 Task: Play online Dominion games in medium mode.
Action: Mouse moved to (572, 571)
Screenshot: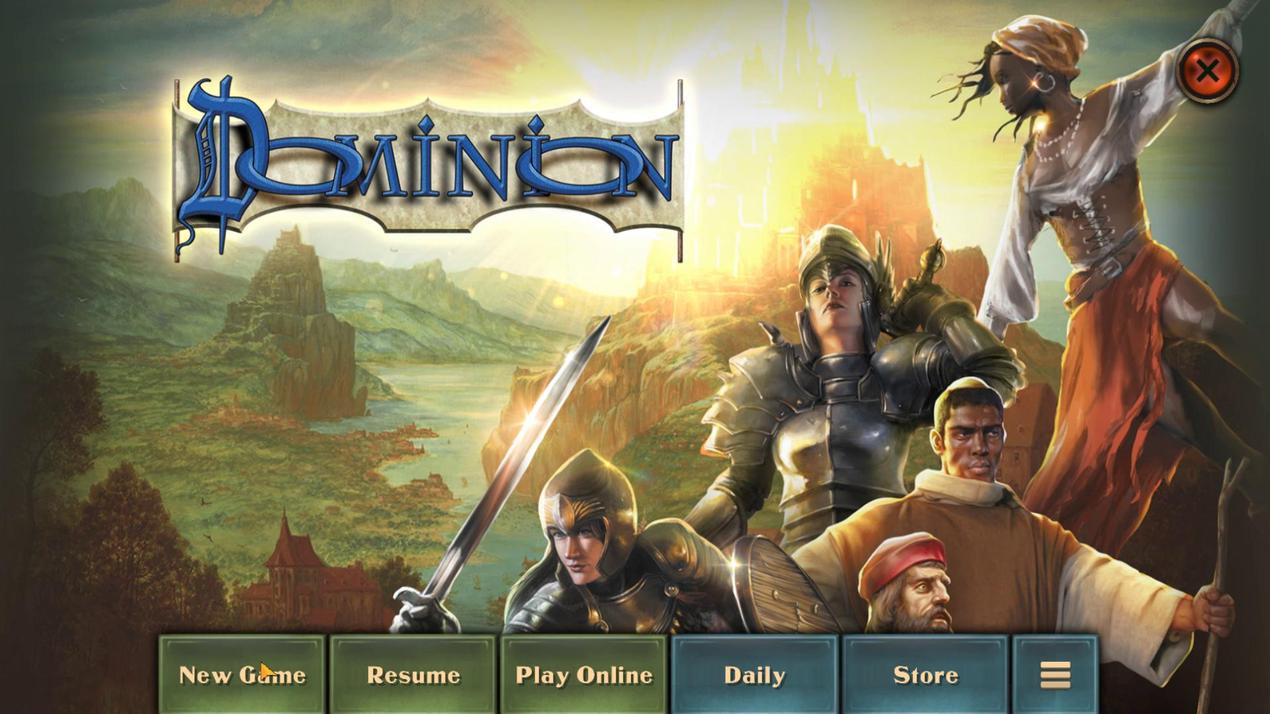 
Action: Mouse pressed left at (572, 571)
Screenshot: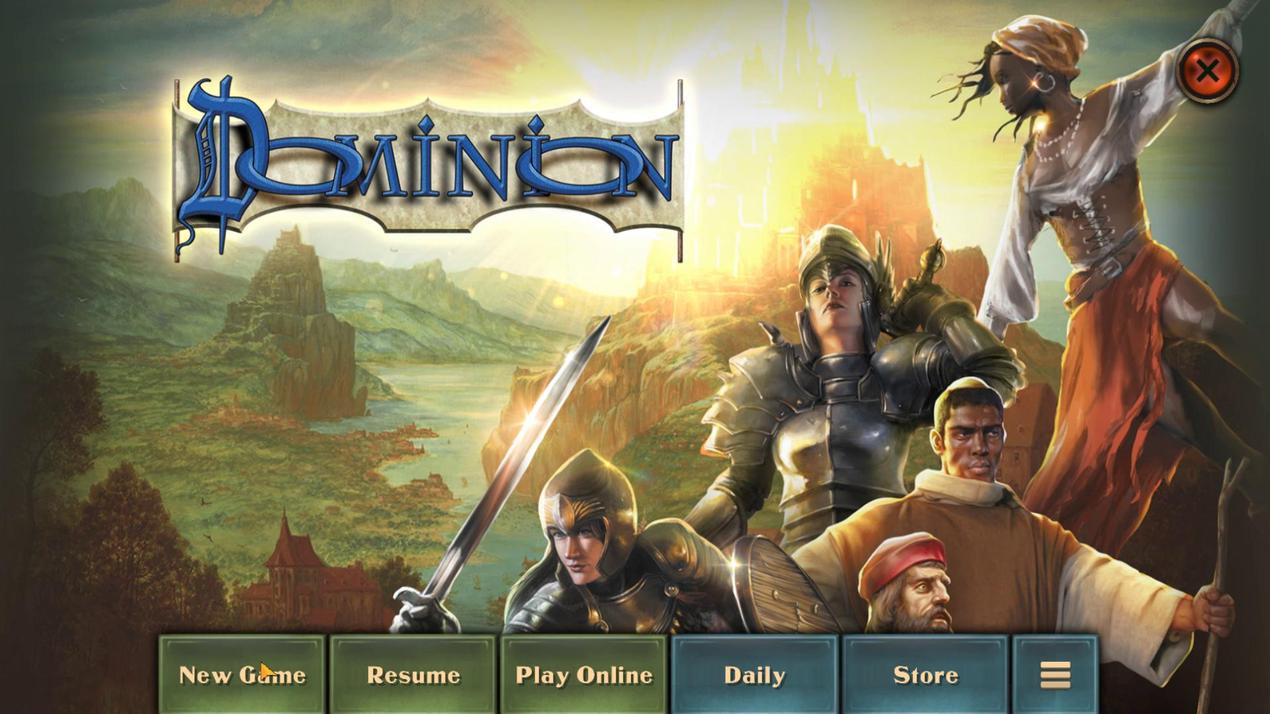 
Action: Mouse moved to (358, 479)
Screenshot: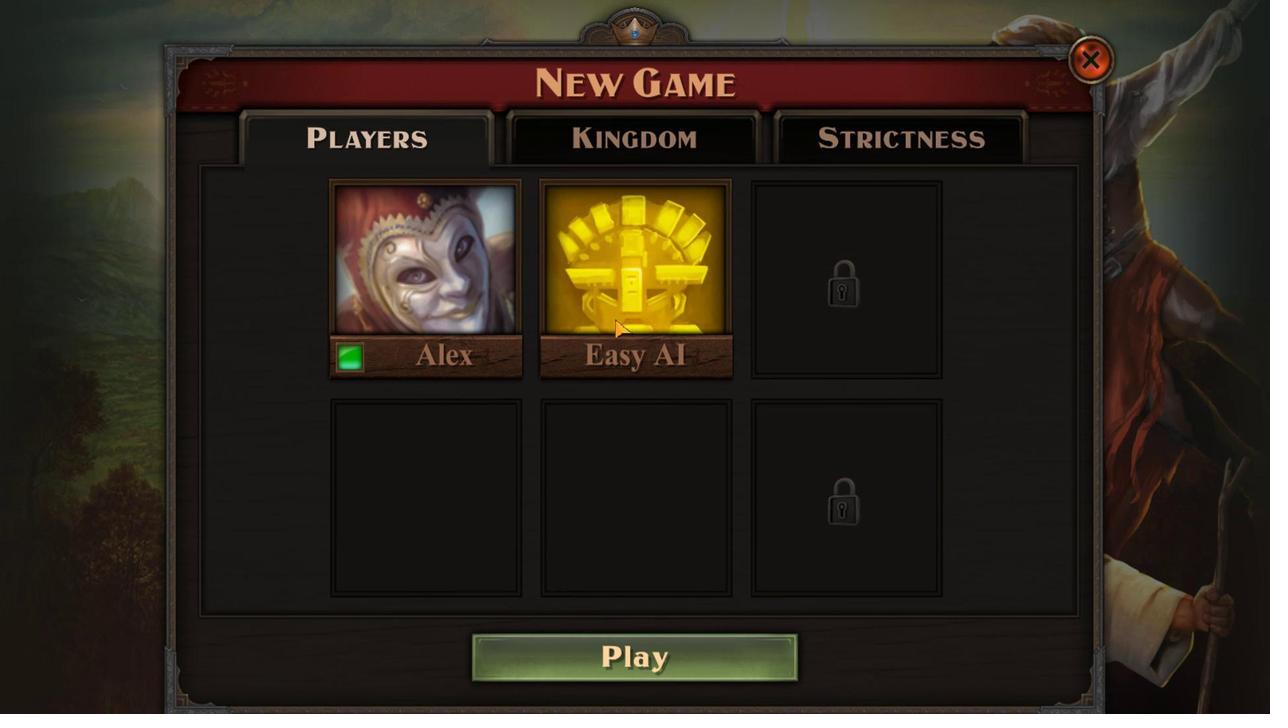
Action: Mouse pressed left at (358, 479)
Screenshot: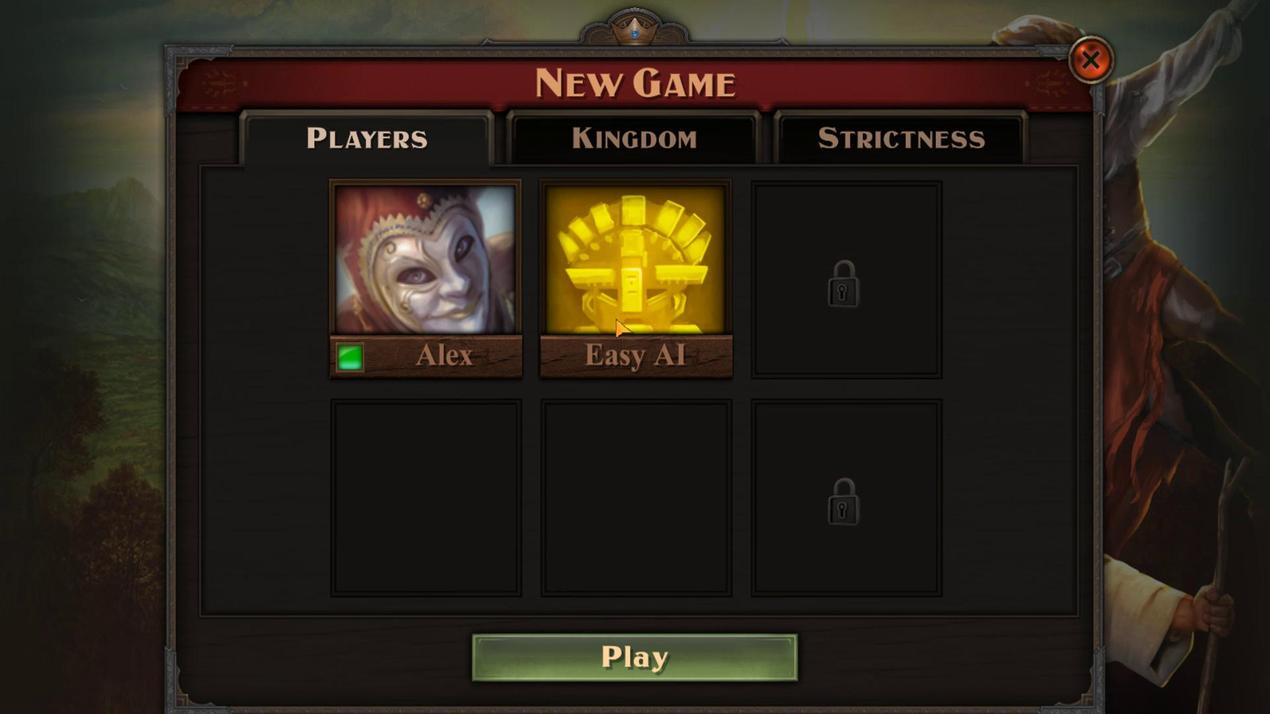 
Action: Mouse moved to (567, 522)
Screenshot: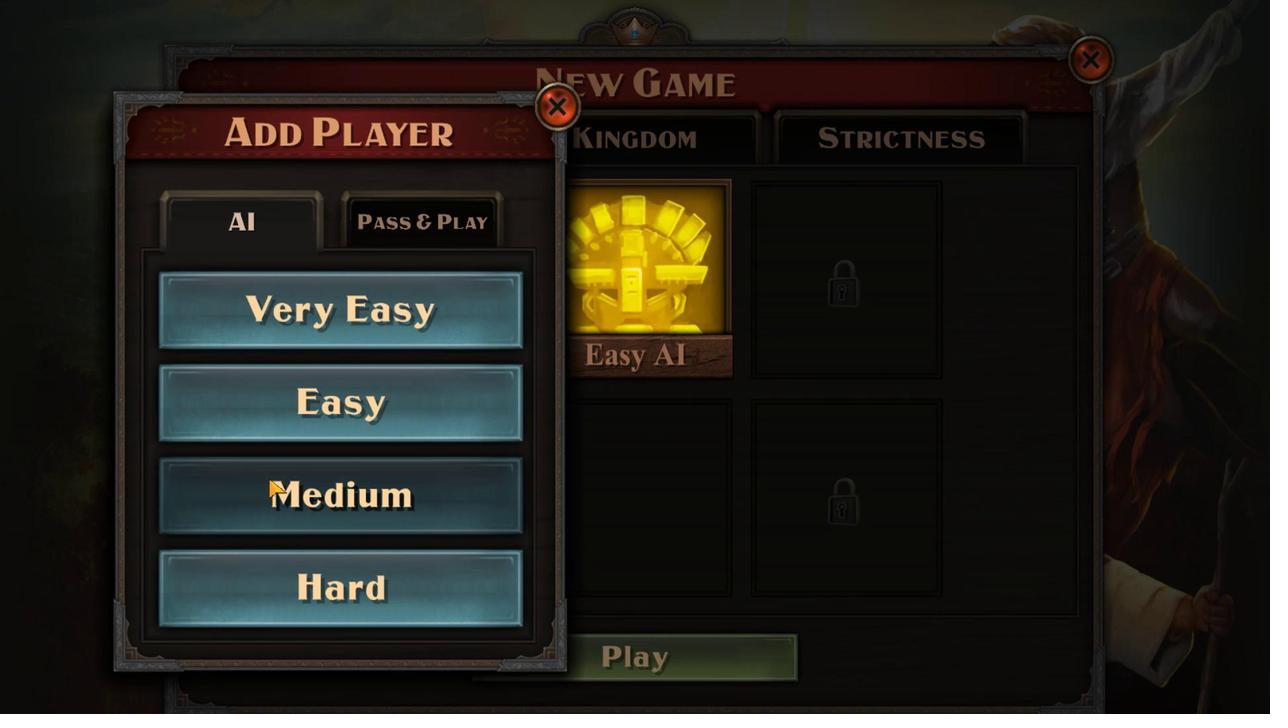 
Action: Mouse pressed left at (567, 522)
Screenshot: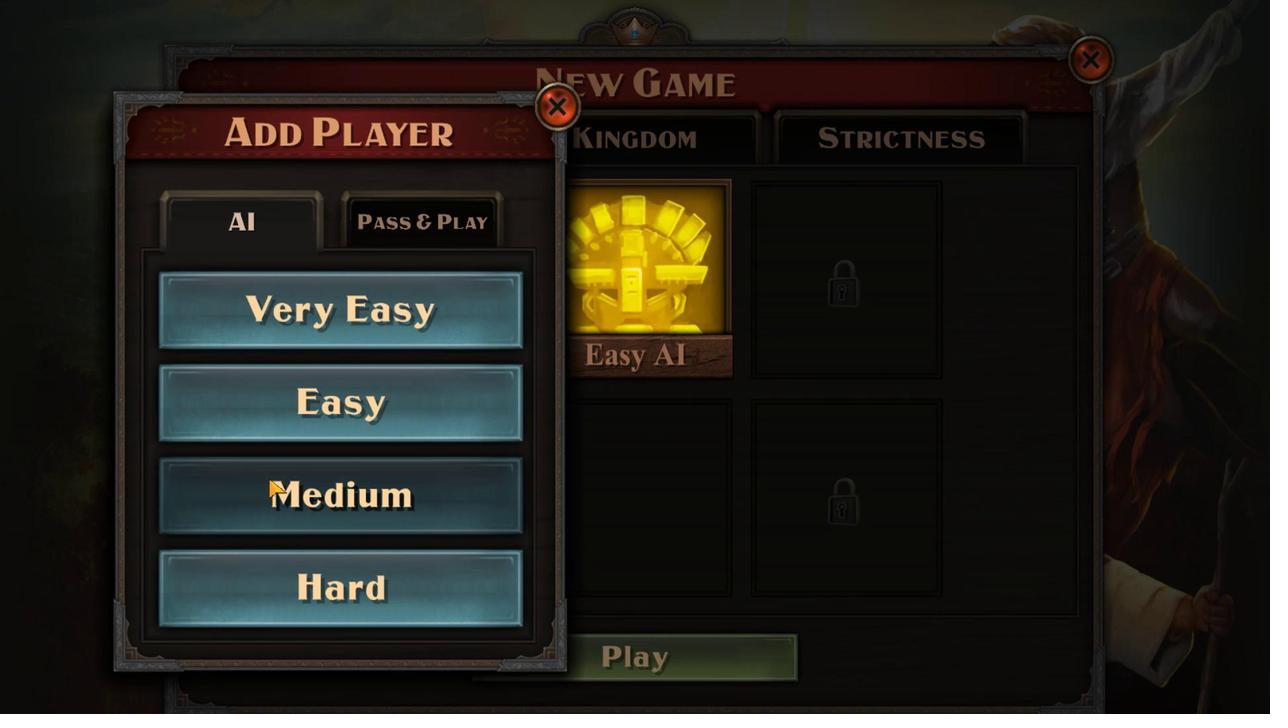 
Action: Mouse moved to (319, 573)
Screenshot: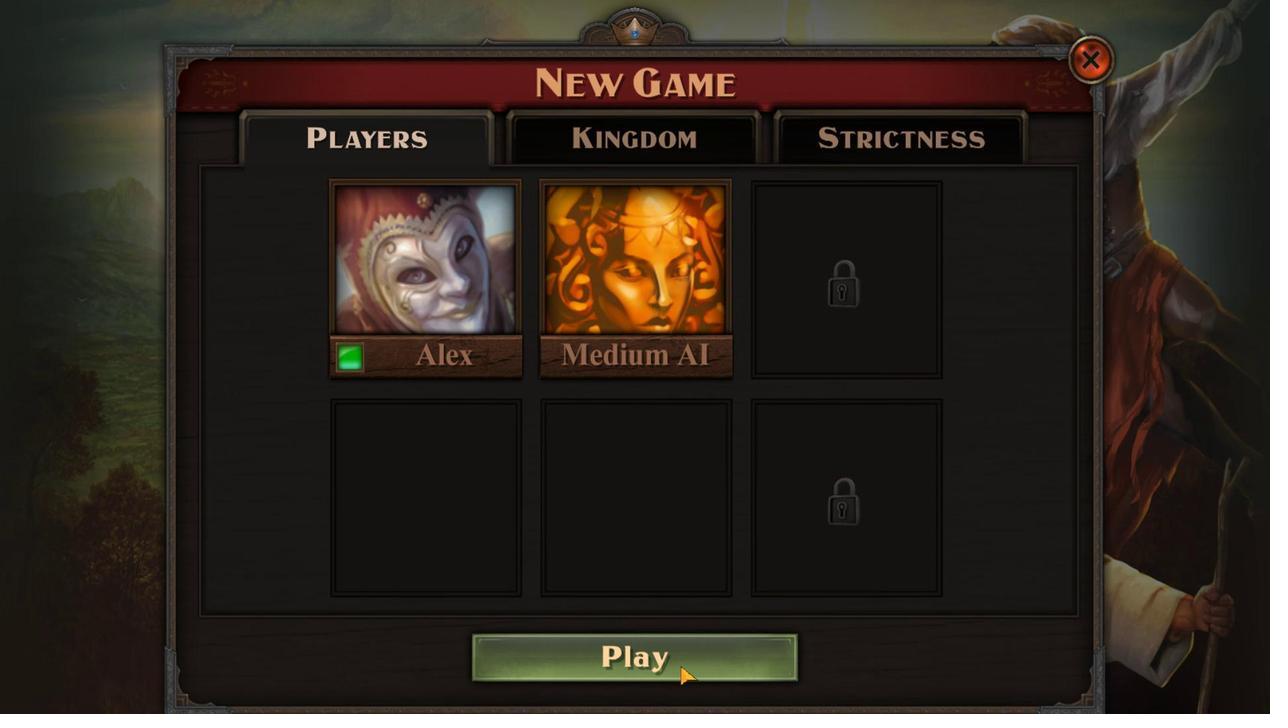 
Action: Mouse pressed left at (319, 573)
Screenshot: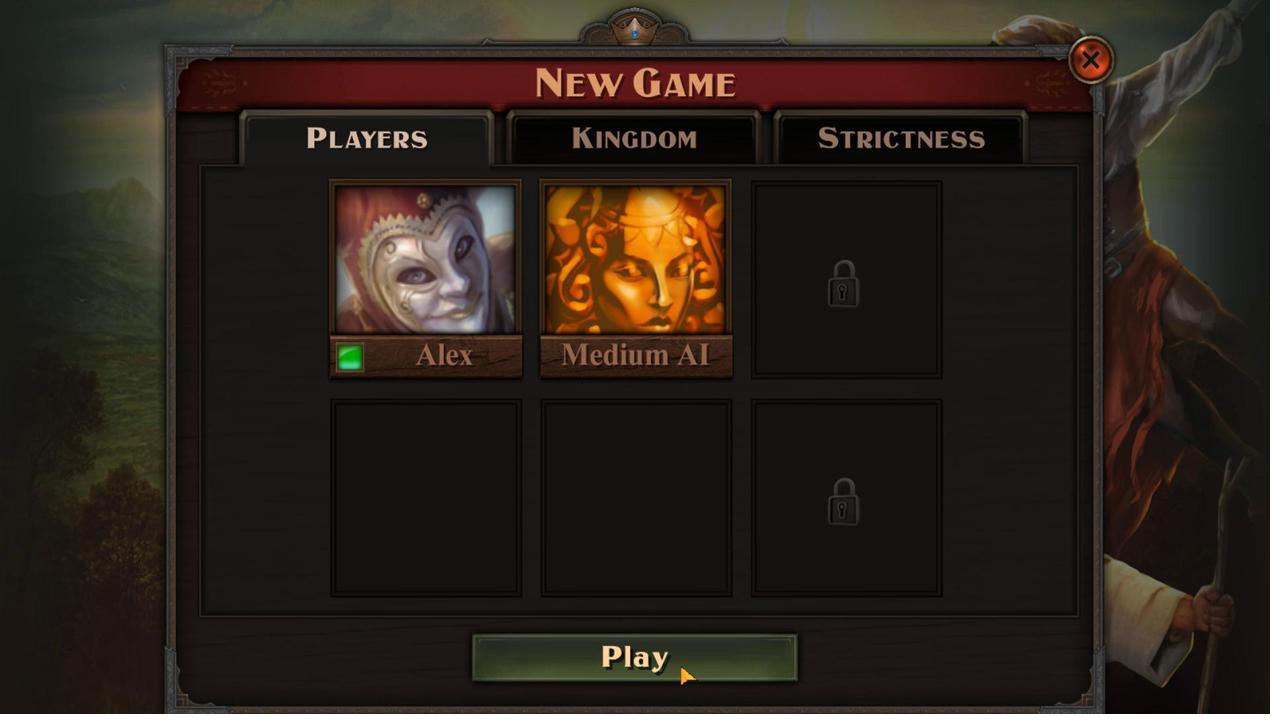 
Action: Mouse moved to (397, 575)
Screenshot: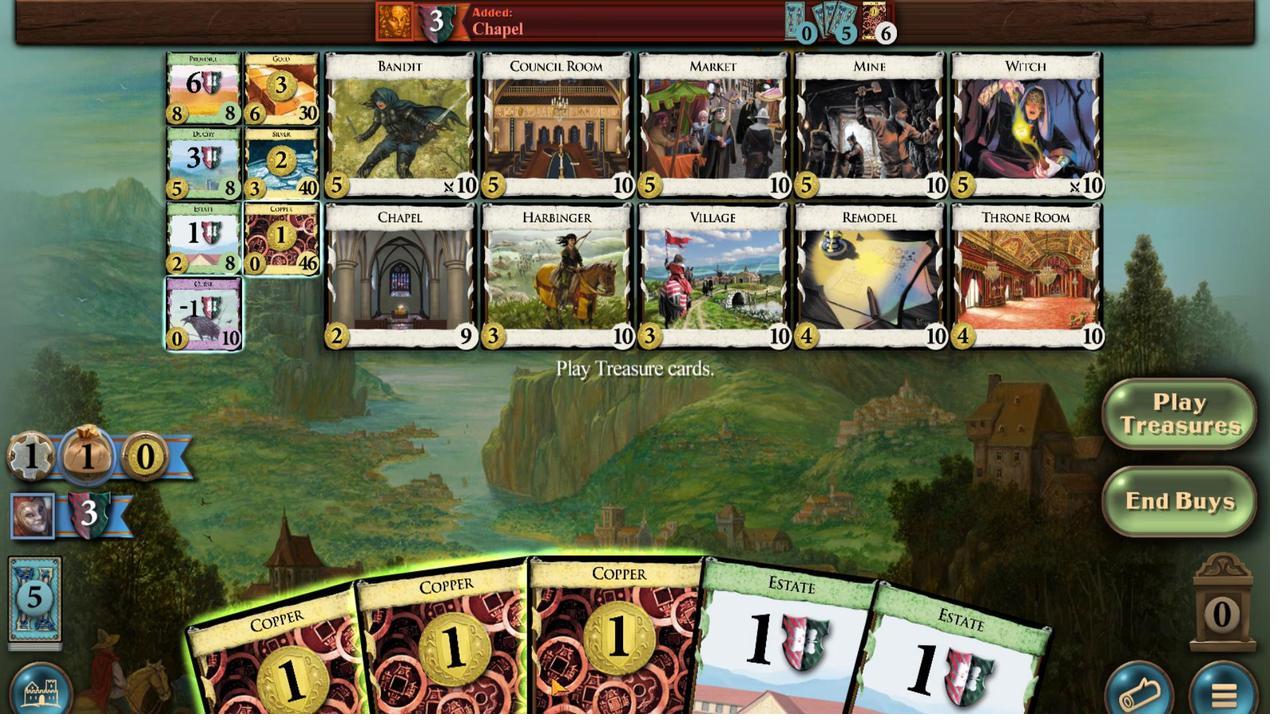 
Action: Mouse scrolled (397, 575) with delta (0, 0)
Screenshot: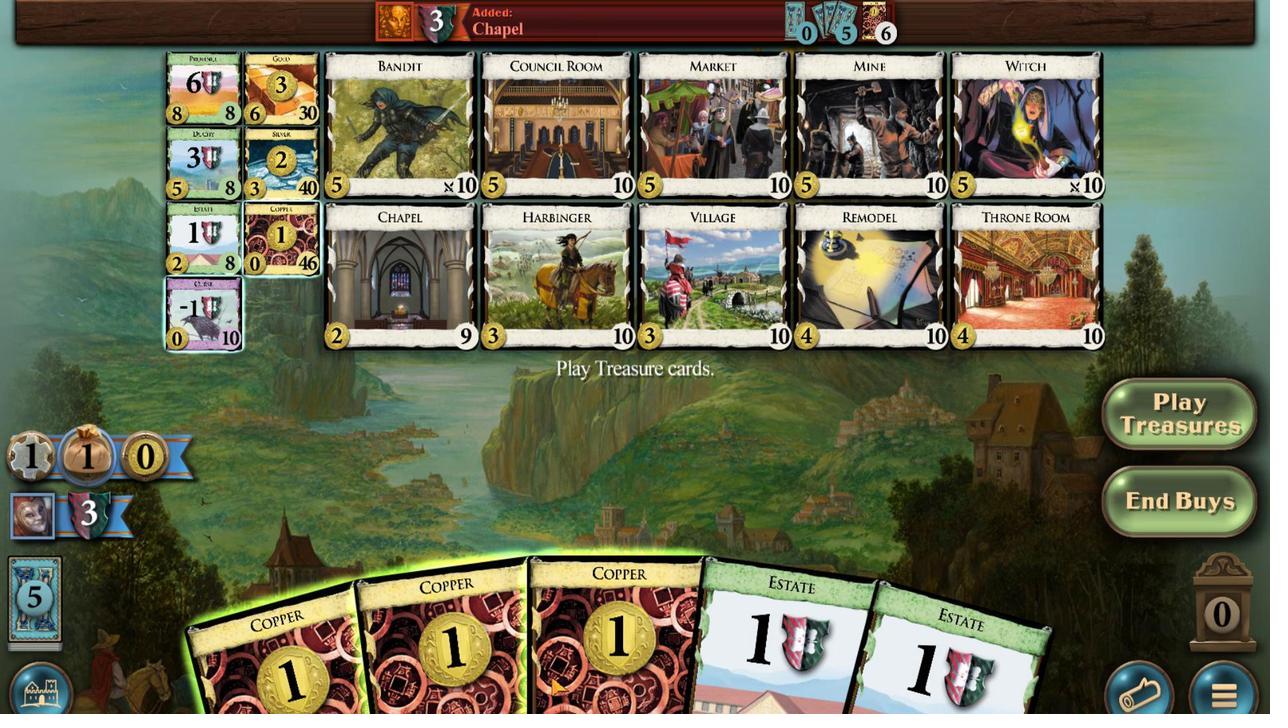 
Action: Mouse scrolled (397, 575) with delta (0, 0)
Screenshot: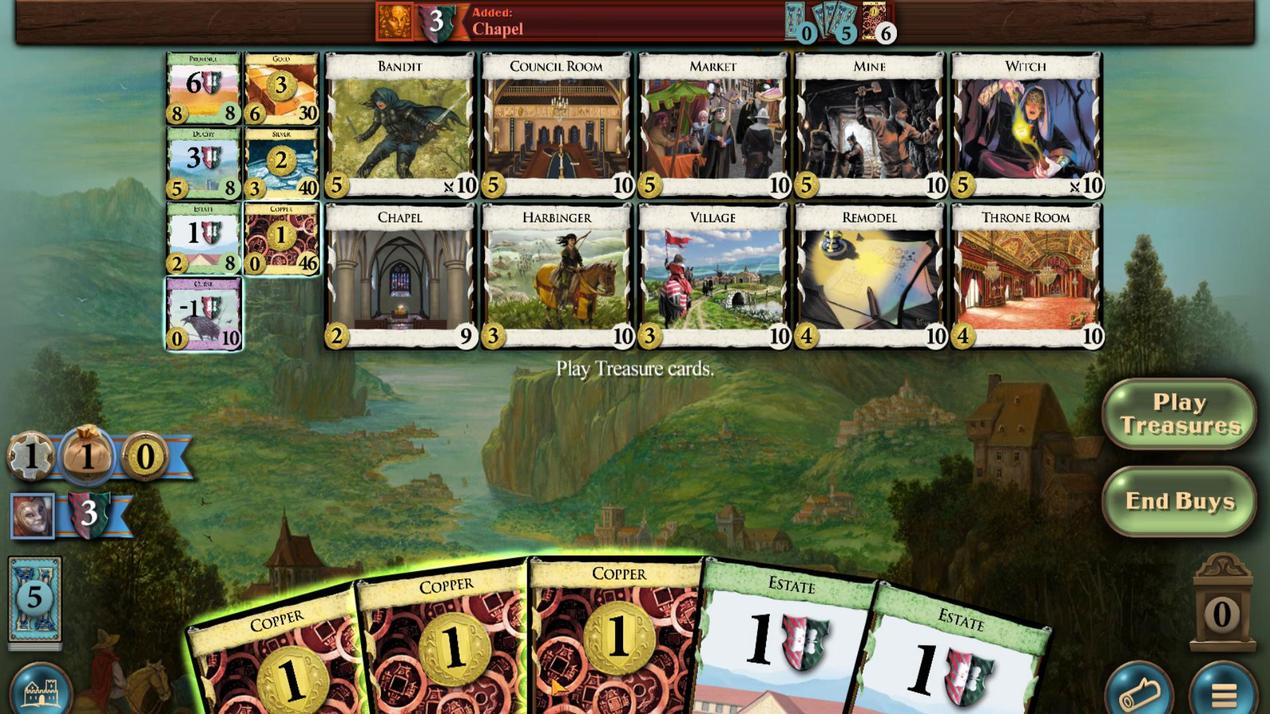 
Action: Mouse scrolled (397, 575) with delta (0, 0)
Screenshot: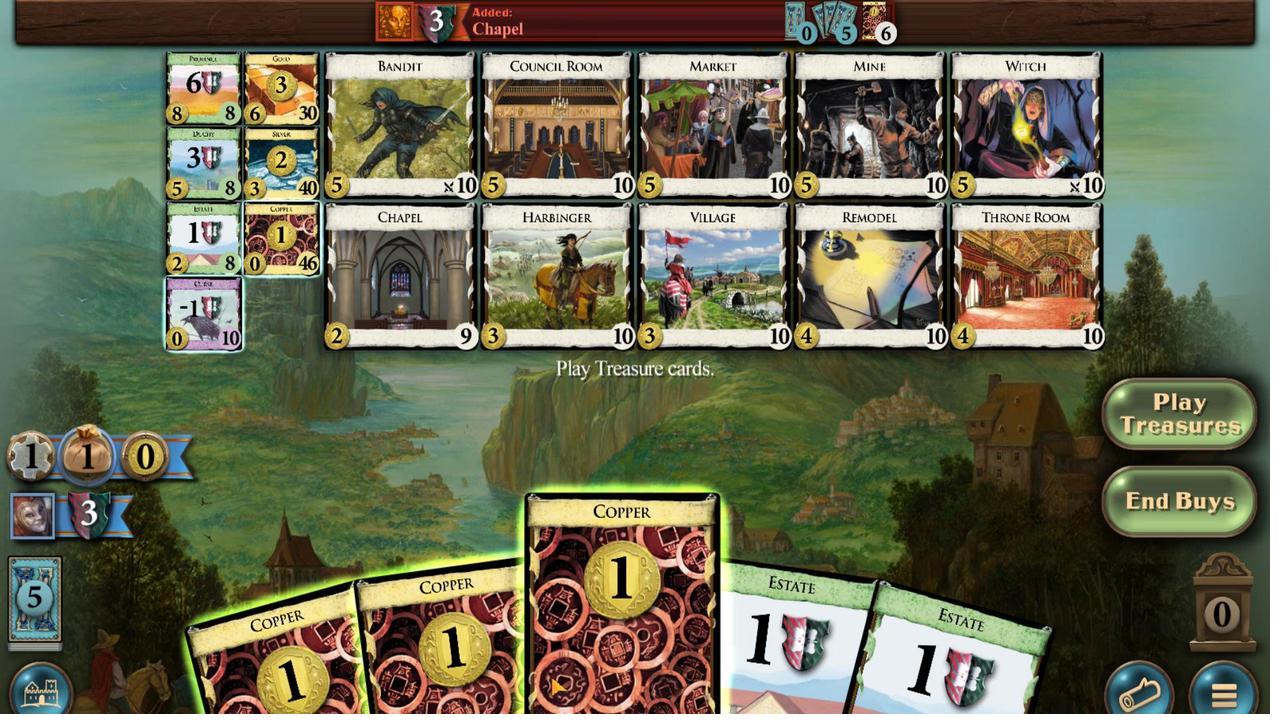 
Action: Mouse scrolled (397, 575) with delta (0, 0)
Screenshot: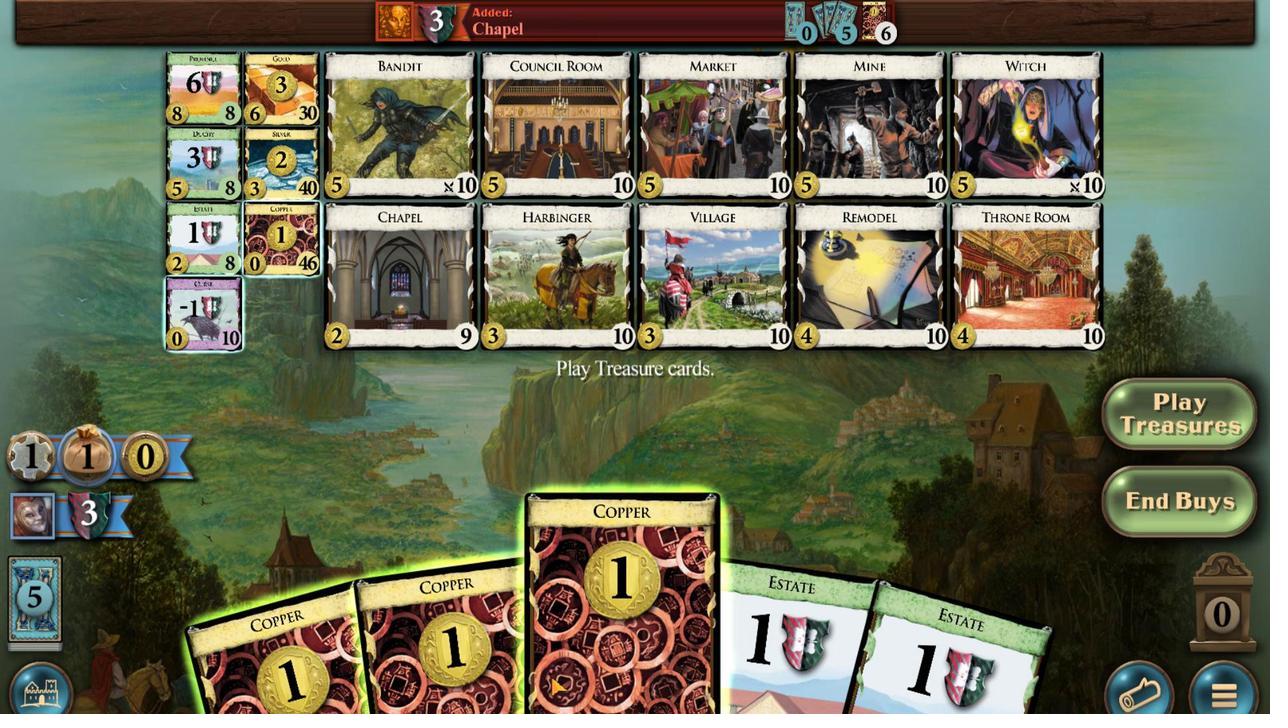 
Action: Mouse moved to (424, 572)
Screenshot: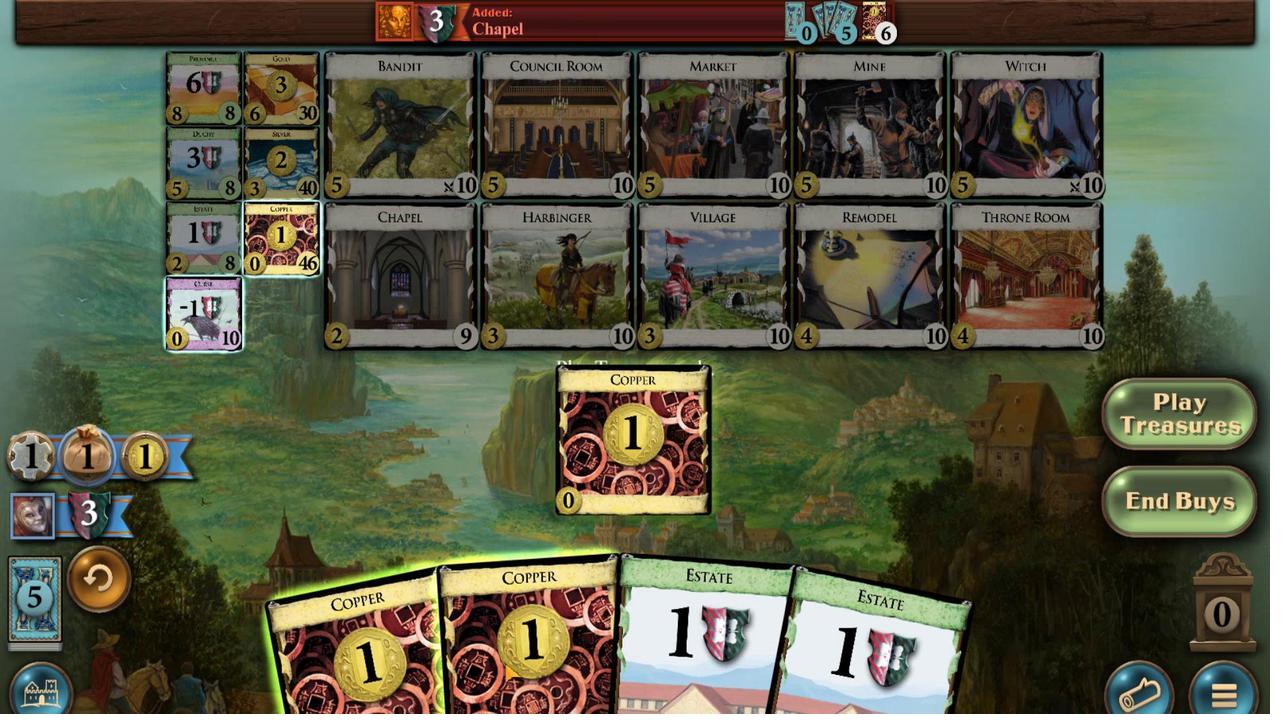 
Action: Mouse scrolled (424, 571) with delta (0, 0)
Screenshot: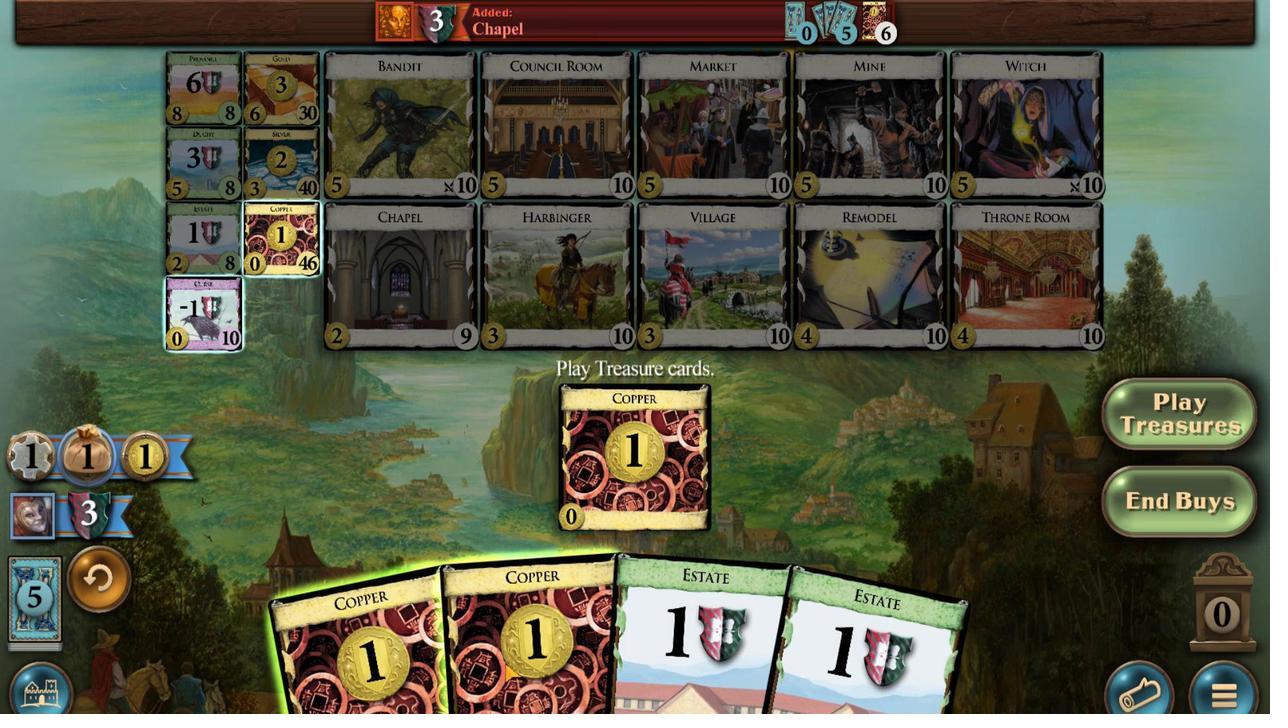 
Action: Mouse scrolled (424, 571) with delta (0, 0)
Screenshot: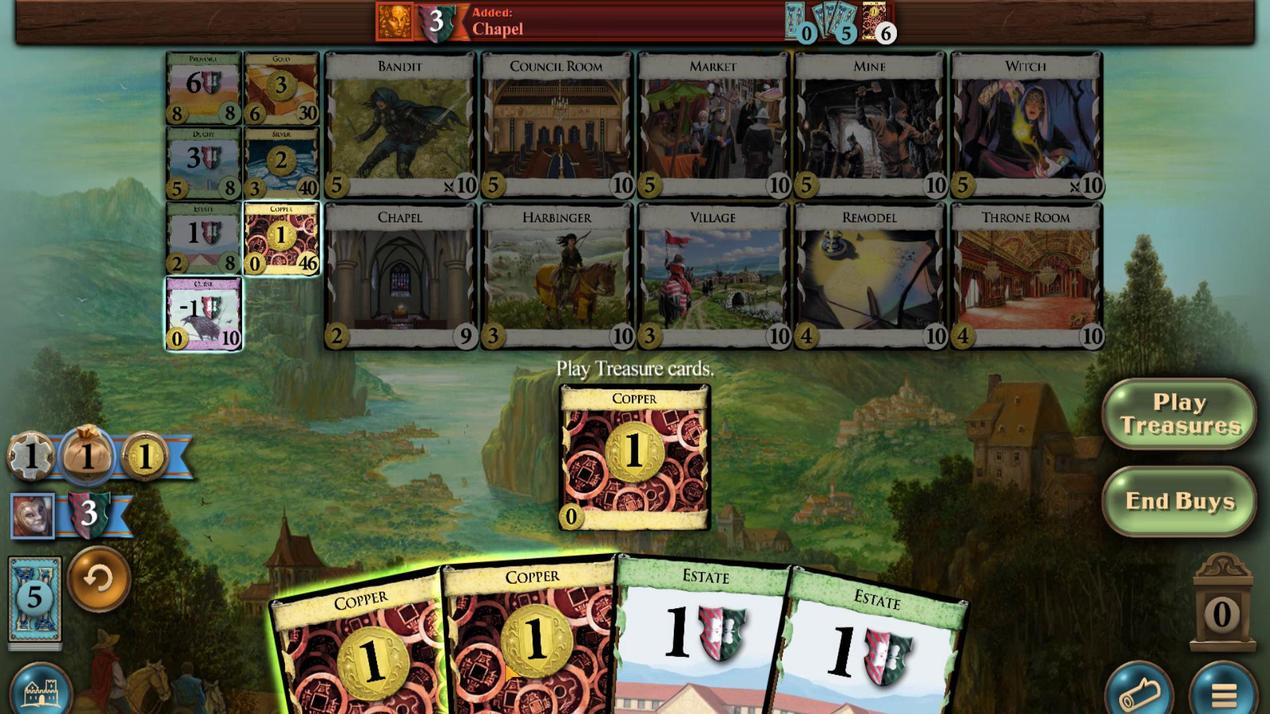 
Action: Mouse scrolled (424, 571) with delta (0, 0)
Screenshot: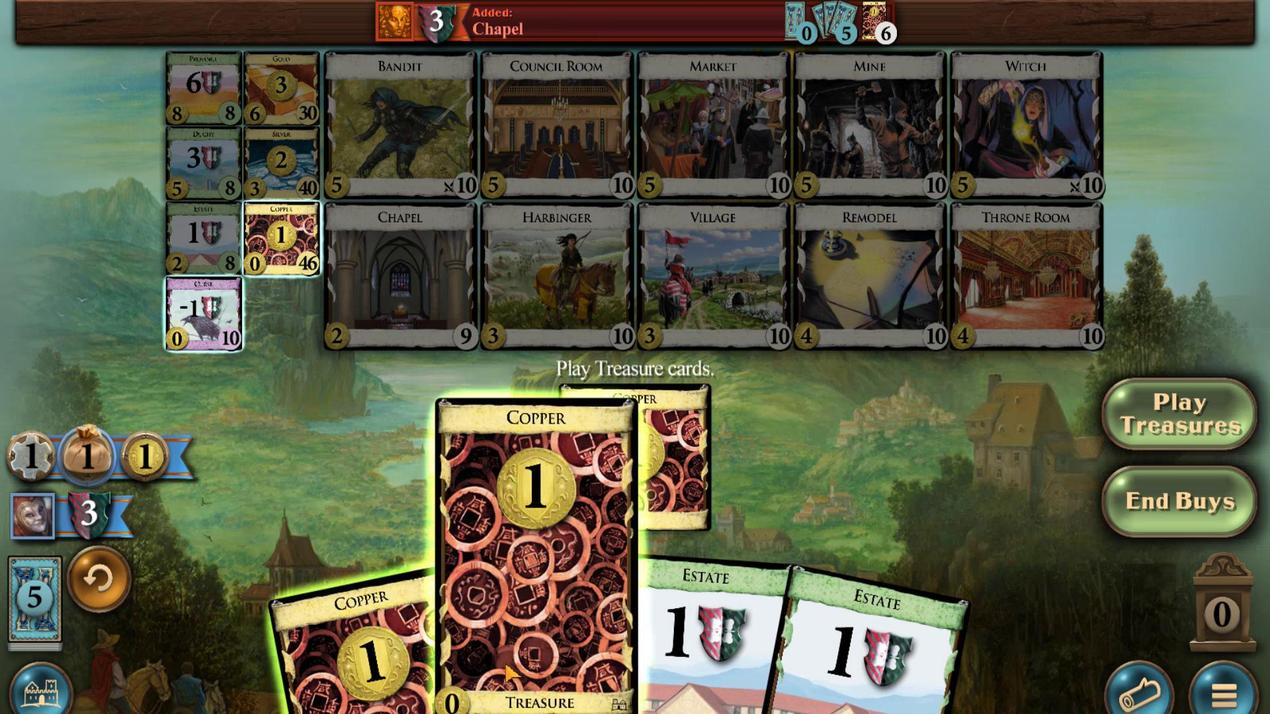 
Action: Mouse moved to (463, 574)
Screenshot: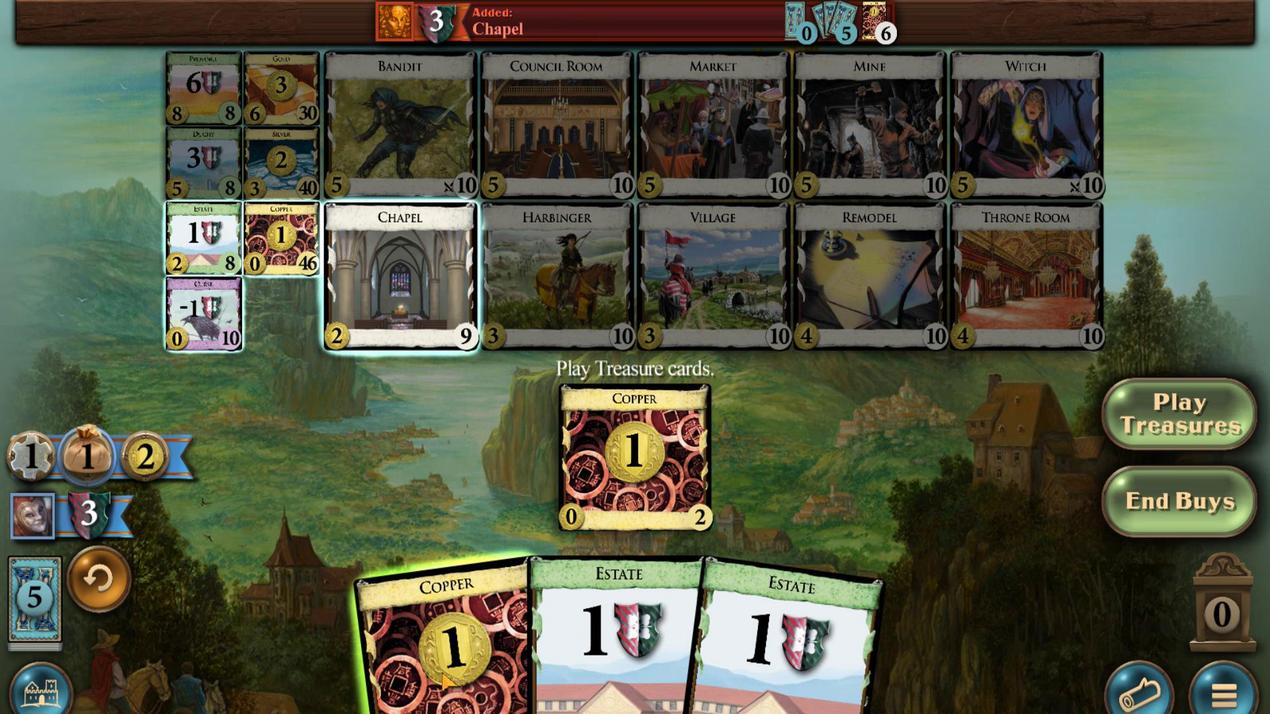 
Action: Mouse scrolled (463, 574) with delta (0, 0)
Screenshot: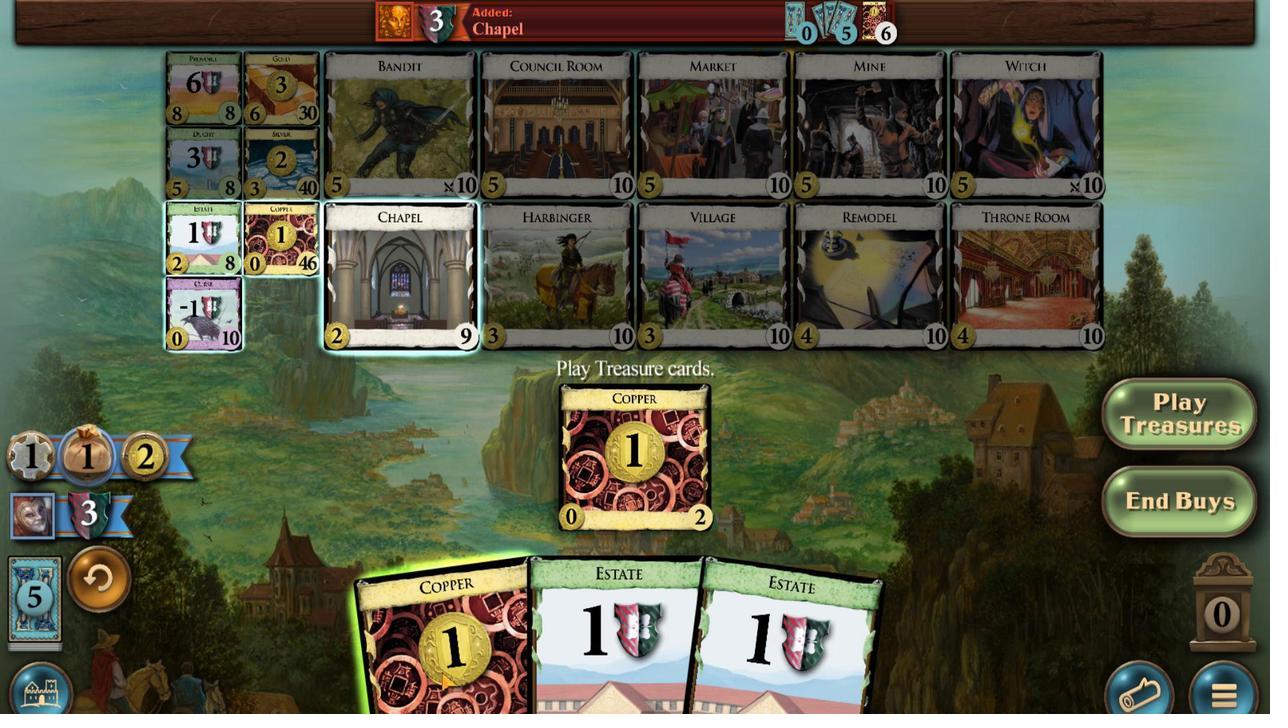 
Action: Mouse scrolled (463, 574) with delta (0, 0)
Screenshot: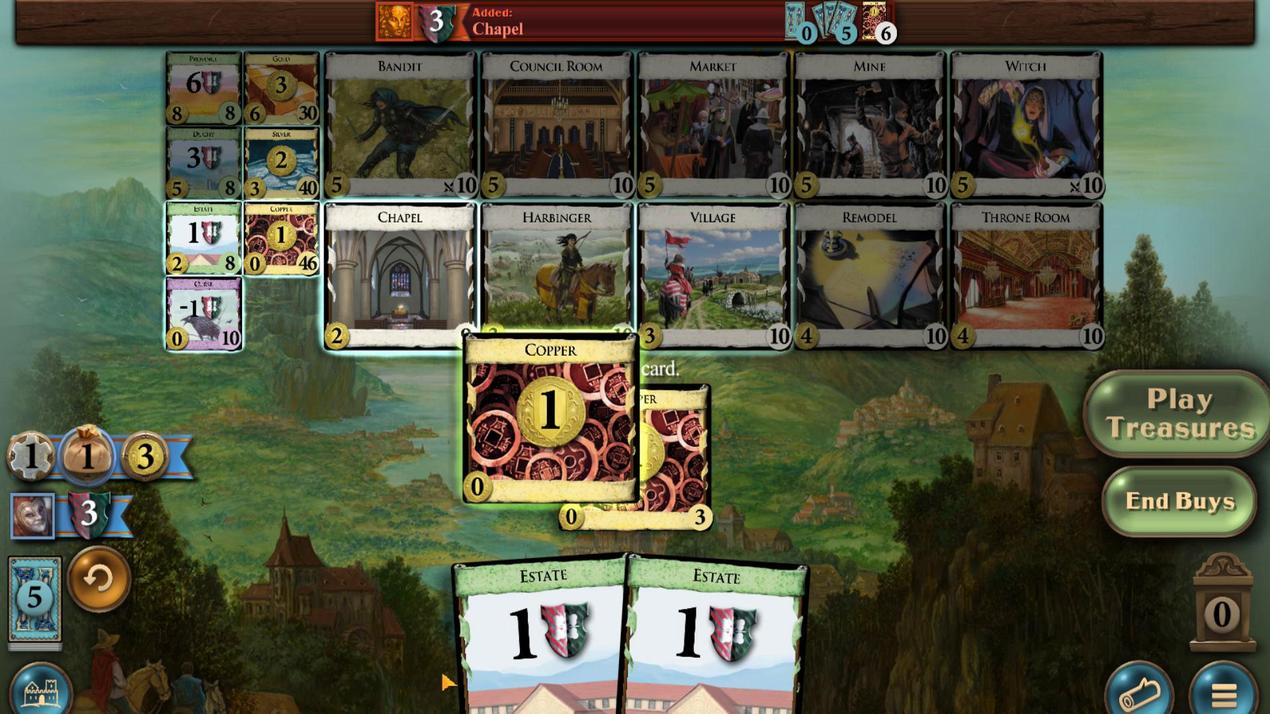 
Action: Mouse moved to (566, 434)
Screenshot: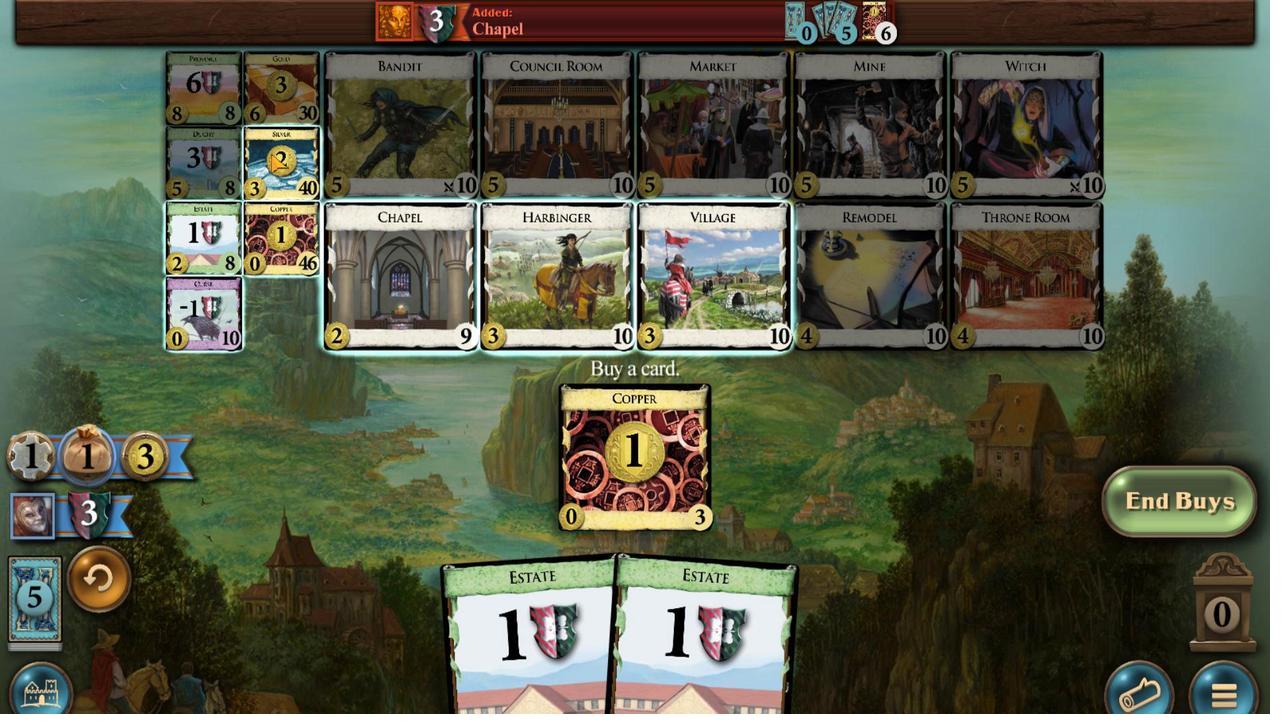 
Action: Mouse pressed left at (566, 434)
Screenshot: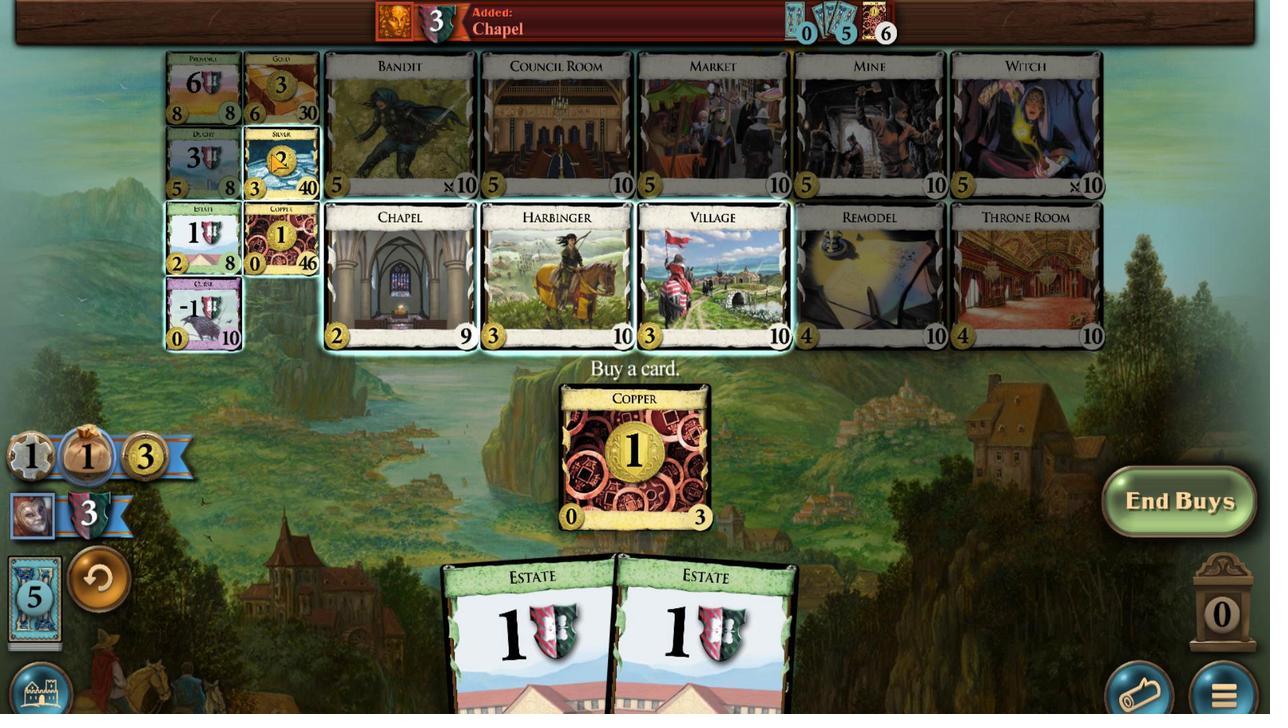 
Action: Mouse moved to (533, 579)
Screenshot: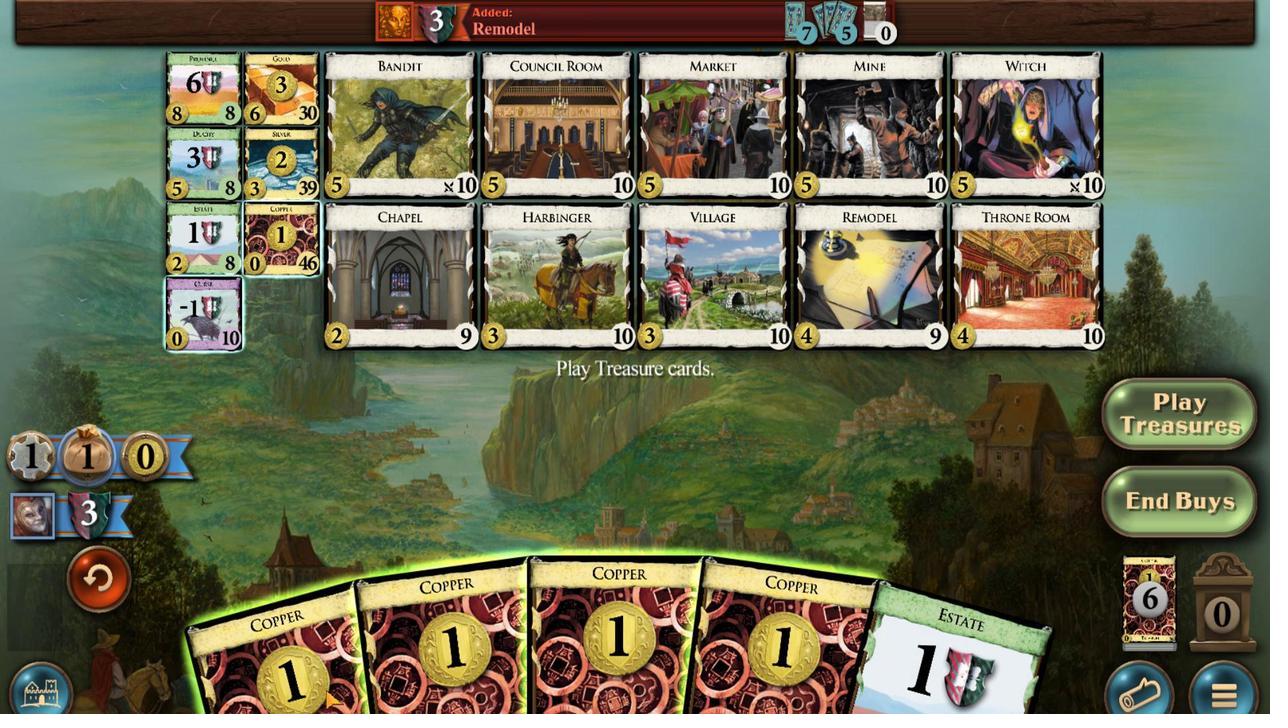 
Action: Mouse scrolled (533, 579) with delta (0, 0)
Screenshot: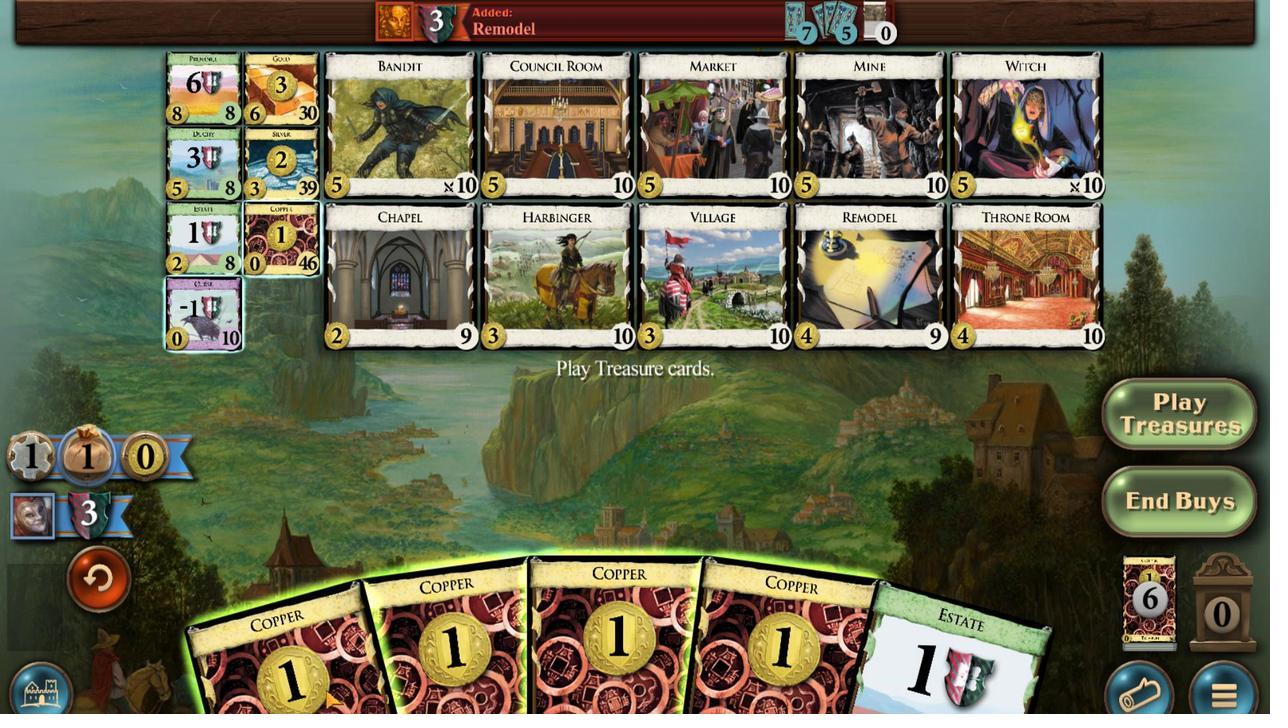 
Action: Mouse scrolled (533, 579) with delta (0, 0)
Screenshot: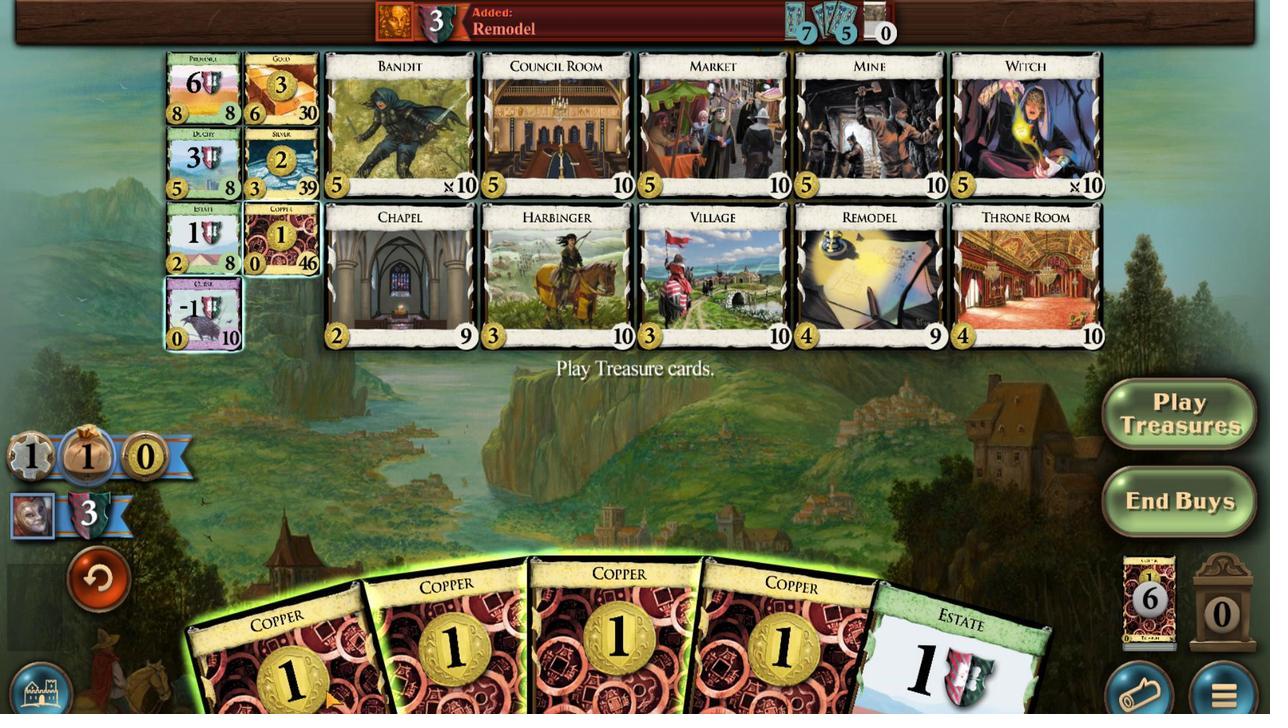 
Action: Mouse scrolled (533, 579) with delta (0, 0)
Screenshot: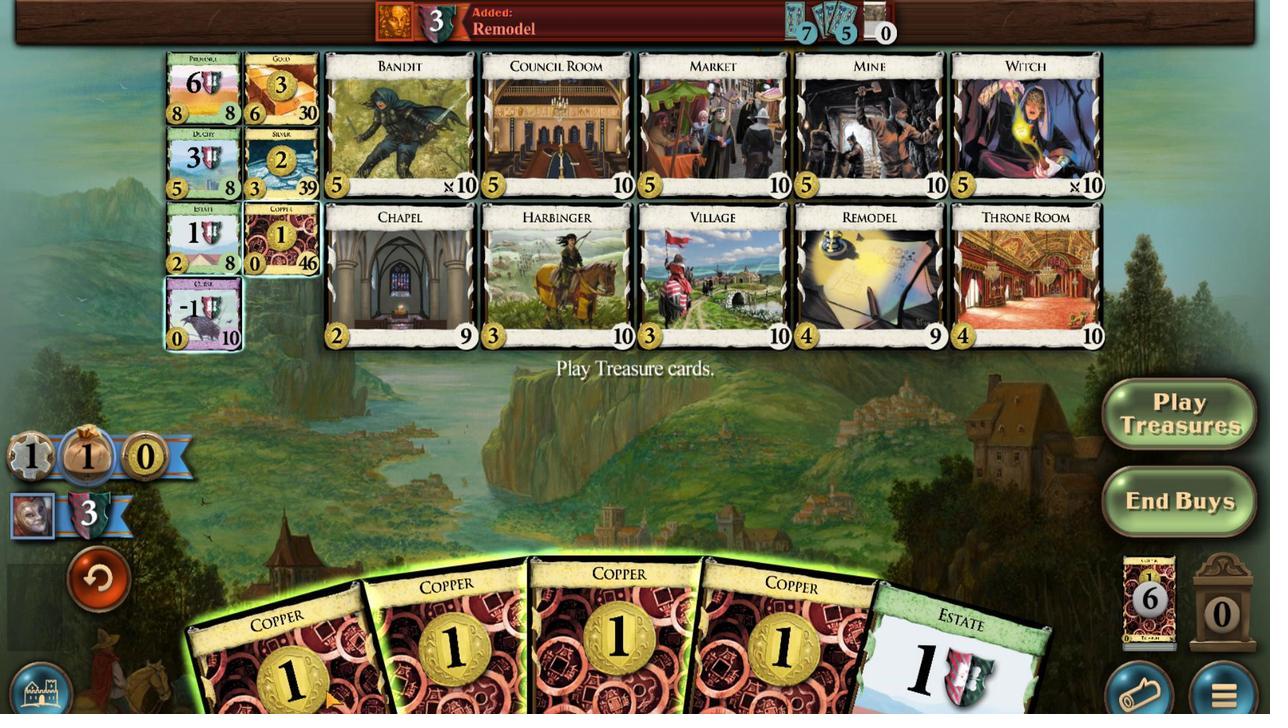 
Action: Mouse moved to (499, 579)
Screenshot: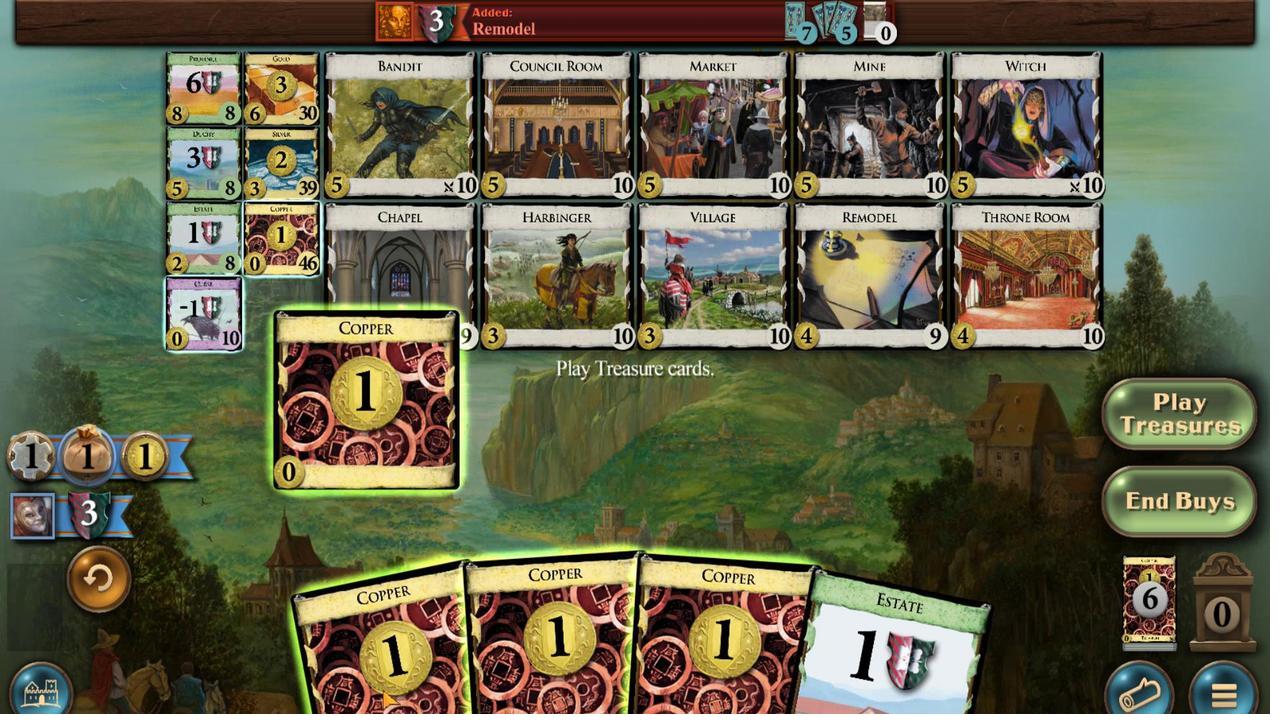 
Action: Mouse scrolled (499, 579) with delta (0, 0)
Screenshot: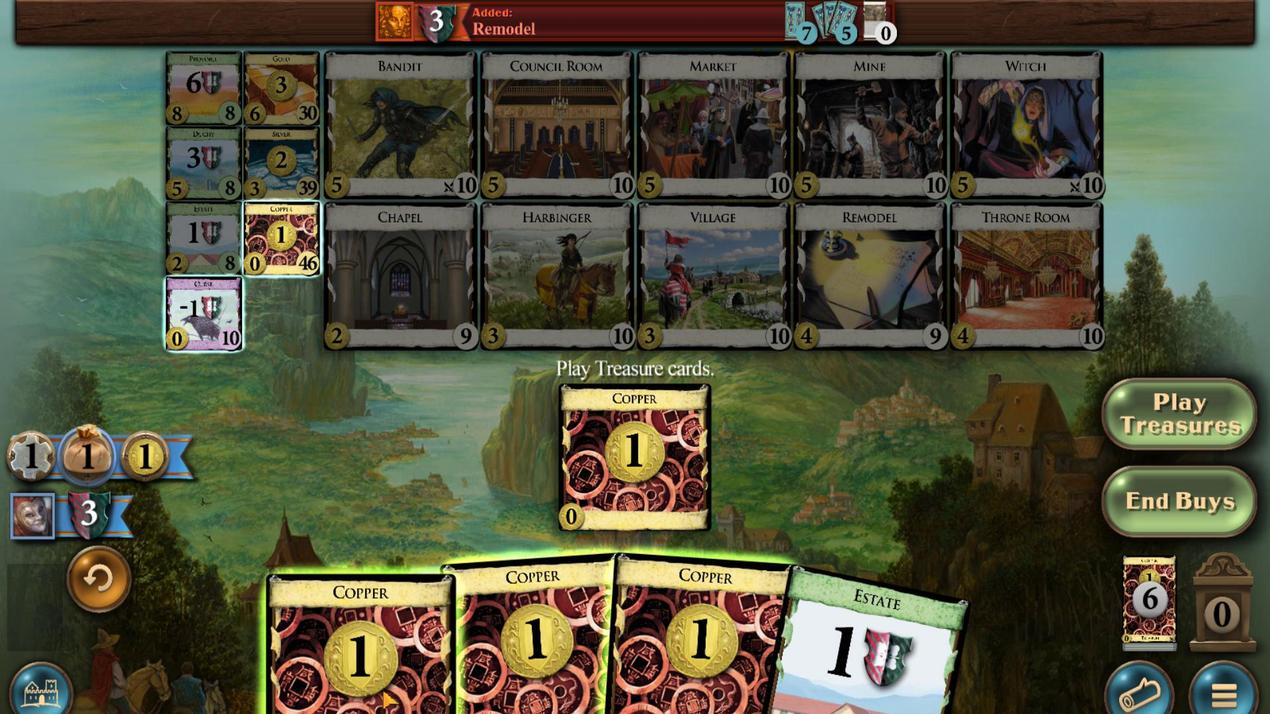 
Action: Mouse scrolled (499, 579) with delta (0, 0)
Screenshot: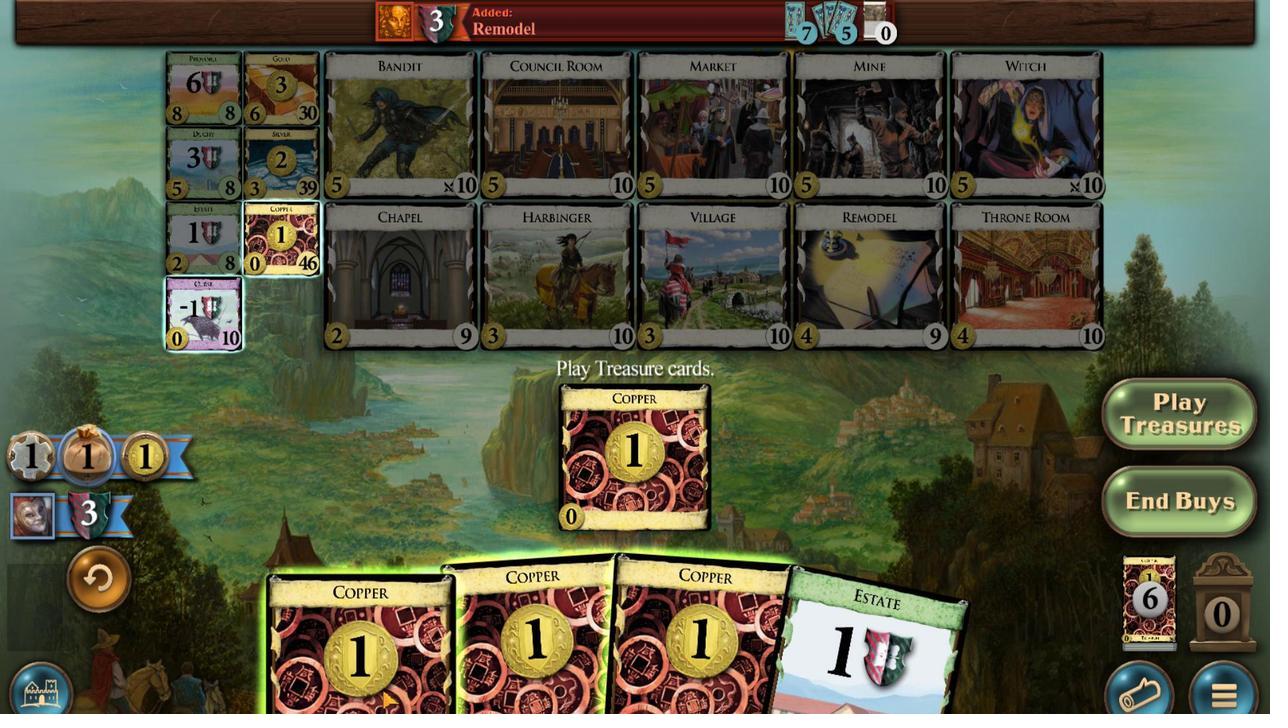 
Action: Mouse moved to (456, 579)
Screenshot: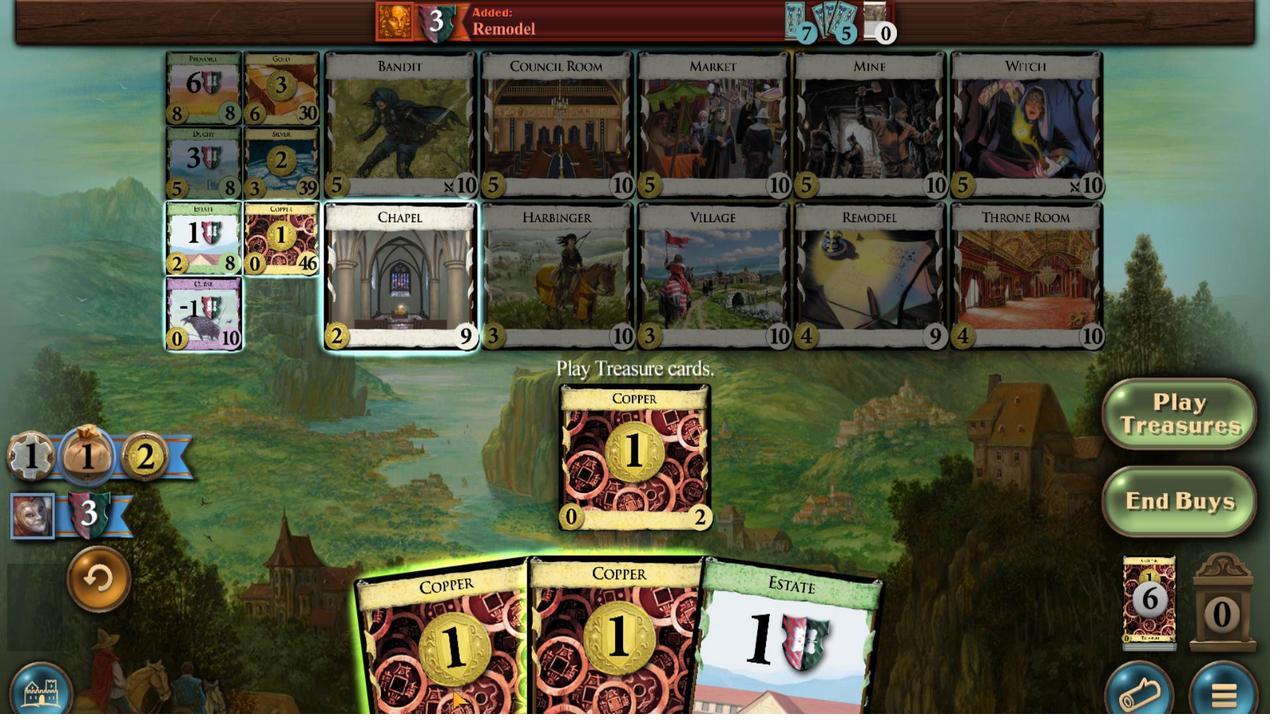 
Action: Mouse scrolled (456, 579) with delta (0, 0)
Screenshot: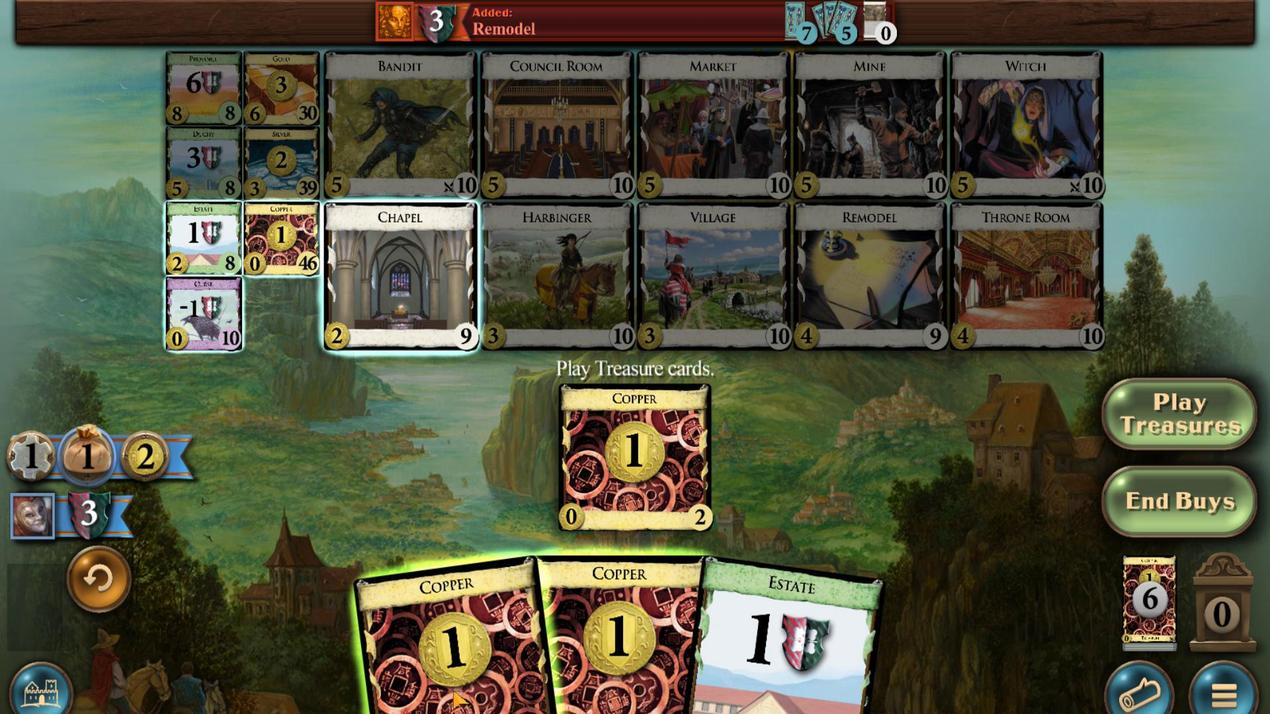
Action: Mouse scrolled (456, 579) with delta (0, 0)
Screenshot: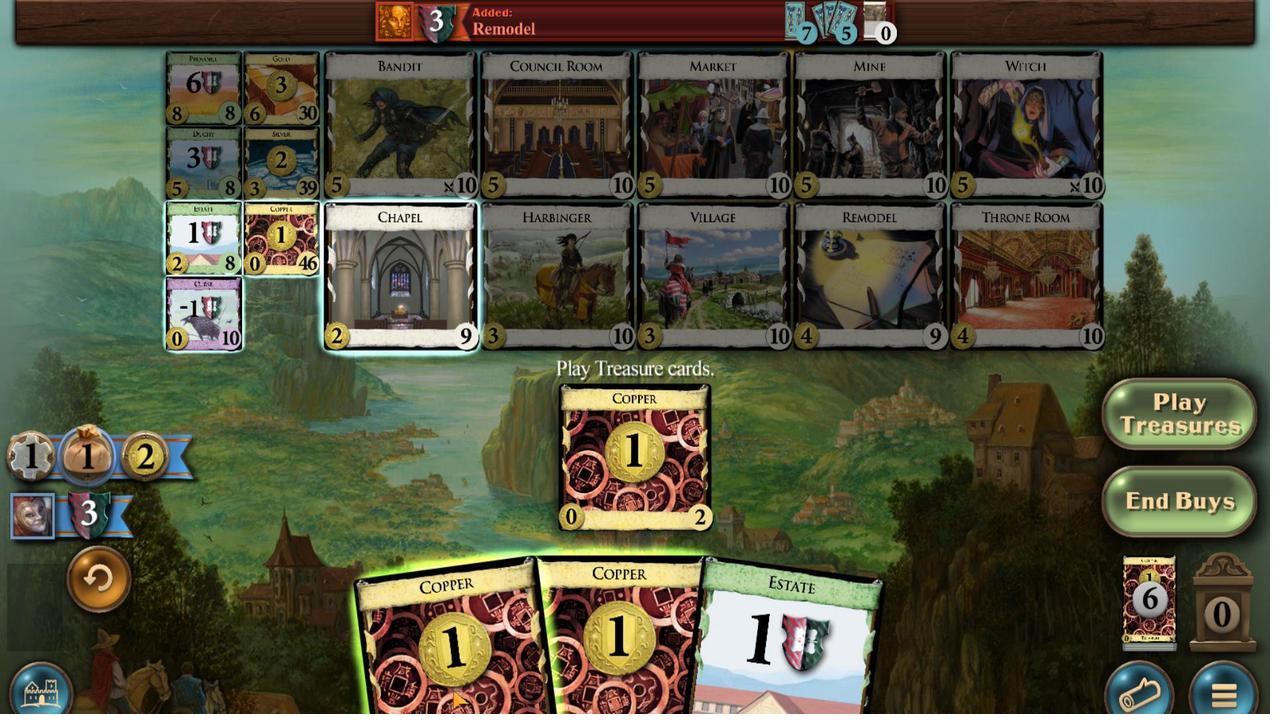 
Action: Mouse moved to (399, 573)
Screenshot: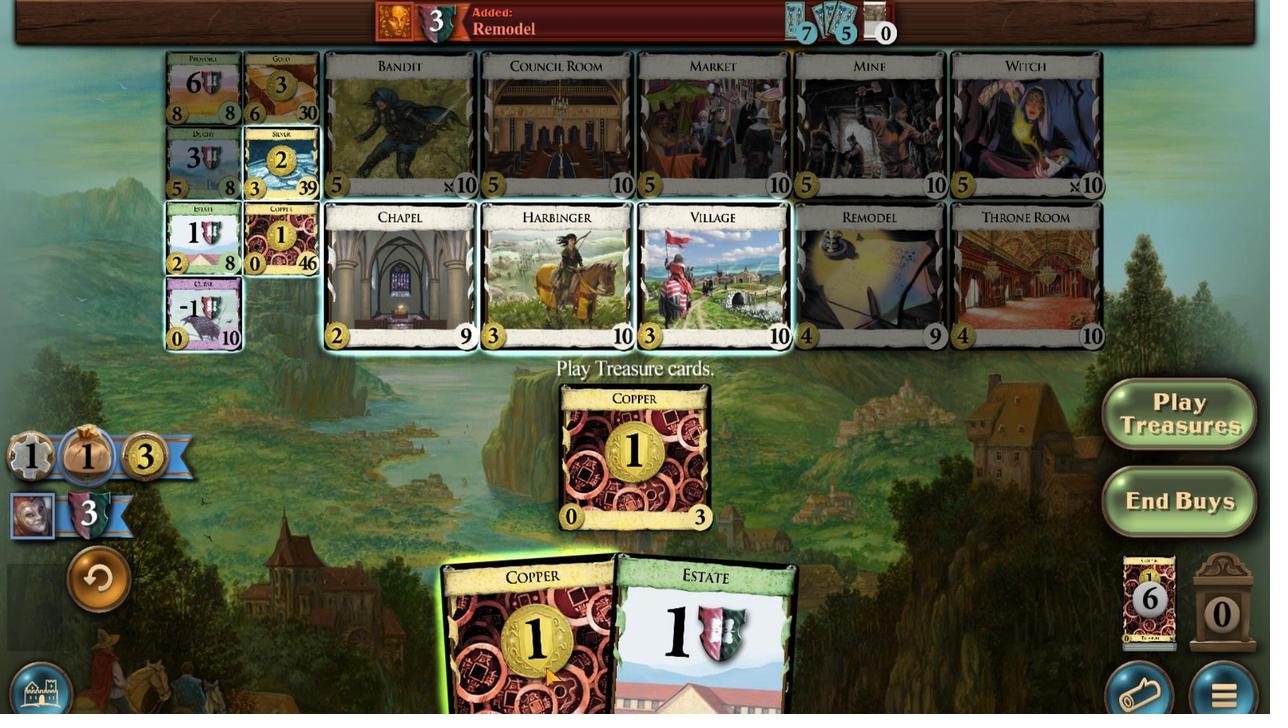 
Action: Mouse scrolled (399, 573) with delta (0, 0)
Screenshot: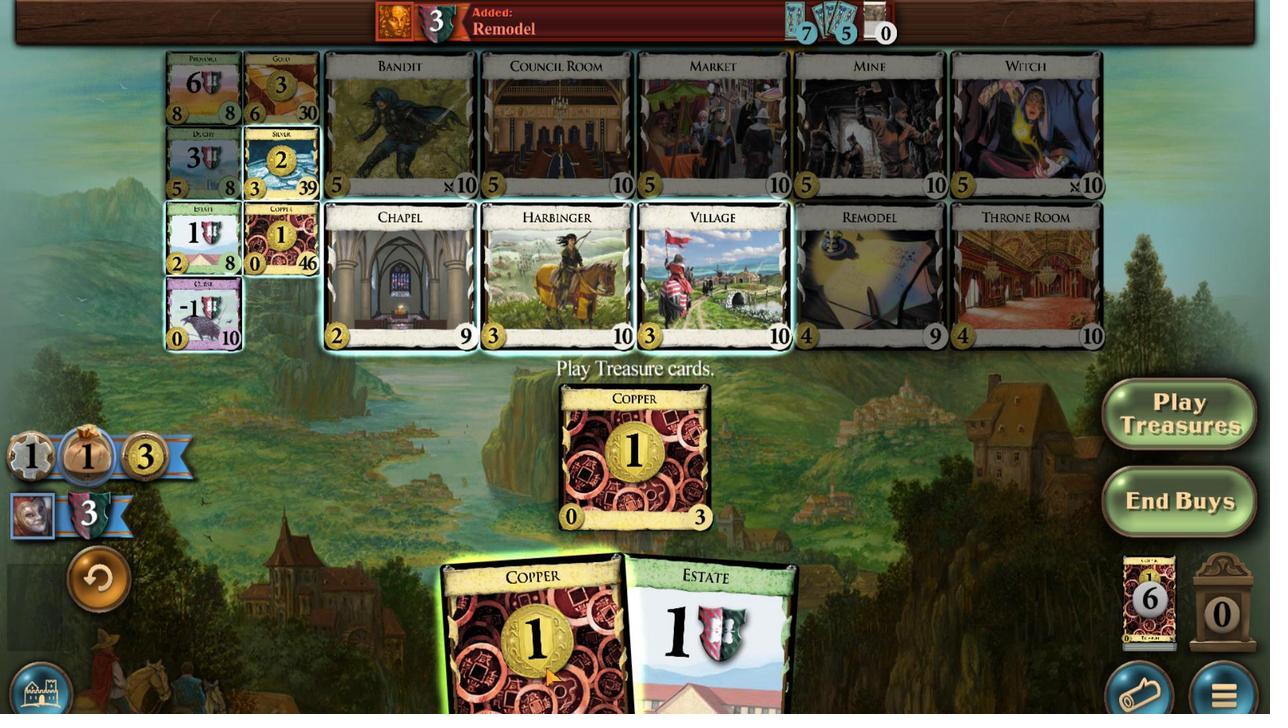
Action: Mouse scrolled (399, 573) with delta (0, 0)
Screenshot: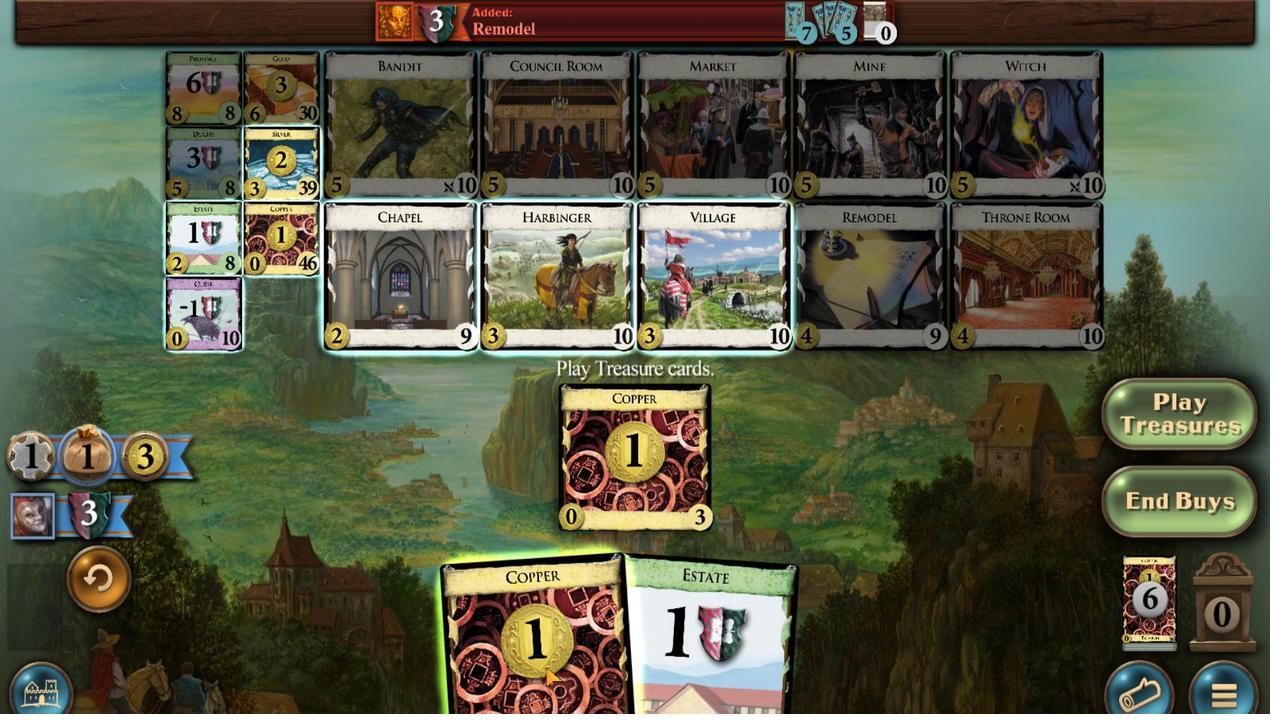 
Action: Mouse scrolled (399, 573) with delta (0, 0)
Screenshot: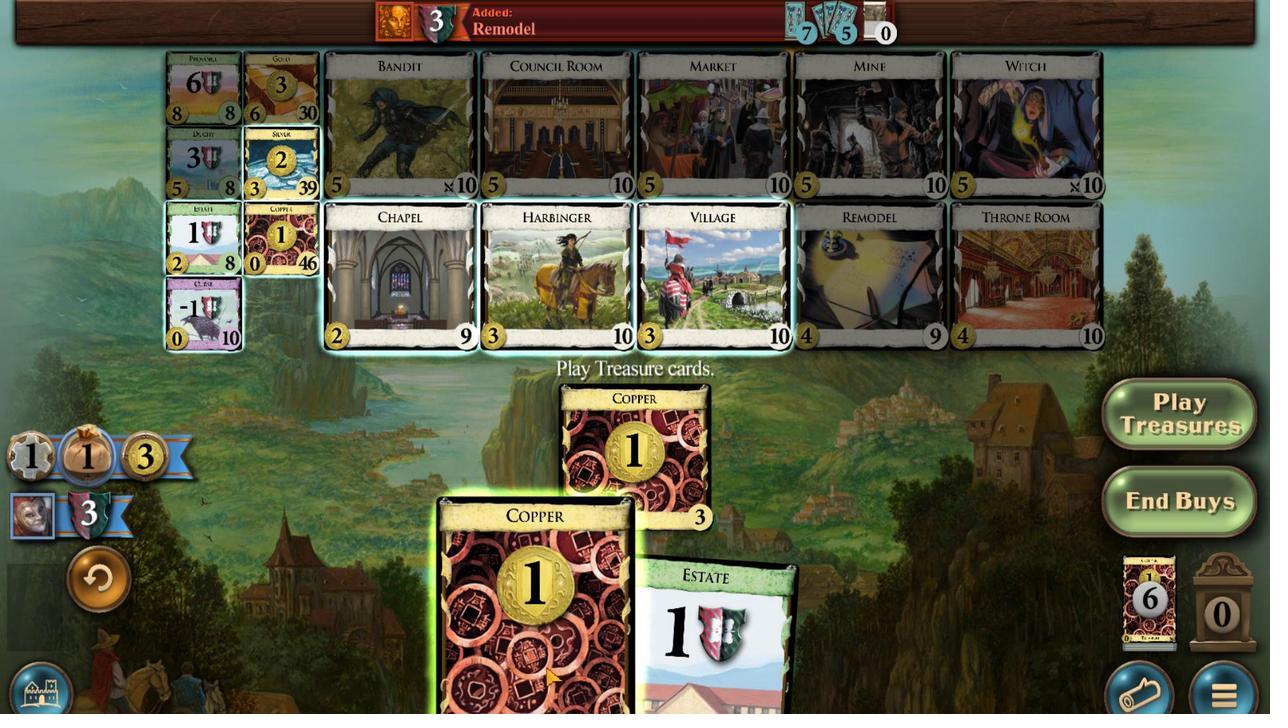 
Action: Mouse moved to (550, 436)
Screenshot: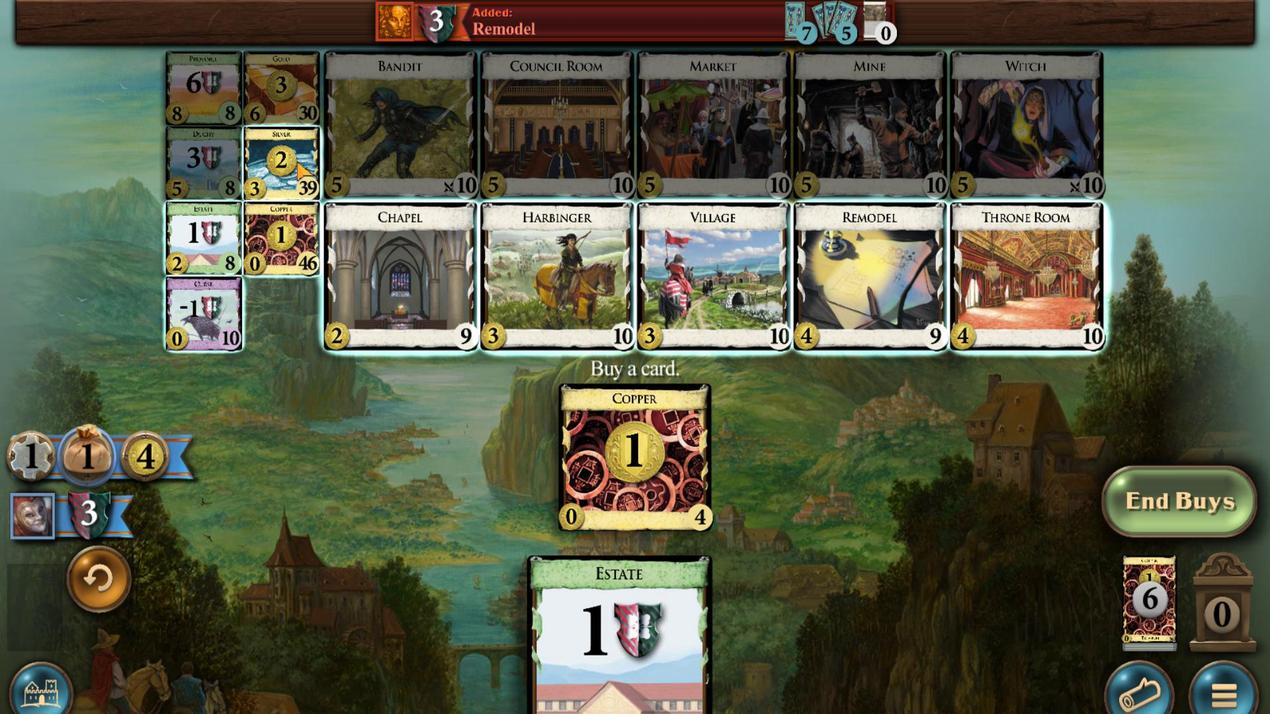 
Action: Mouse pressed left at (550, 436)
Screenshot: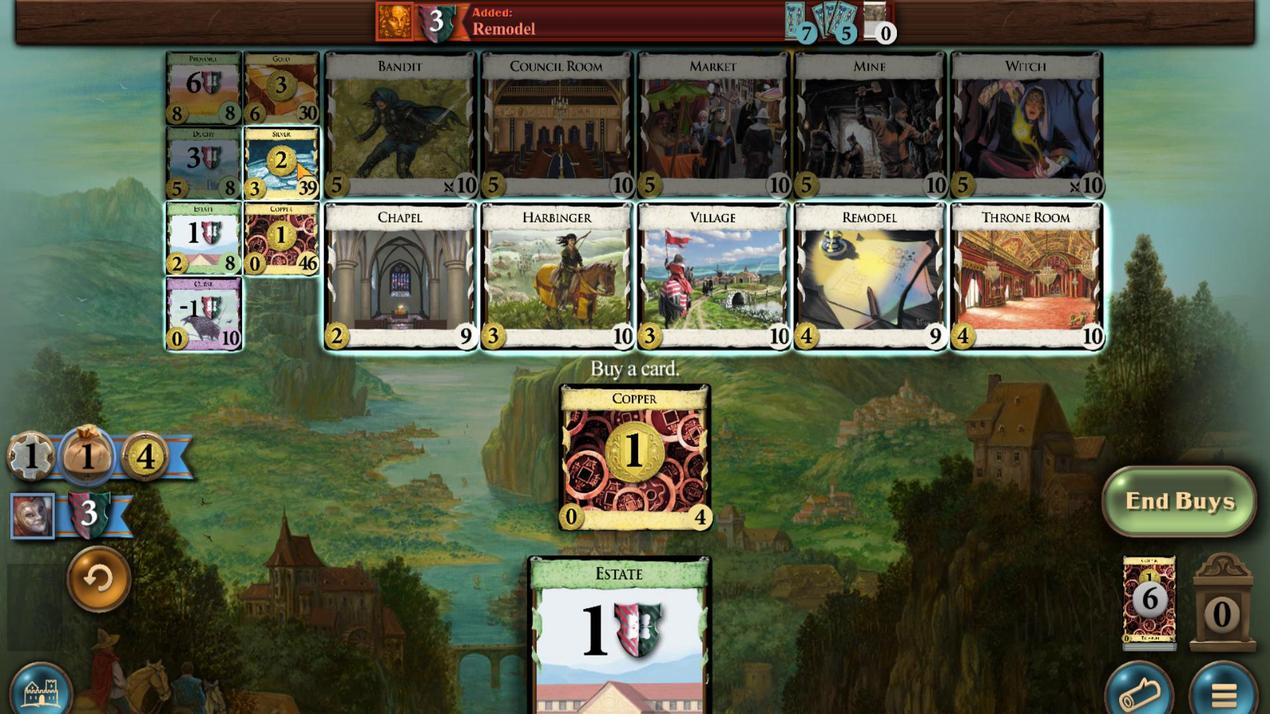
Action: Mouse moved to (539, 570)
Screenshot: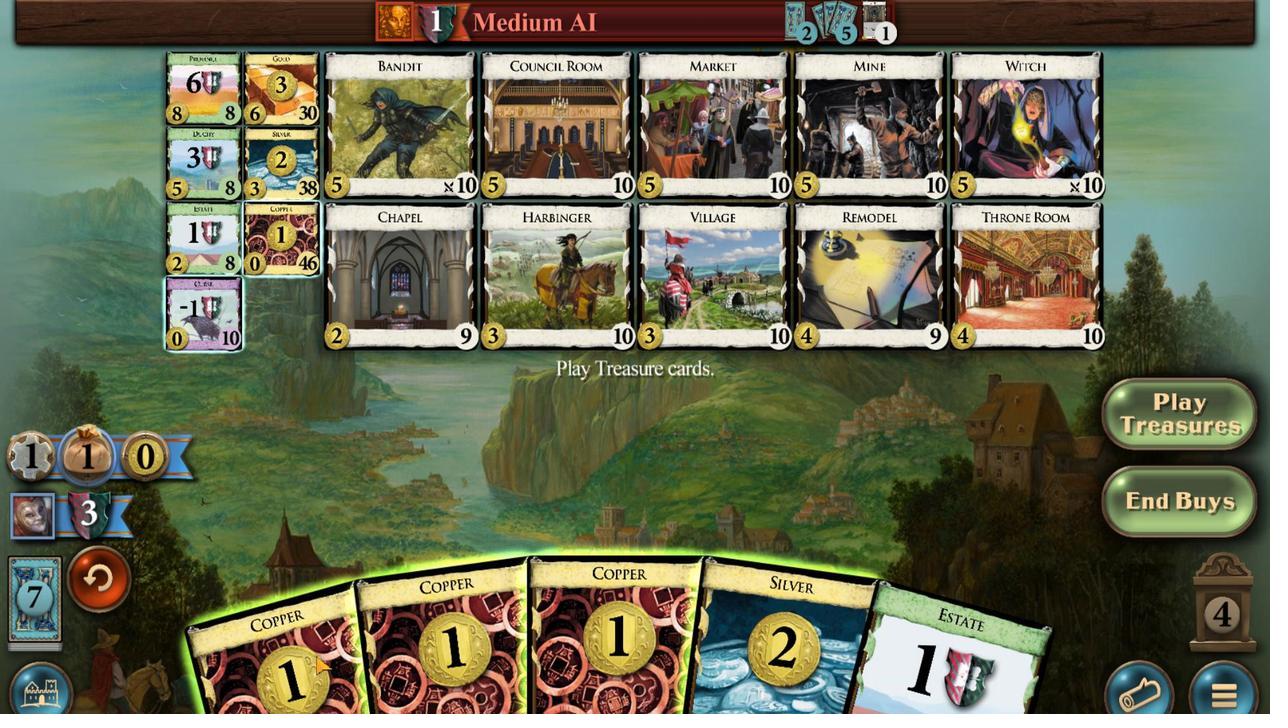 
Action: Mouse scrolled (539, 569) with delta (0, 0)
Screenshot: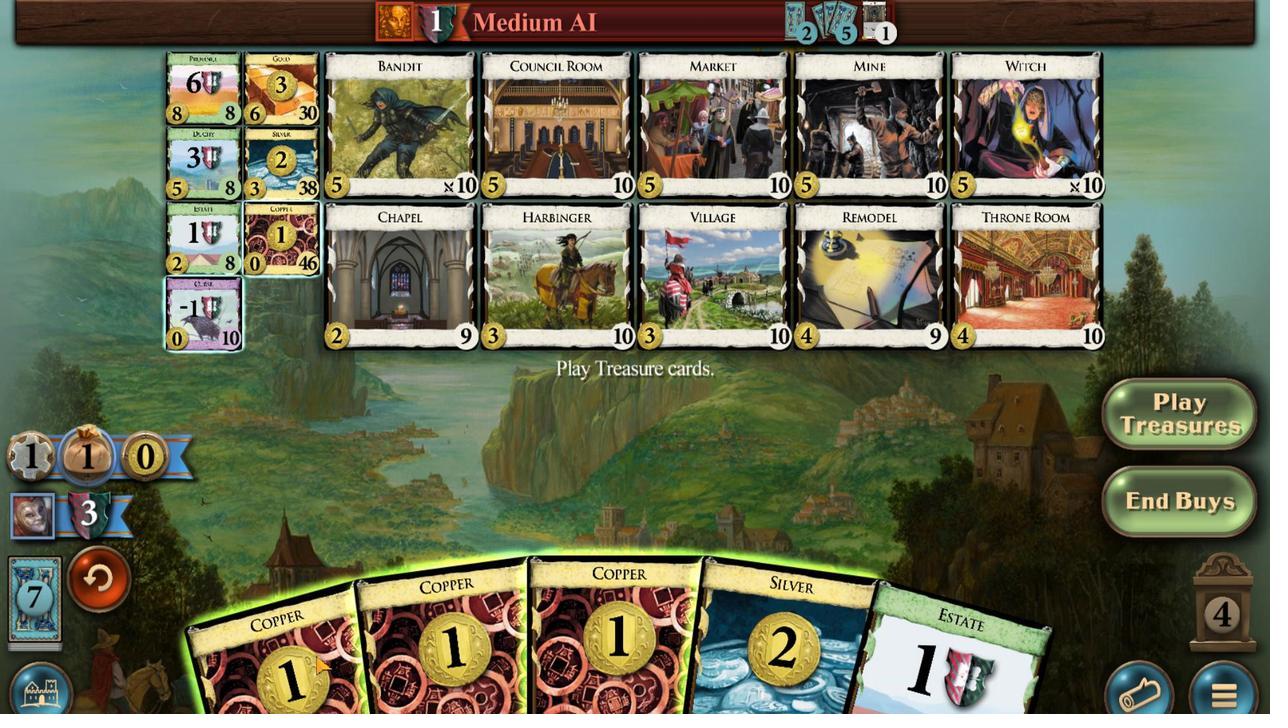 
Action: Mouse scrolled (539, 569) with delta (0, 0)
Screenshot: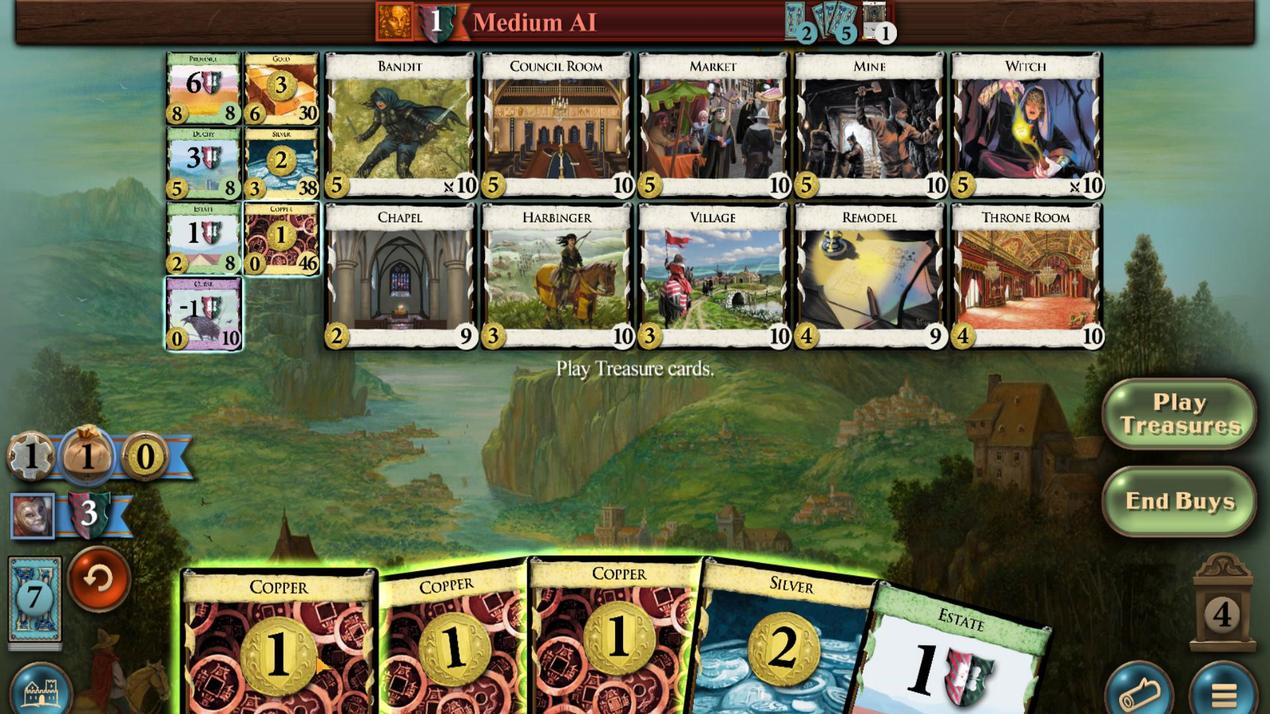 
Action: Mouse scrolled (539, 569) with delta (0, 0)
Screenshot: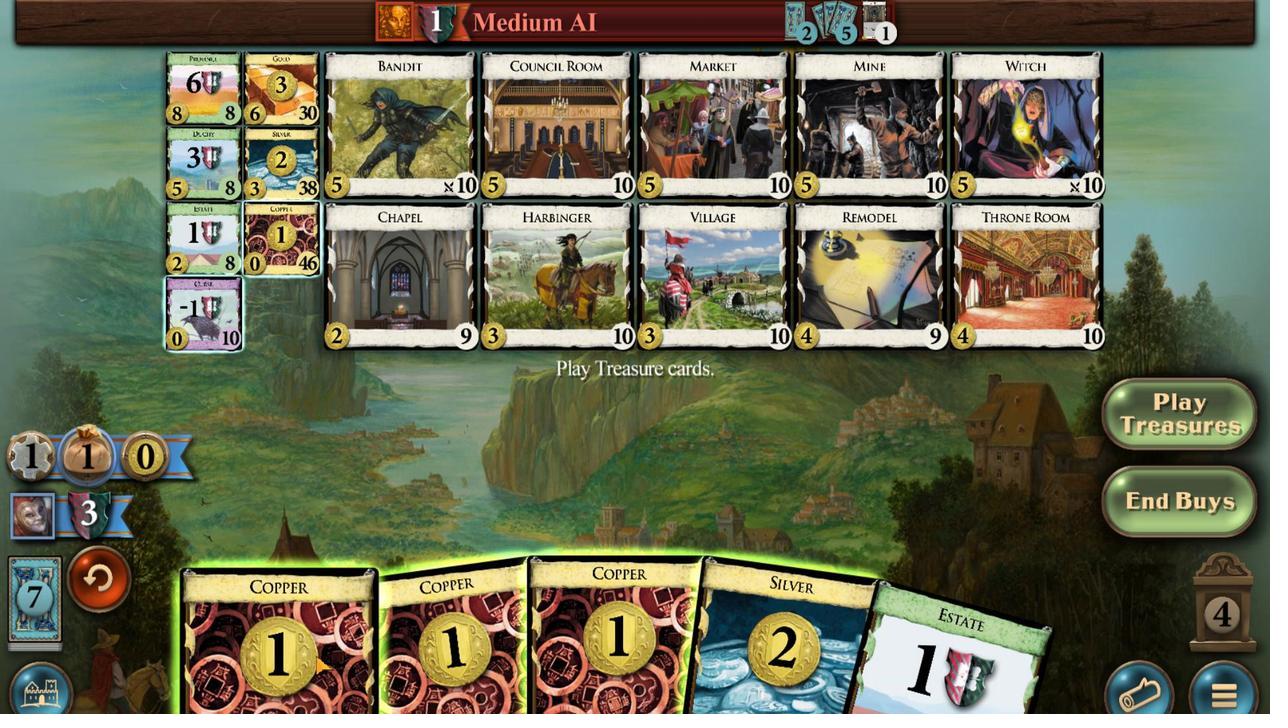
Action: Mouse moved to (472, 568)
Screenshot: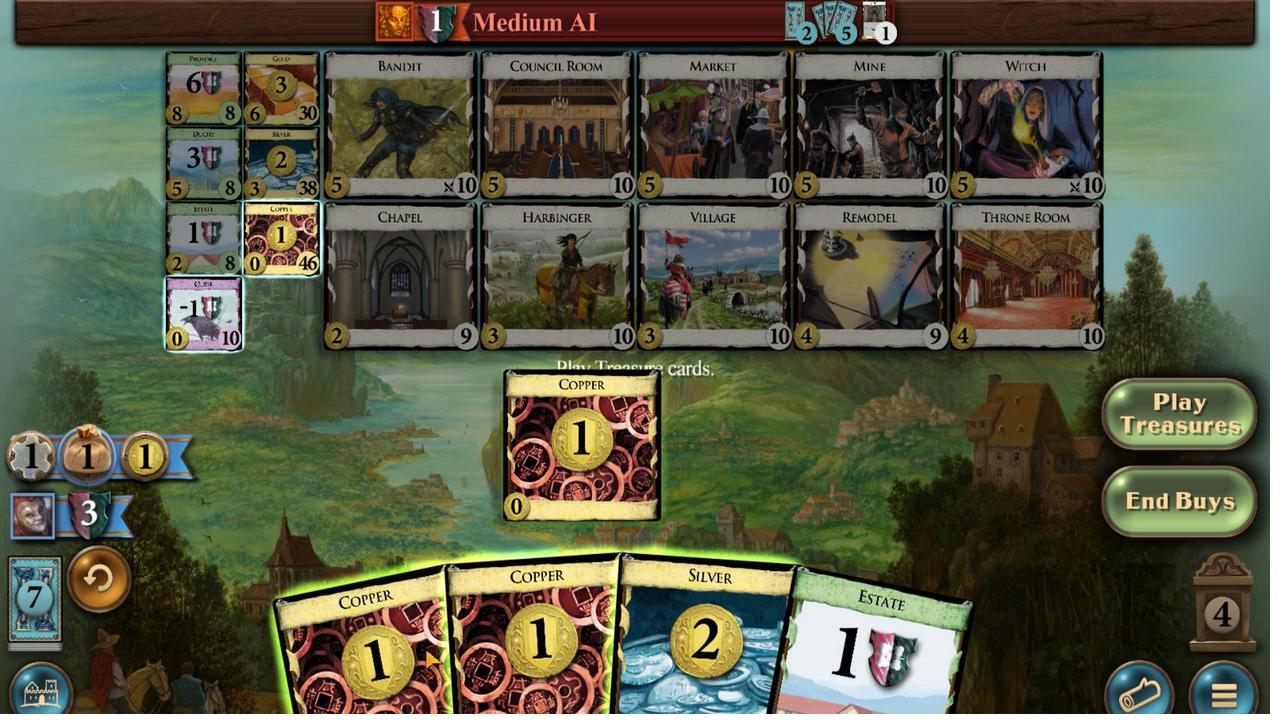 
Action: Mouse scrolled (472, 568) with delta (0, 0)
Screenshot: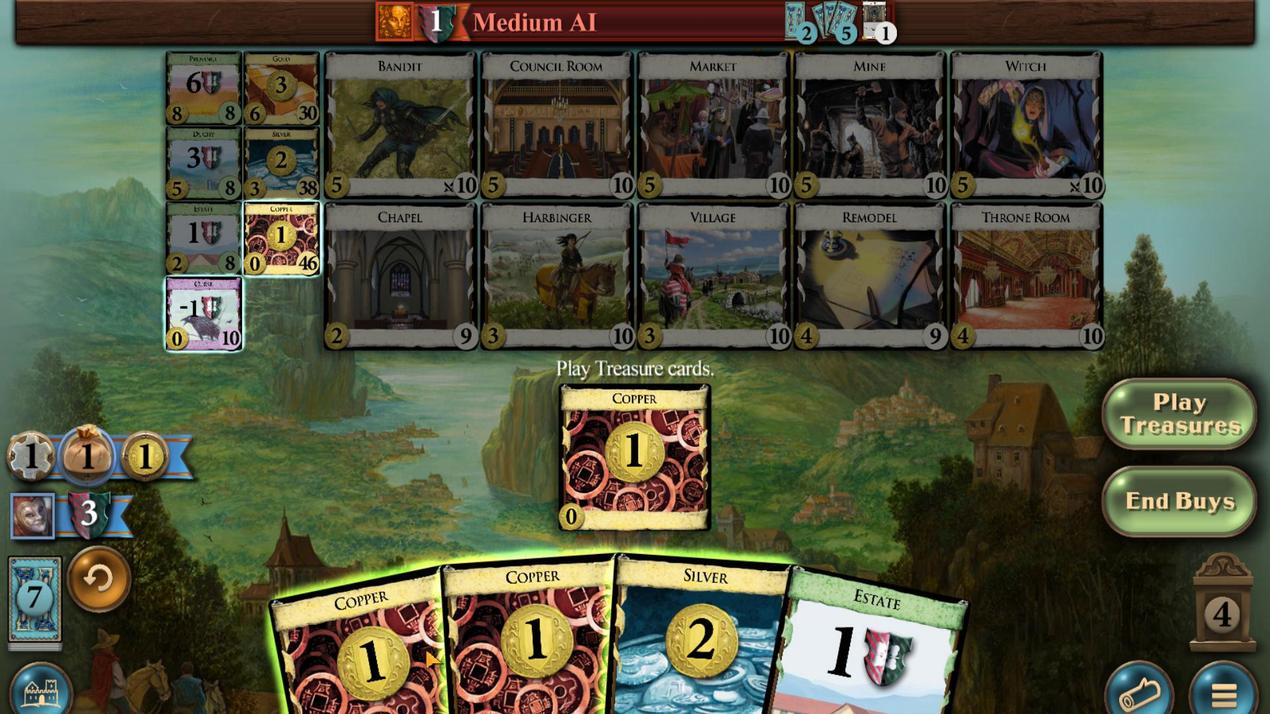 
Action: Mouse scrolled (472, 568) with delta (0, 0)
Screenshot: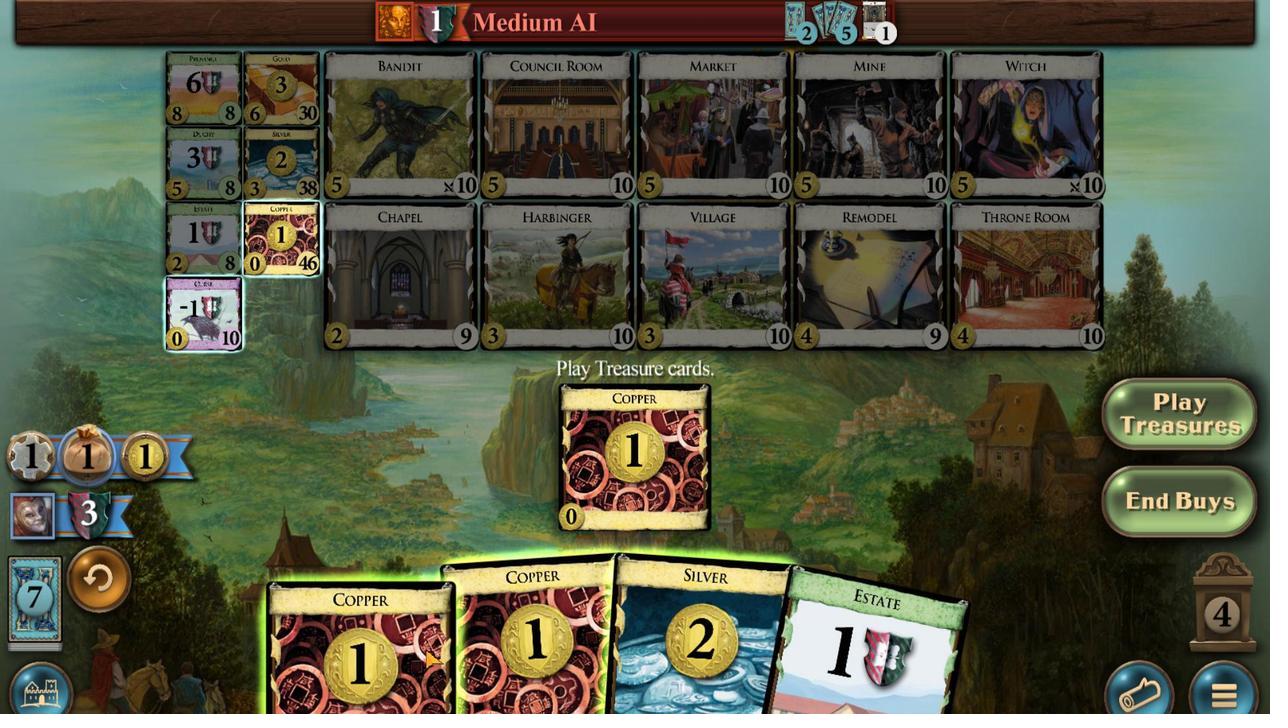 
Action: Mouse moved to (451, 567)
Screenshot: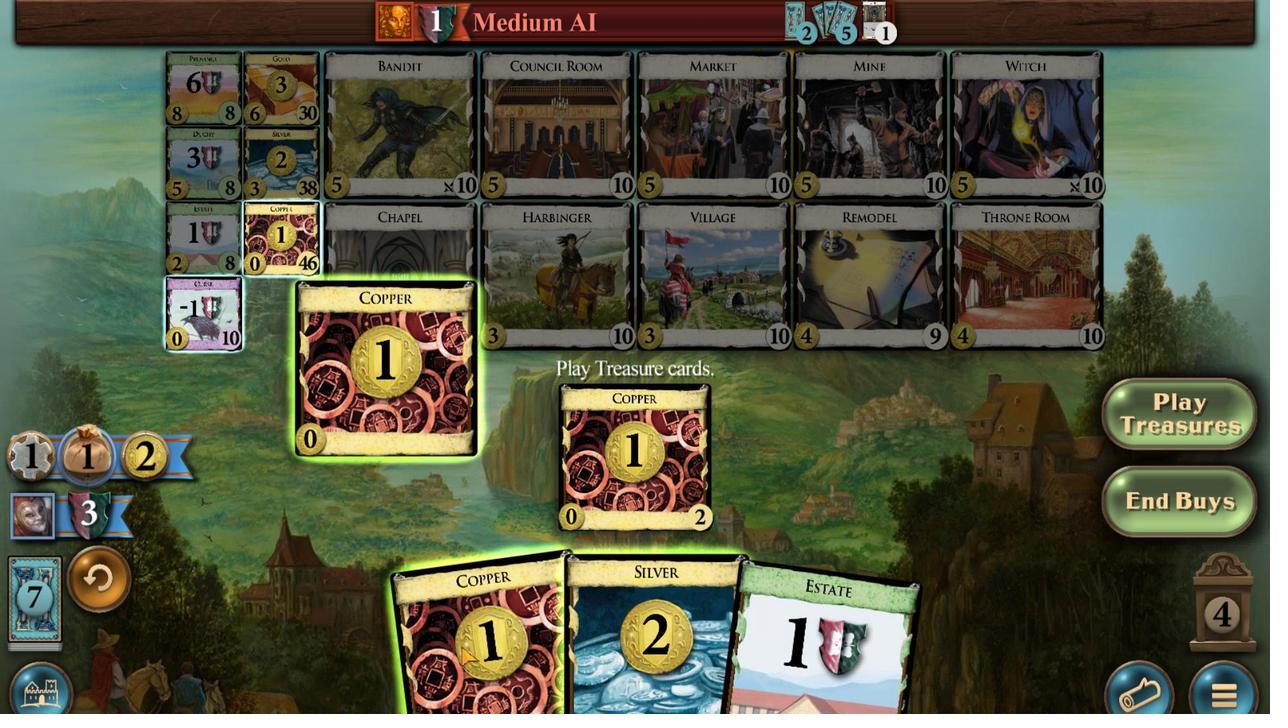 
Action: Mouse scrolled (451, 567) with delta (0, 0)
Screenshot: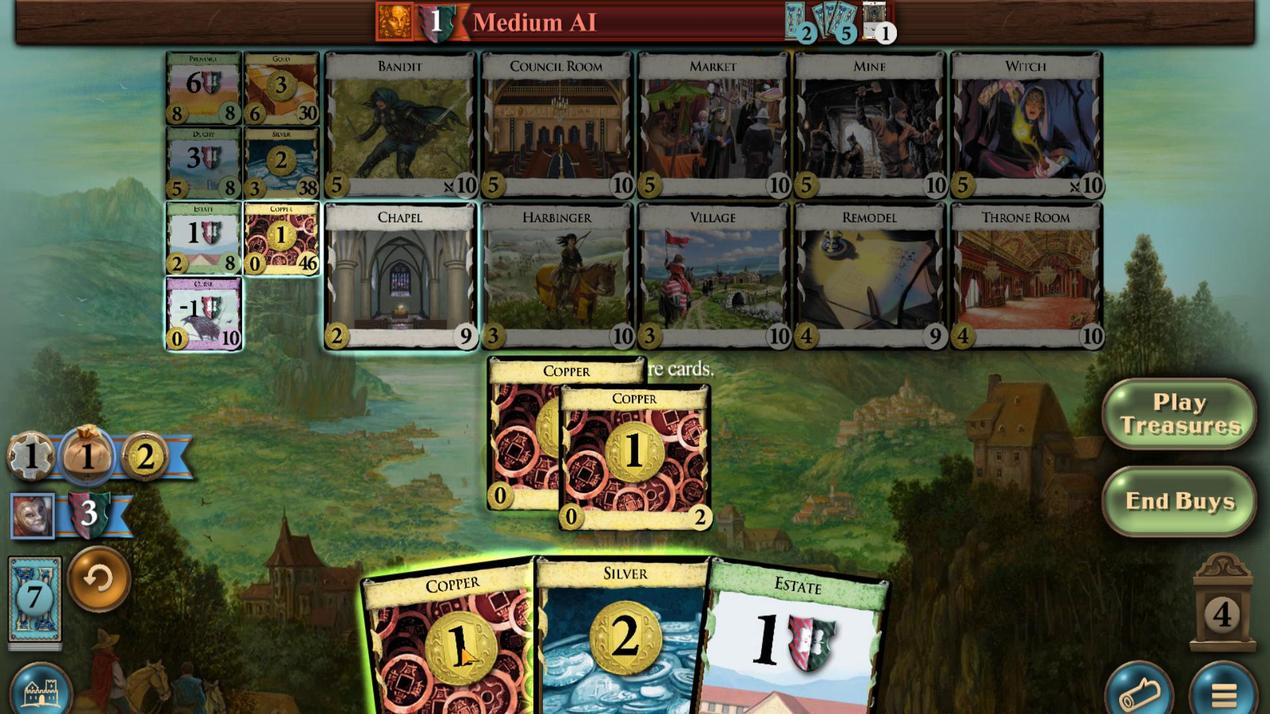 
Action: Mouse scrolled (451, 567) with delta (0, 0)
Screenshot: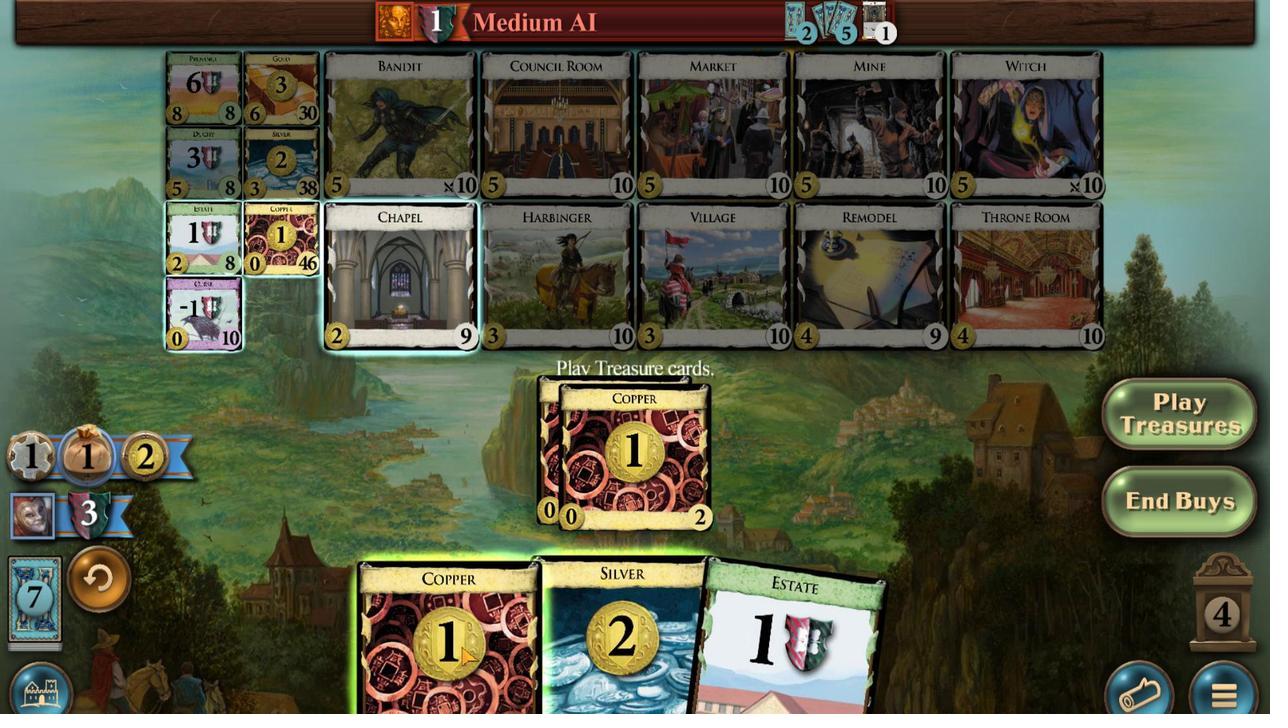 
Action: Mouse moved to (385, 567)
Screenshot: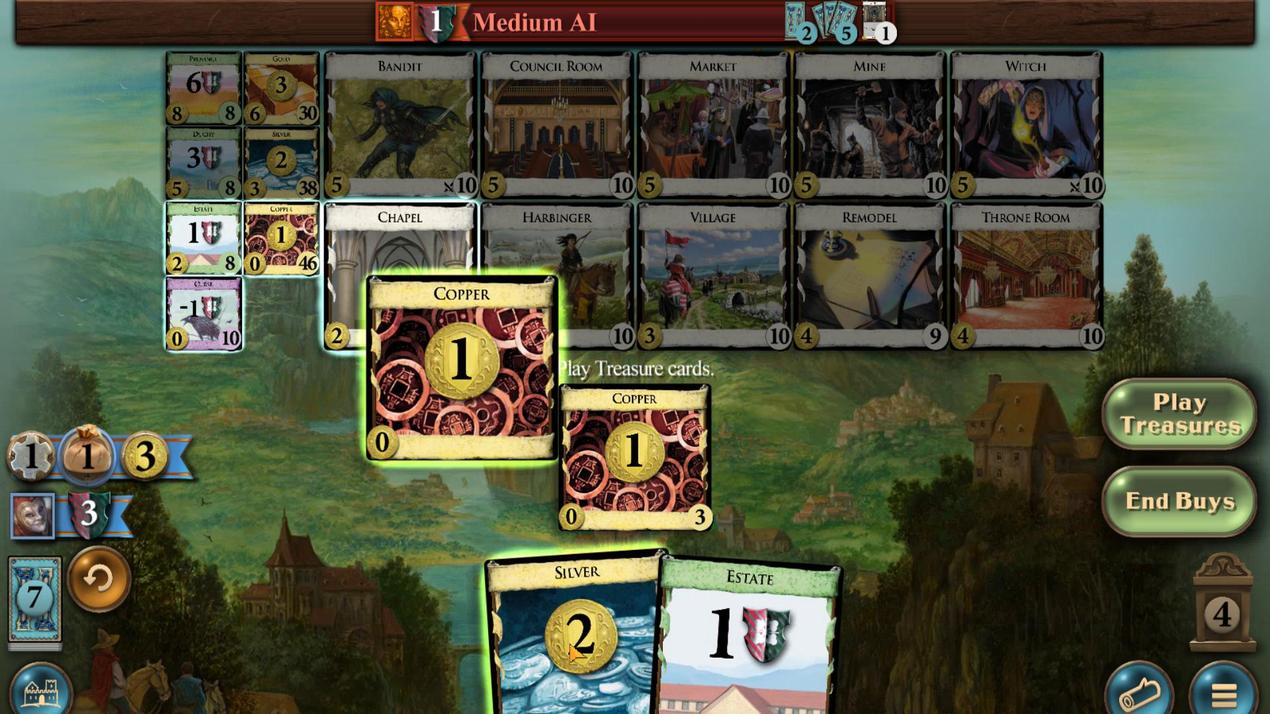 
Action: Mouse scrolled (385, 566) with delta (0, 0)
Screenshot: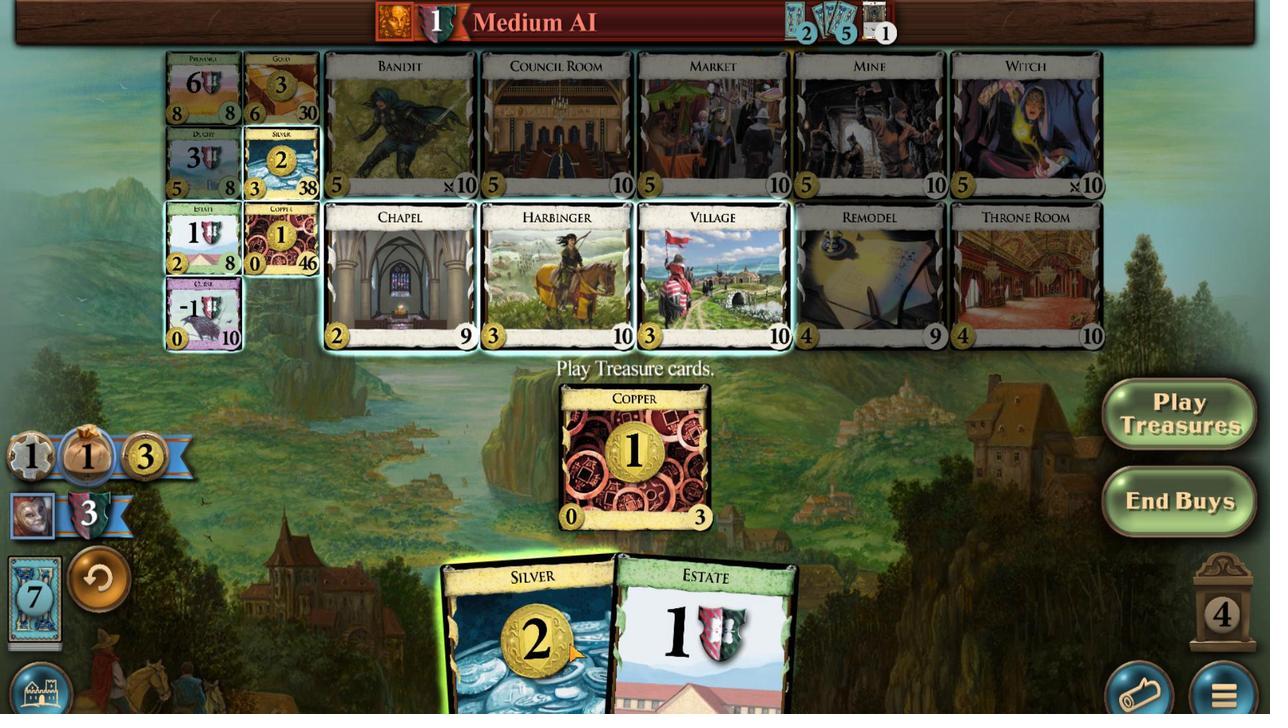 
Action: Mouse scrolled (385, 566) with delta (0, 0)
Screenshot: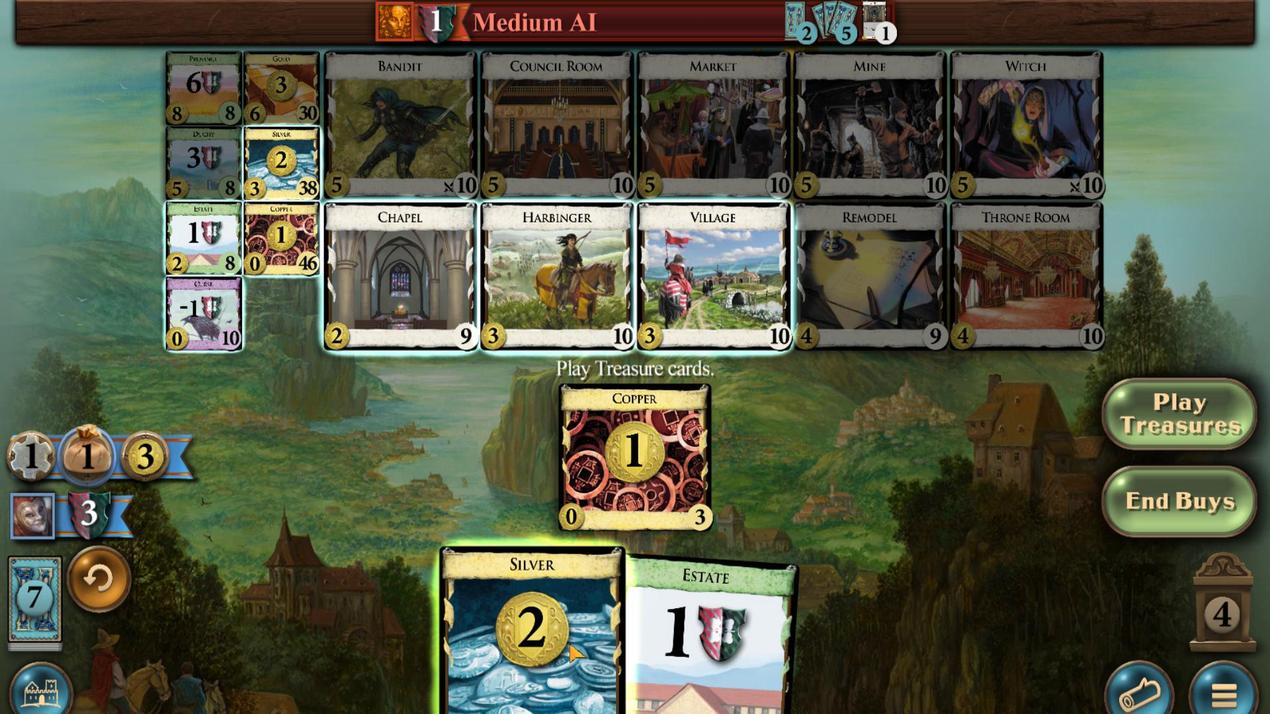 
Action: Mouse moved to (567, 438)
Screenshot: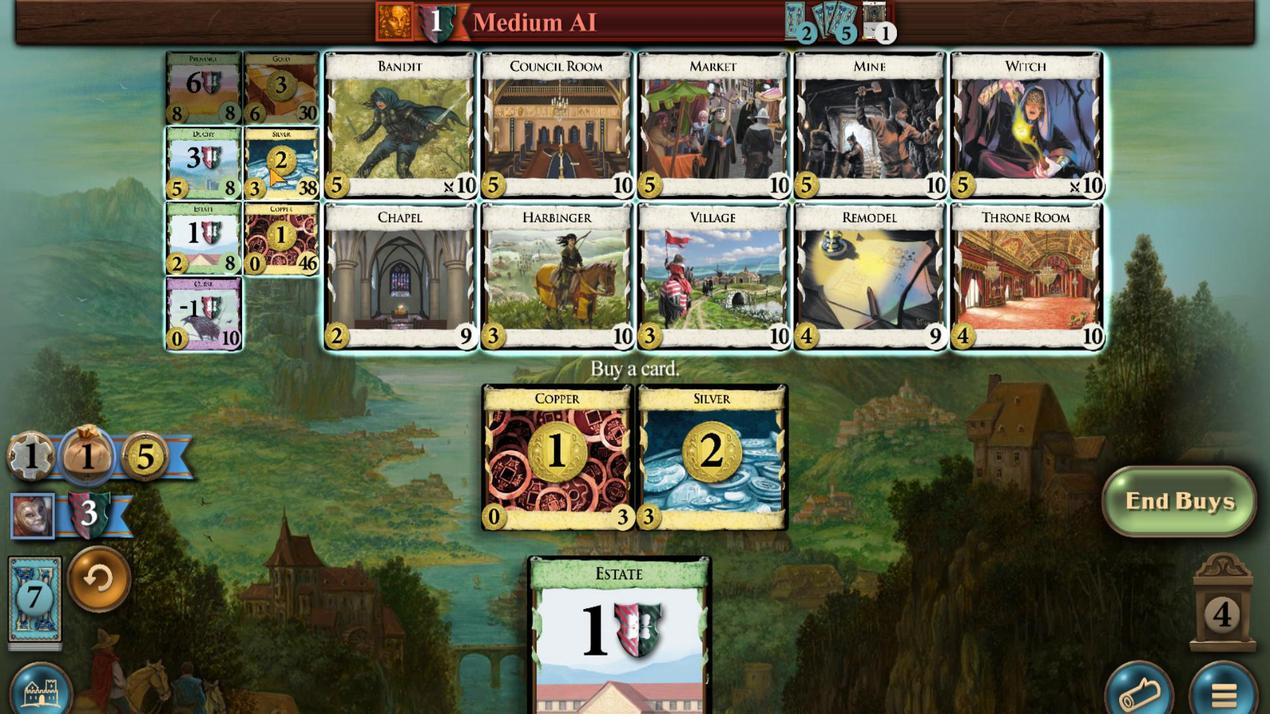 
Action: Mouse pressed left at (567, 438)
Screenshot: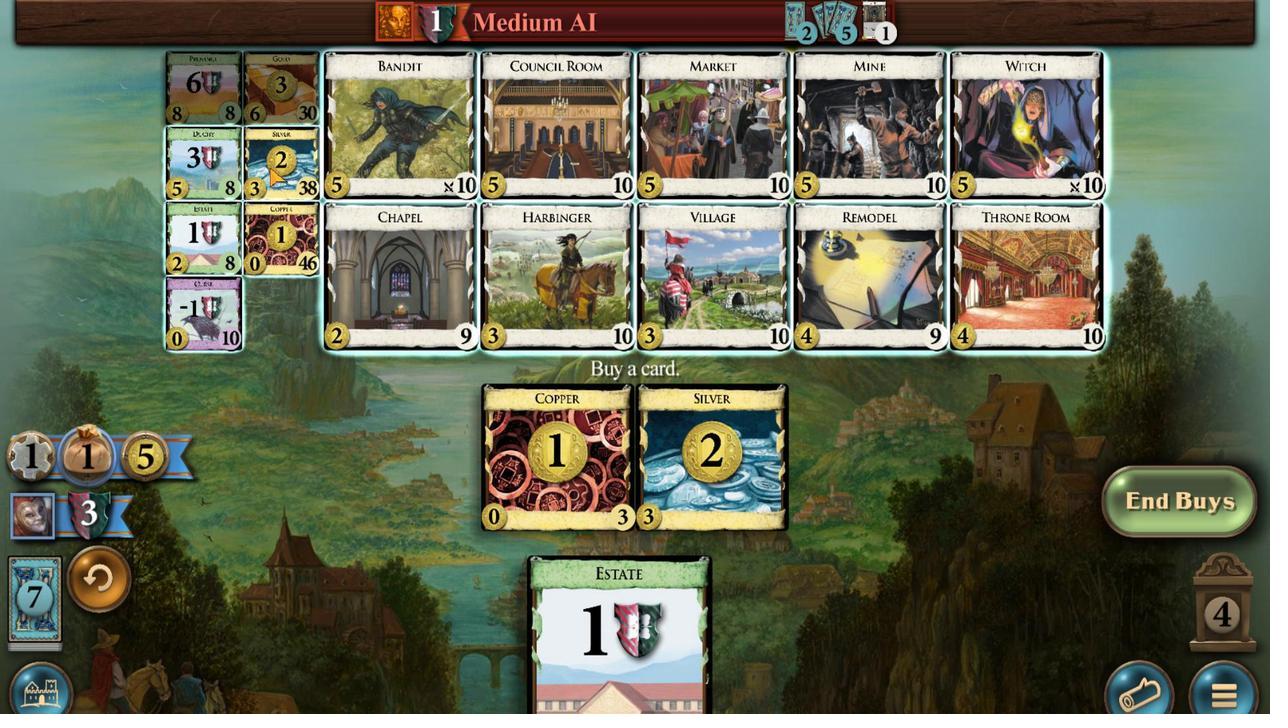 
Action: Mouse moved to (454, 557)
Screenshot: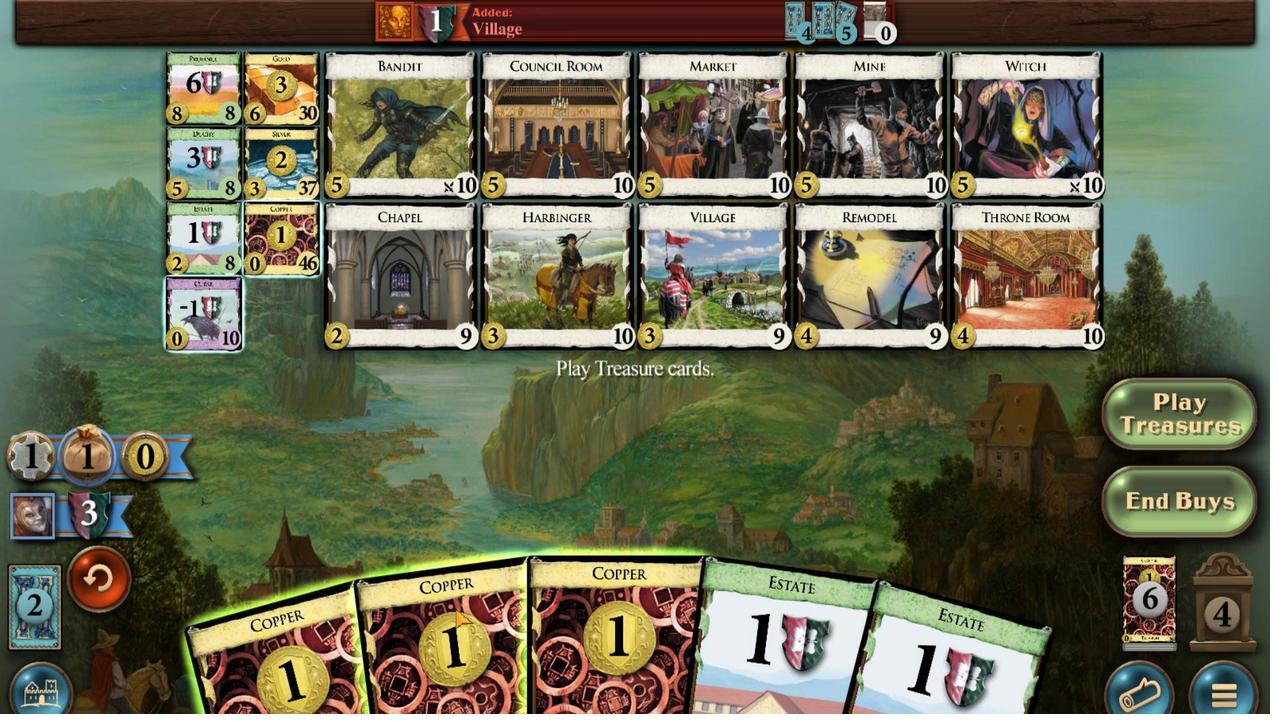 
Action: Mouse scrolled (454, 557) with delta (0, 0)
Screenshot: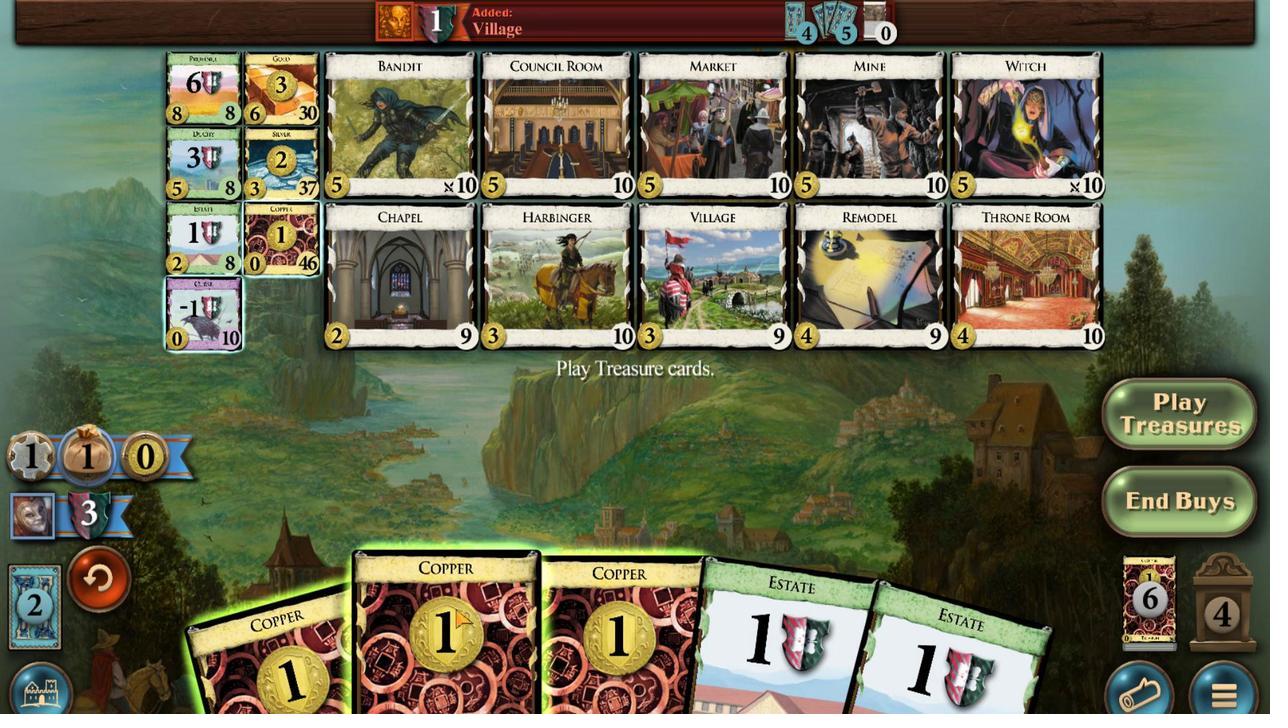 
Action: Mouse scrolled (454, 557) with delta (0, 0)
Screenshot: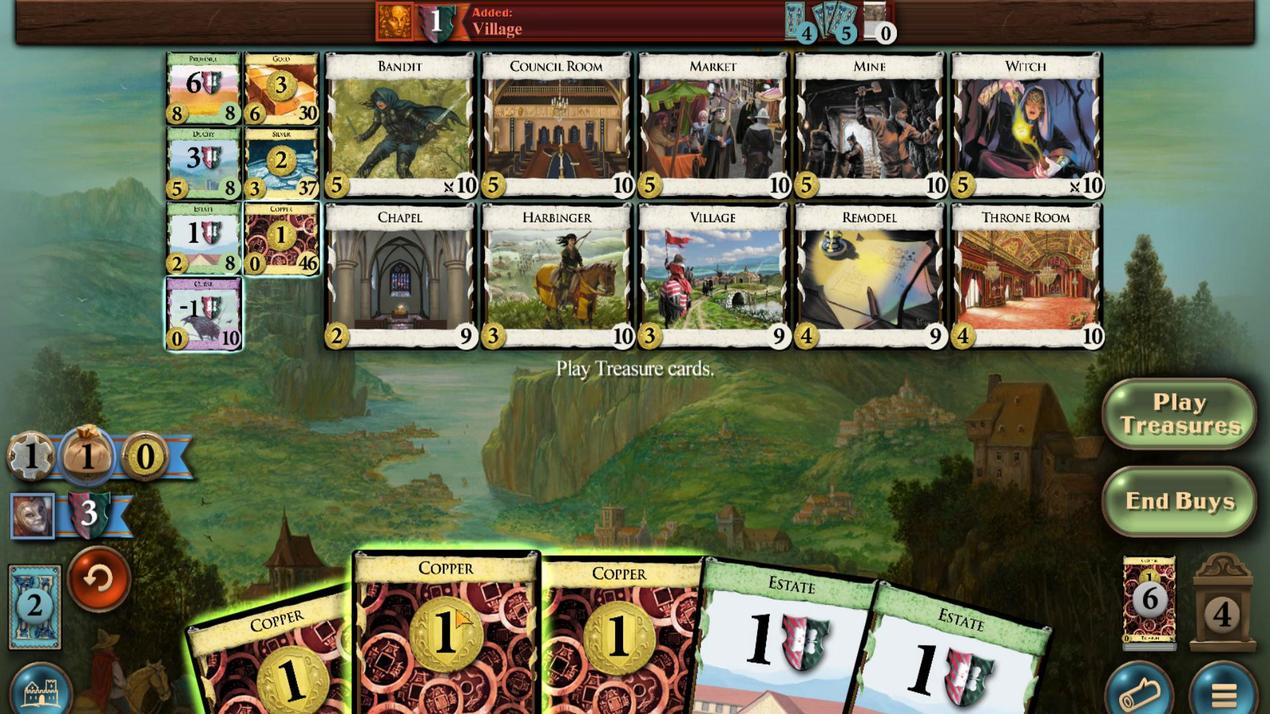 
Action: Mouse scrolled (454, 557) with delta (0, 0)
Screenshot: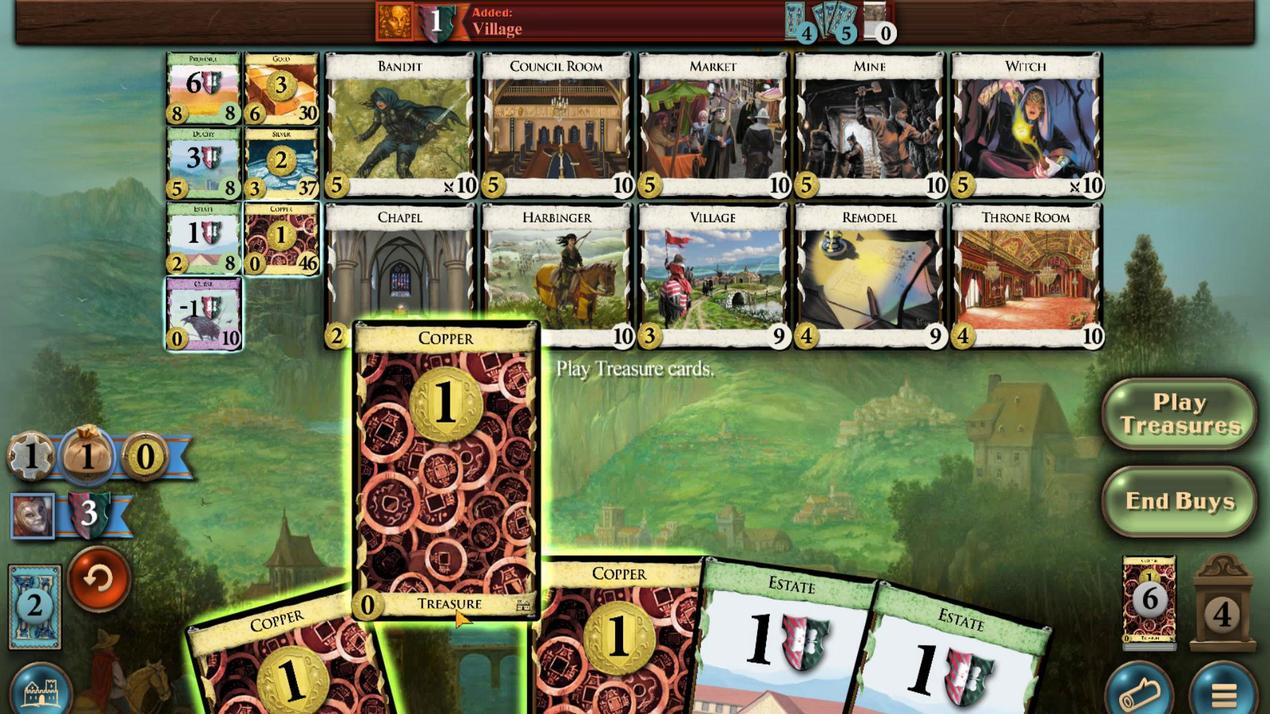 
Action: Mouse moved to (384, 560)
Screenshot: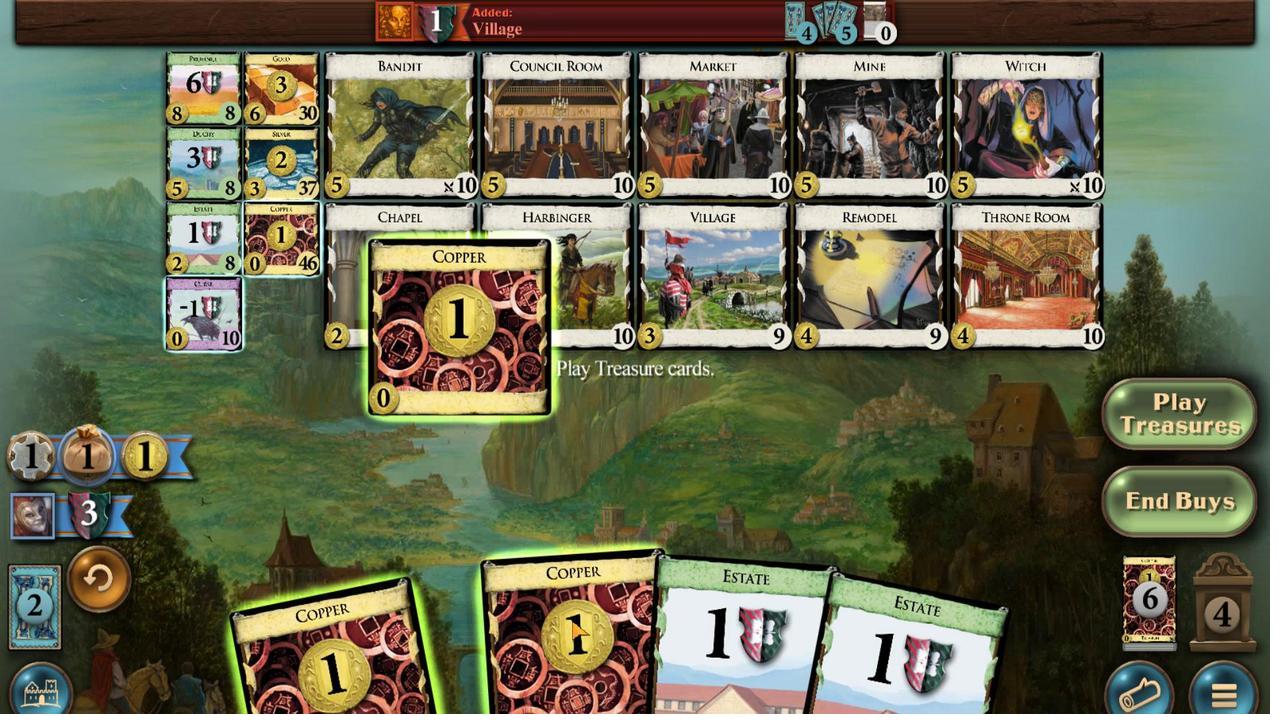 
Action: Mouse scrolled (384, 560) with delta (0, 0)
Screenshot: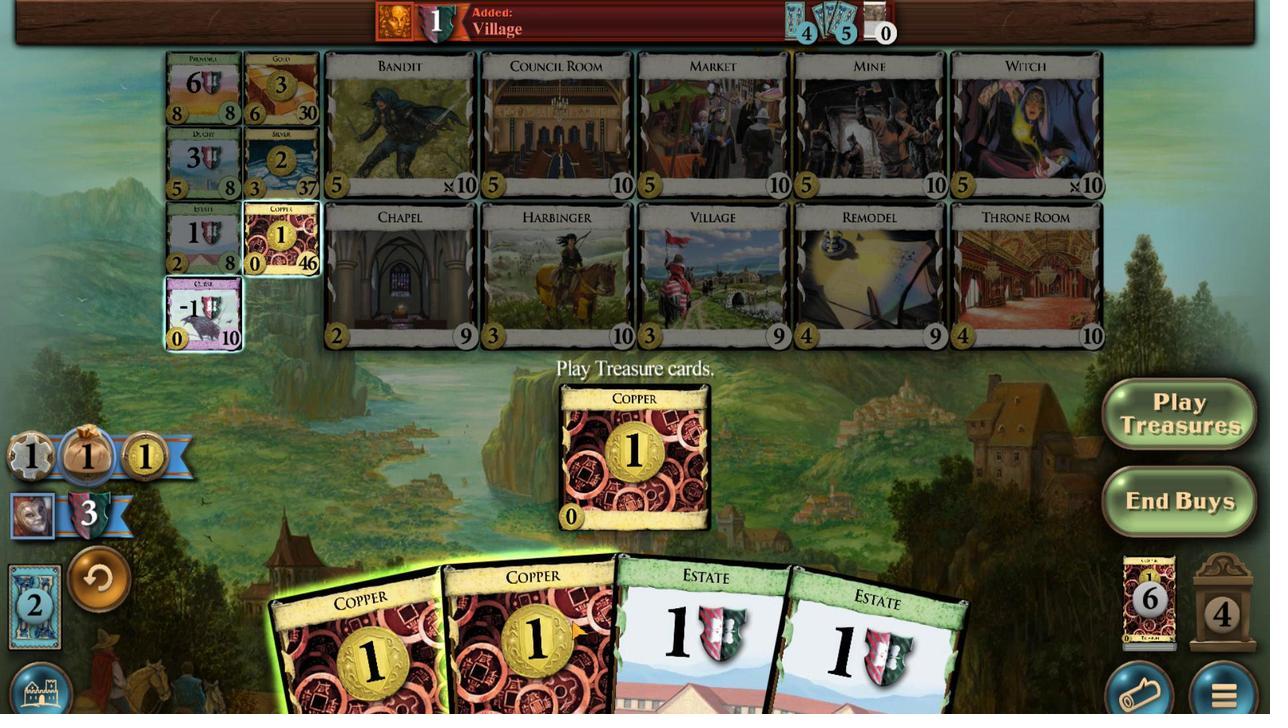 
Action: Mouse scrolled (384, 560) with delta (0, 0)
Screenshot: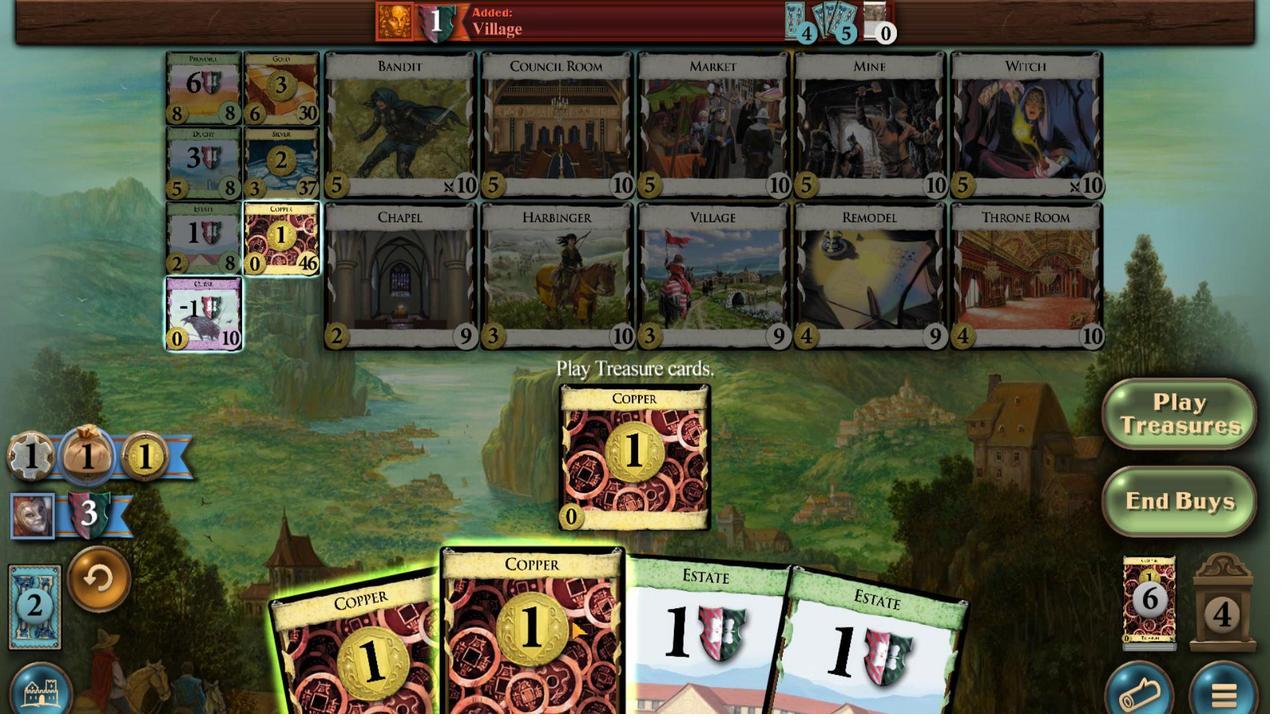 
Action: Mouse moved to (456, 561)
Screenshot: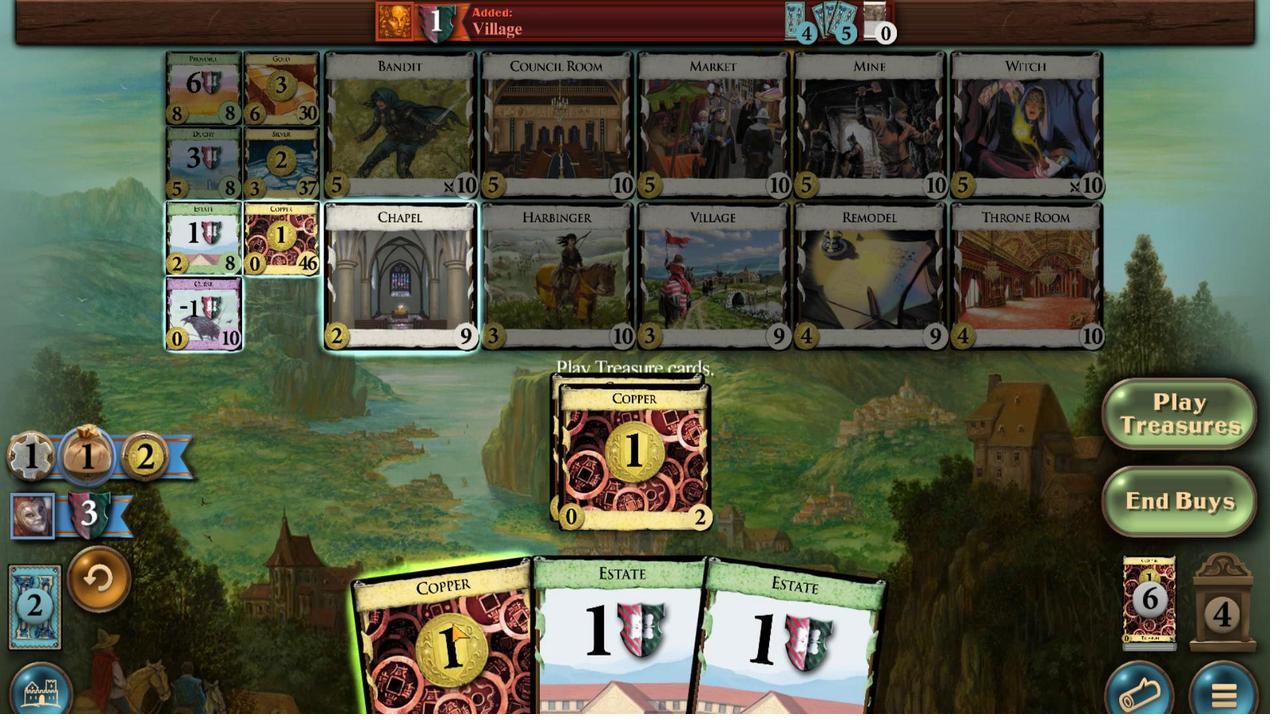 
Action: Mouse scrolled (456, 561) with delta (0, 0)
Screenshot: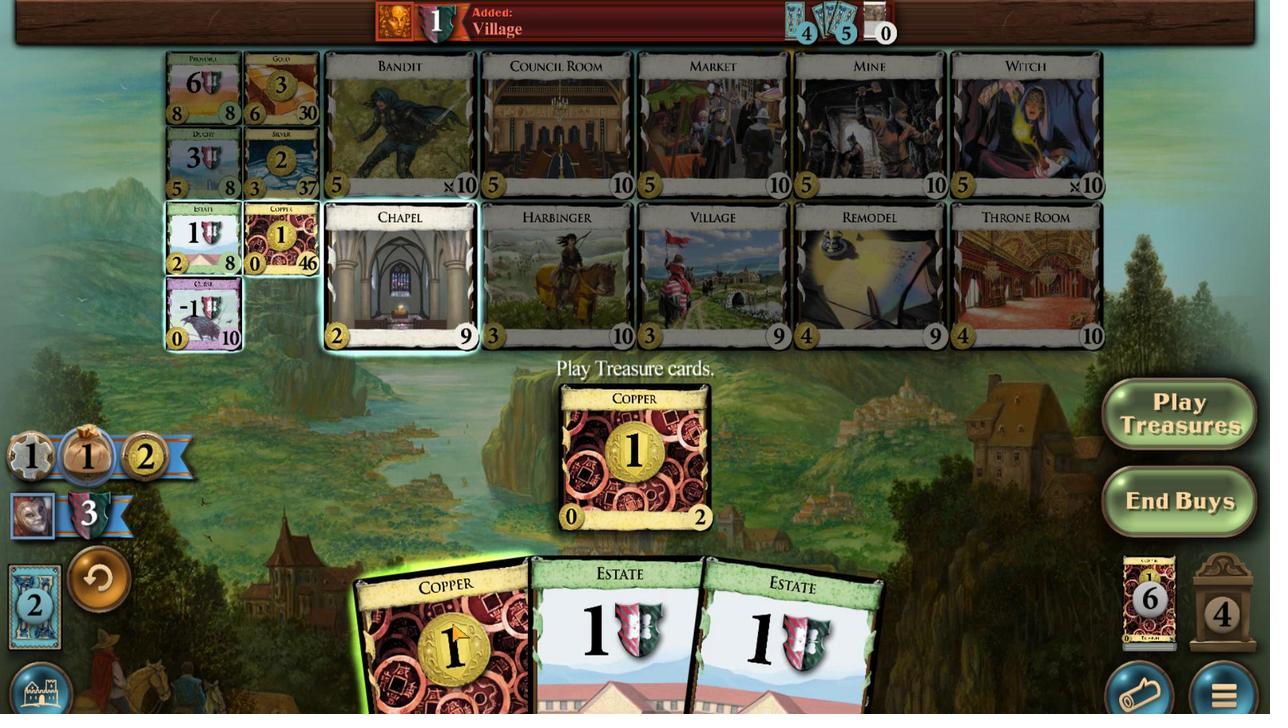 
Action: Mouse scrolled (456, 561) with delta (0, 0)
Screenshot: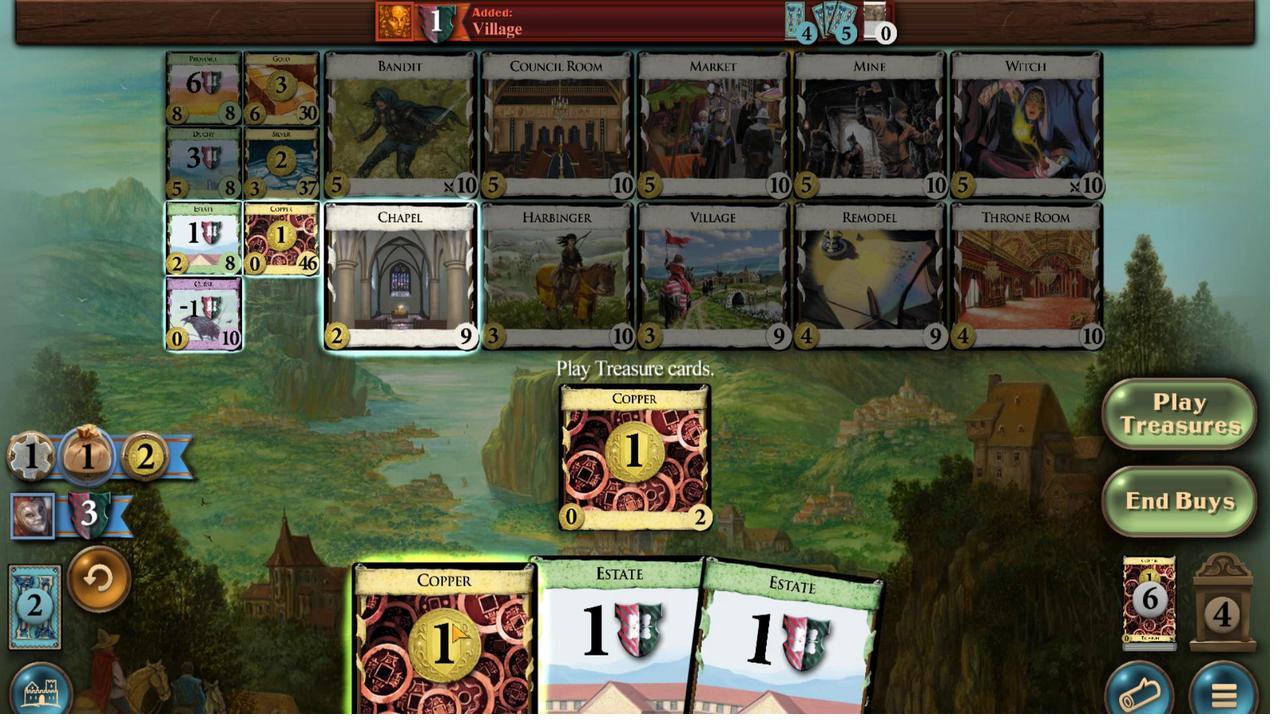 
Action: Mouse scrolled (456, 561) with delta (0, 0)
Screenshot: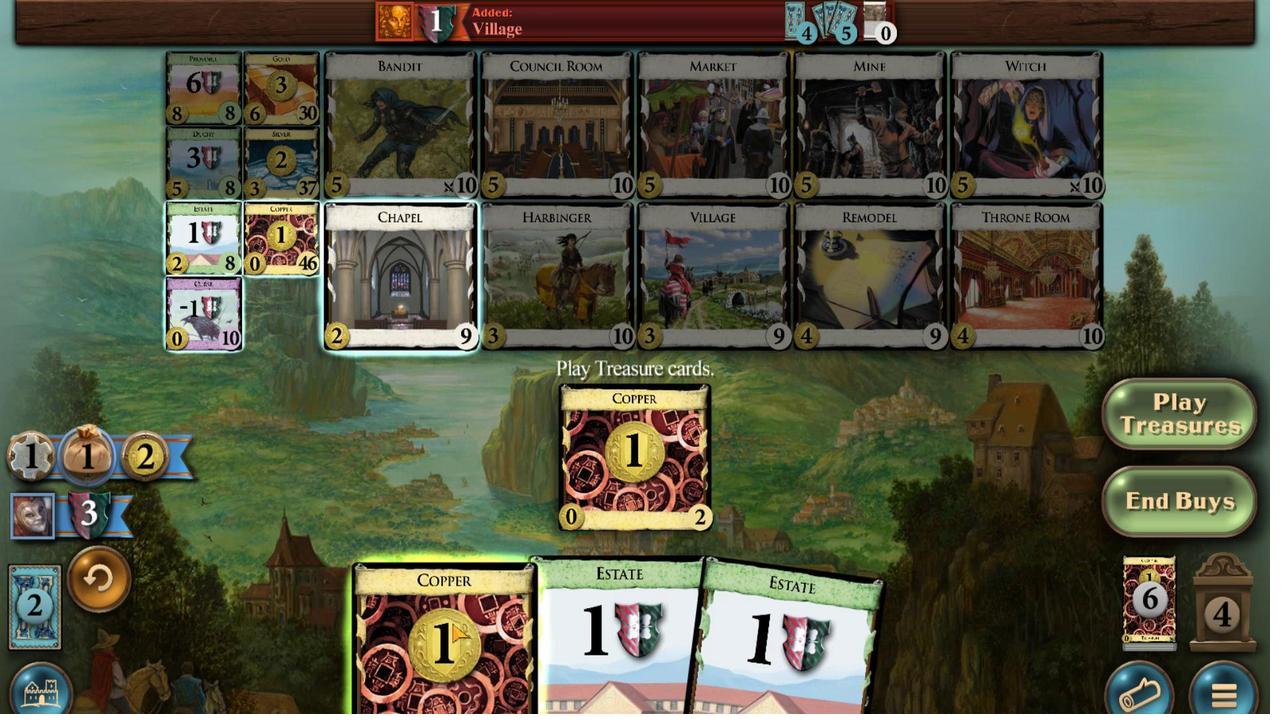 
Action: Mouse moved to (458, 553)
Screenshot: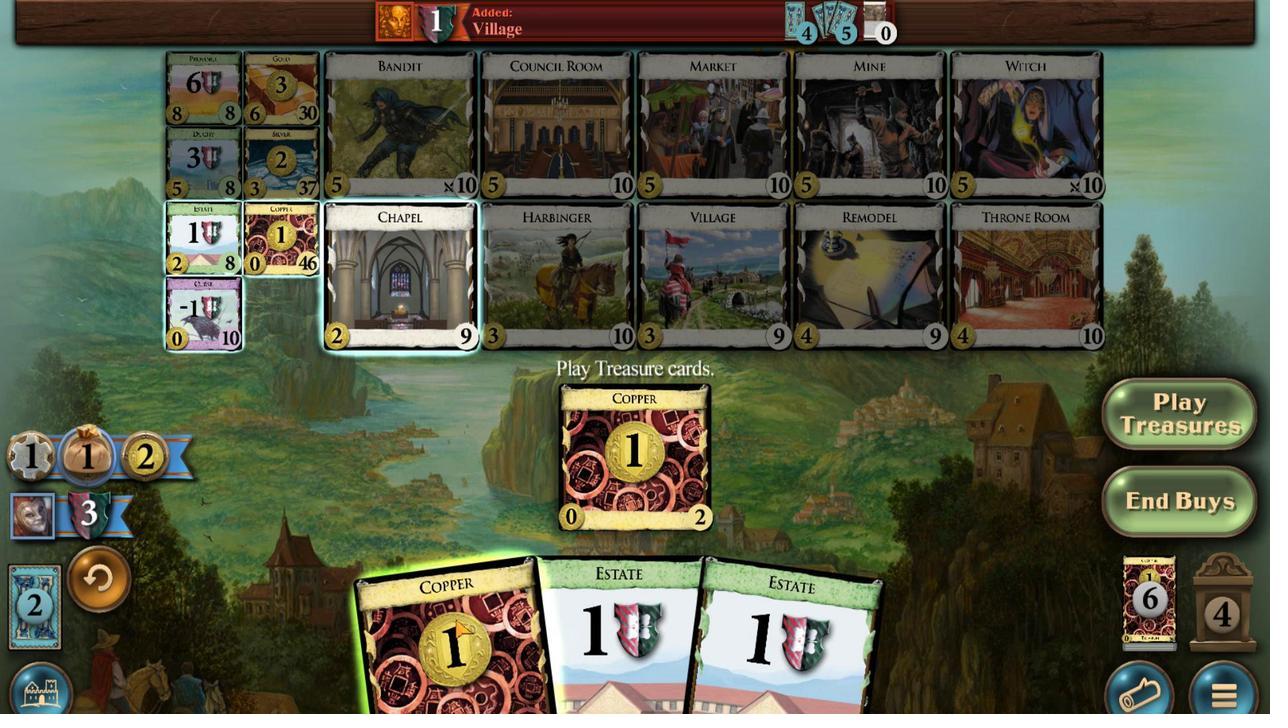 
Action: Mouse scrolled (458, 553) with delta (0, 0)
Screenshot: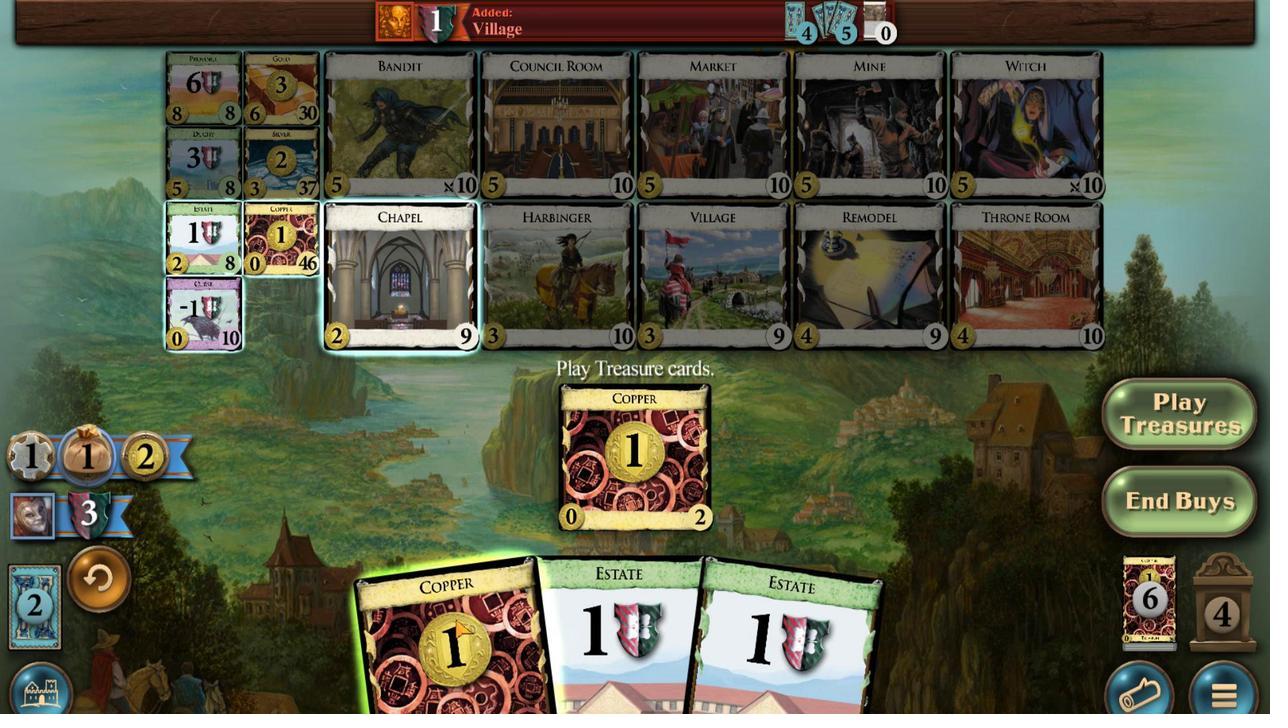 
Action: Mouse moved to (449, 567)
Screenshot: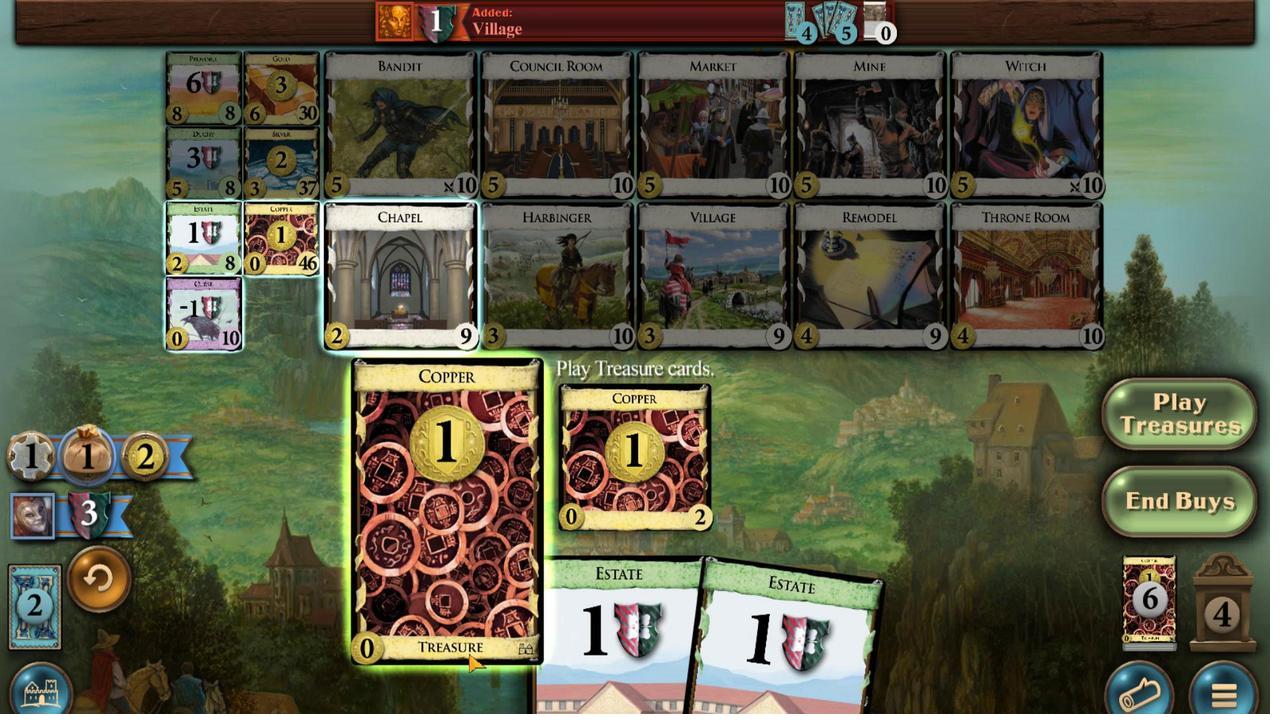 
Action: Mouse scrolled (449, 566) with delta (0, 0)
Screenshot: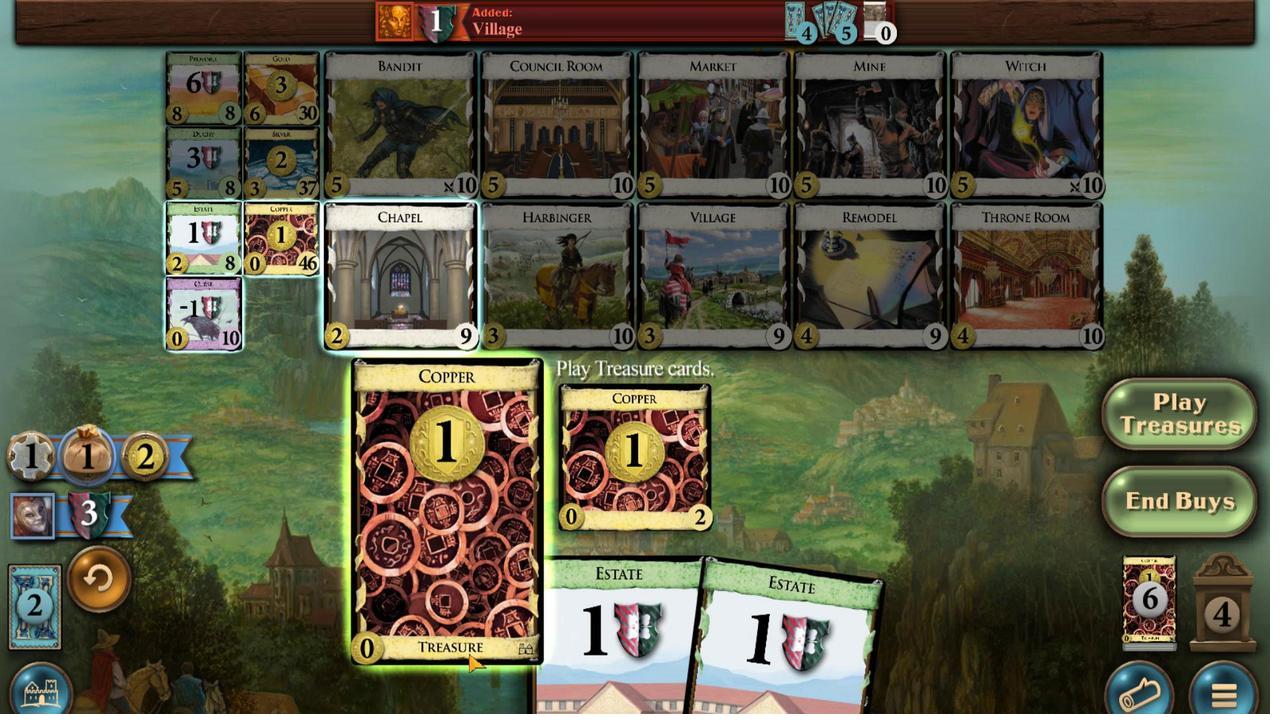 
Action: Mouse moved to (446, 569)
Screenshot: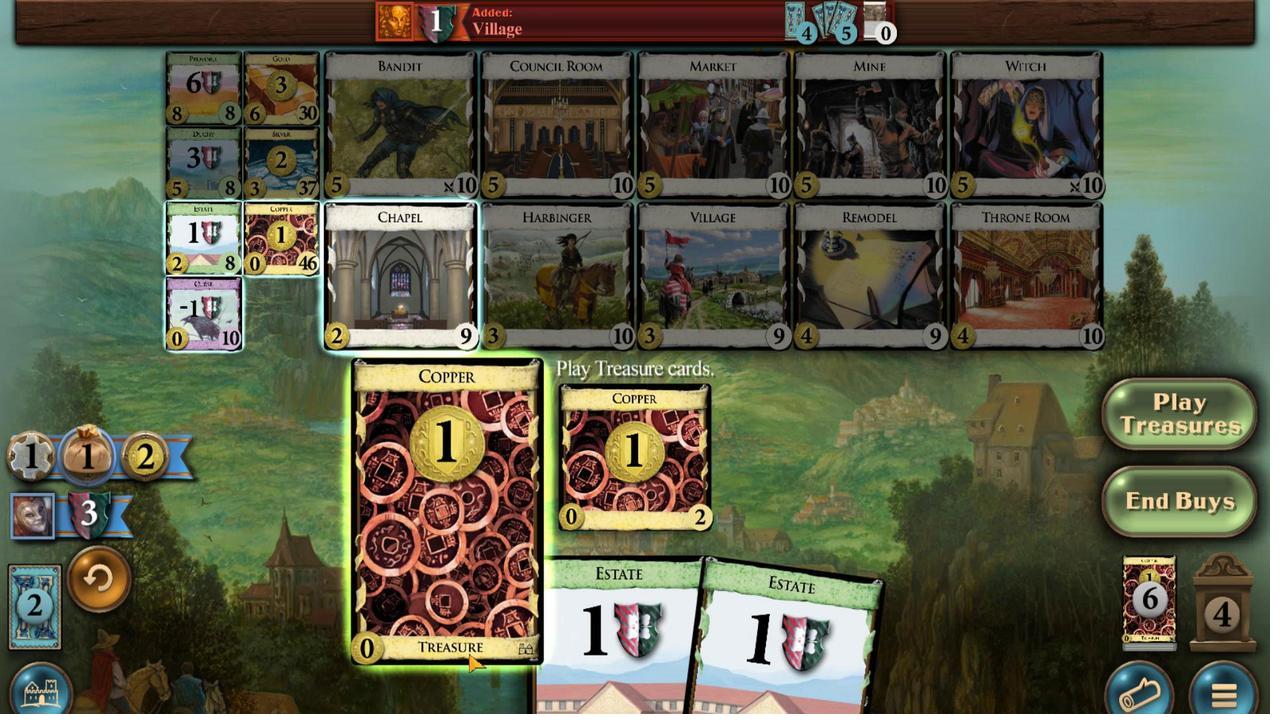 
Action: Mouse scrolled (446, 569) with delta (0, 0)
Screenshot: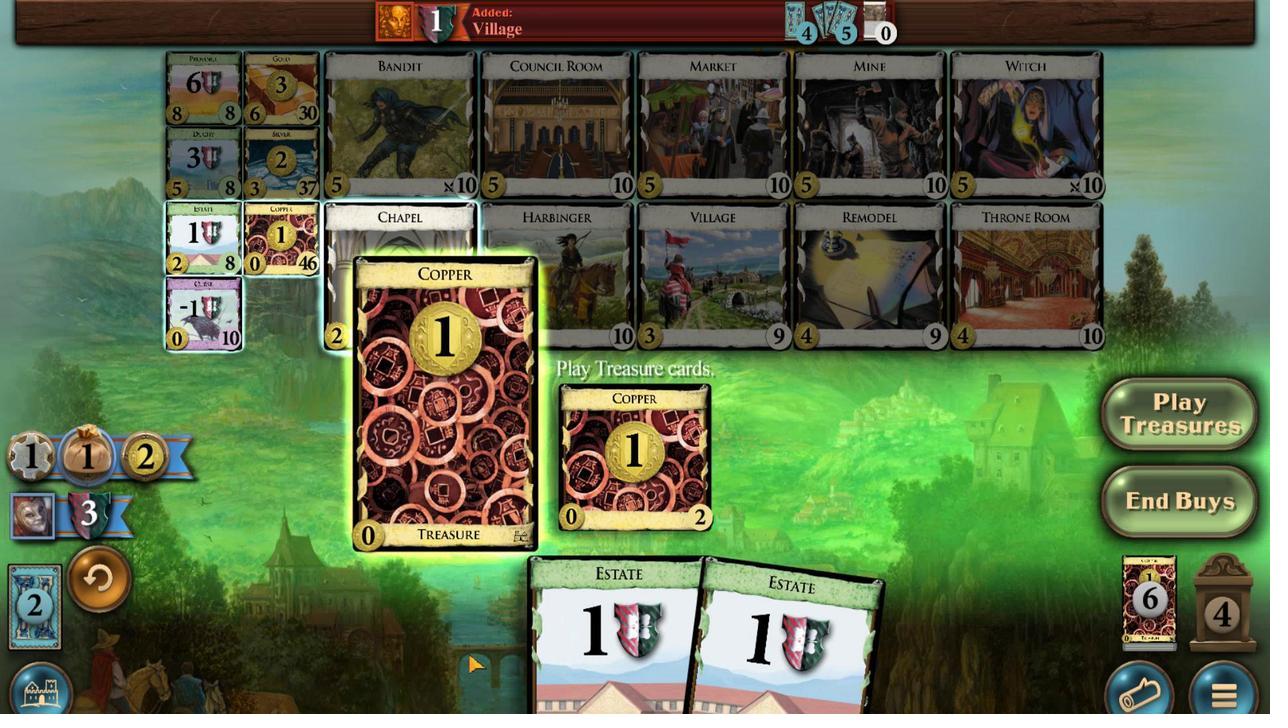 
Action: Mouse moved to (446, 569)
Screenshot: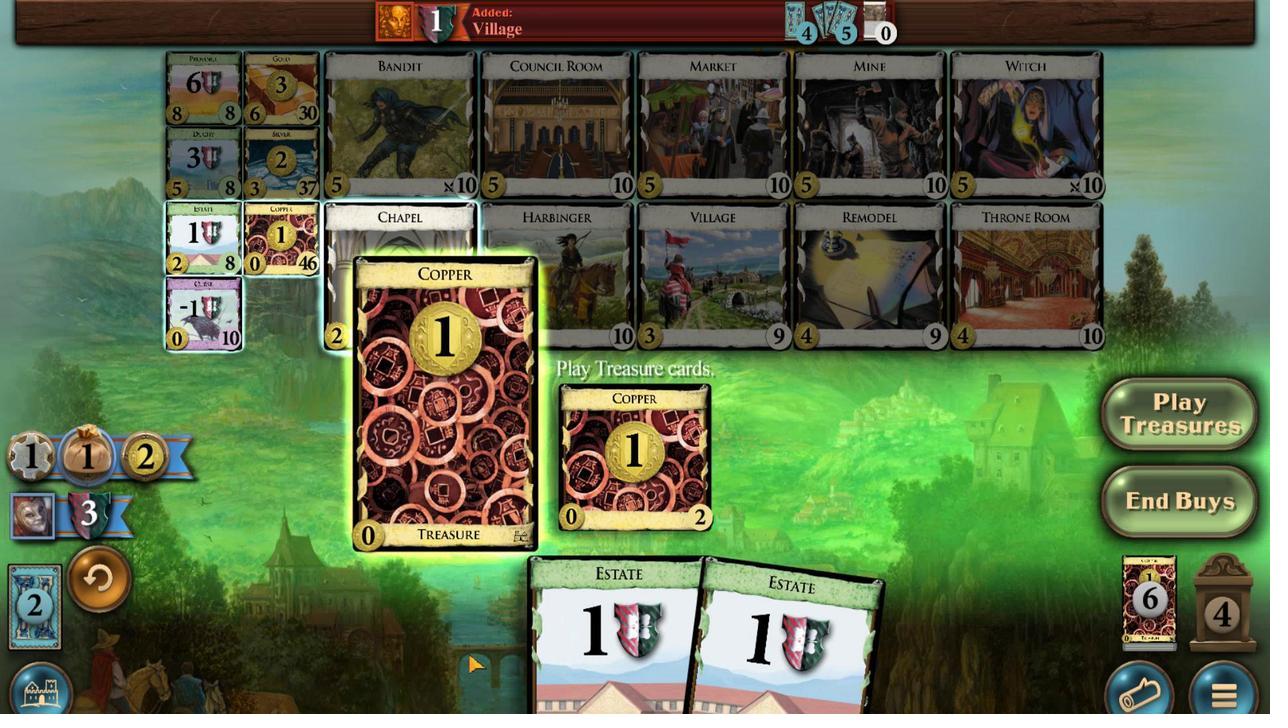 
Action: Mouse scrolled (446, 569) with delta (0, 0)
Screenshot: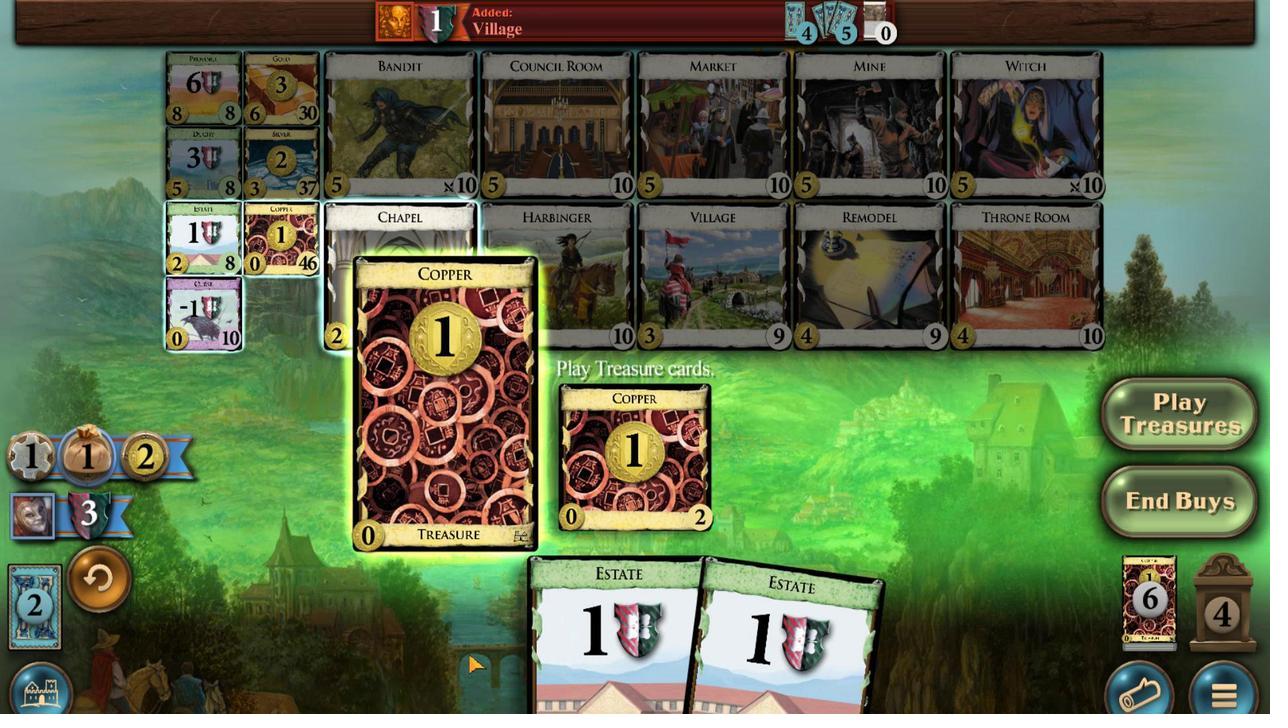 
Action: Mouse moved to (564, 458)
Screenshot: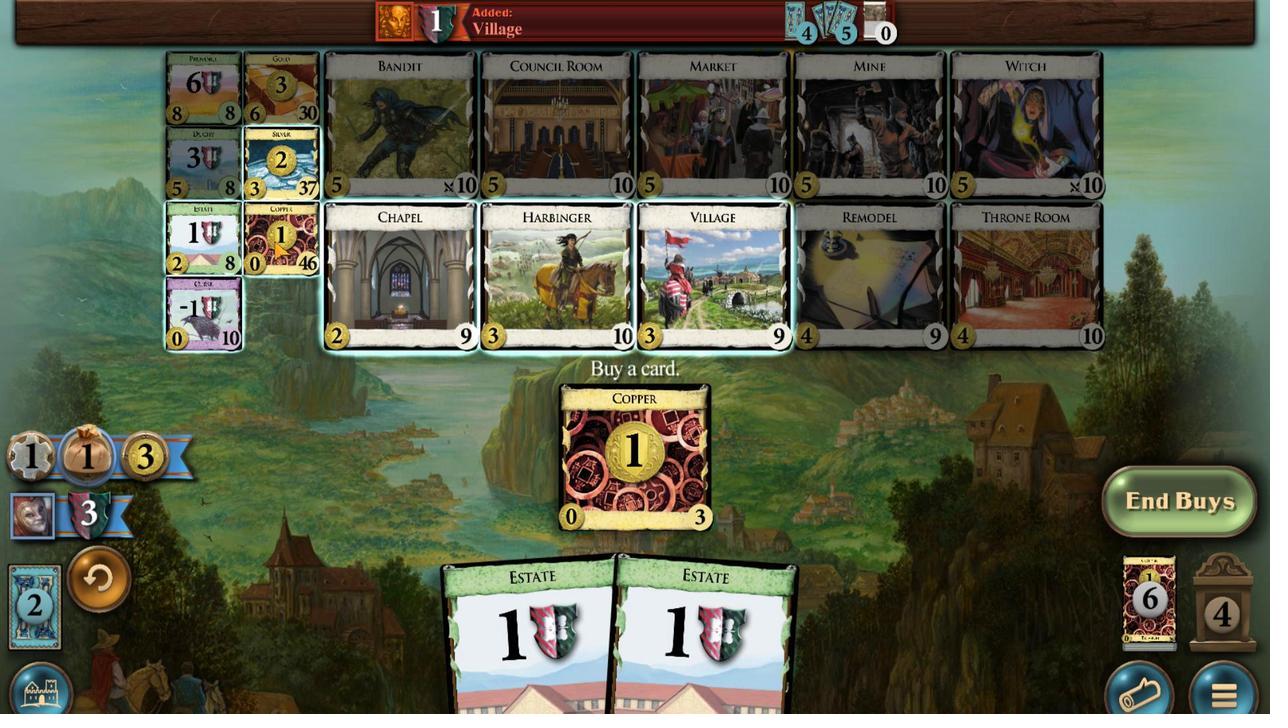 
Action: Mouse pressed left at (564, 458)
Screenshot: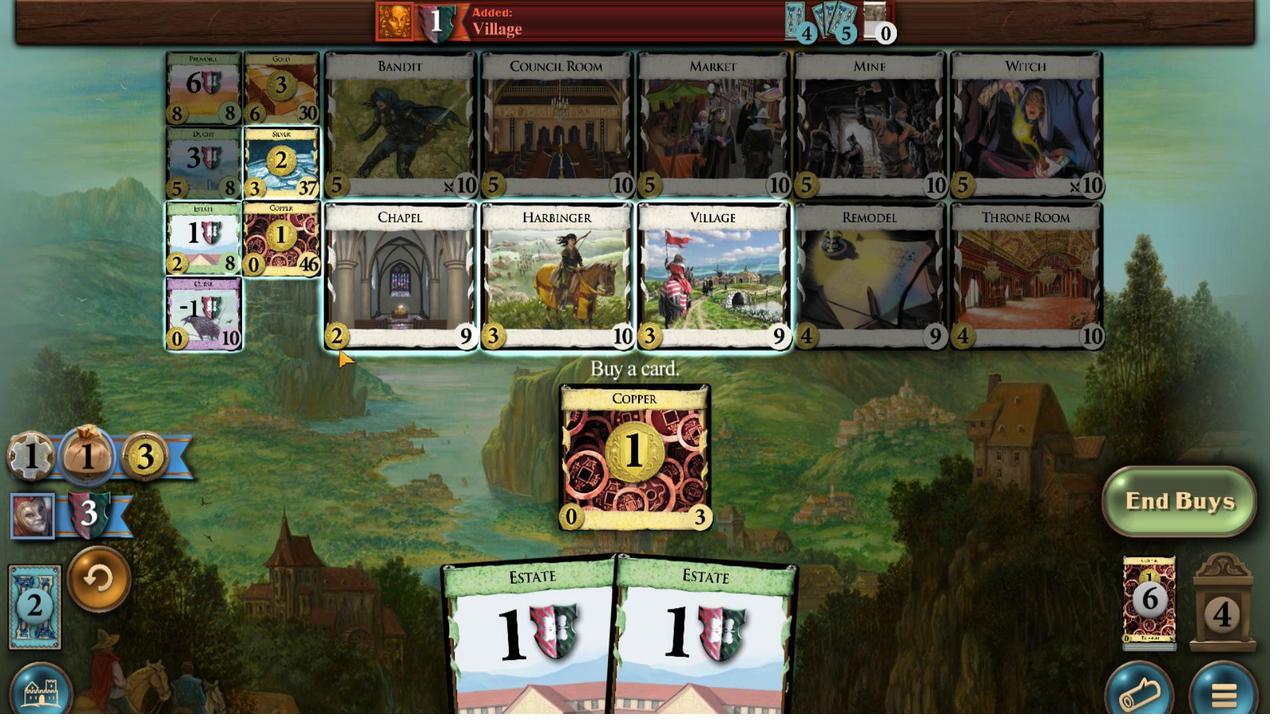 
Action: Mouse moved to (397, 589)
Screenshot: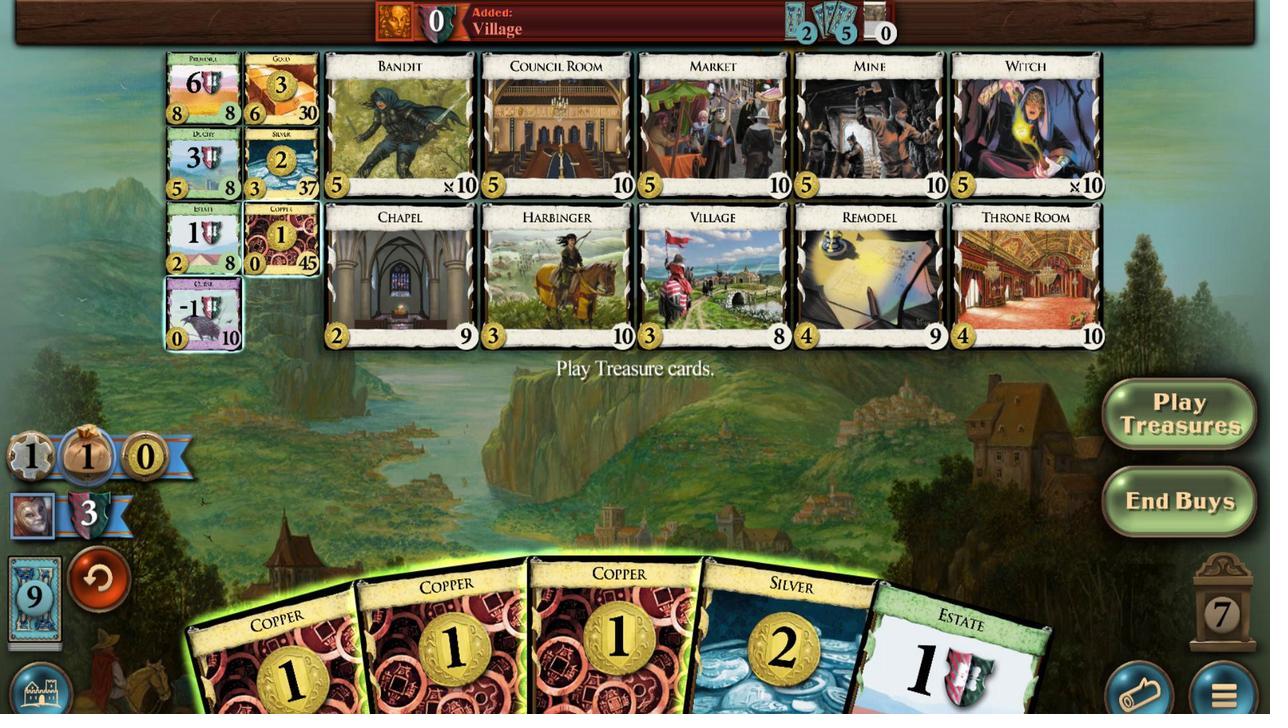 
Action: Mouse scrolled (397, 589) with delta (0, 0)
Screenshot: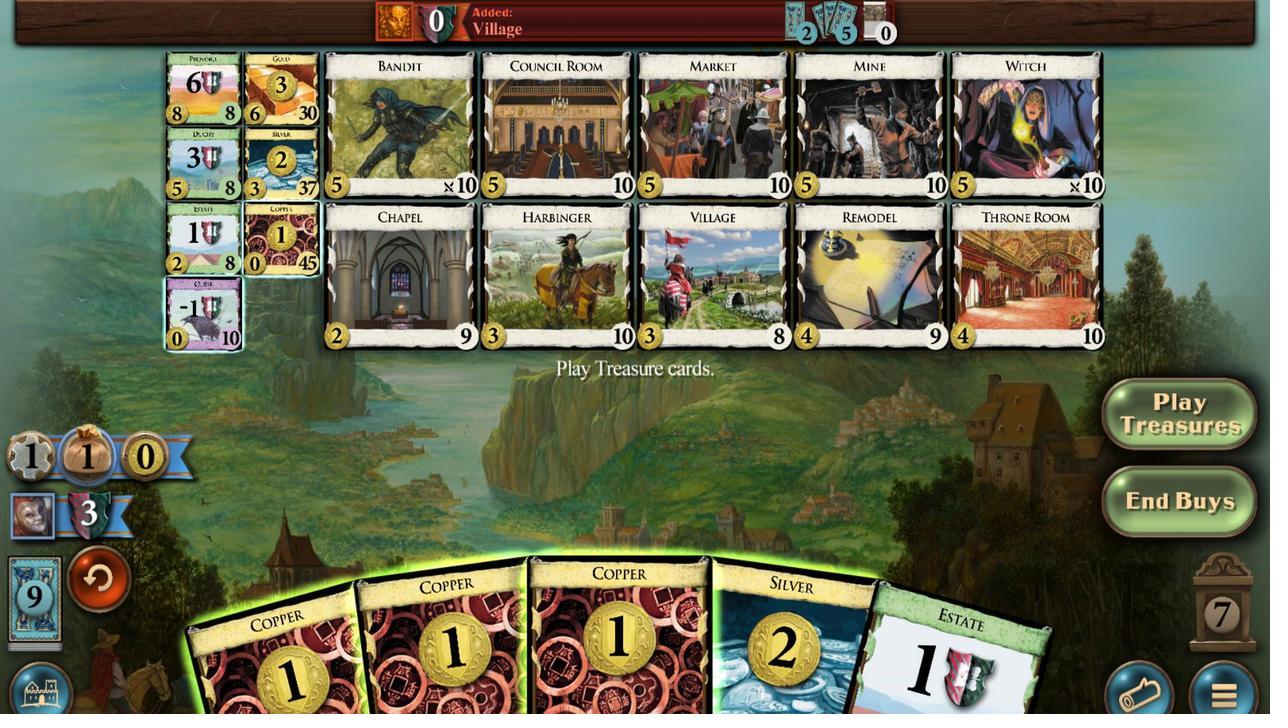 
Action: Mouse scrolled (397, 589) with delta (0, 0)
Screenshot: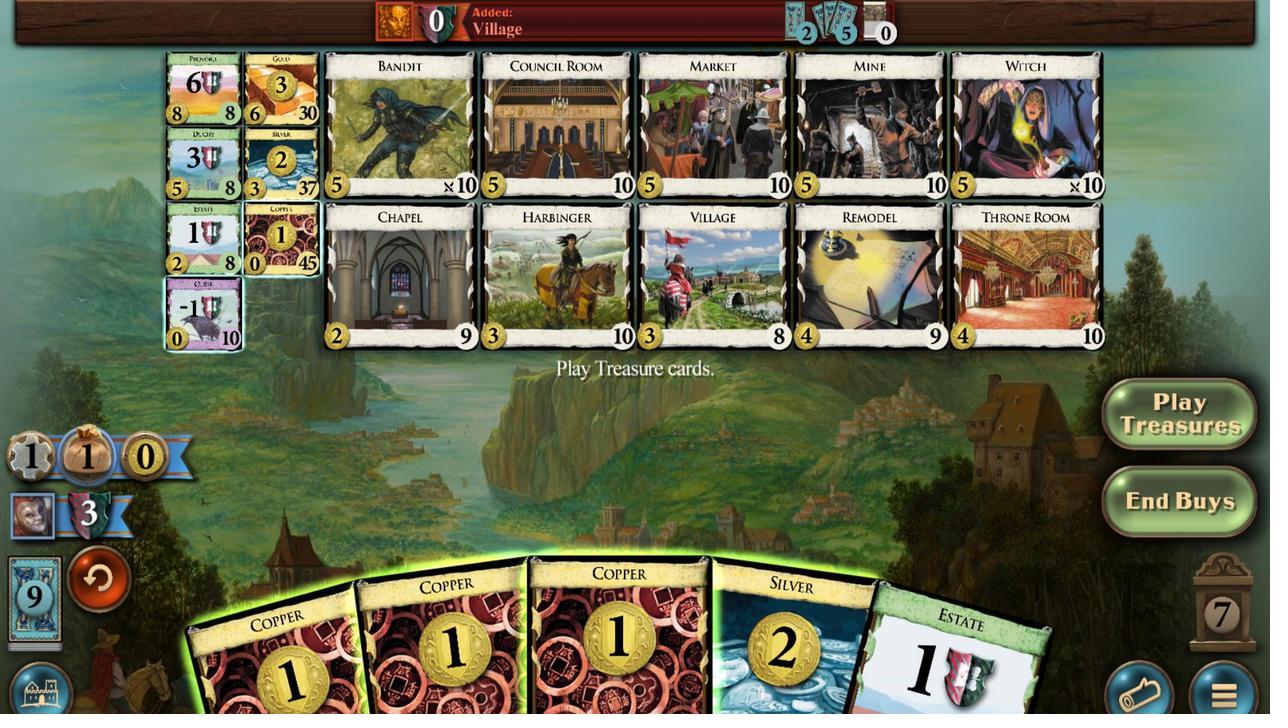
Action: Mouse scrolled (397, 589) with delta (0, 0)
Screenshot: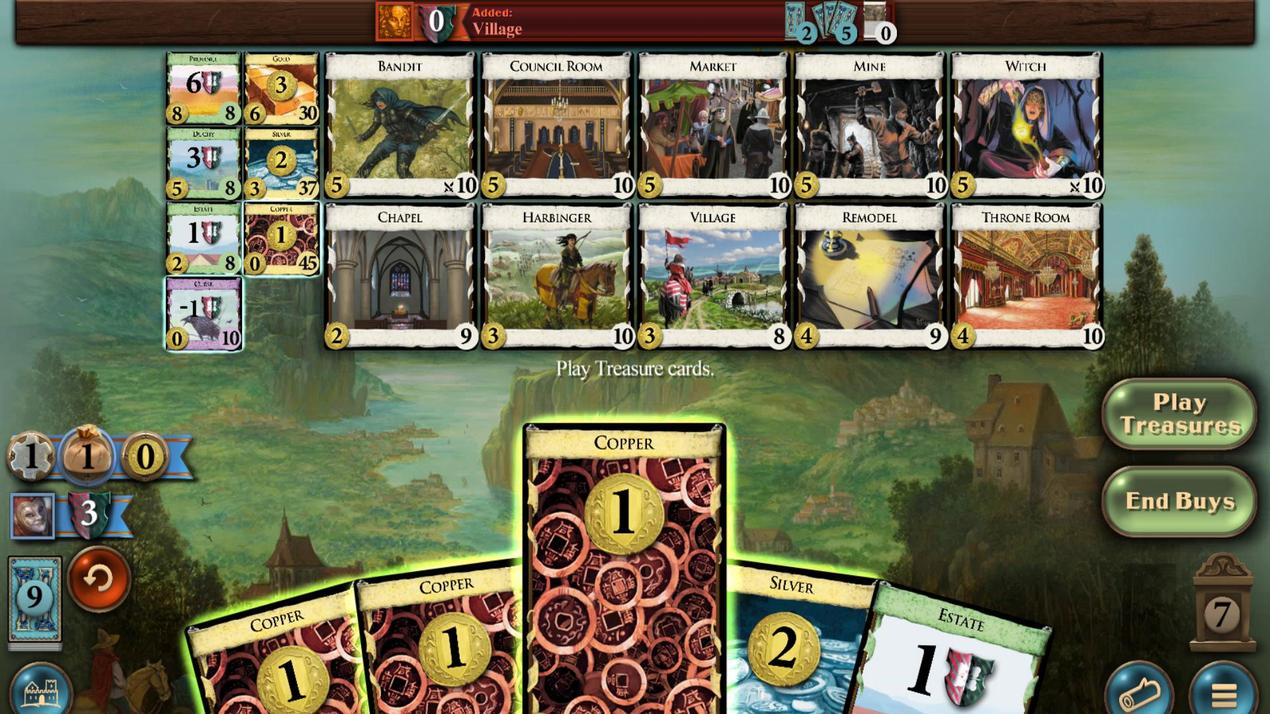 
Action: Mouse scrolled (397, 589) with delta (0, 0)
Screenshot: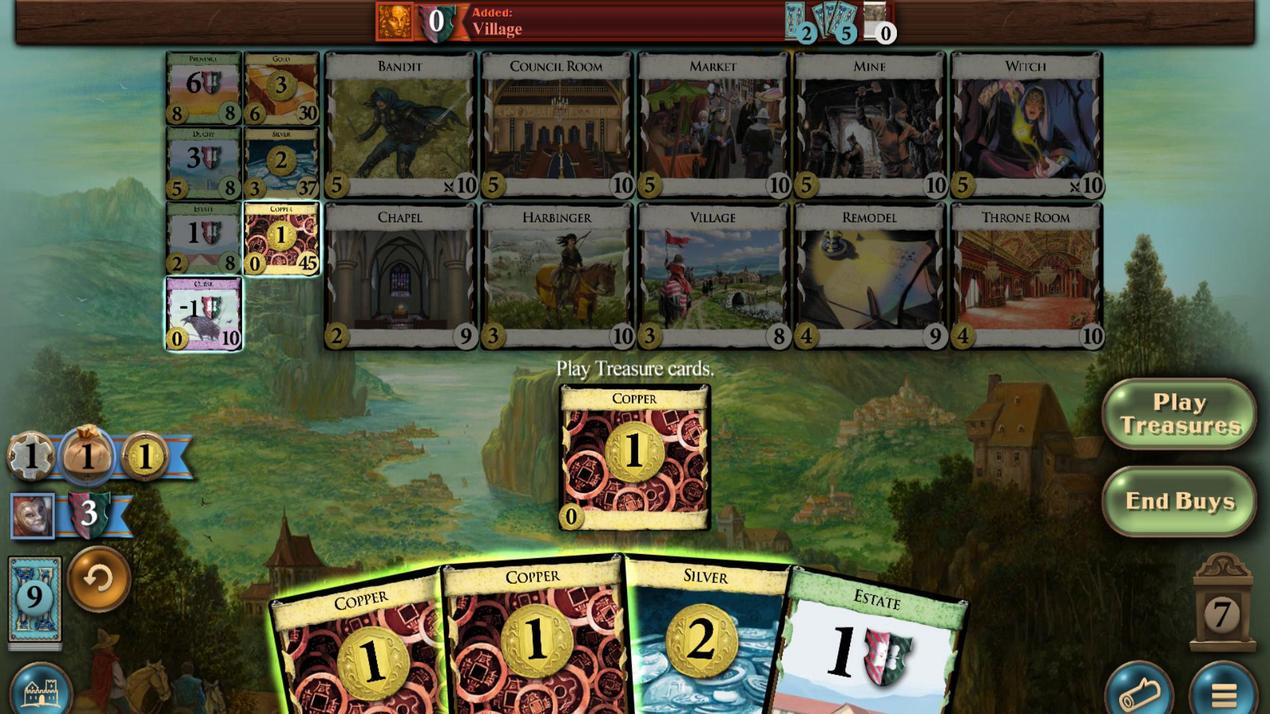 
Action: Mouse scrolled (397, 589) with delta (0, 0)
Screenshot: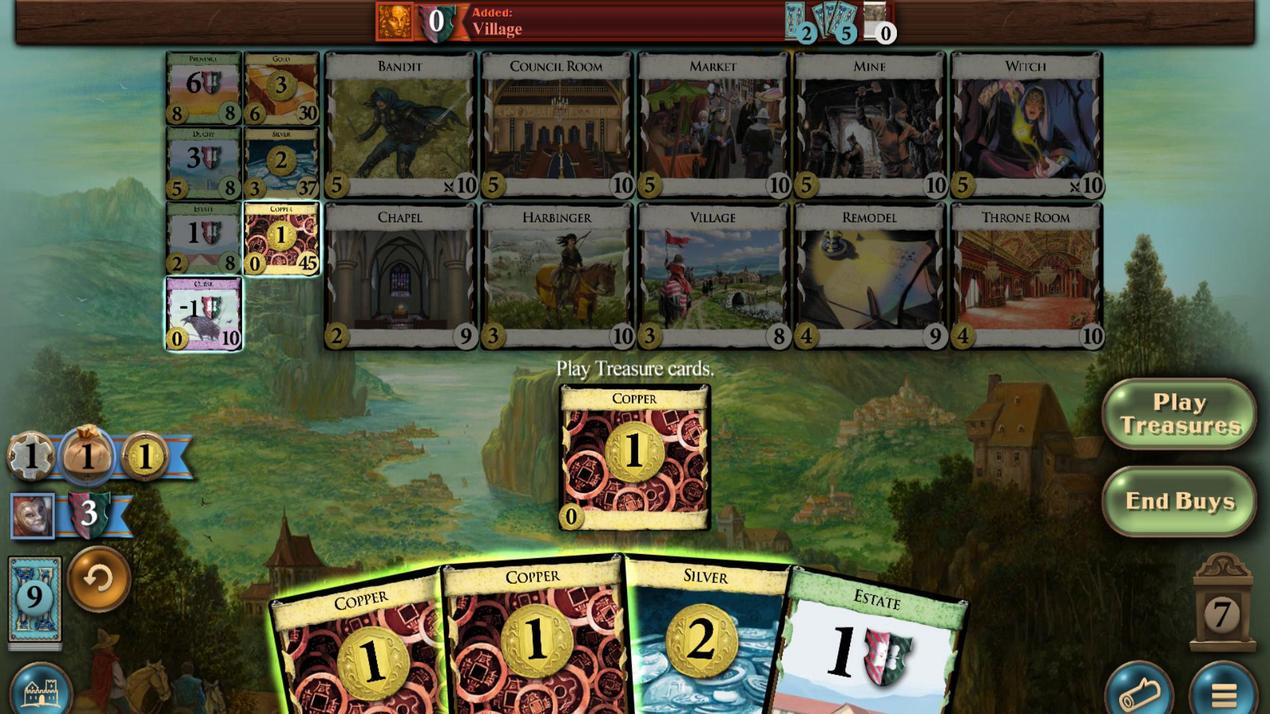 
Action: Mouse scrolled (397, 589) with delta (0, 0)
Screenshot: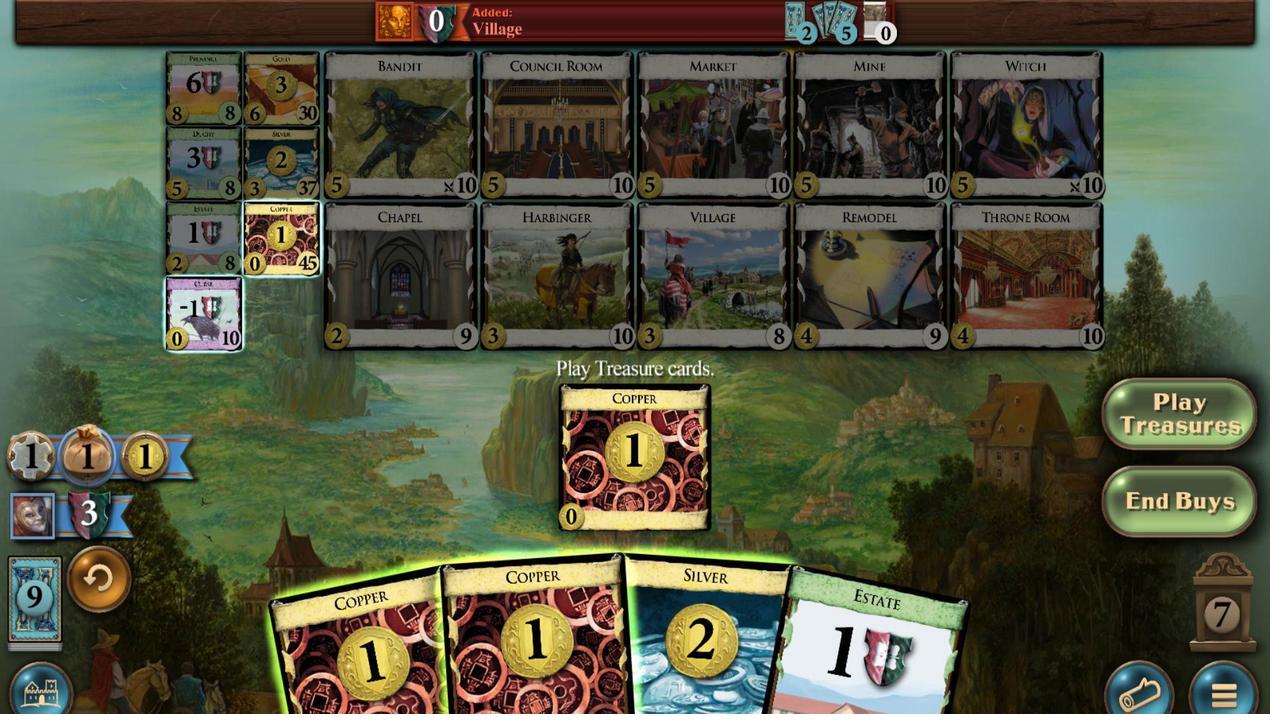 
Action: Mouse moved to (460, 589)
Screenshot: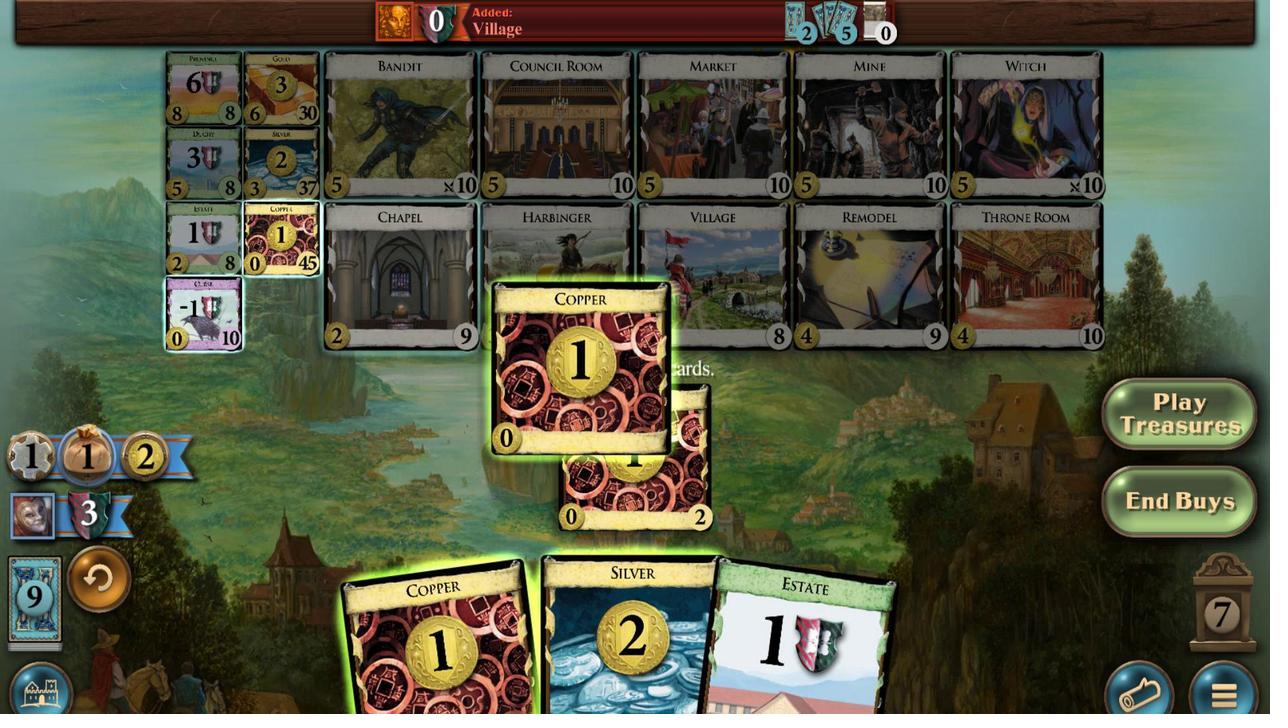 
Action: Mouse scrolled (460, 589) with delta (0, 0)
Screenshot: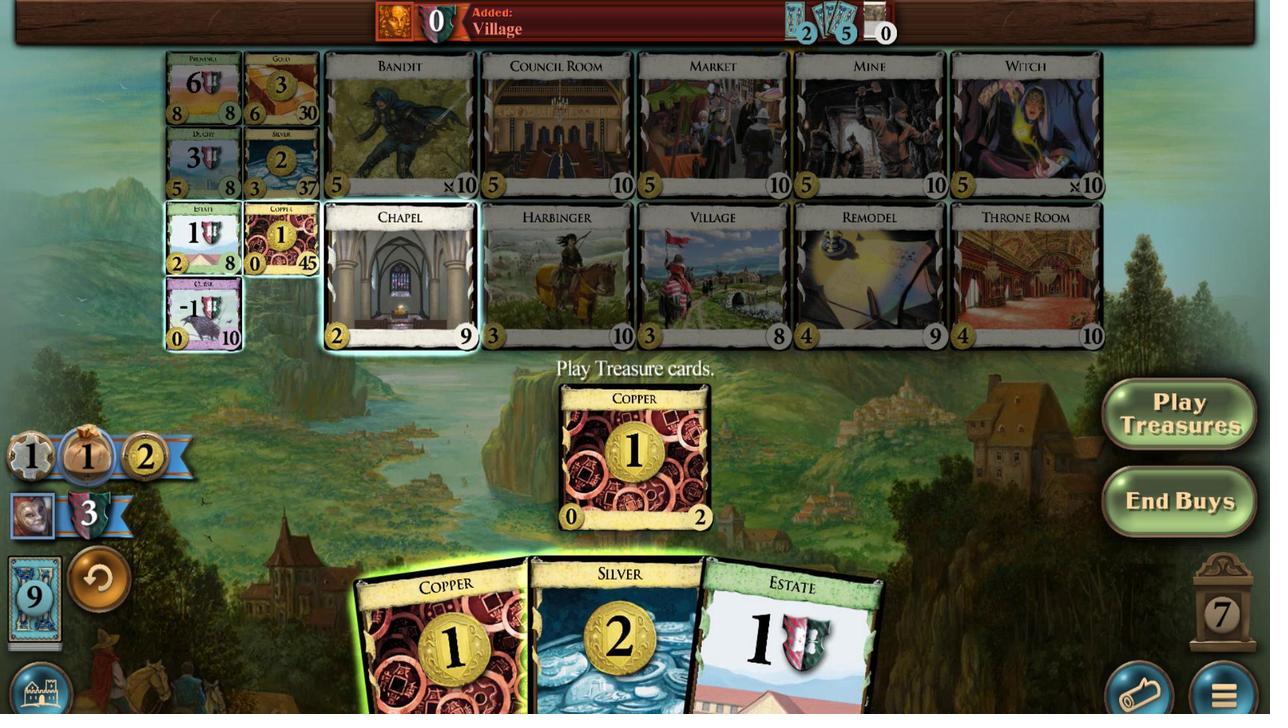 
Action: Mouse scrolled (460, 589) with delta (0, 0)
Screenshot: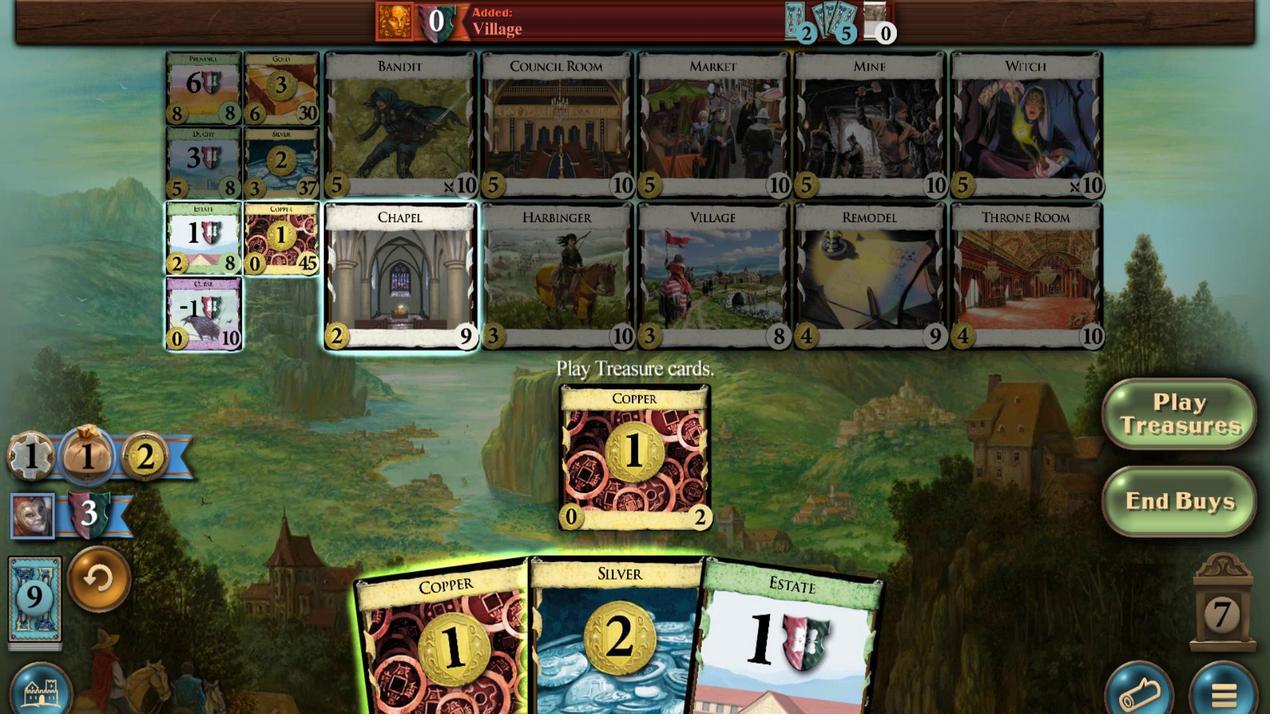 
Action: Mouse scrolled (460, 589) with delta (0, 0)
Screenshot: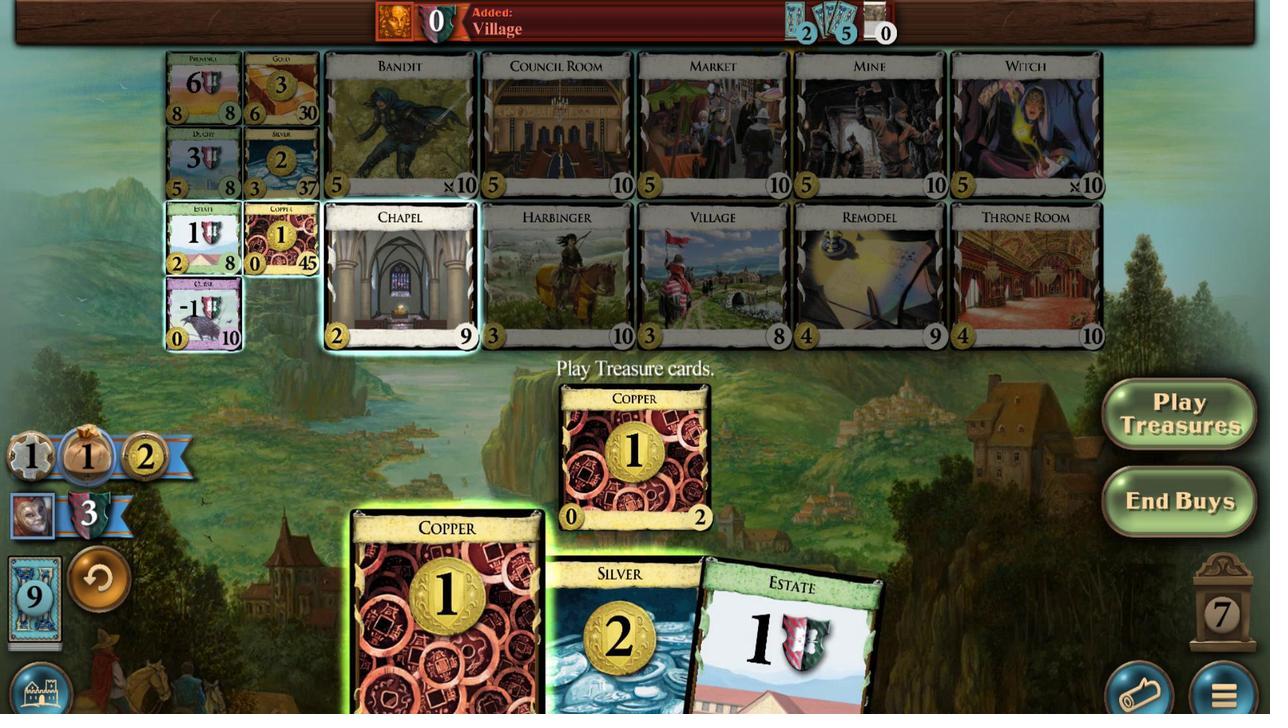 
Action: Mouse moved to (383, 579)
Screenshot: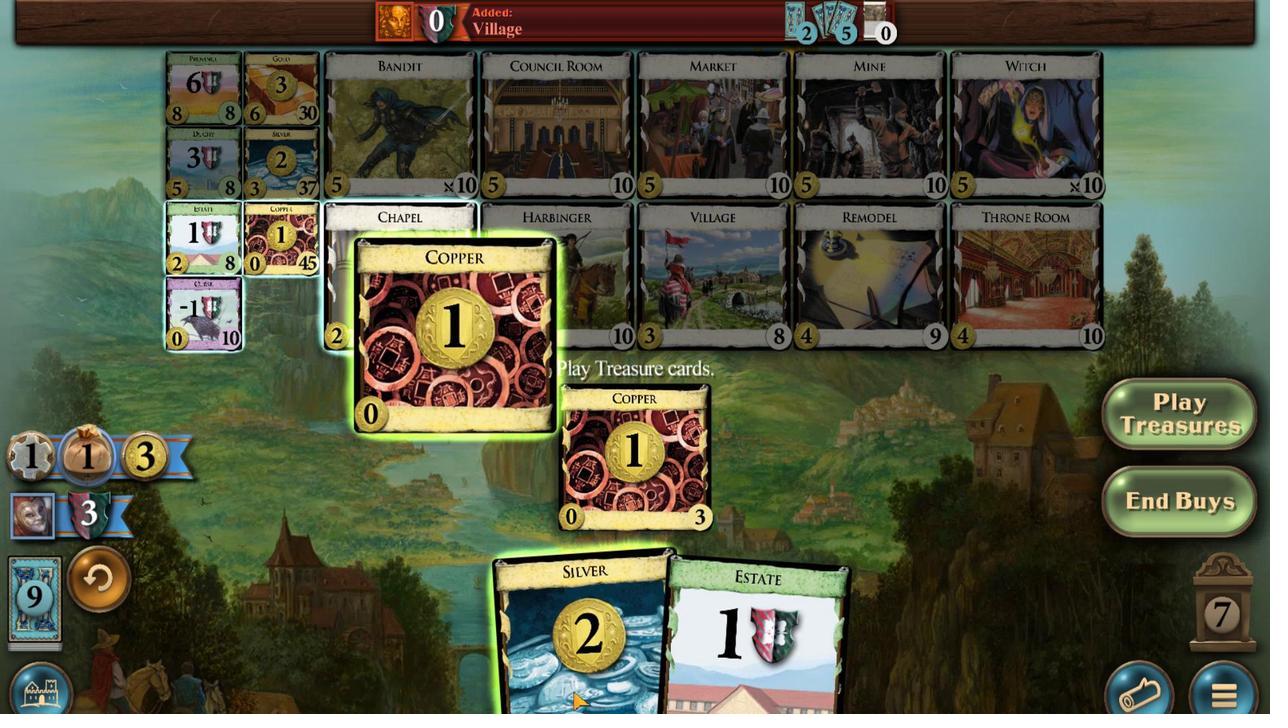 
Action: Mouse scrolled (383, 579) with delta (0, 0)
Screenshot: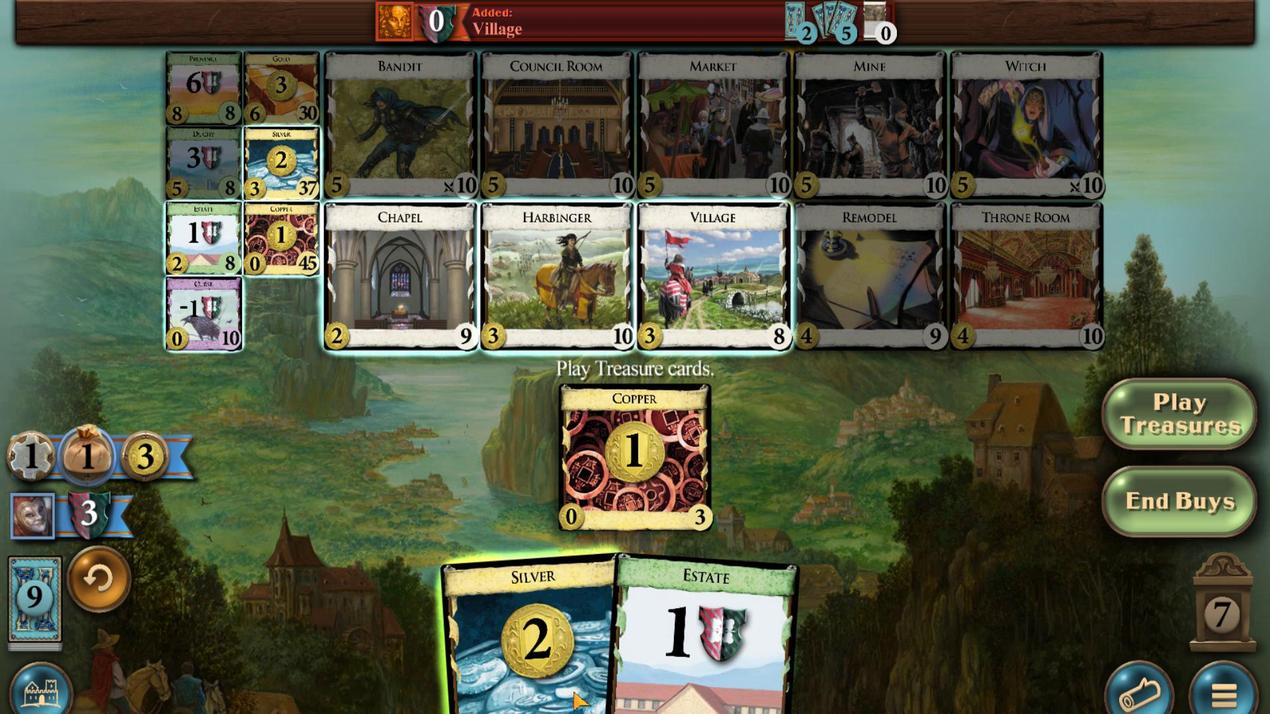 
Action: Mouse scrolled (383, 579) with delta (0, 0)
Screenshot: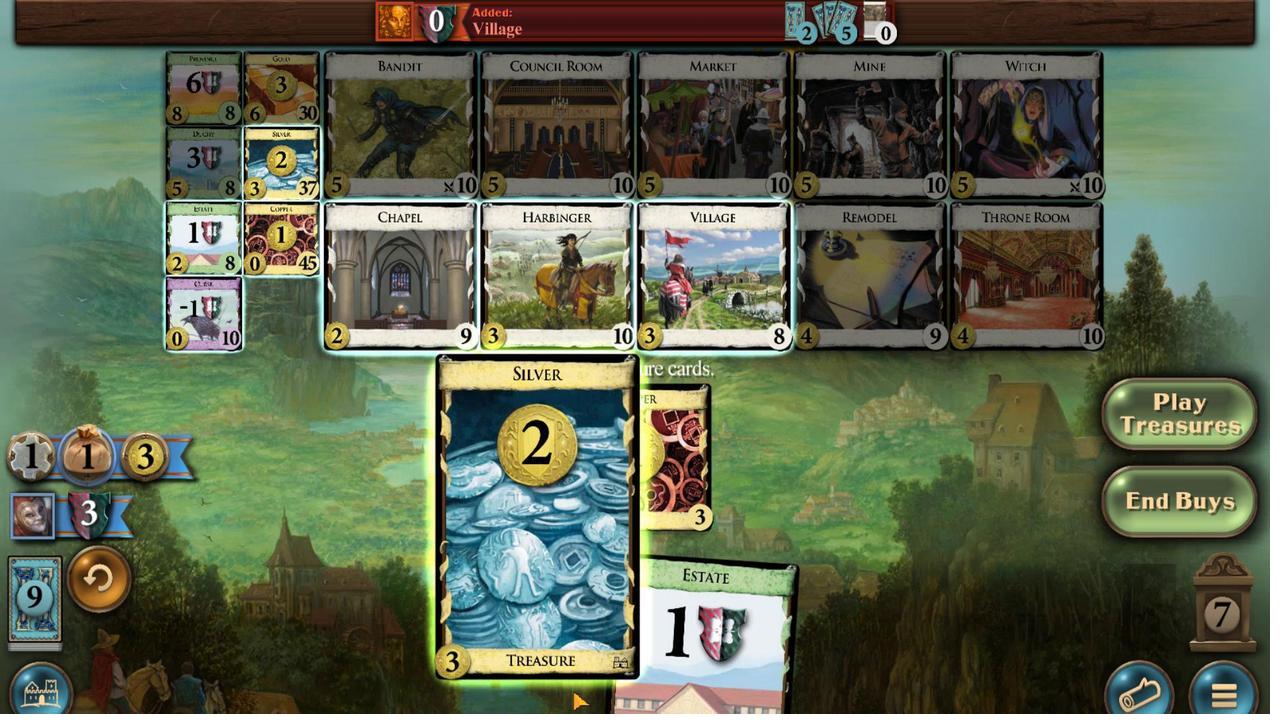 
Action: Mouse scrolled (383, 579) with delta (0, 0)
Screenshot: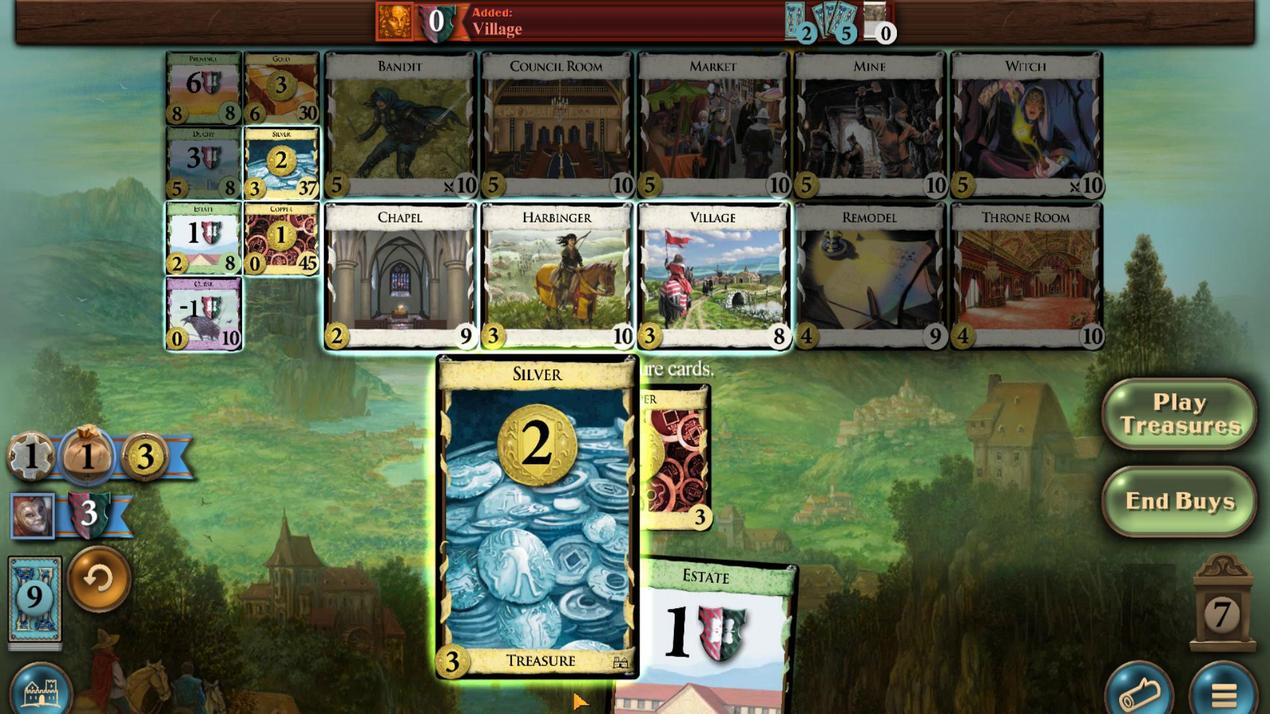 
Action: Mouse moved to (568, 418)
Screenshot: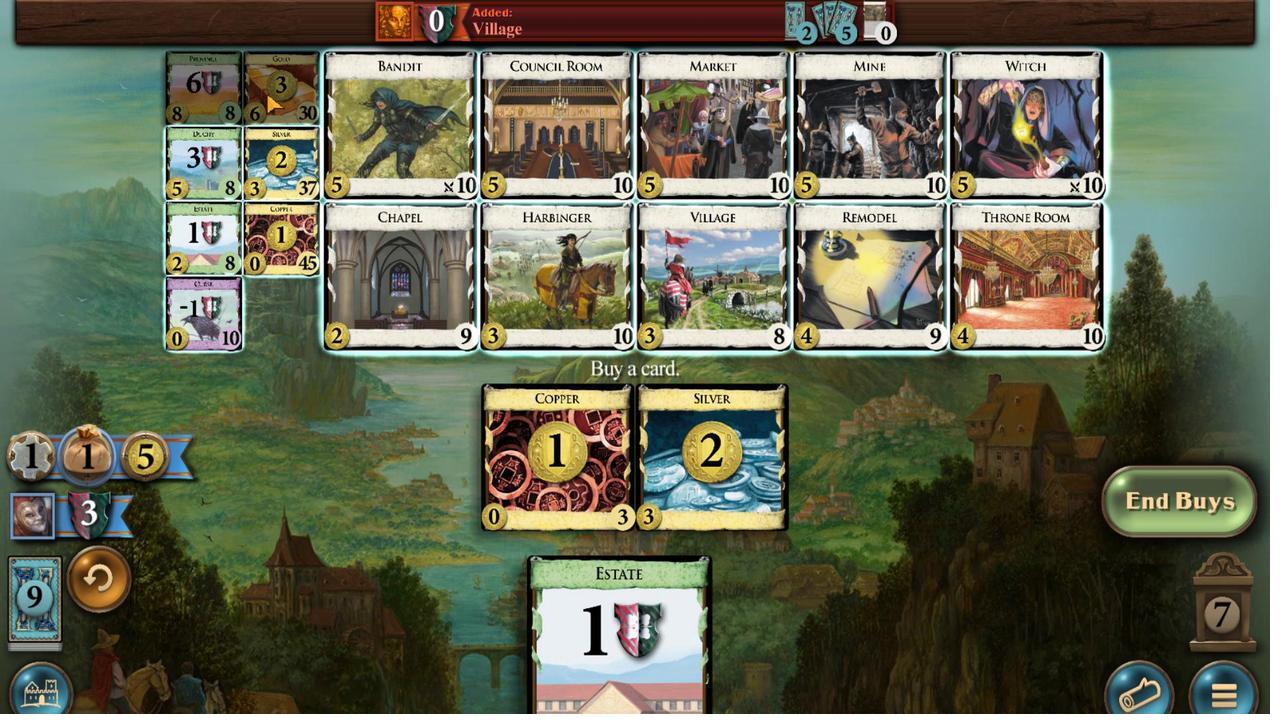 
Action: Mouse pressed left at (568, 418)
Screenshot: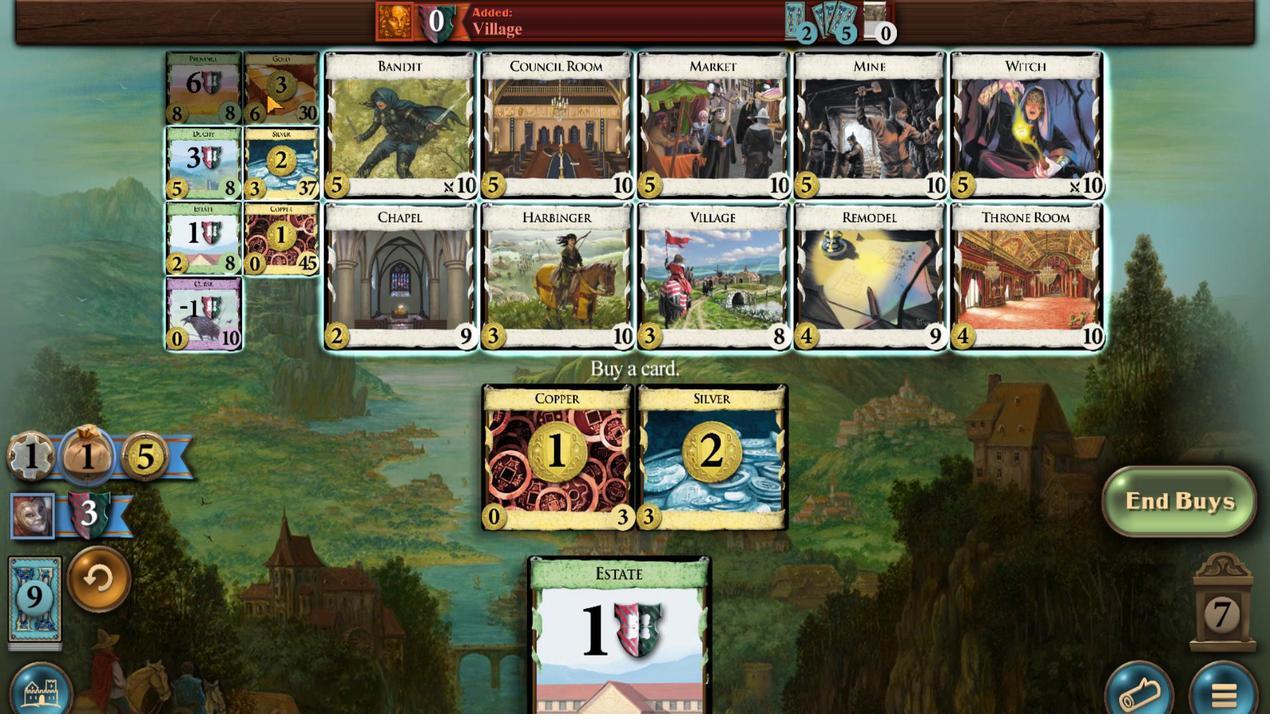 
Action: Mouse moved to (554, 436)
Screenshot: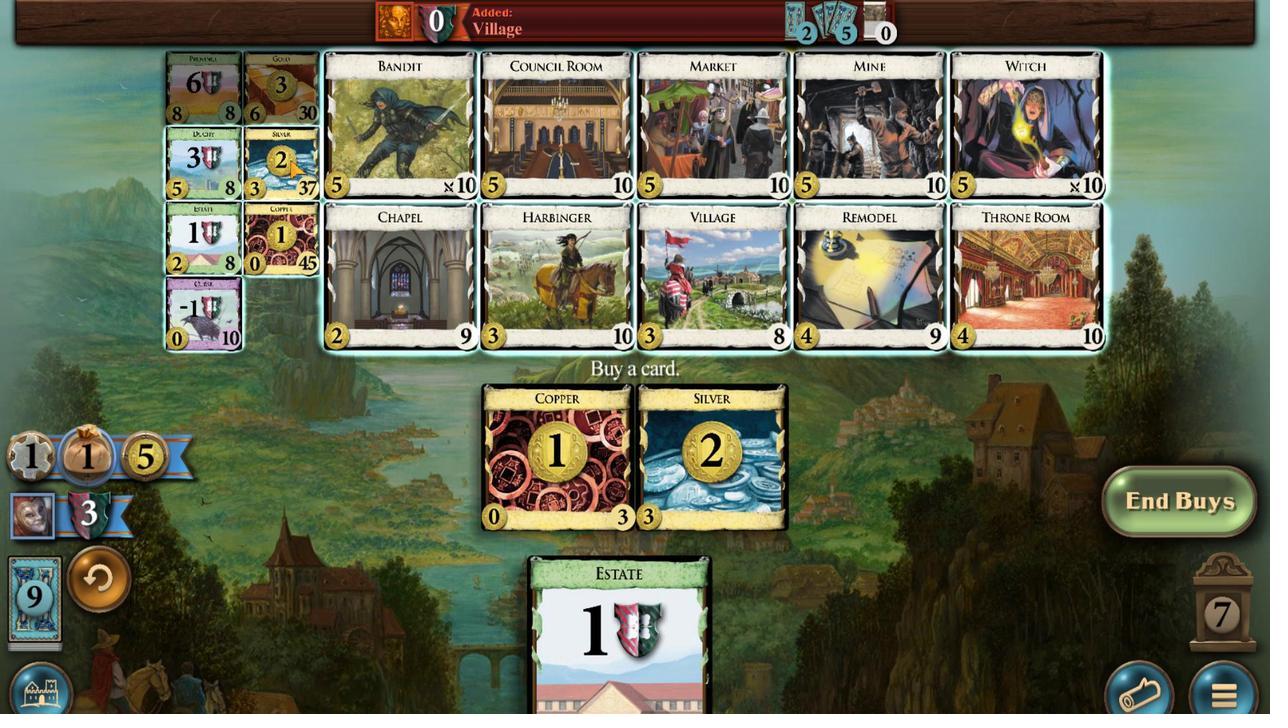 
Action: Mouse pressed left at (554, 436)
Screenshot: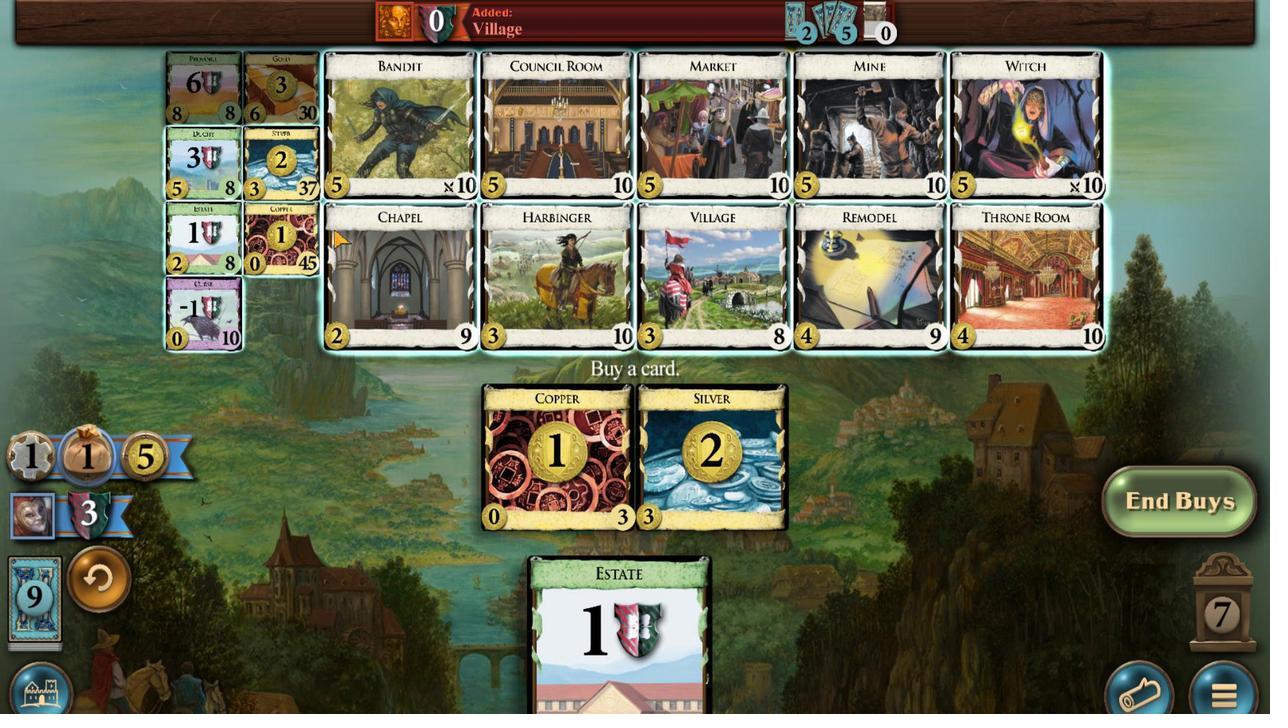 
Action: Mouse moved to (316, 581)
Screenshot: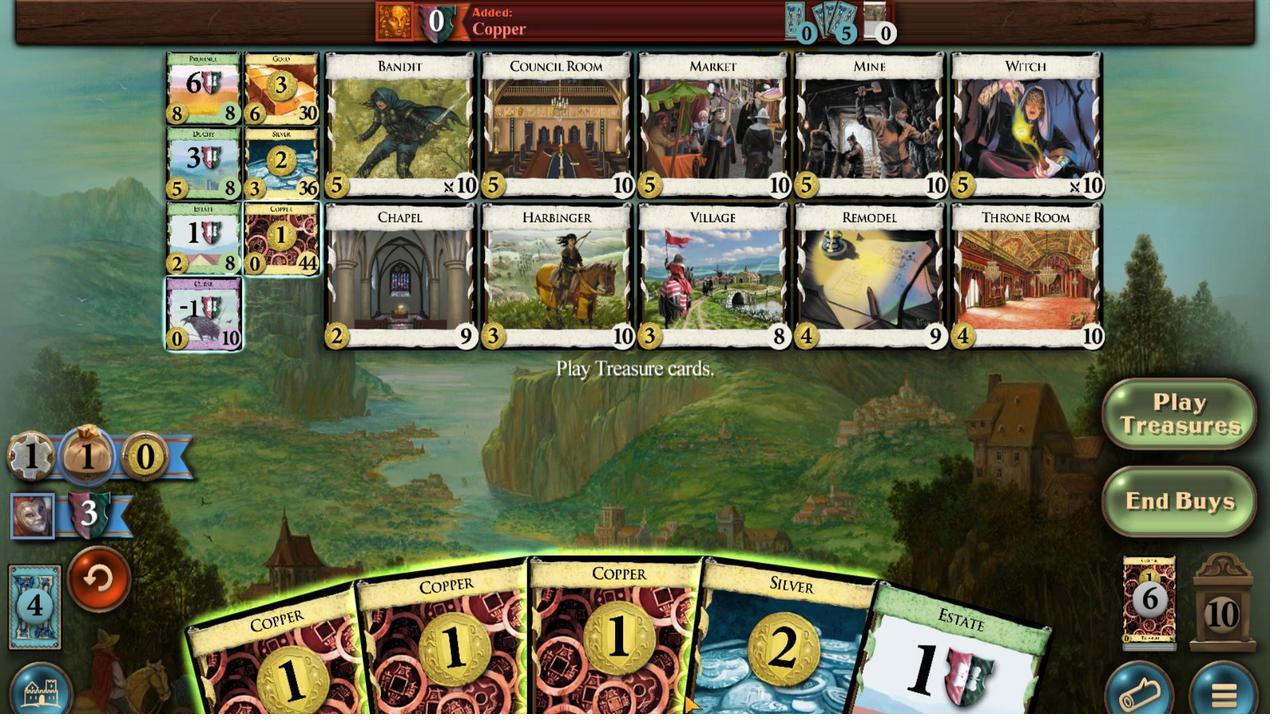 
Action: Mouse scrolled (316, 580) with delta (0, 0)
Screenshot: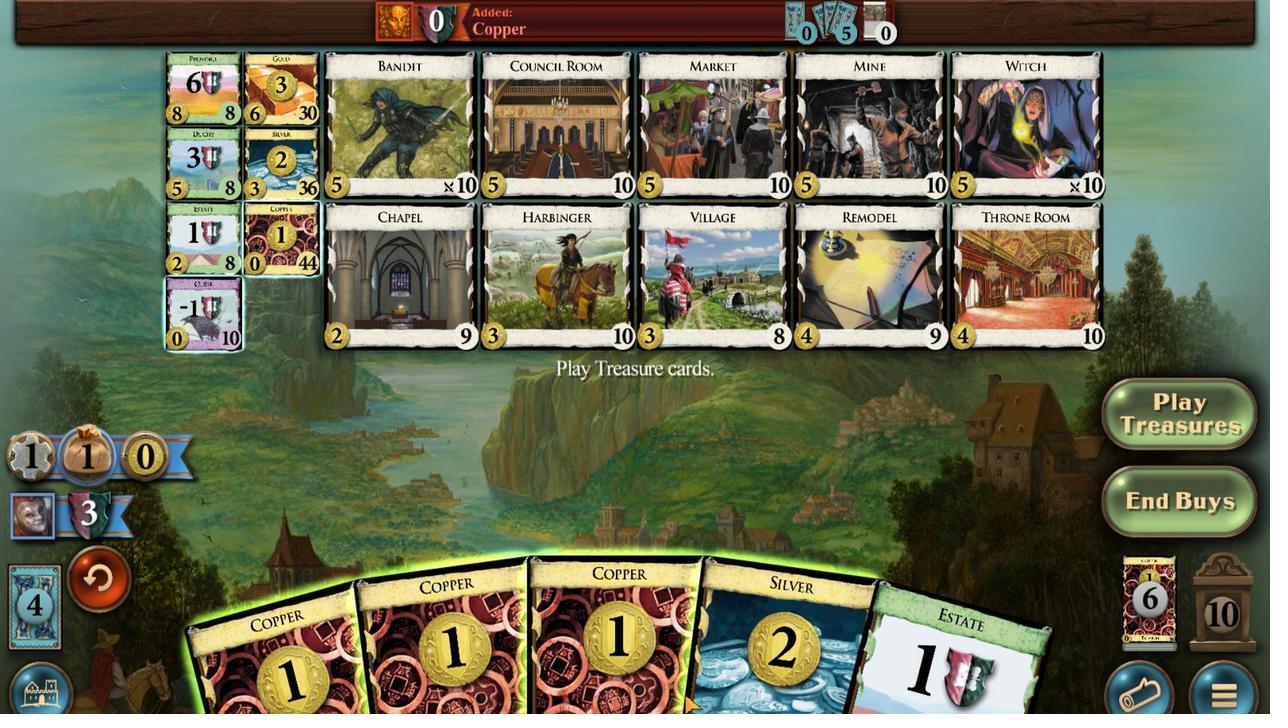 
Action: Mouse scrolled (316, 581) with delta (0, 0)
Screenshot: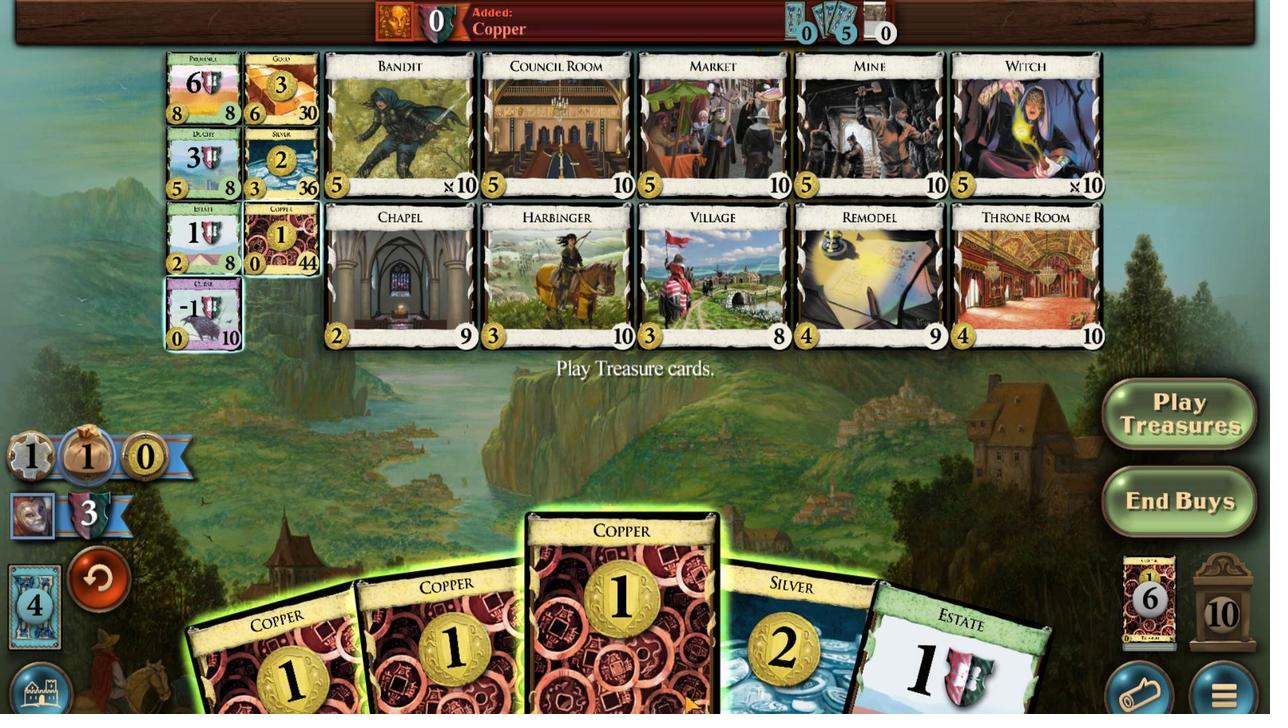 
Action: Mouse scrolled (316, 580) with delta (0, 0)
Screenshot: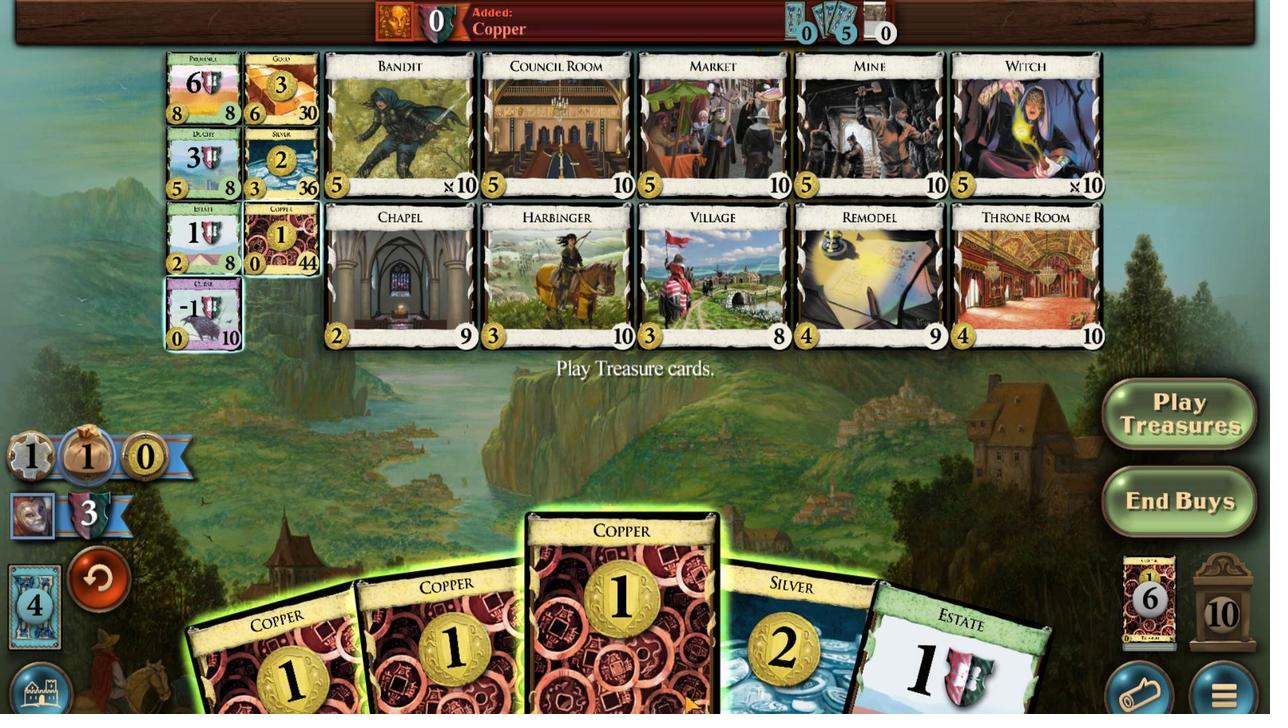 
Action: Mouse scrolled (316, 580) with delta (0, 0)
Screenshot: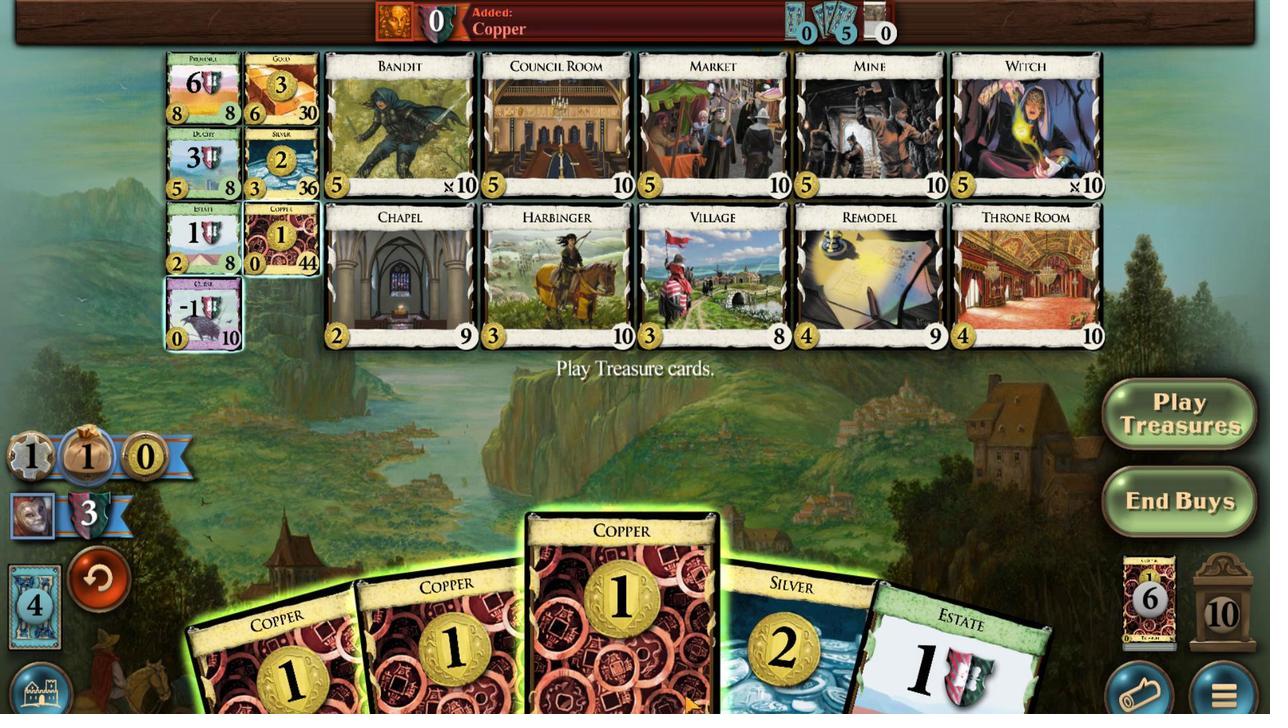 
Action: Mouse moved to (335, 582)
Screenshot: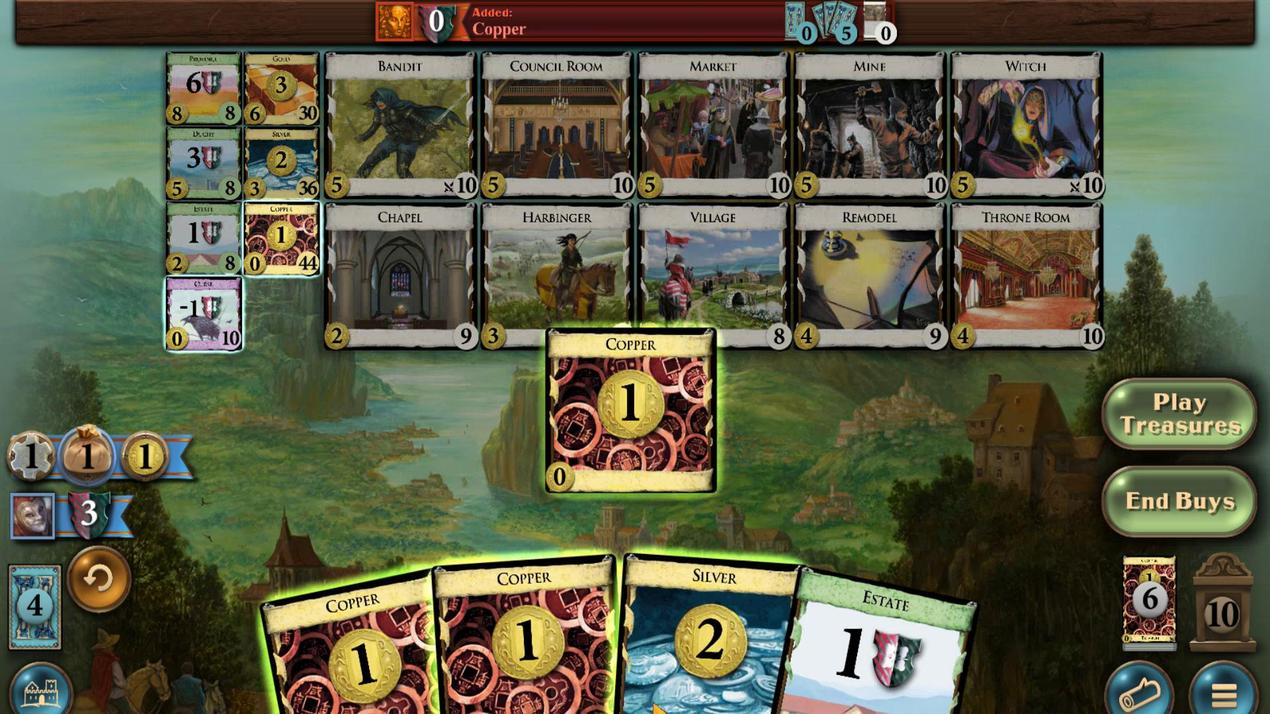
Action: Mouse scrolled (335, 582) with delta (0, 0)
Screenshot: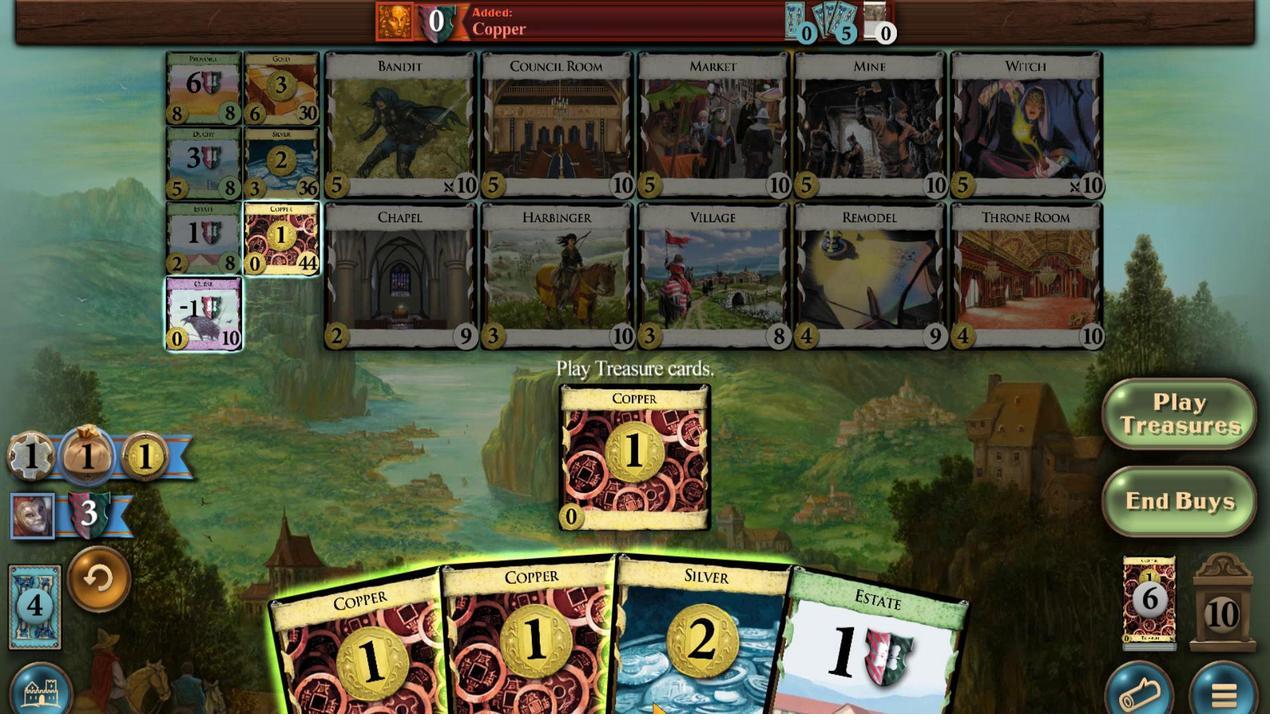 
Action: Mouse scrolled (335, 582) with delta (0, 0)
Screenshot: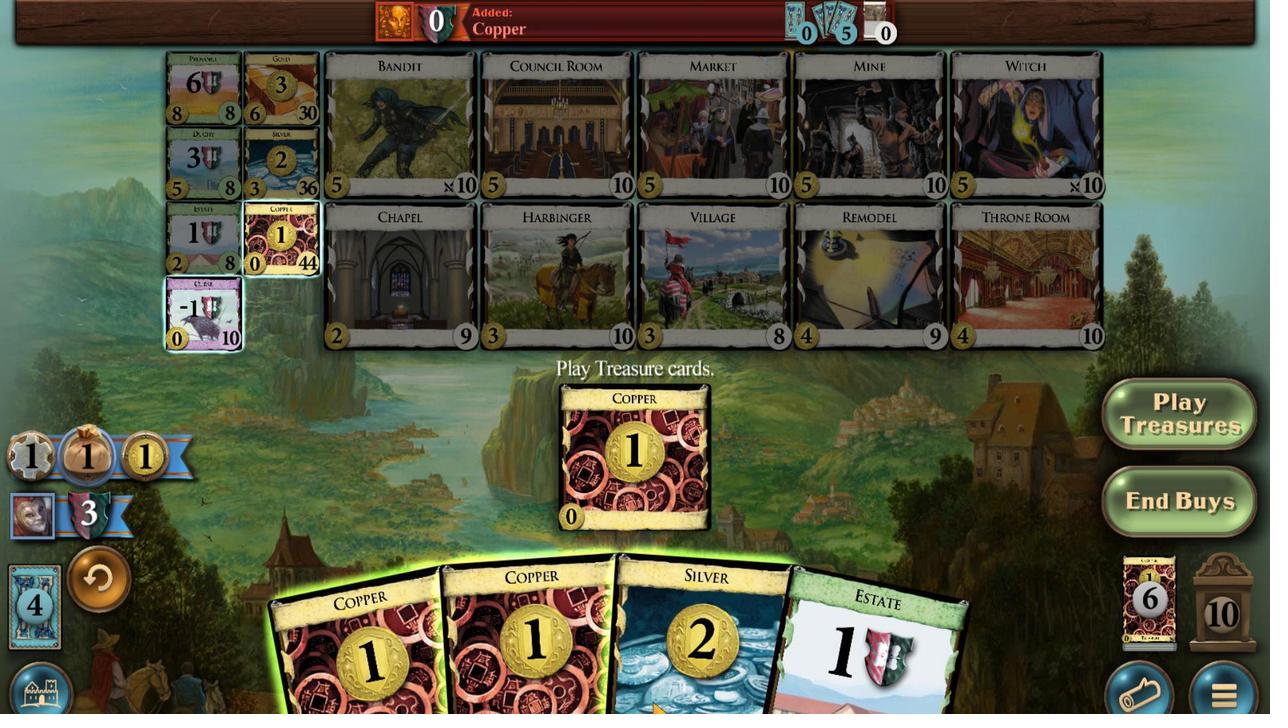 
Action: Mouse scrolled (335, 582) with delta (0, 0)
Screenshot: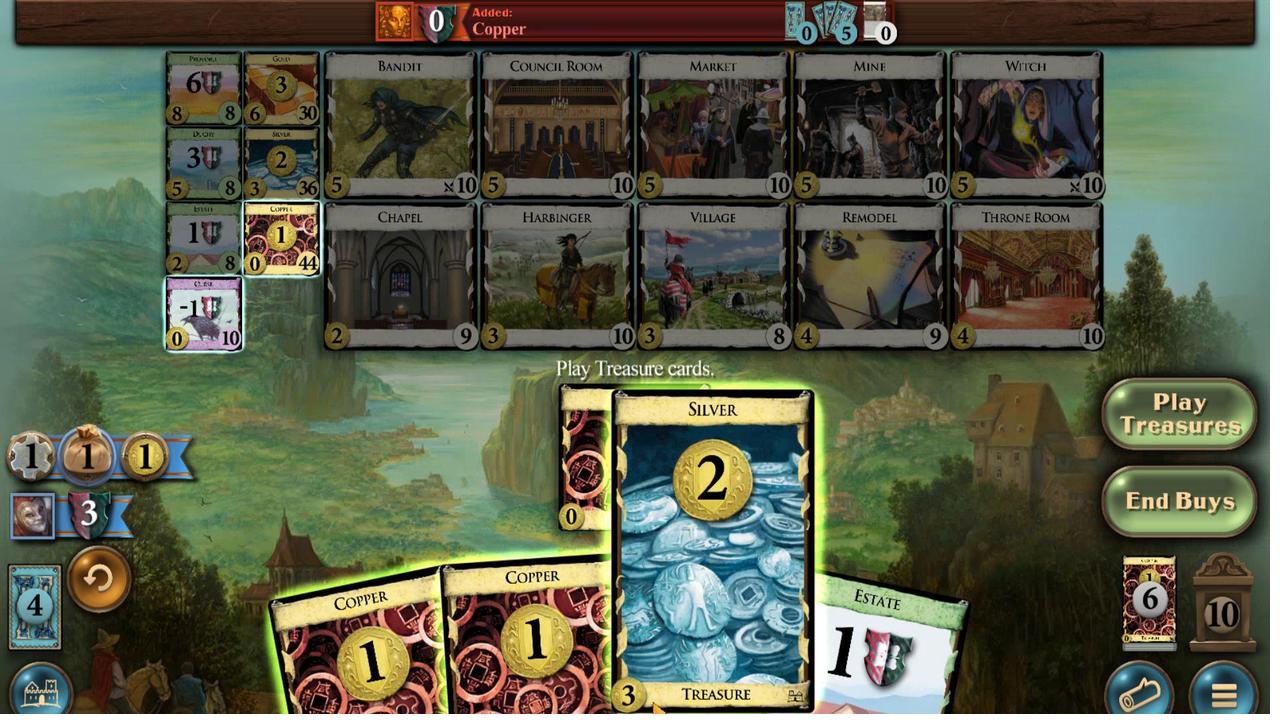 
Action: Mouse moved to (353, 584)
Screenshot: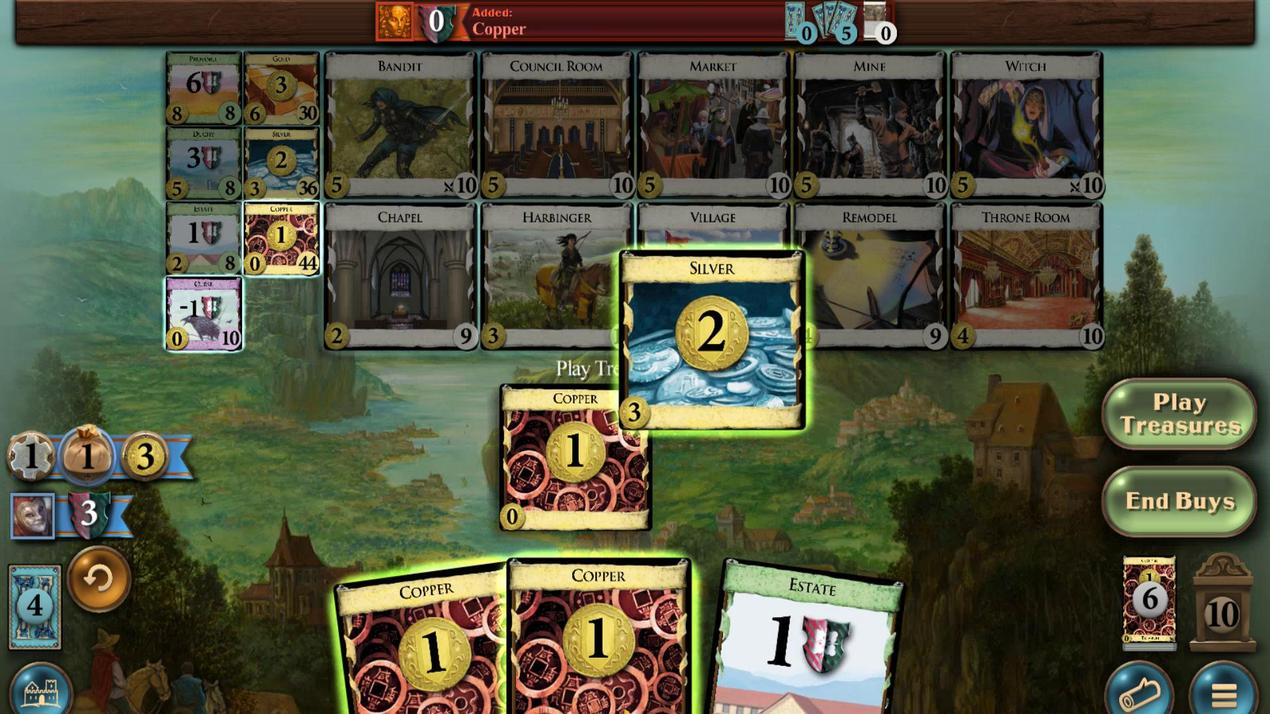 
Action: Mouse scrolled (353, 583) with delta (0, 0)
Screenshot: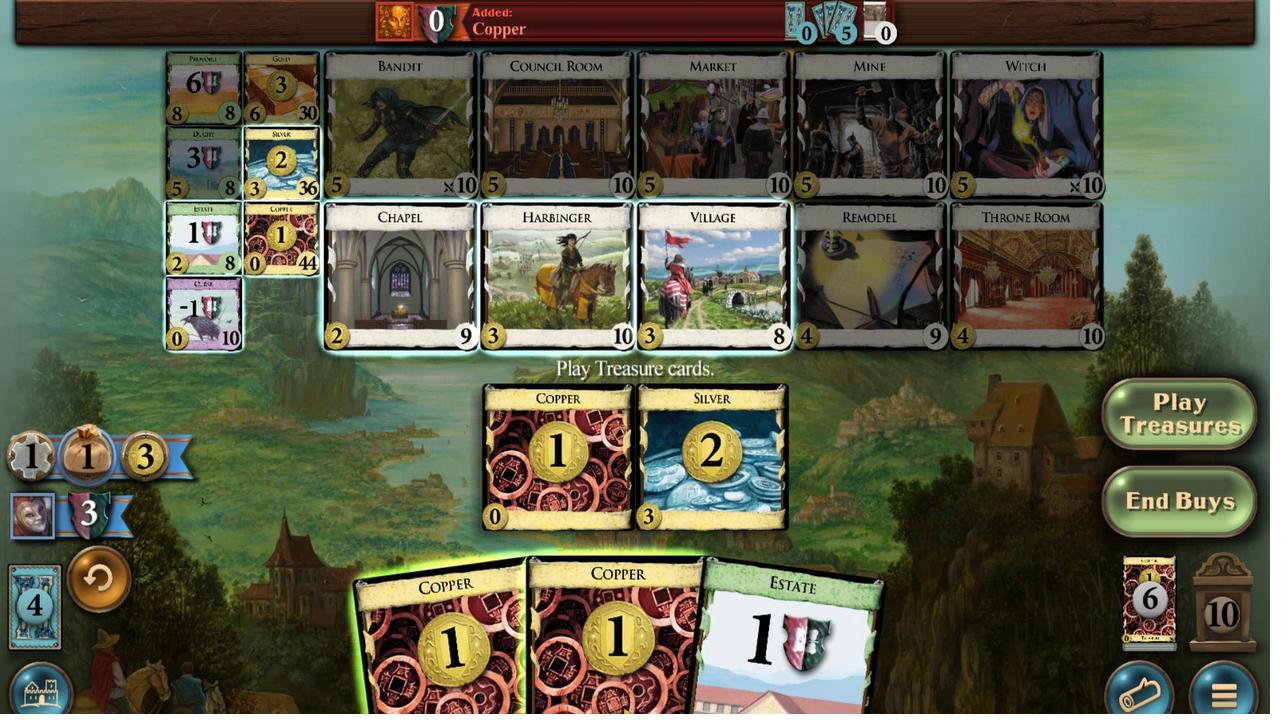 
Action: Mouse scrolled (353, 583) with delta (0, 0)
Screenshot: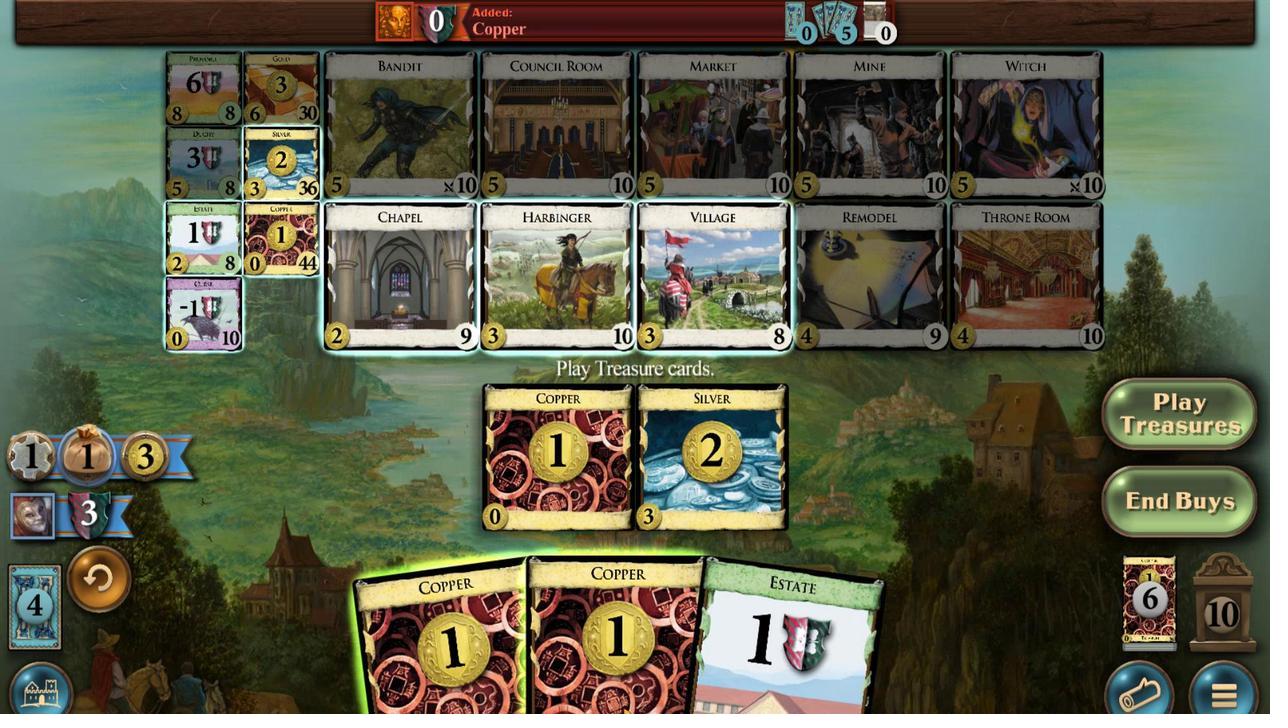 
Action: Mouse moved to (353, 579)
Screenshot: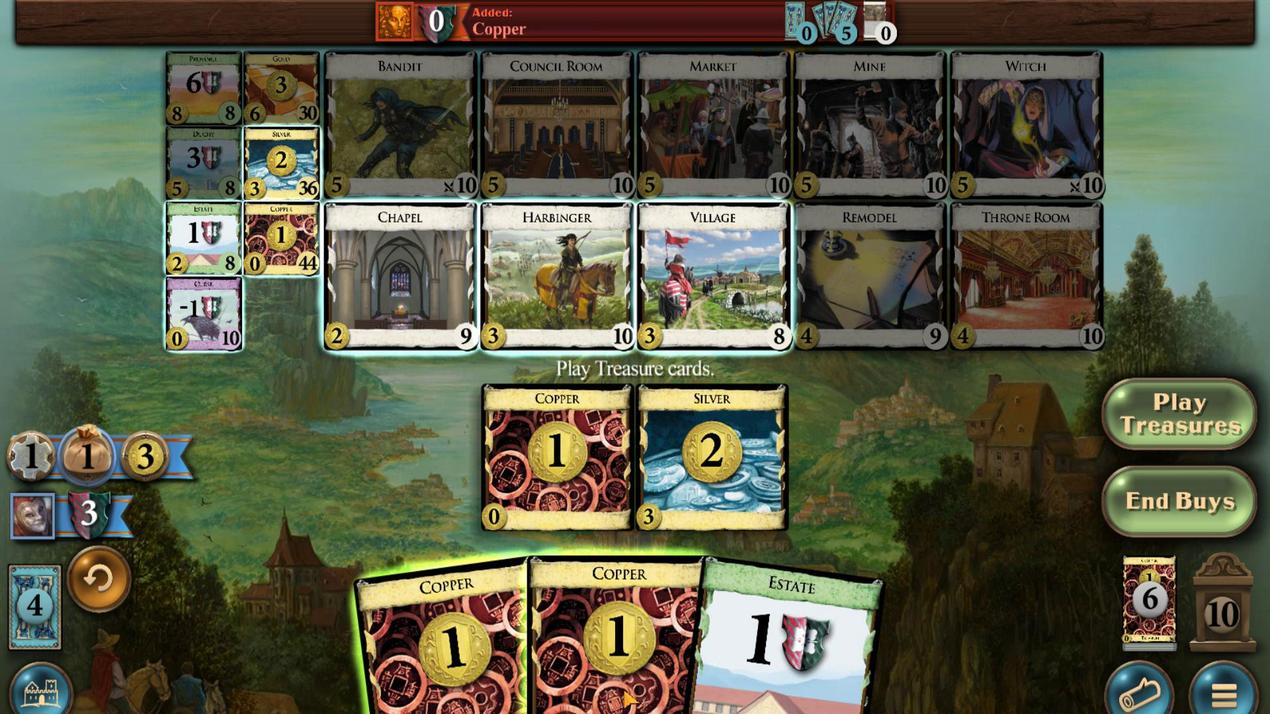 
Action: Mouse scrolled (353, 579) with delta (0, 0)
Screenshot: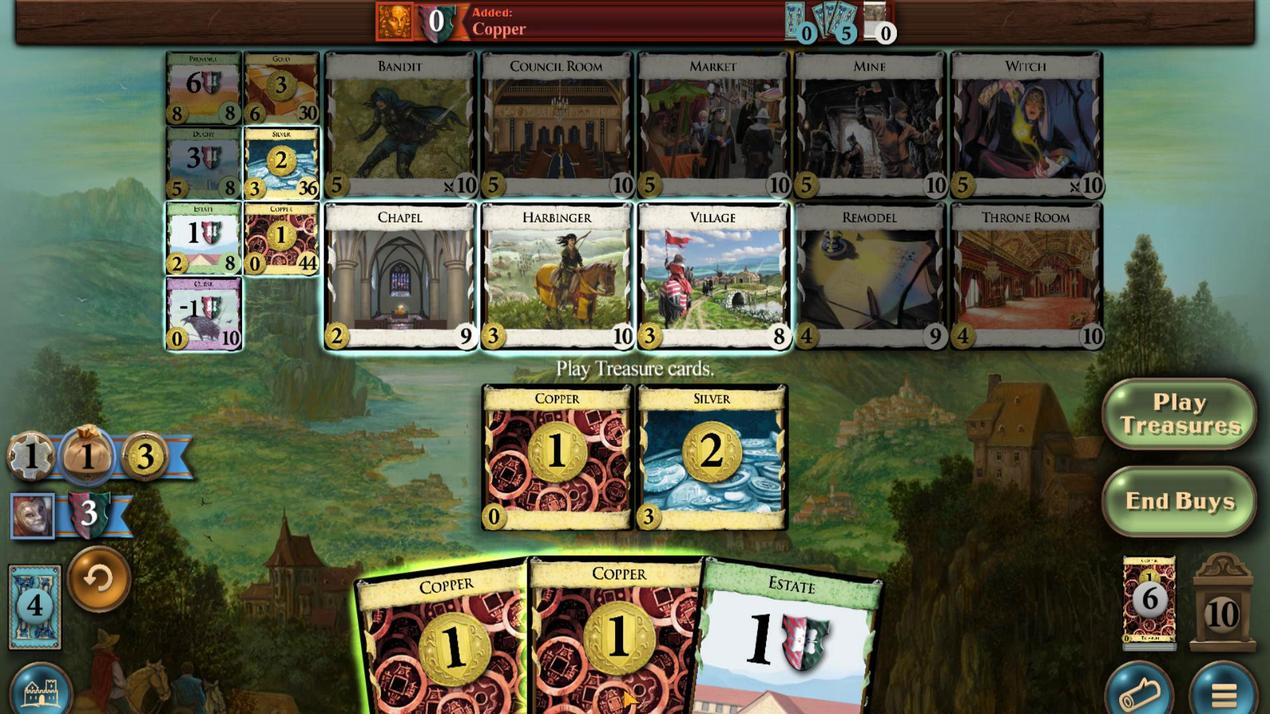 
Action: Mouse scrolled (353, 579) with delta (0, 0)
Screenshot: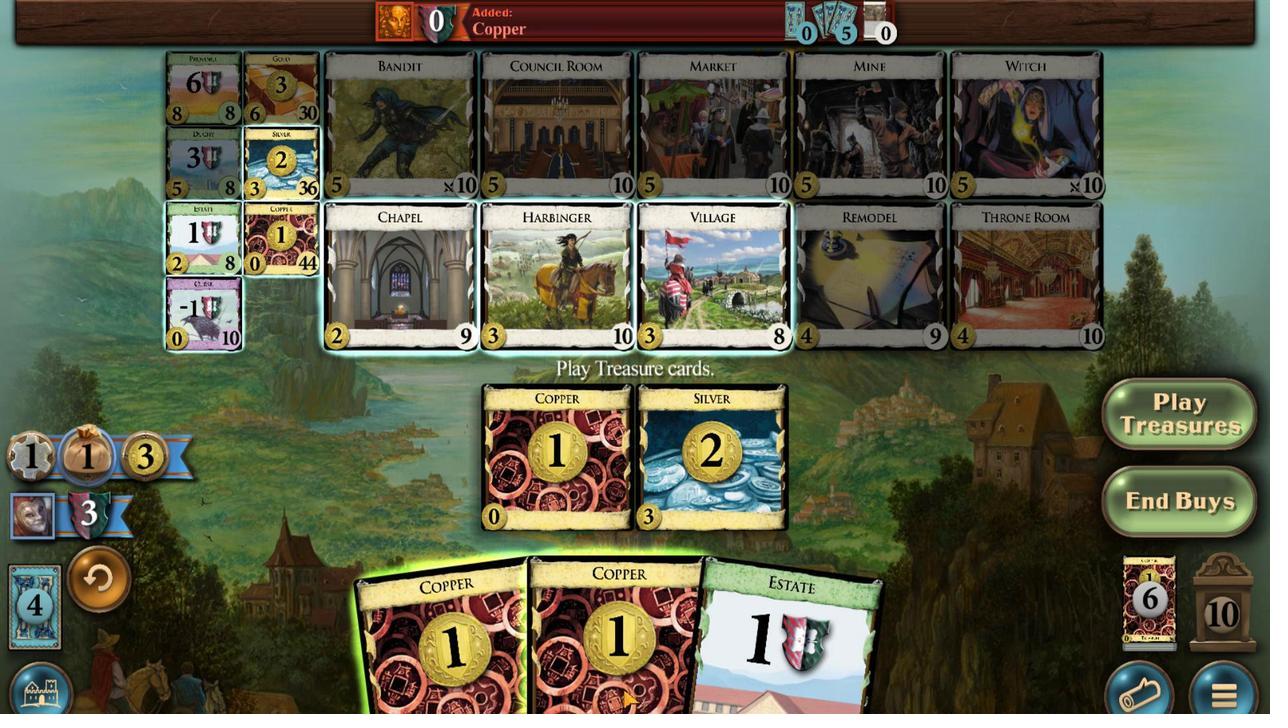 
Action: Mouse scrolled (353, 579) with delta (0, 0)
Screenshot: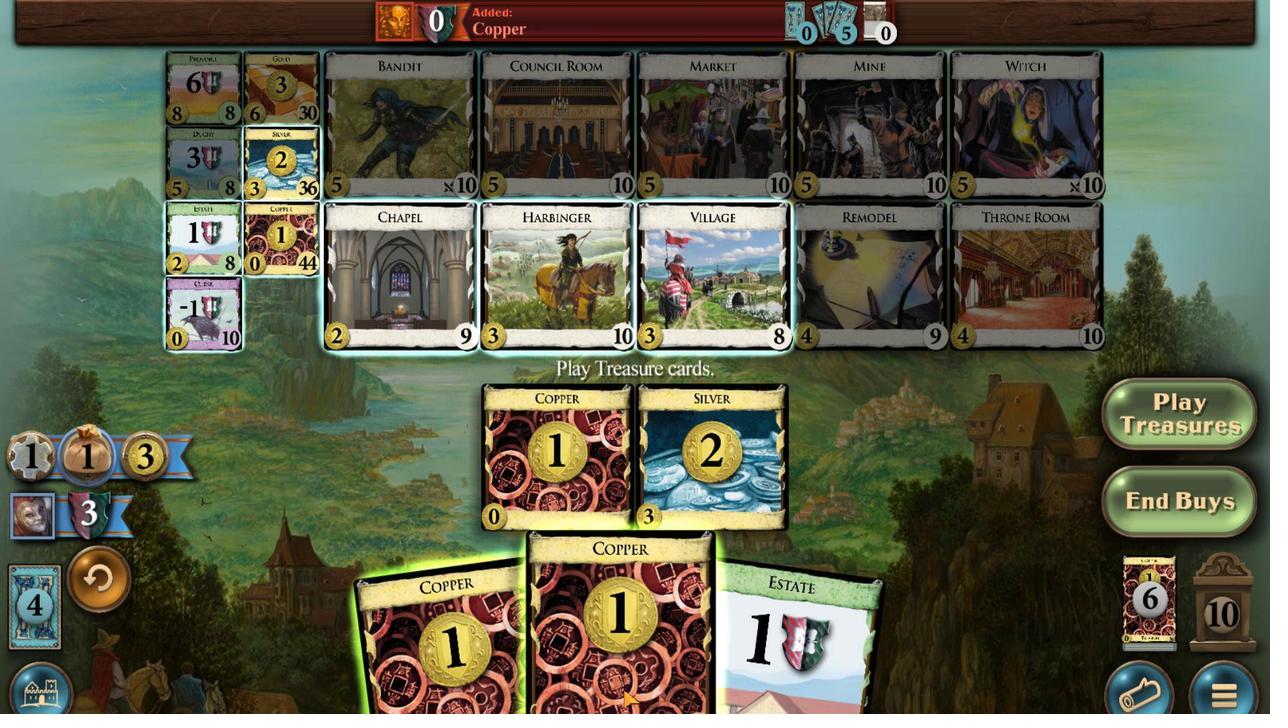 
Action: Mouse moved to (373, 579)
Screenshot: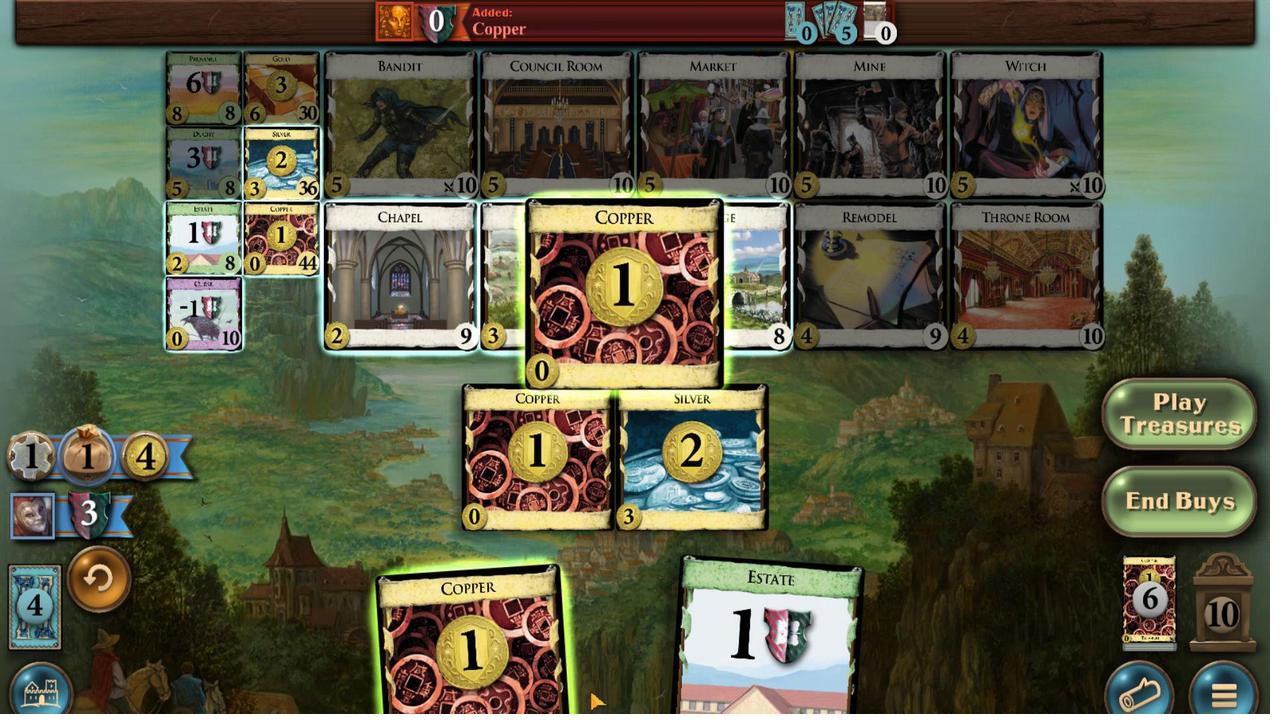 
Action: Mouse scrolled (373, 579) with delta (0, 0)
Screenshot: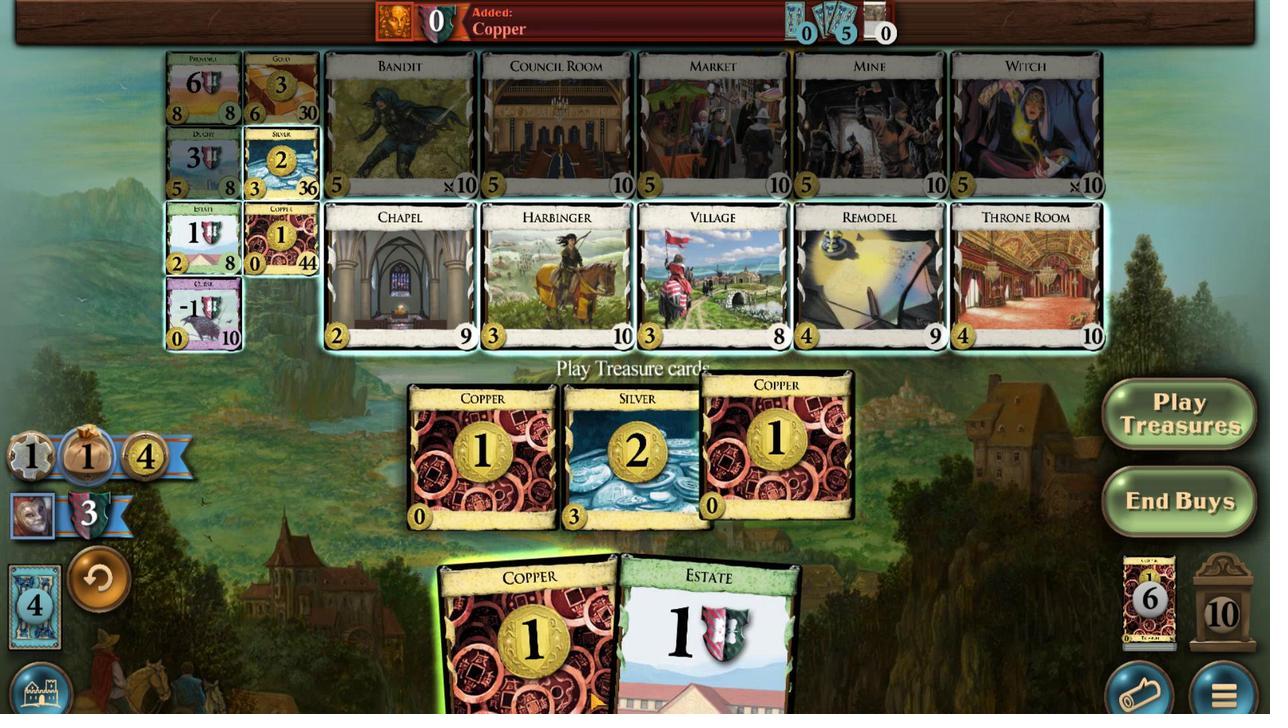 
Action: Mouse scrolled (373, 579) with delta (0, 0)
Screenshot: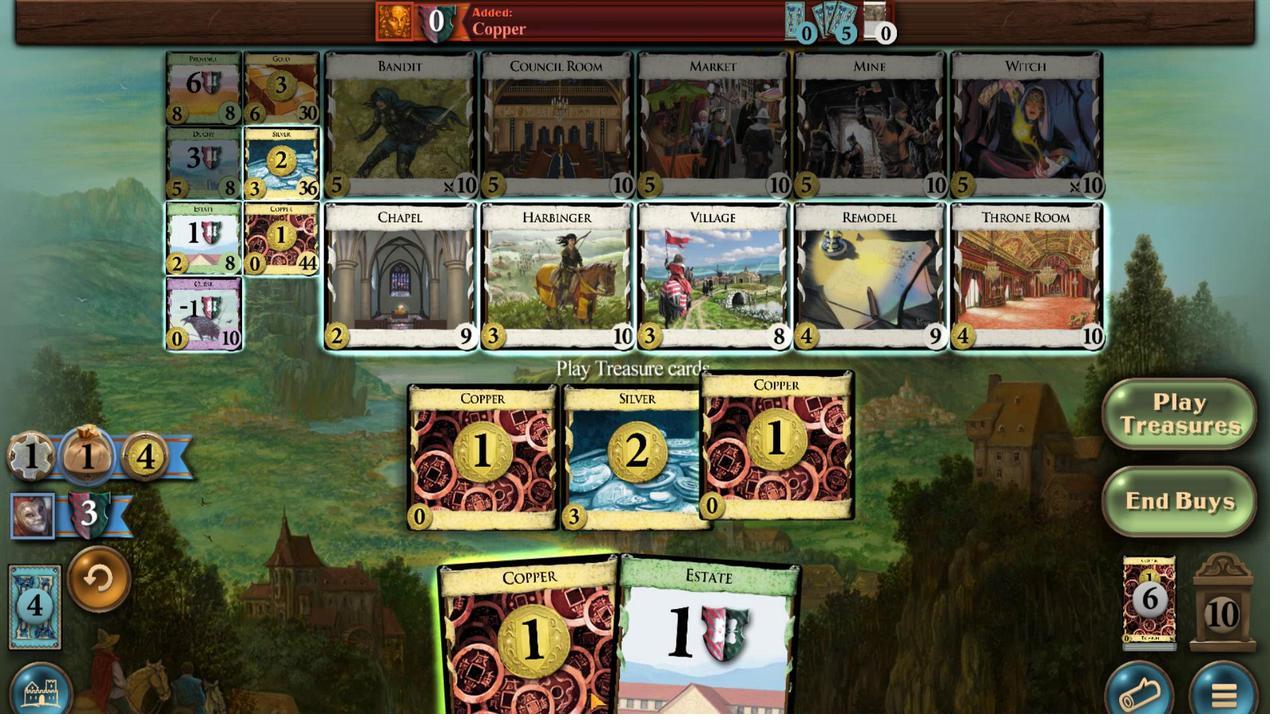 
Action: Mouse scrolled (373, 579) with delta (0, 0)
Screenshot: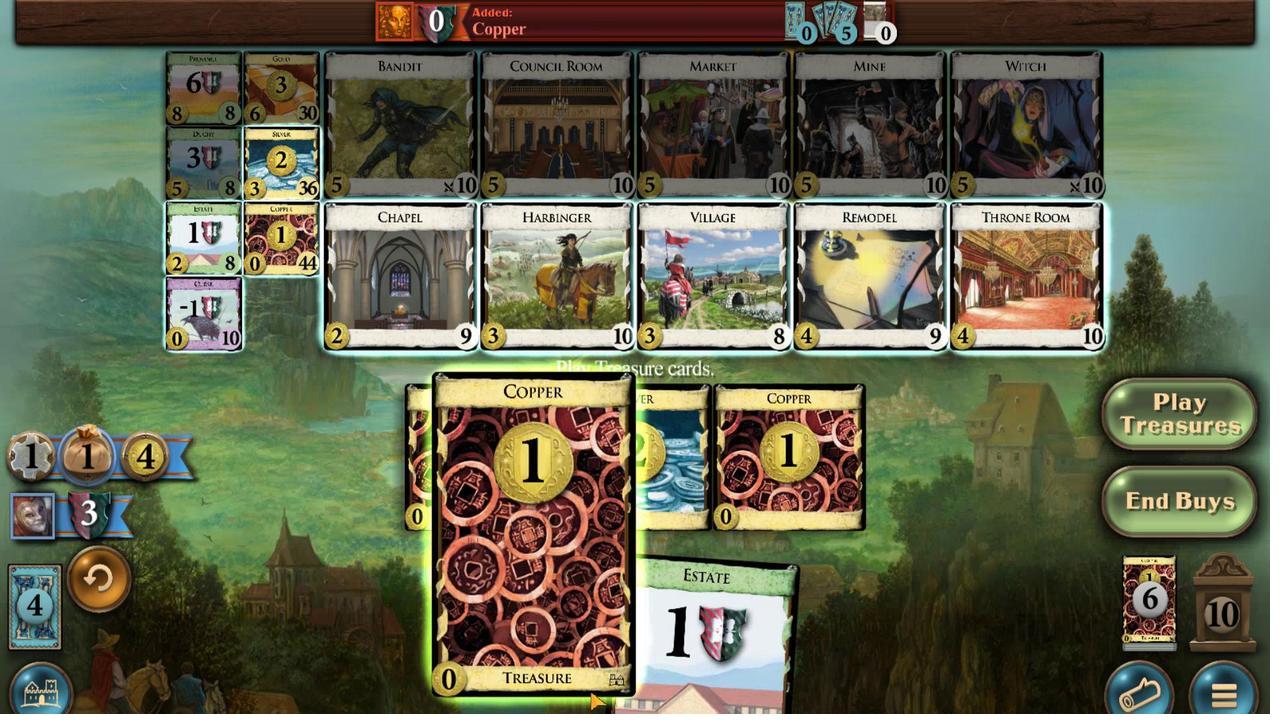 
Action: Mouse moved to (602, 436)
Screenshot: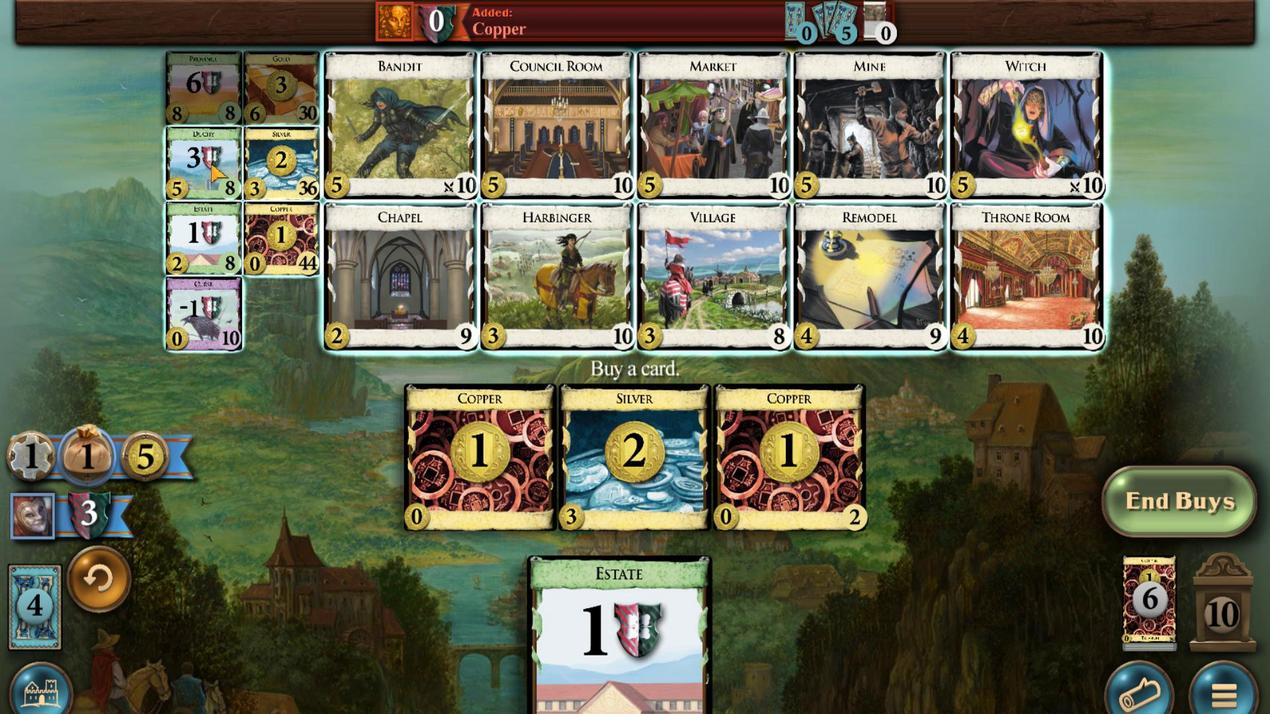 
Action: Mouse pressed left at (602, 436)
Screenshot: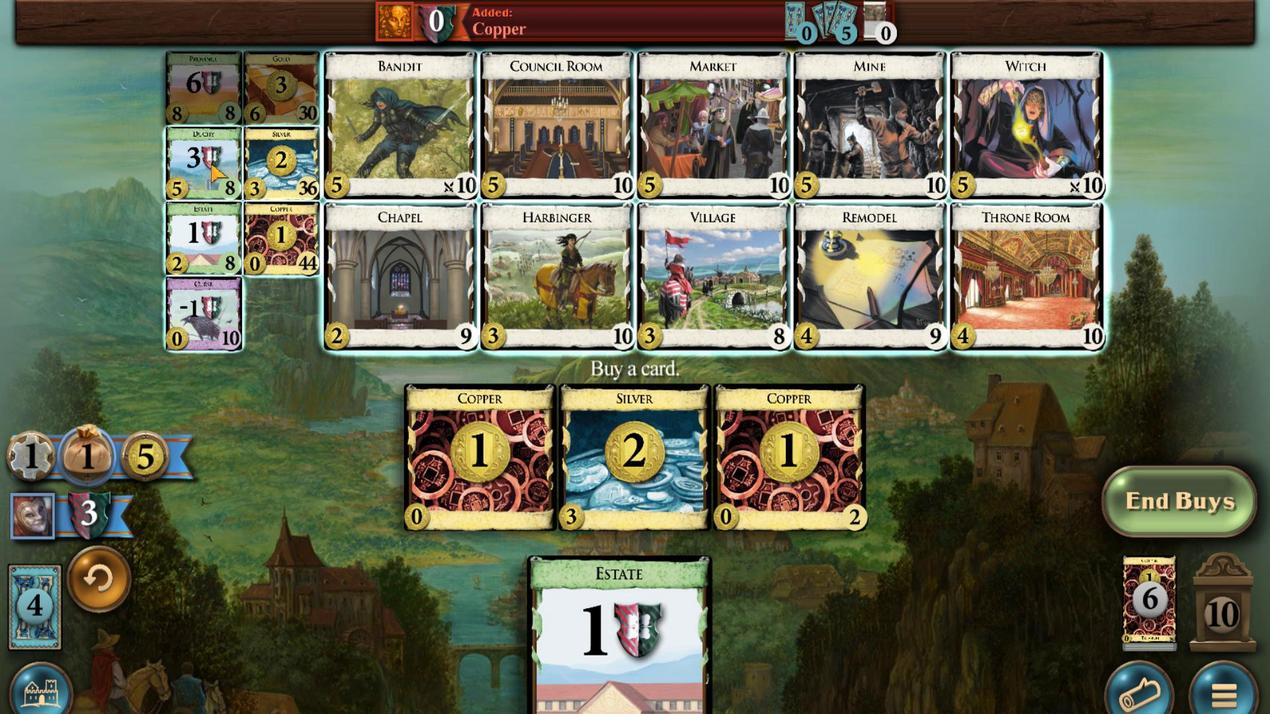 
Action: Mouse moved to (553, 576)
Screenshot: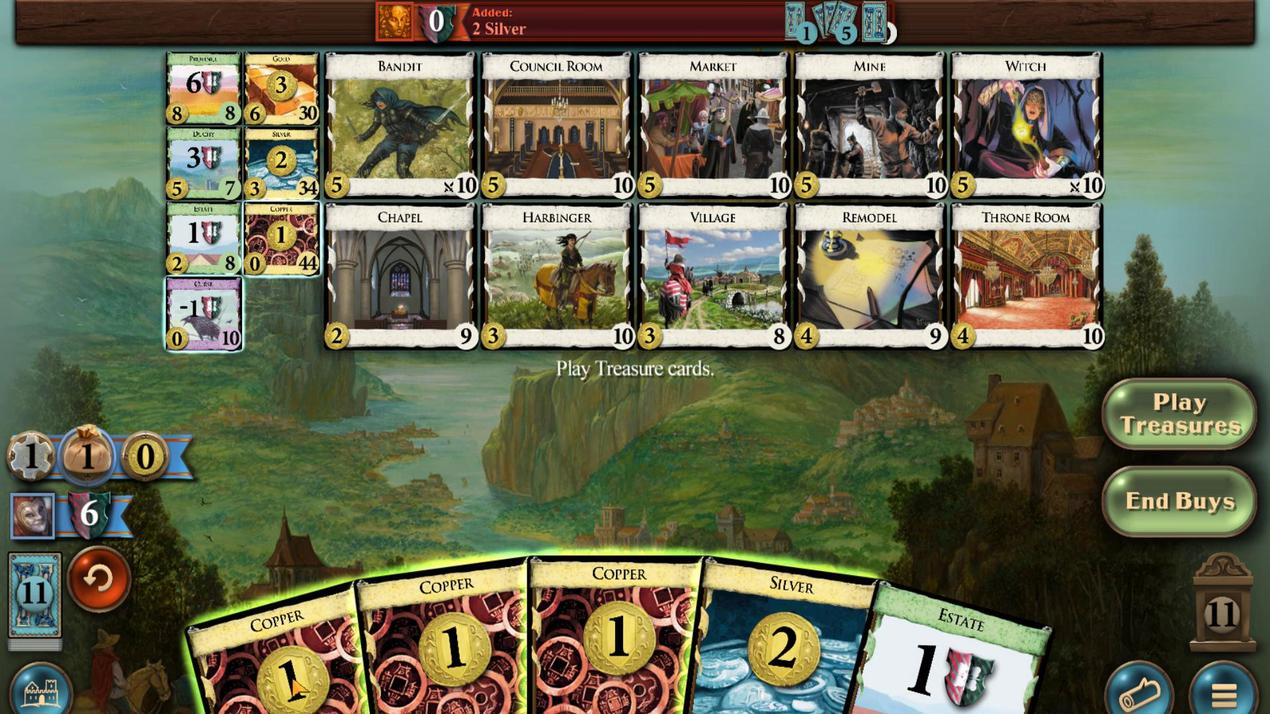 
Action: Mouse scrolled (553, 575) with delta (0, 0)
Screenshot: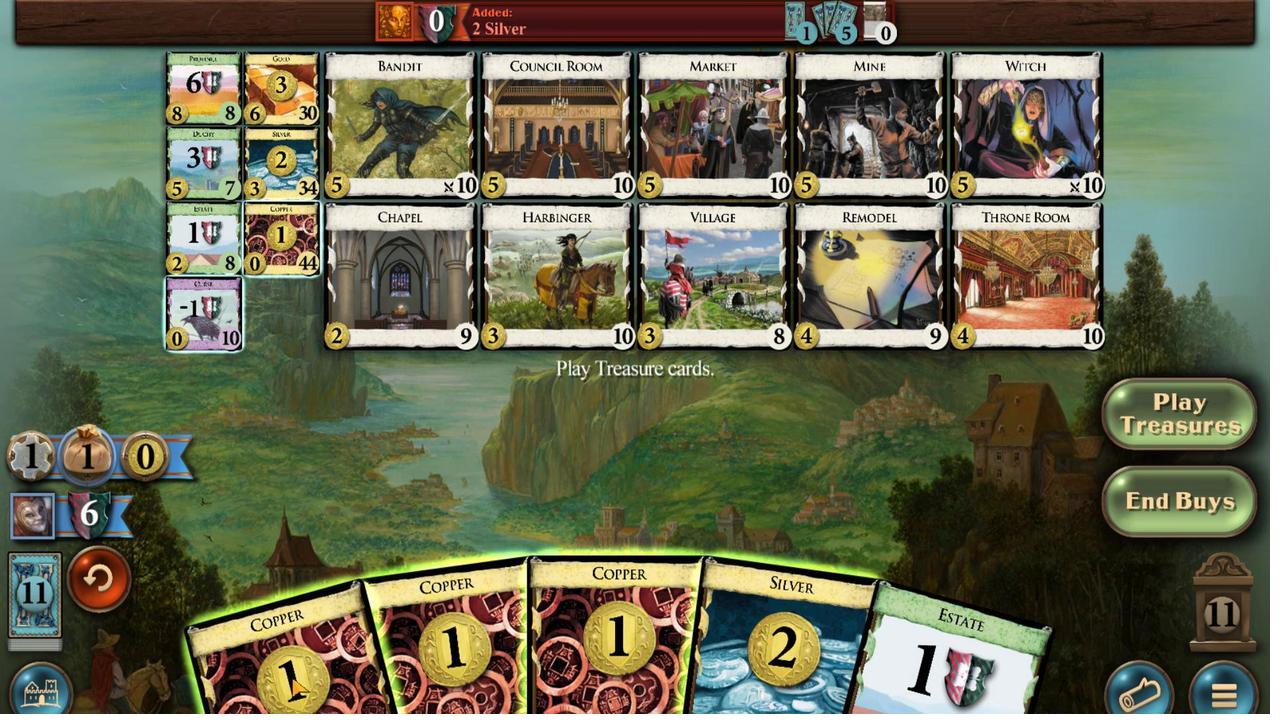 
Action: Mouse scrolled (553, 575) with delta (0, 0)
Screenshot: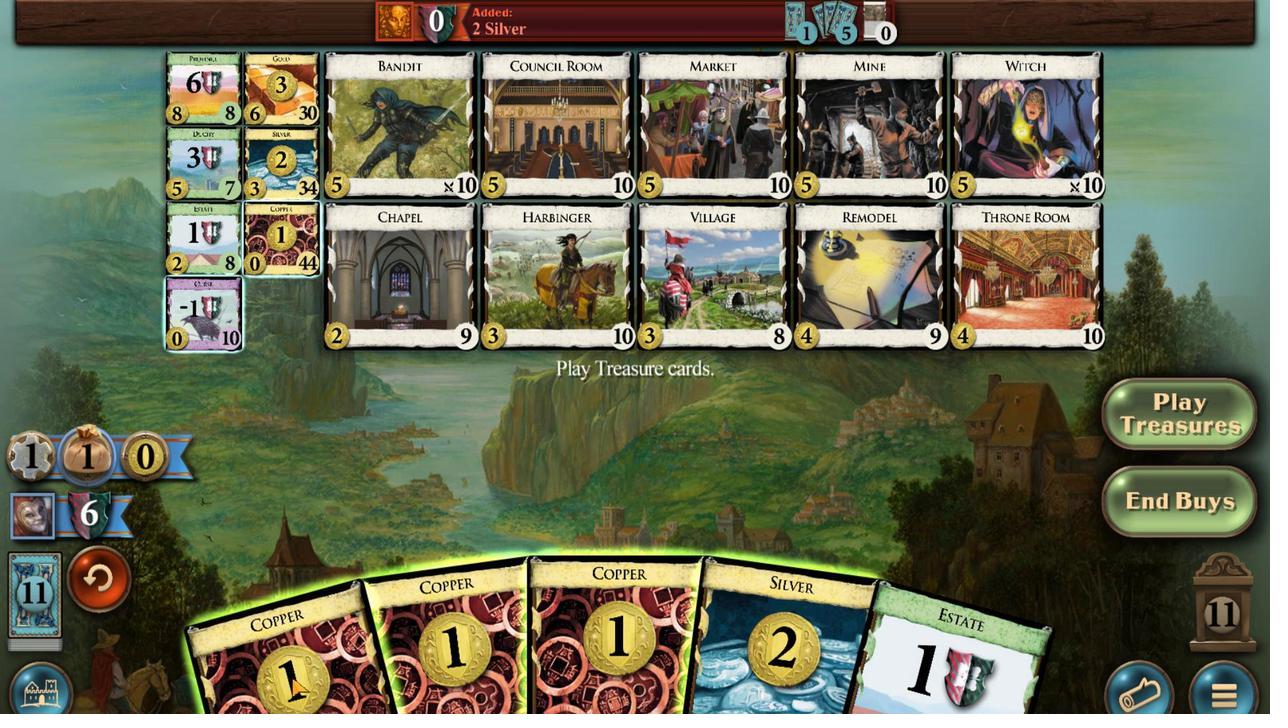 
Action: Mouse scrolled (553, 575) with delta (0, 0)
Screenshot: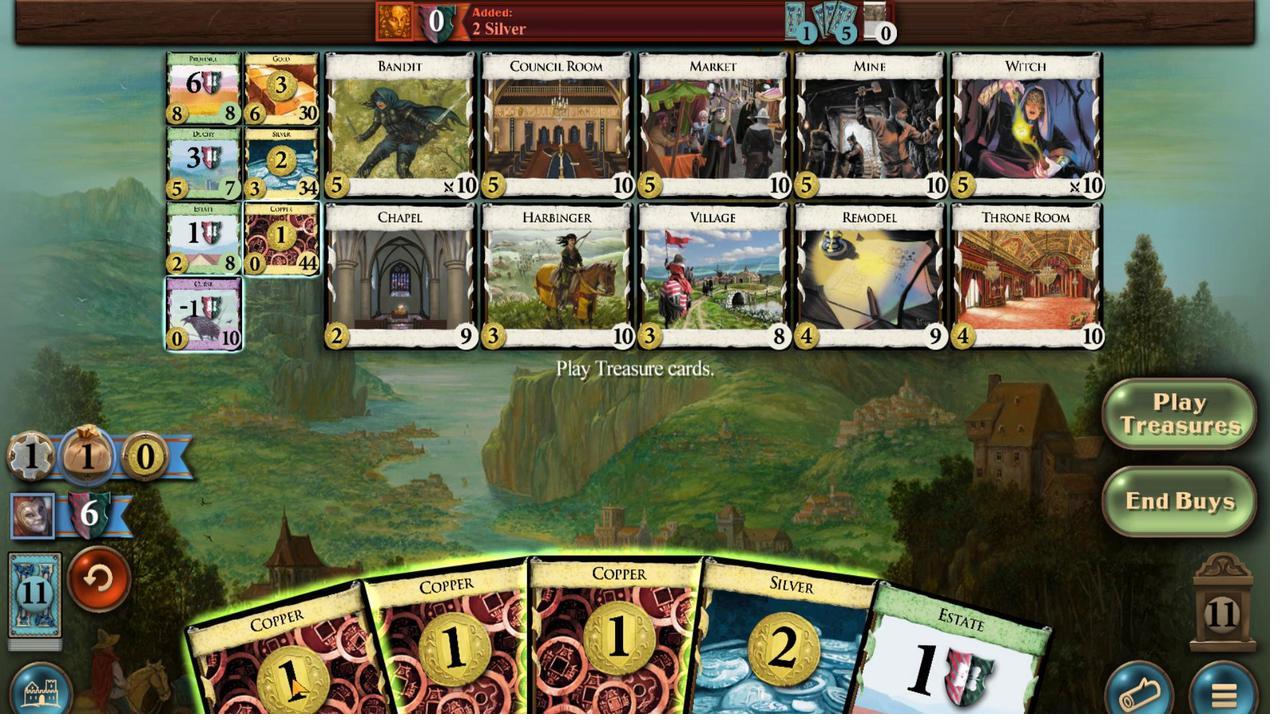 
Action: Mouse moved to (515, 573)
Screenshot: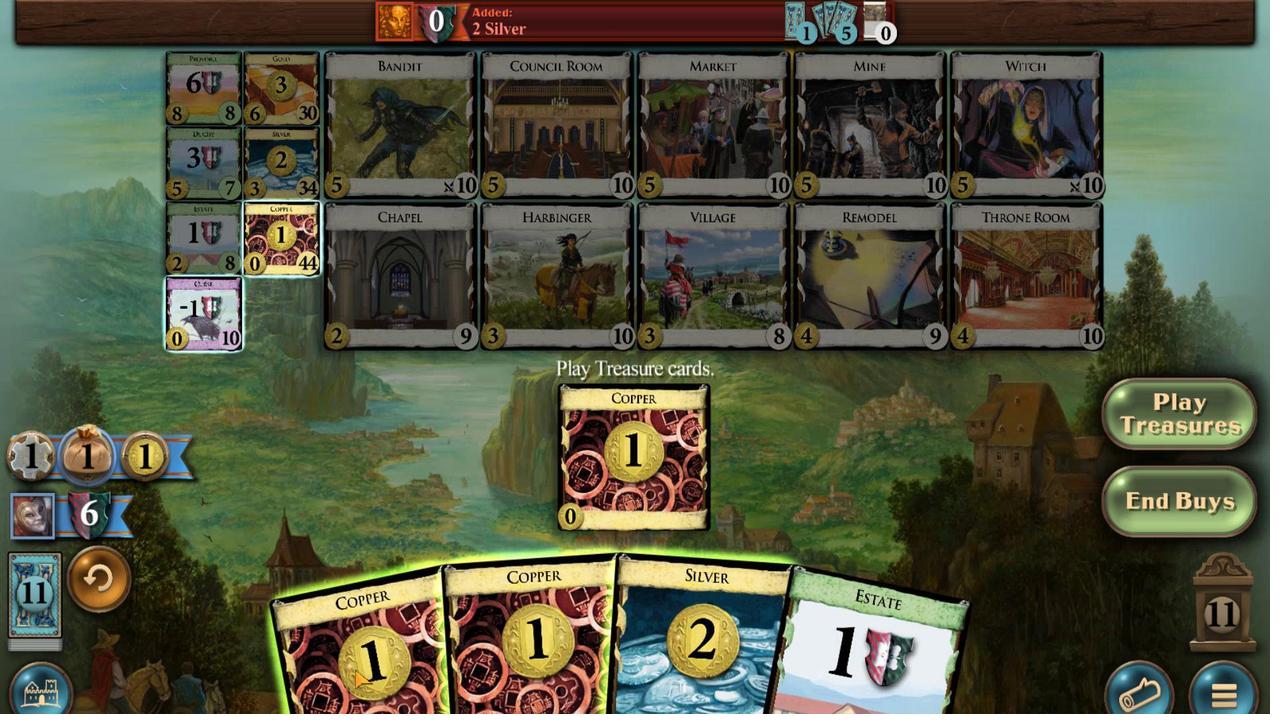 
Action: Mouse scrolled (515, 573) with delta (0, 0)
Screenshot: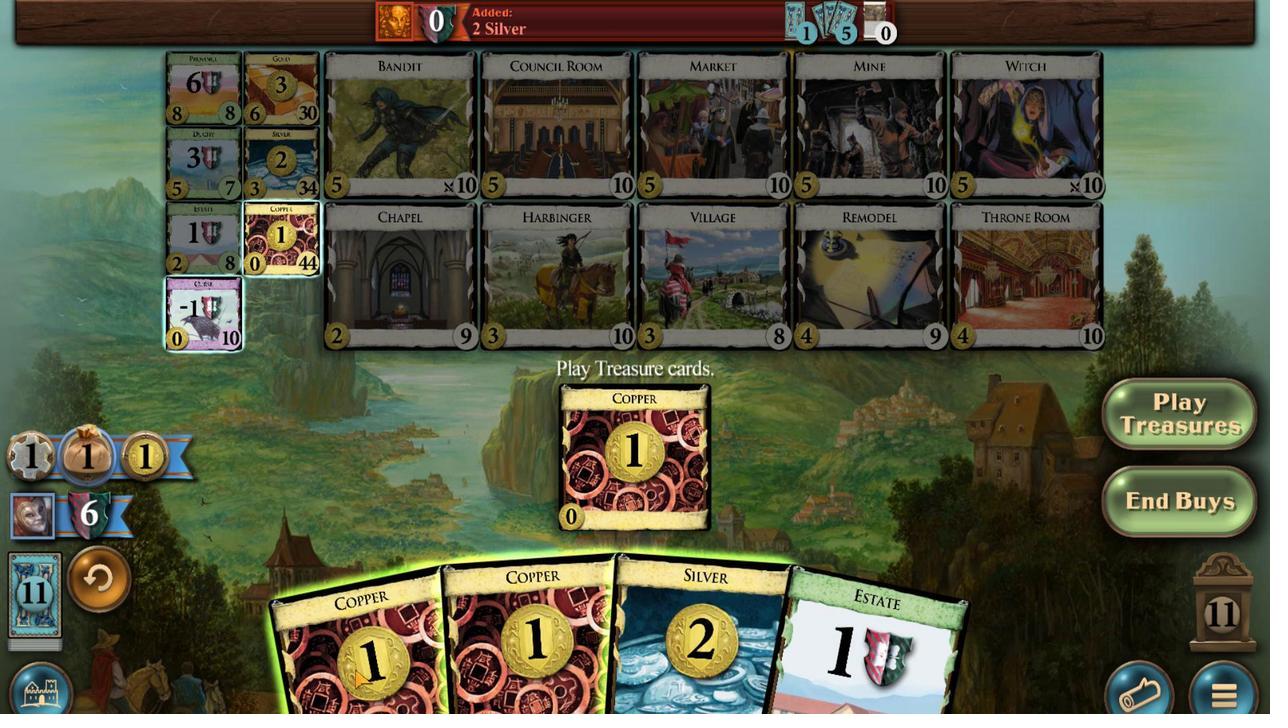 
Action: Mouse scrolled (515, 573) with delta (0, 0)
Screenshot: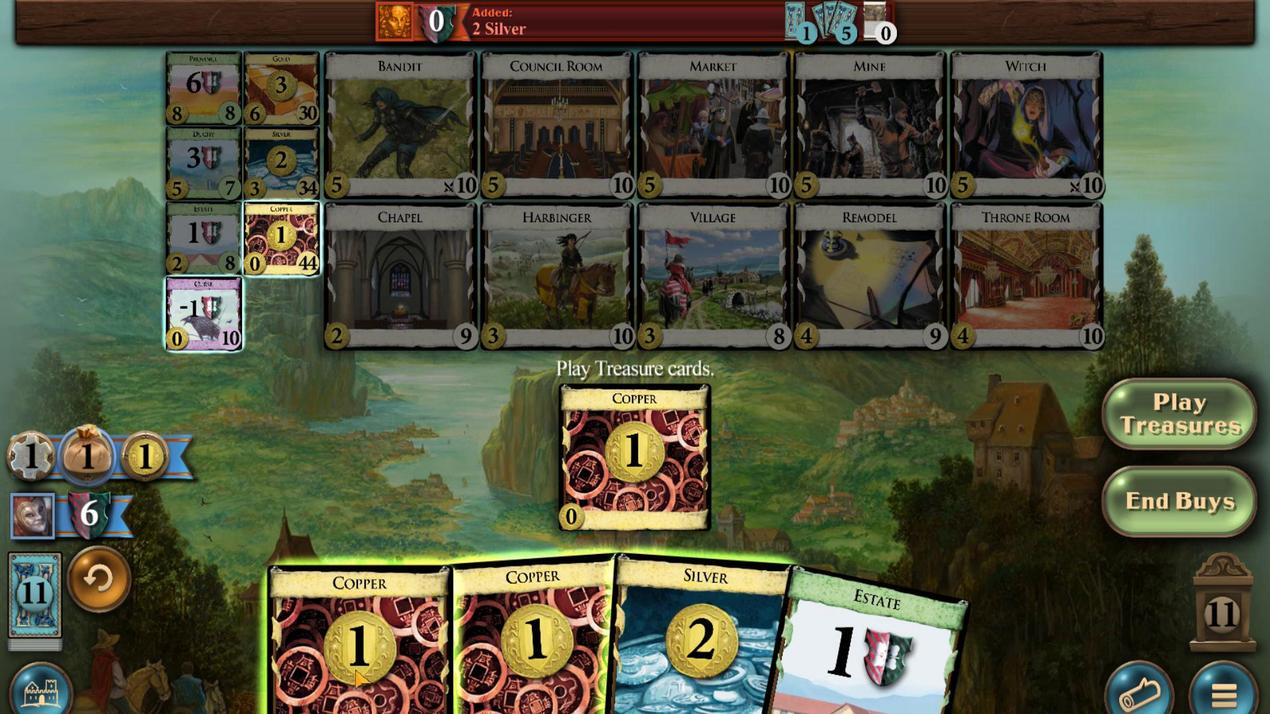 
Action: Mouse scrolled (515, 573) with delta (0, 0)
Screenshot: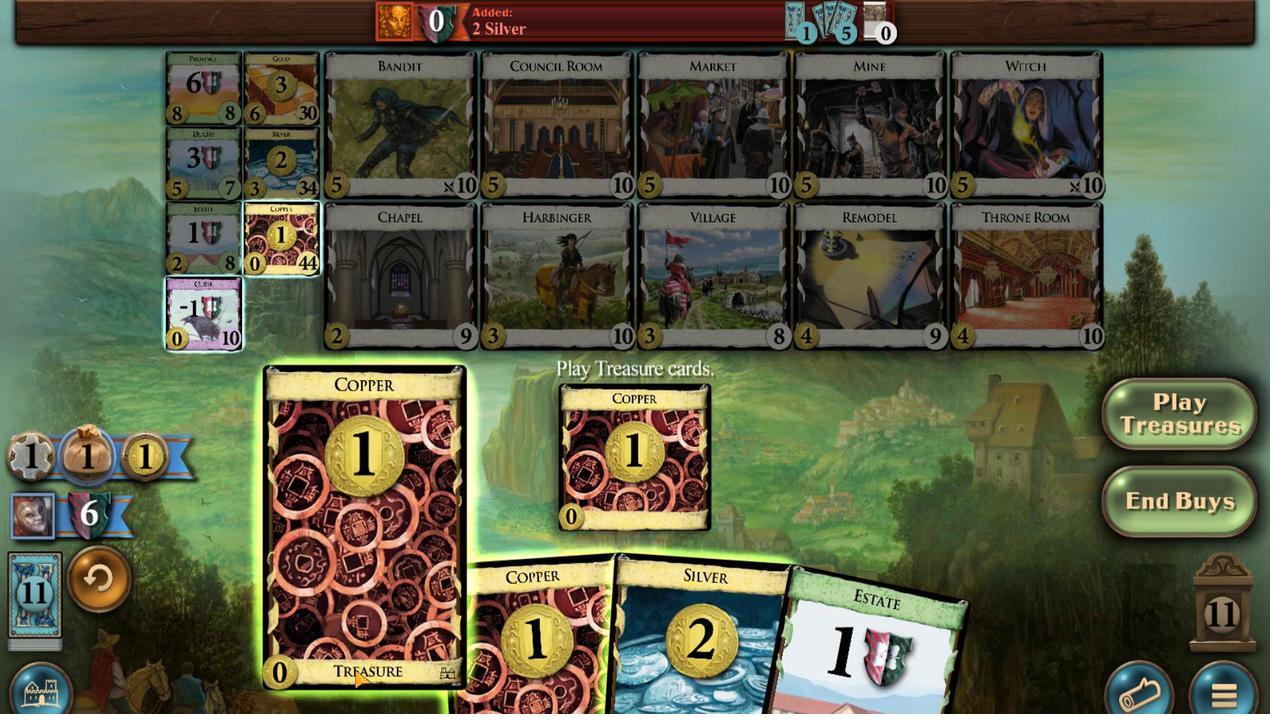 
Action: Mouse moved to (476, 571)
Screenshot: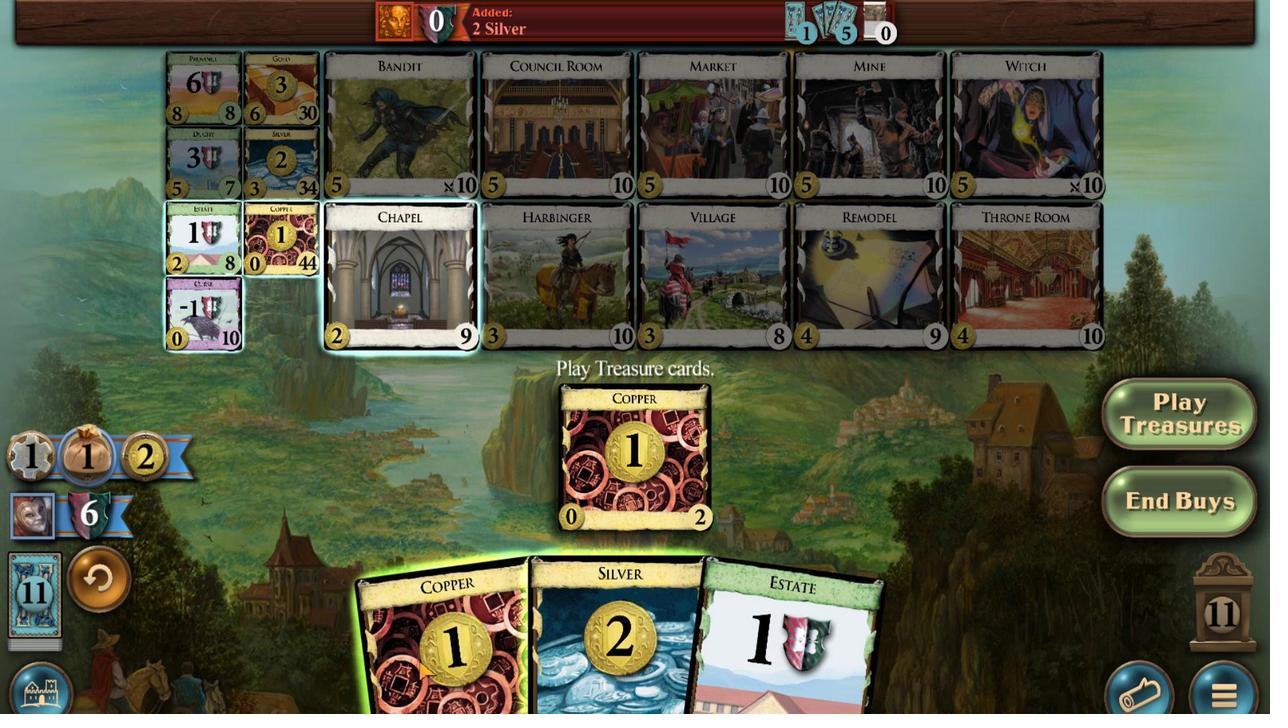
Action: Mouse scrolled (476, 571) with delta (0, 0)
Screenshot: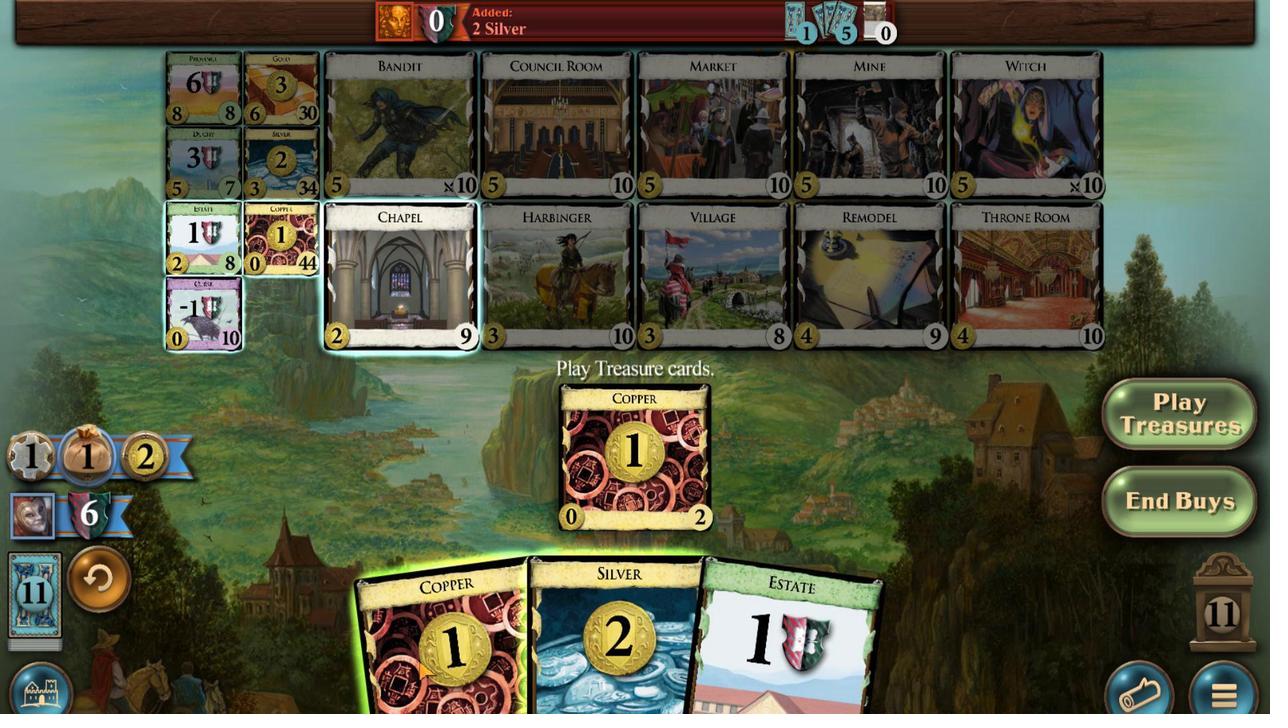 
Action: Mouse scrolled (476, 571) with delta (0, 0)
Screenshot: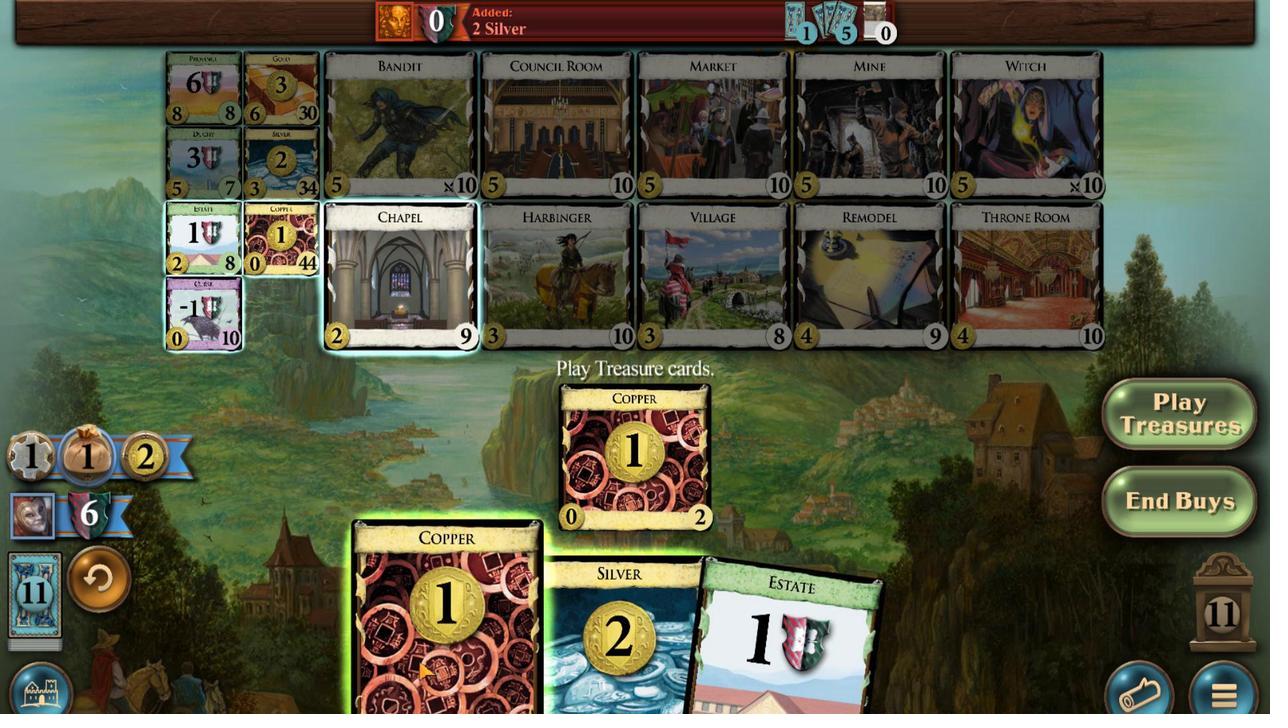 
Action: Mouse scrolled (476, 571) with delta (0, 0)
Screenshot: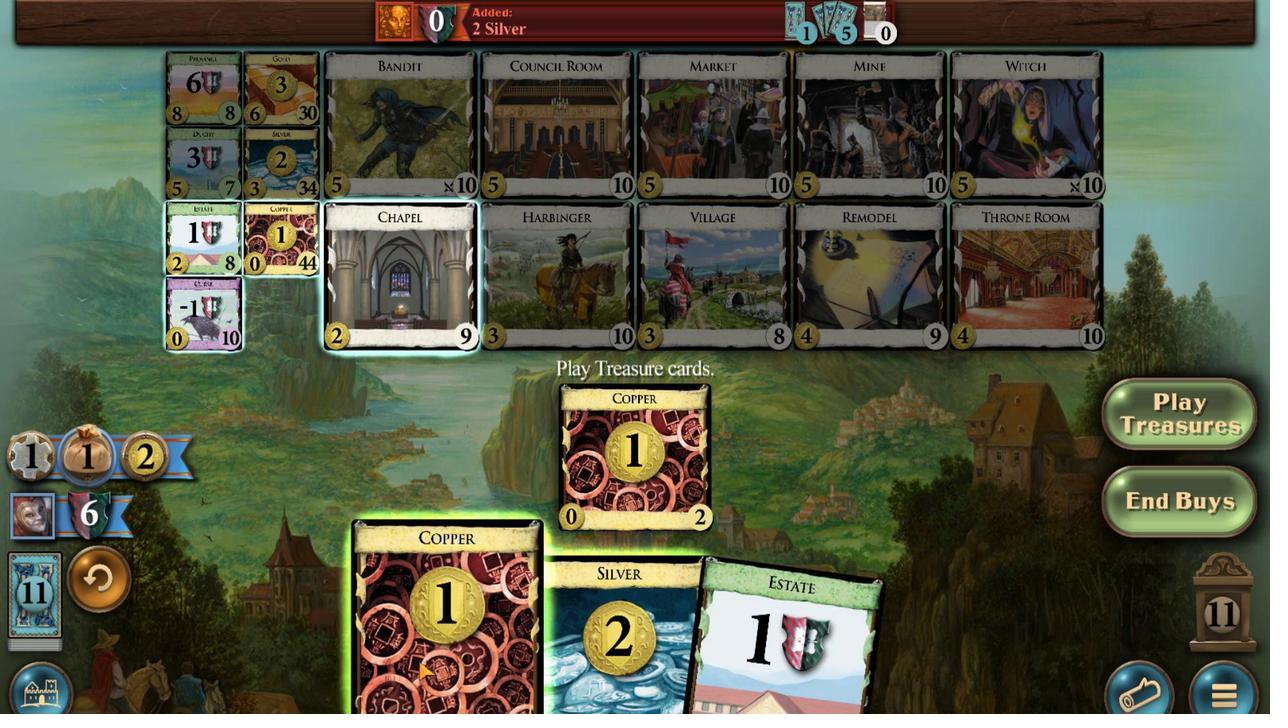 
Action: Mouse moved to (417, 571)
Screenshot: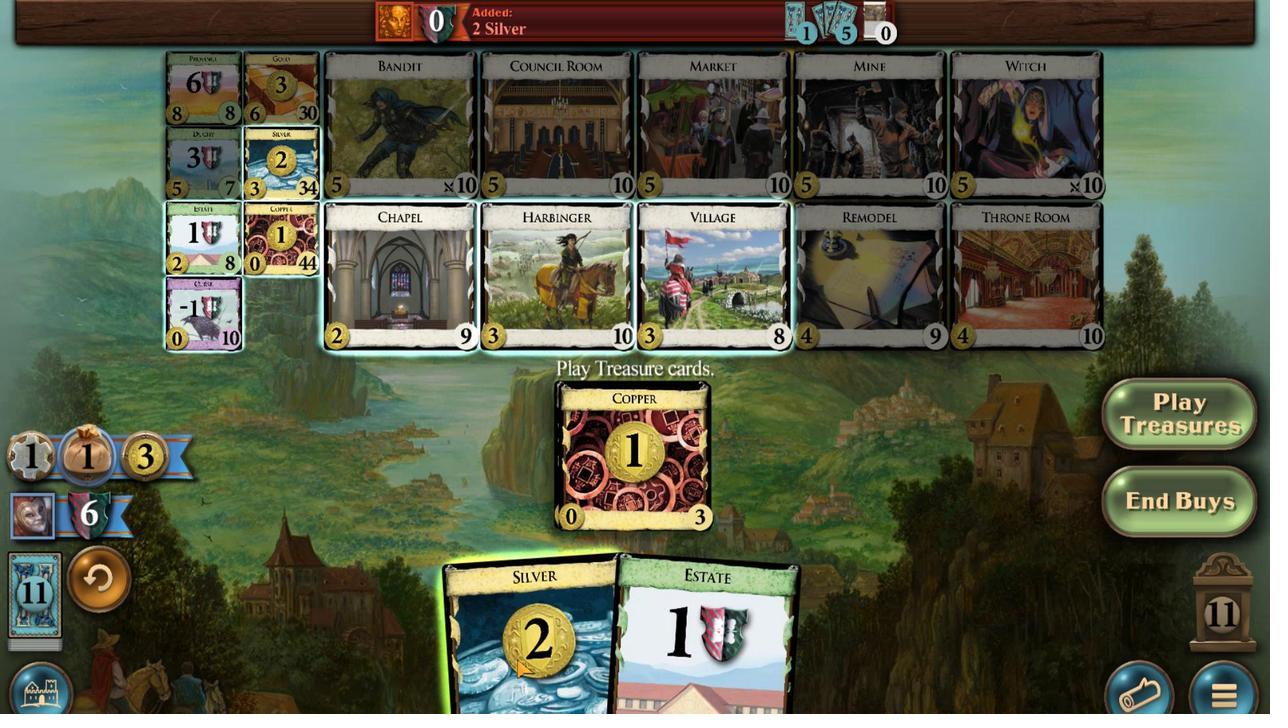 
Action: Mouse scrolled (417, 571) with delta (0, 0)
Screenshot: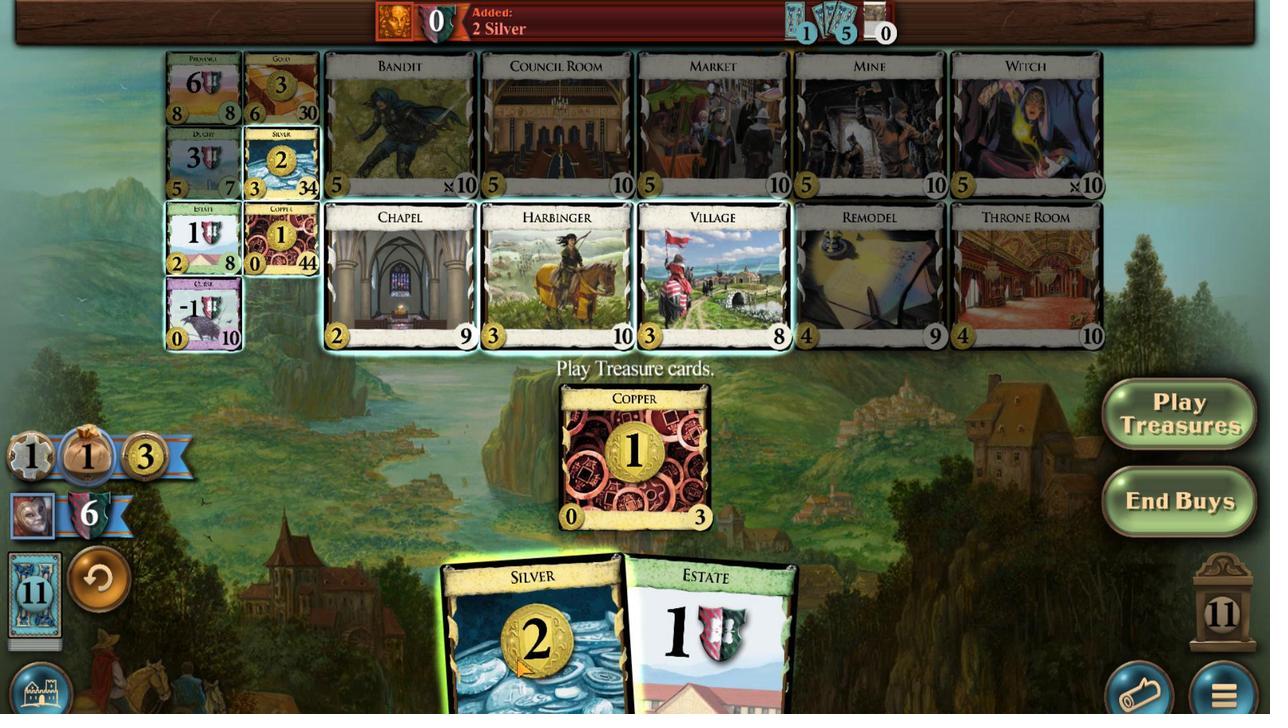 
Action: Mouse scrolled (417, 571) with delta (0, 0)
Screenshot: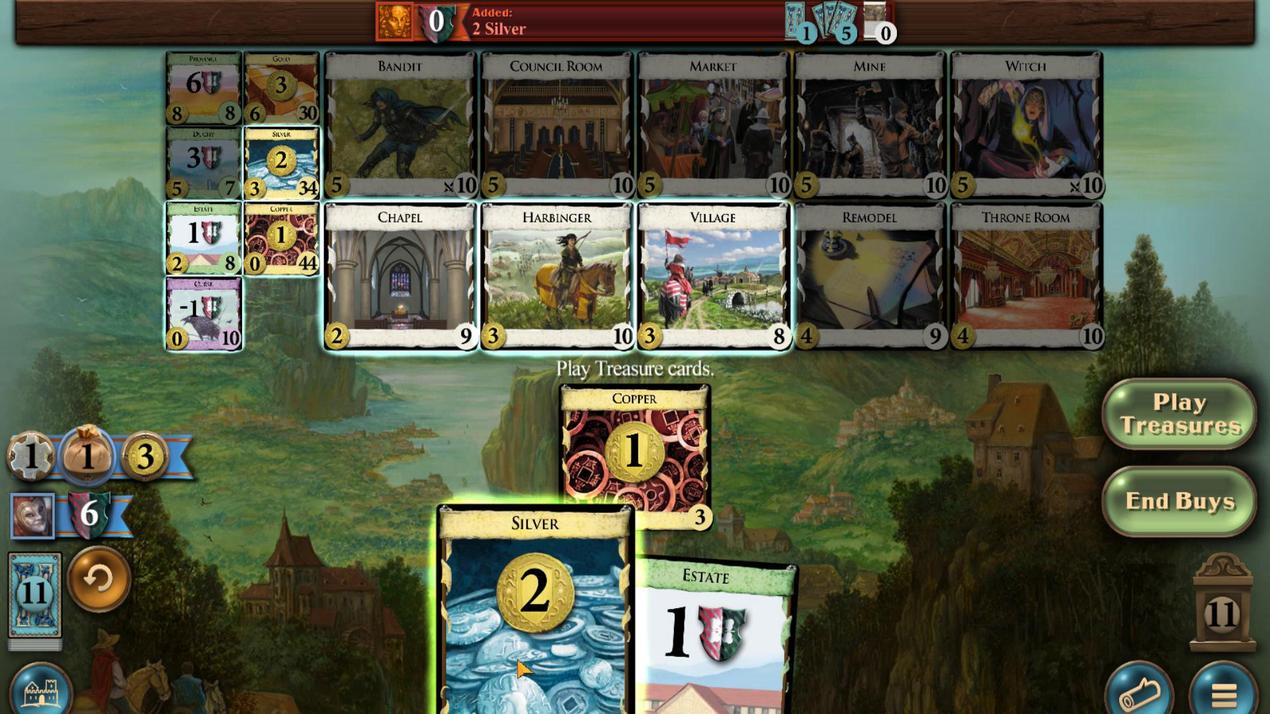
Action: Mouse moved to (575, 437)
Screenshot: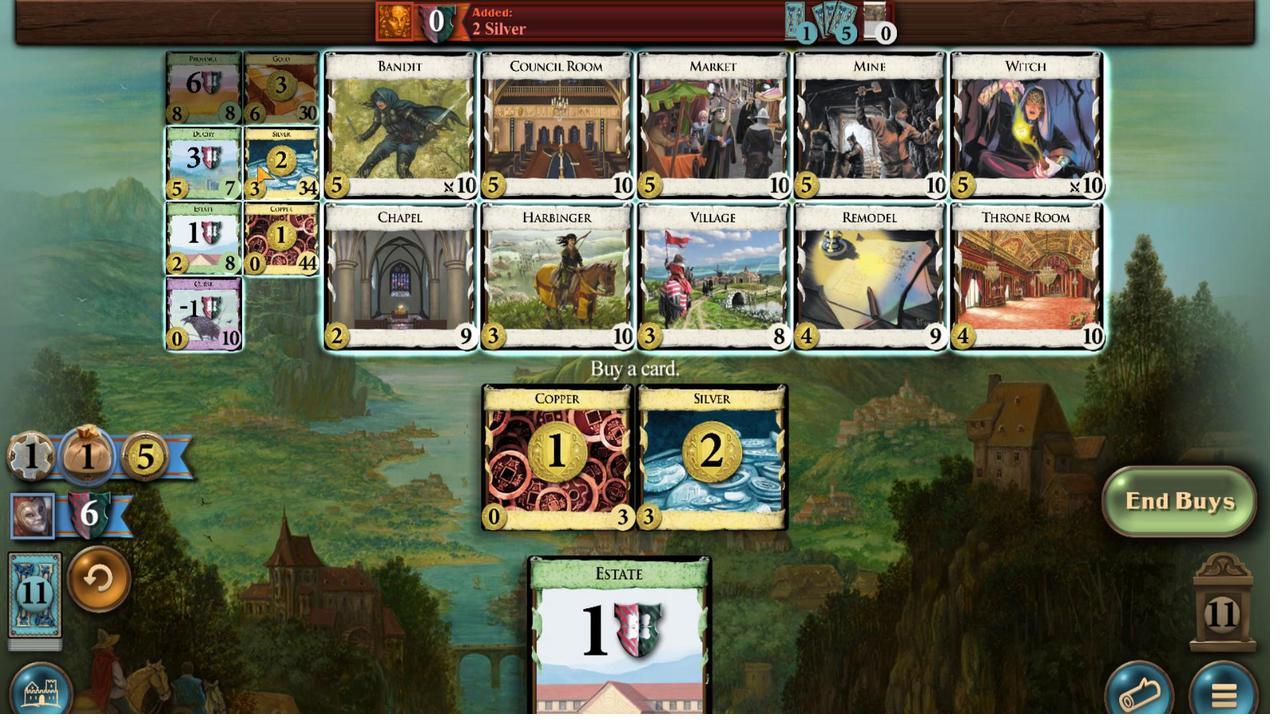 
Action: Mouse pressed left at (575, 437)
Screenshot: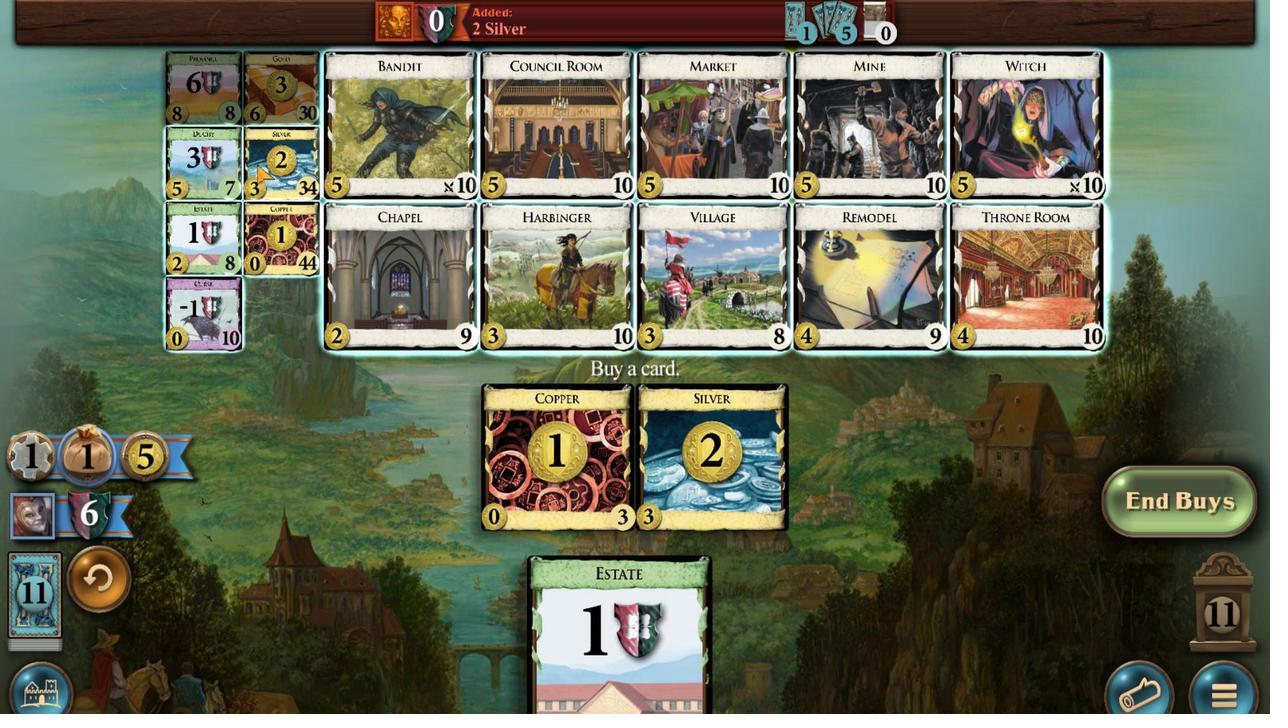 
Action: Mouse moved to (530, 577)
Screenshot: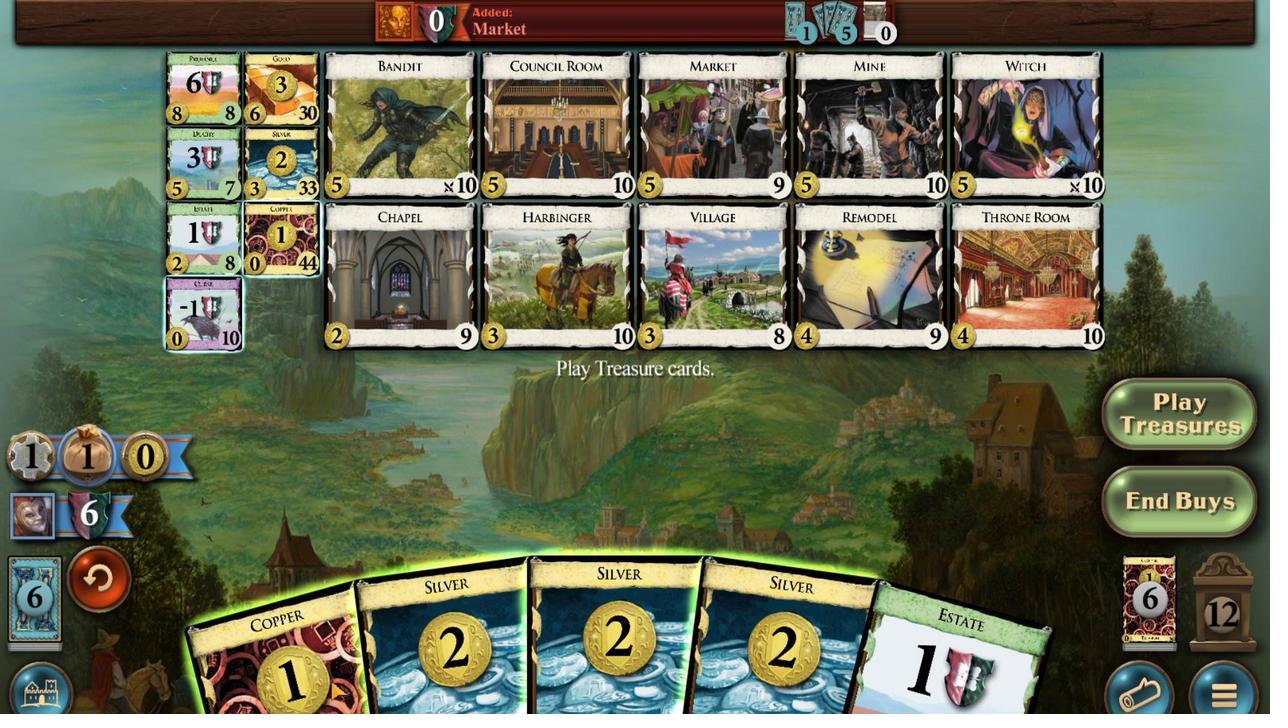 
Action: Mouse scrolled (530, 577) with delta (0, 0)
Screenshot: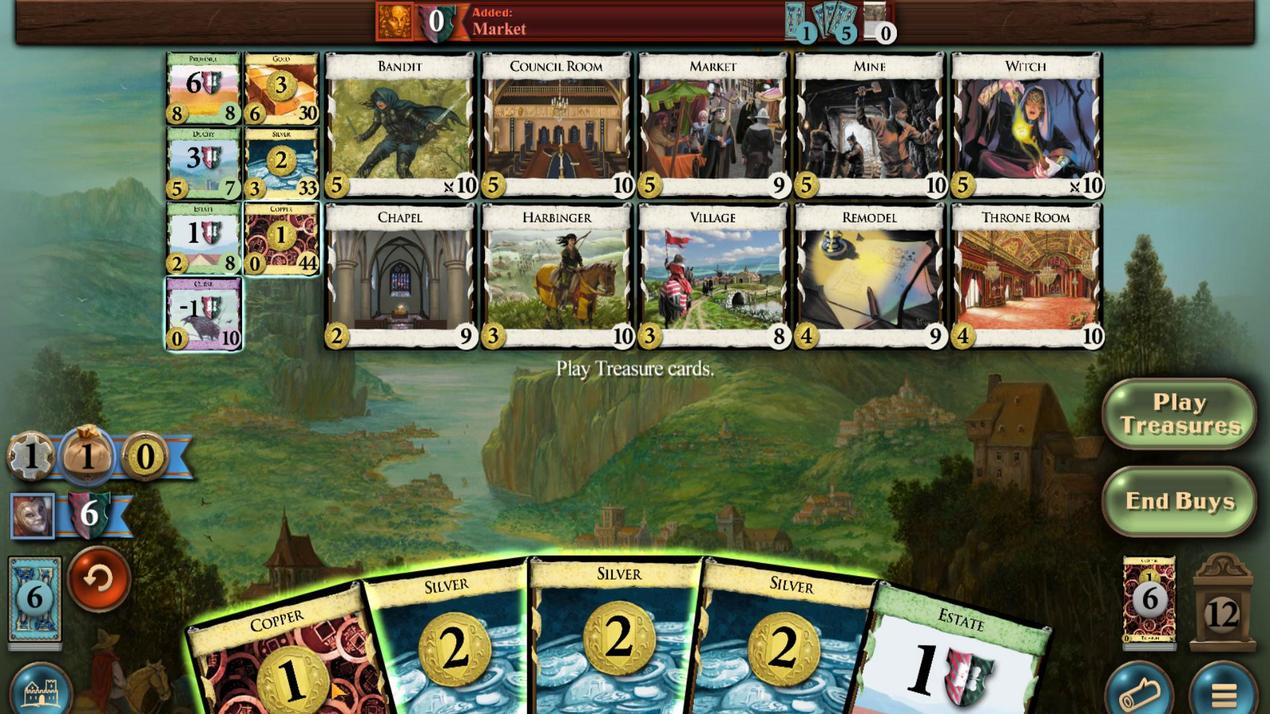 
Action: Mouse scrolled (530, 577) with delta (0, 0)
Screenshot: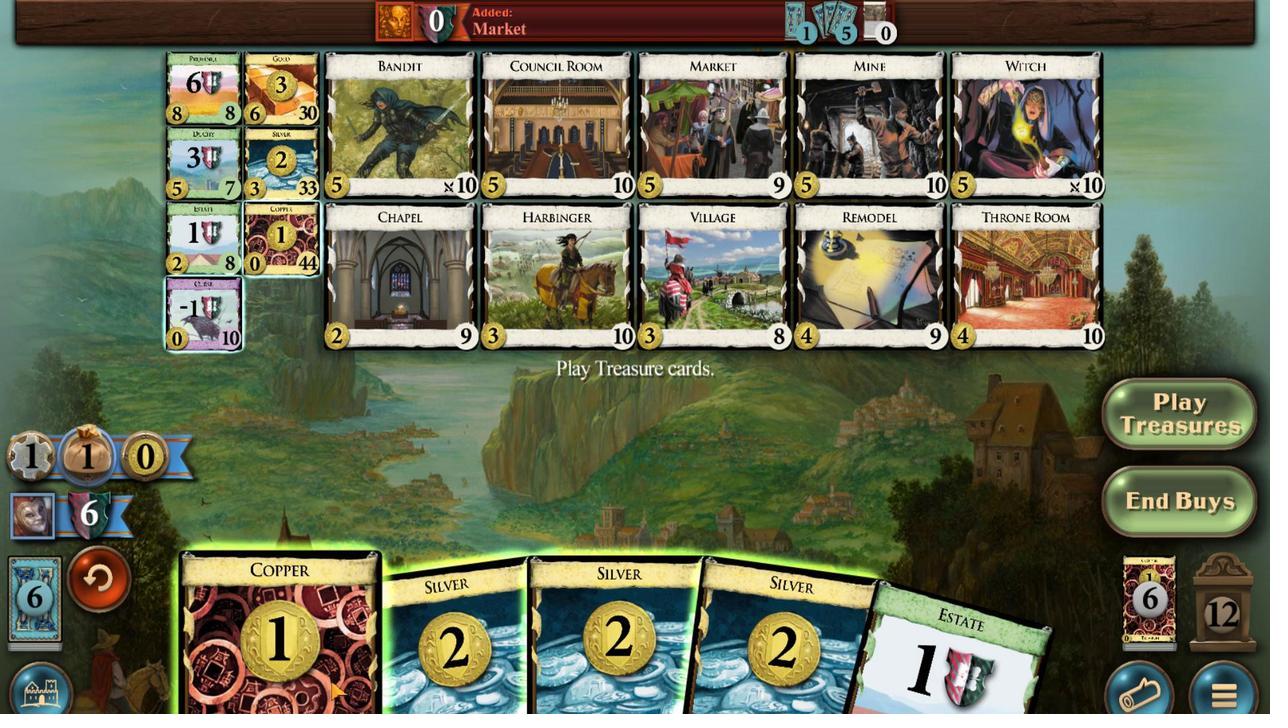 
Action: Mouse scrolled (530, 577) with delta (0, 0)
Screenshot: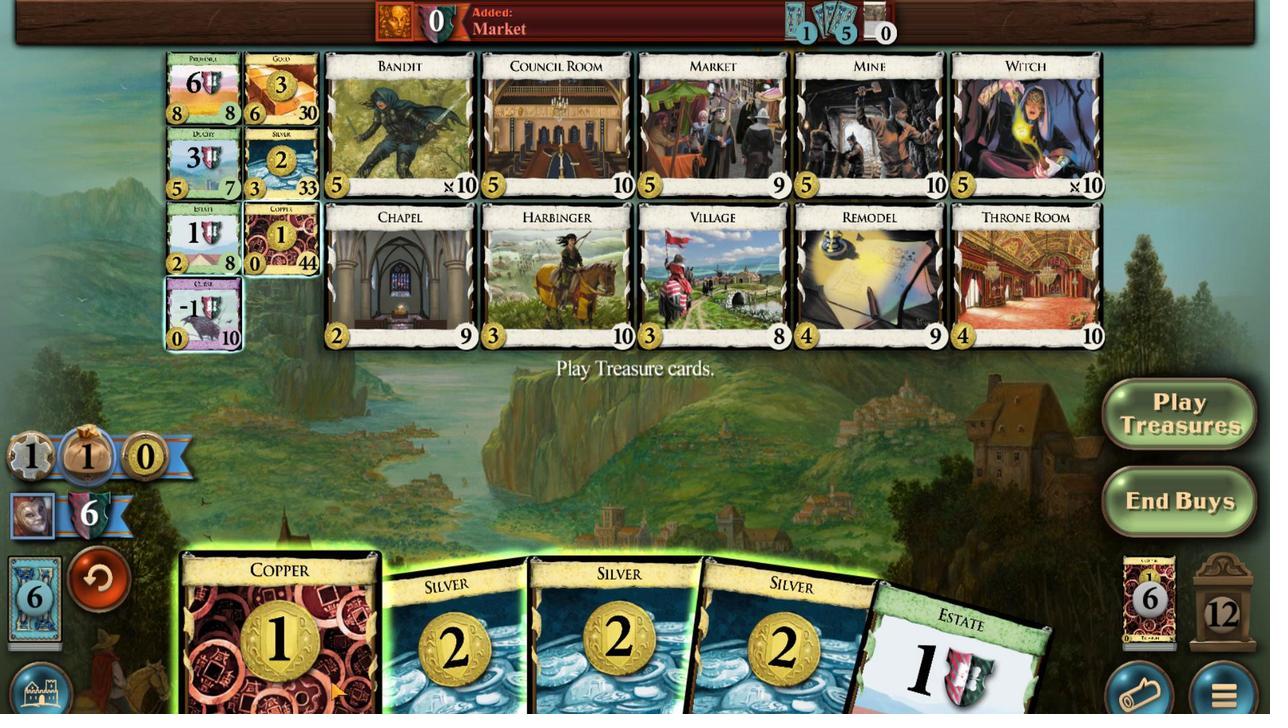 
Action: Mouse moved to (451, 578)
Screenshot: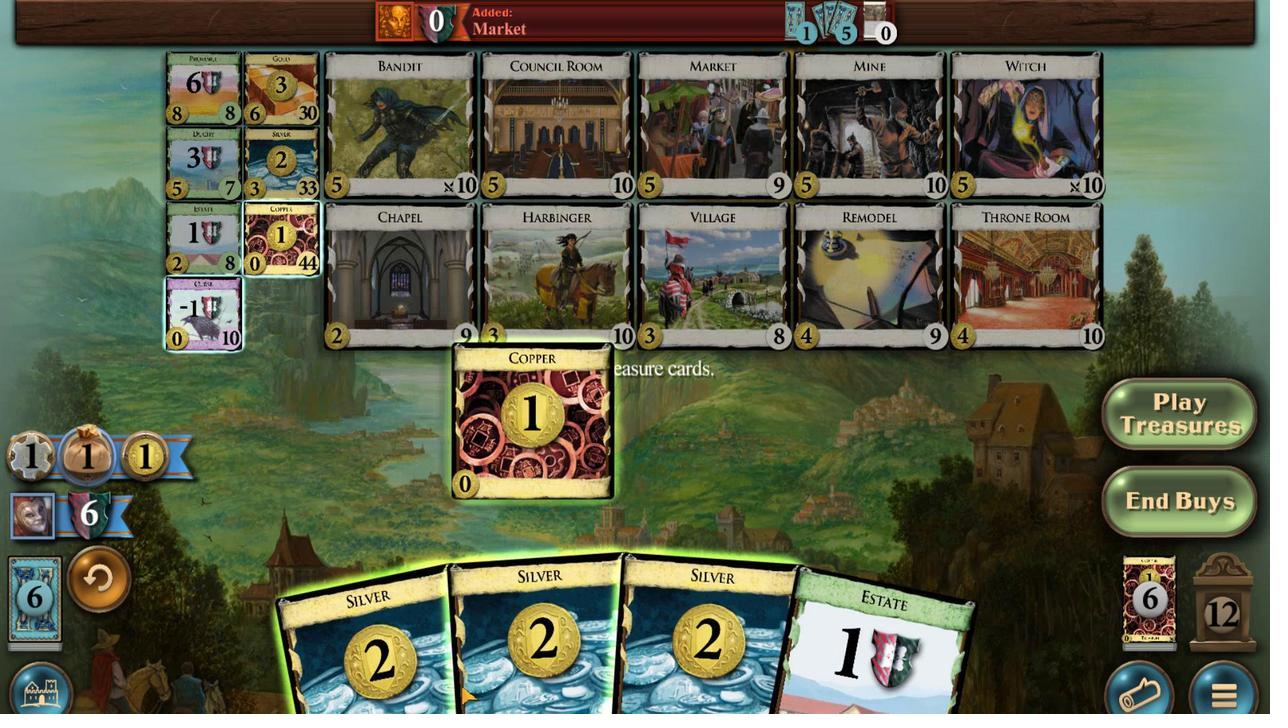 
Action: Mouse scrolled (451, 578) with delta (0, 0)
Screenshot: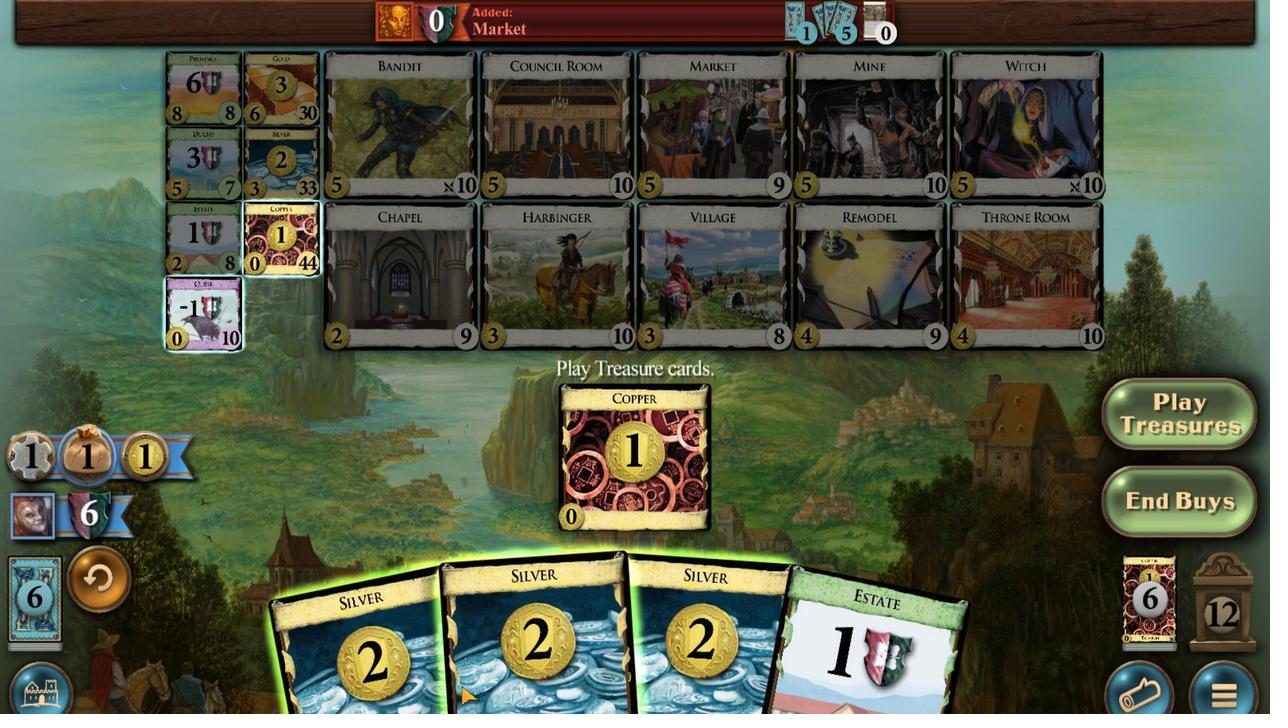 
Action: Mouse scrolled (451, 578) with delta (0, 0)
Screenshot: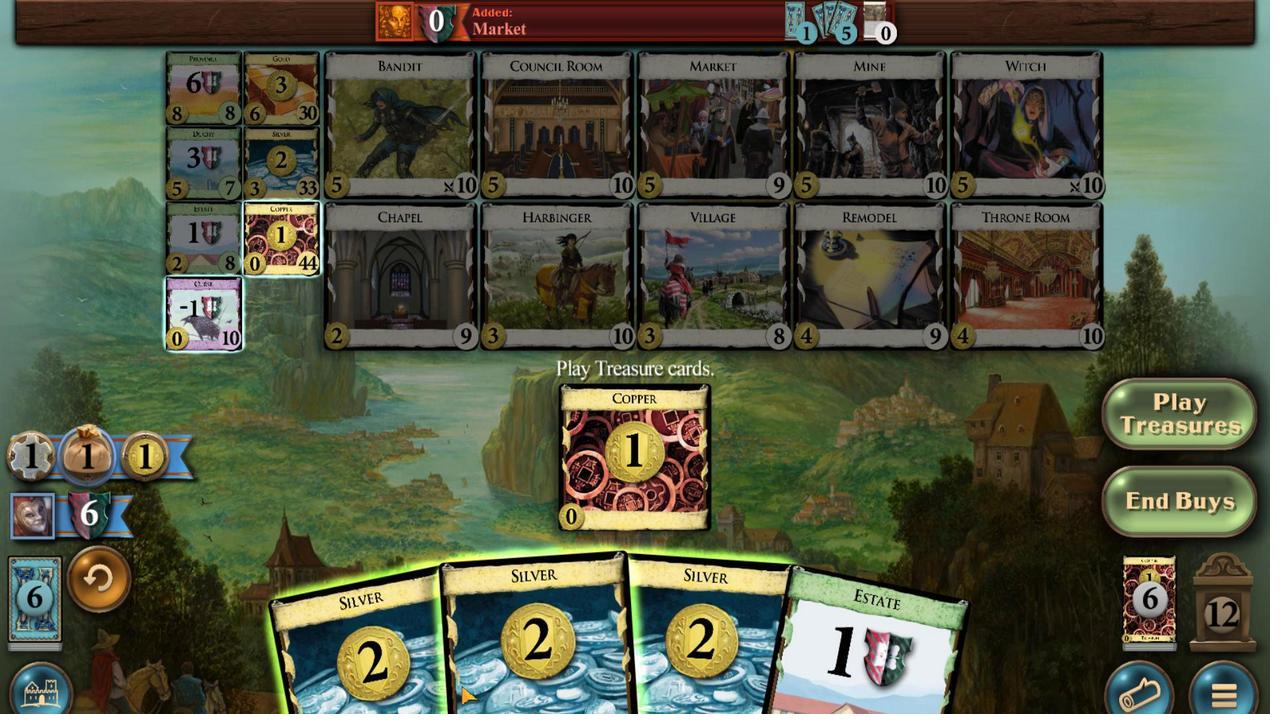 
Action: Mouse scrolled (451, 578) with delta (0, 0)
Screenshot: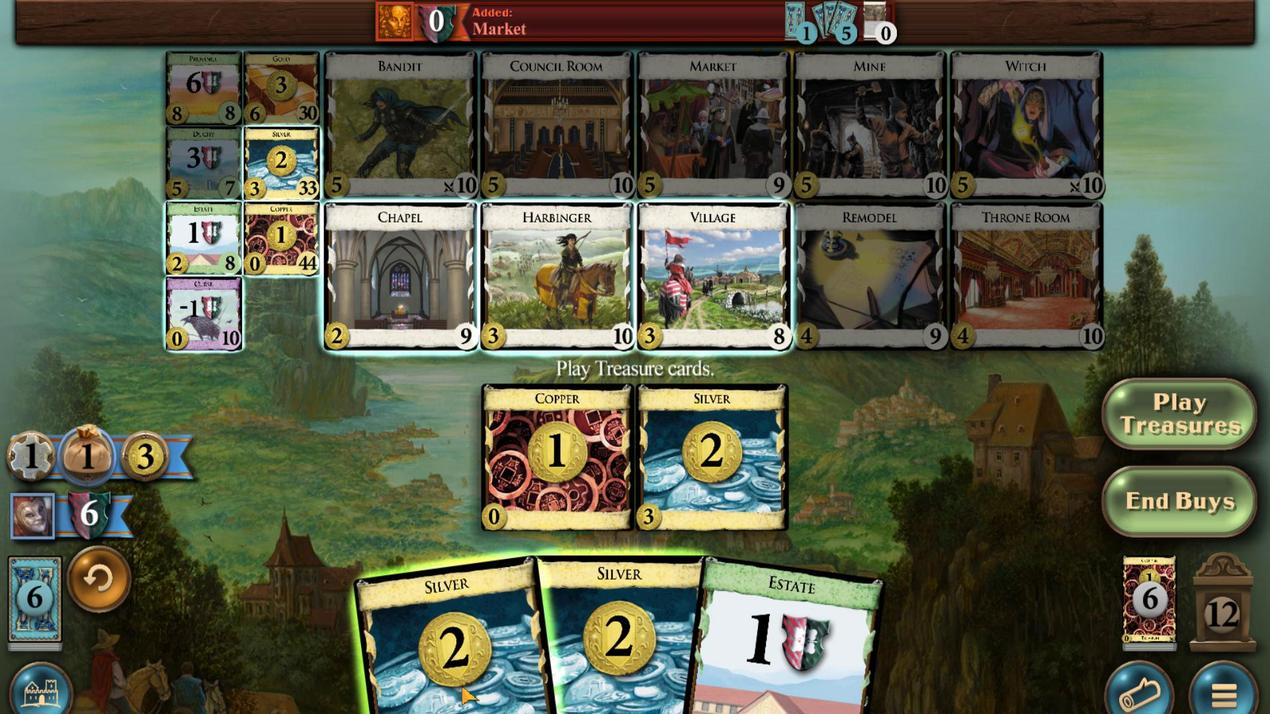 
Action: Mouse scrolled (451, 578) with delta (0, 0)
Screenshot: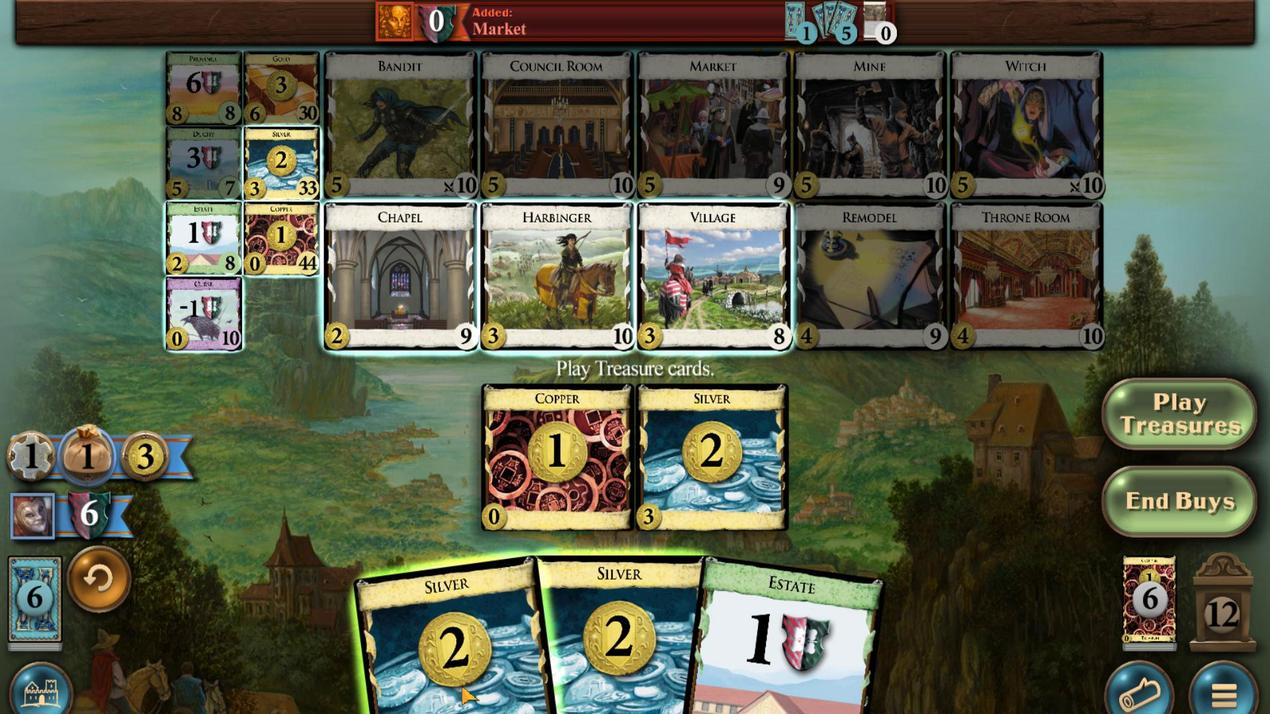 
Action: Mouse moved to (411, 575)
Screenshot: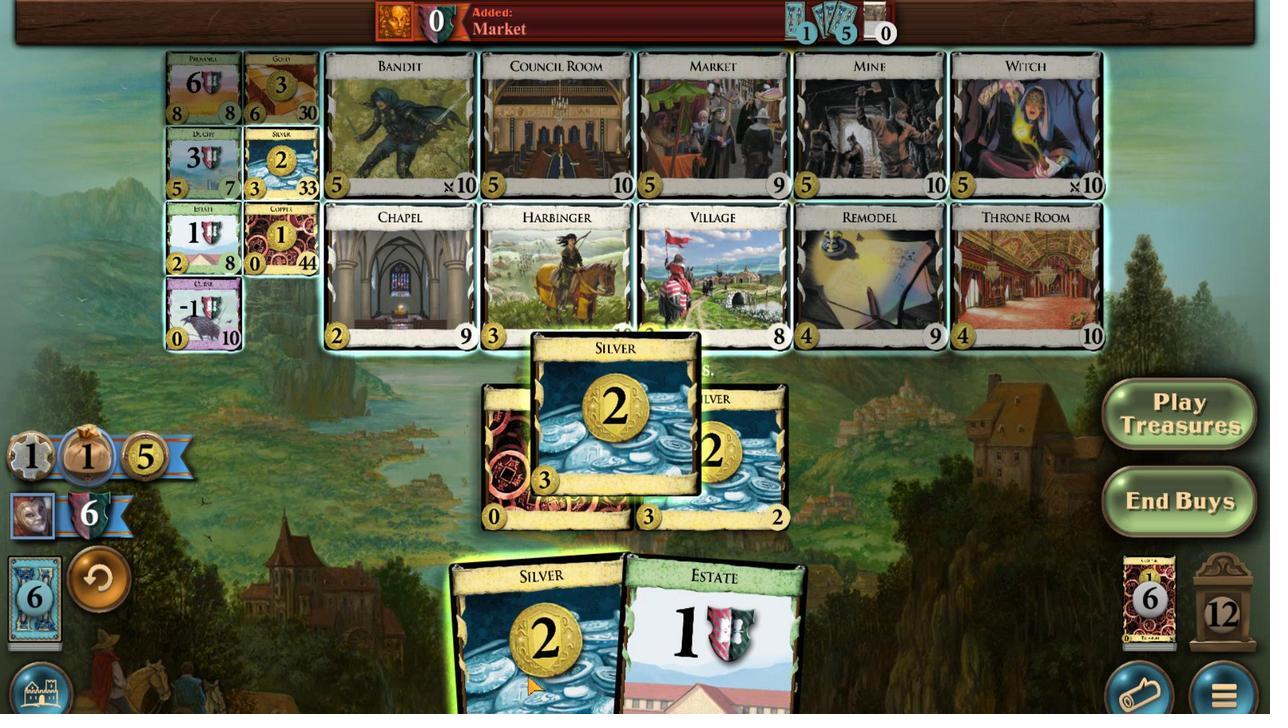 
Action: Mouse scrolled (411, 575) with delta (0, 0)
Screenshot: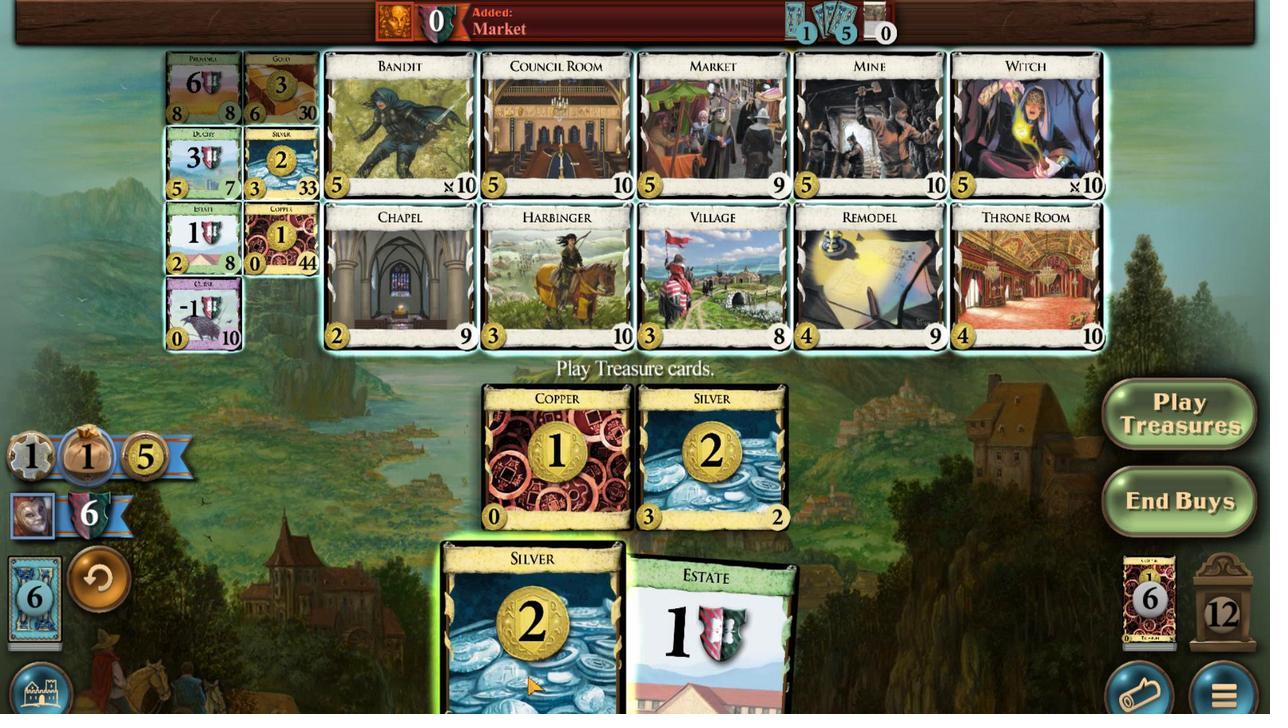 
Action: Mouse scrolled (411, 575) with delta (0, 0)
Screenshot: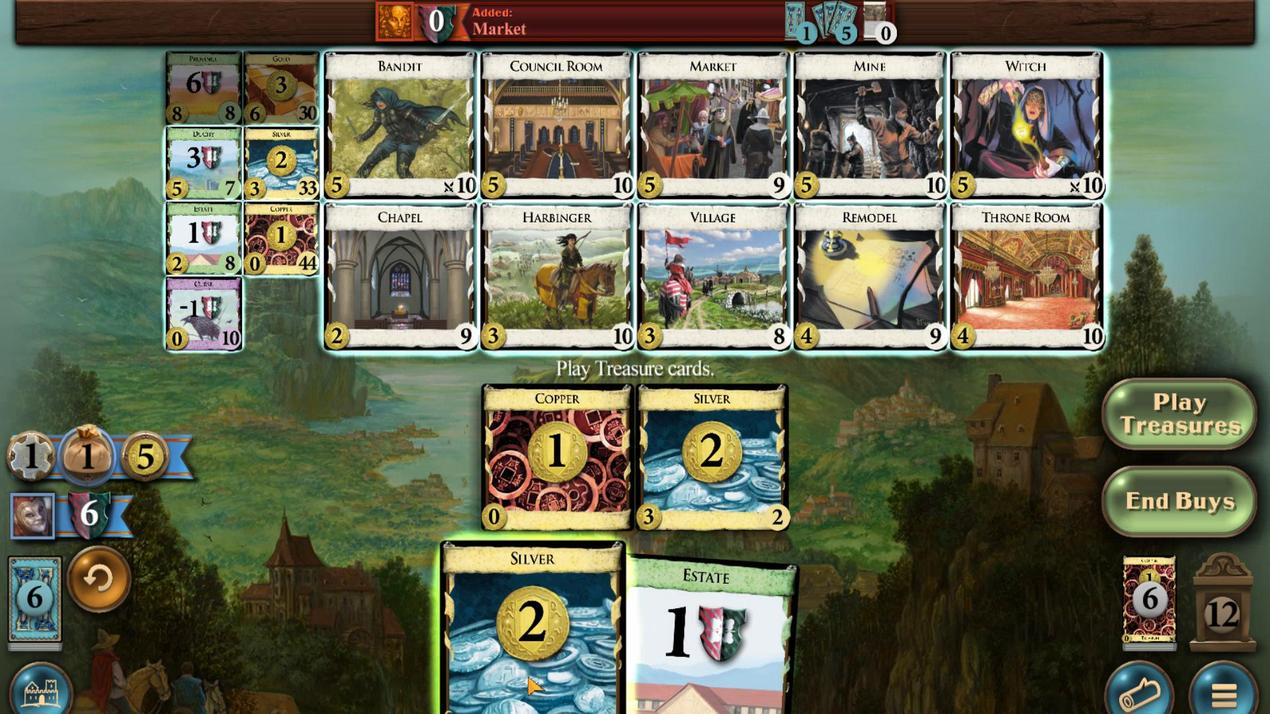 
Action: Mouse moved to (567, 416)
Screenshot: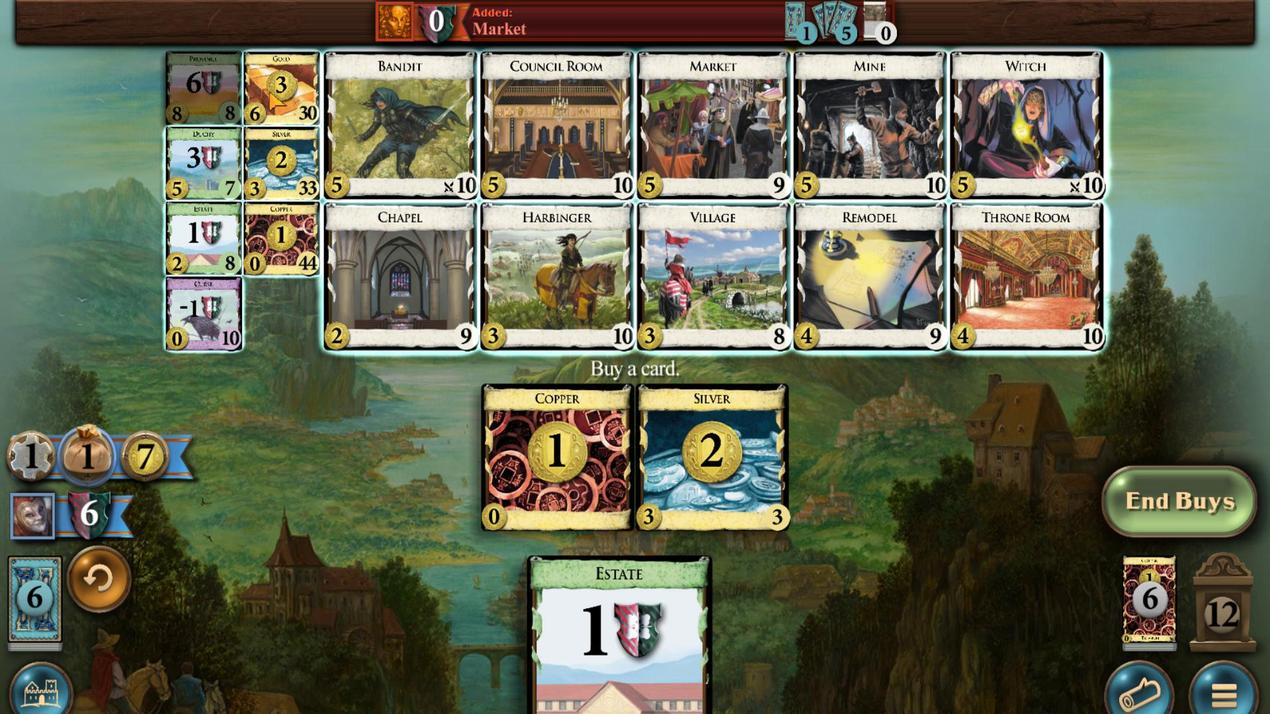
Action: Mouse pressed left at (567, 416)
Screenshot: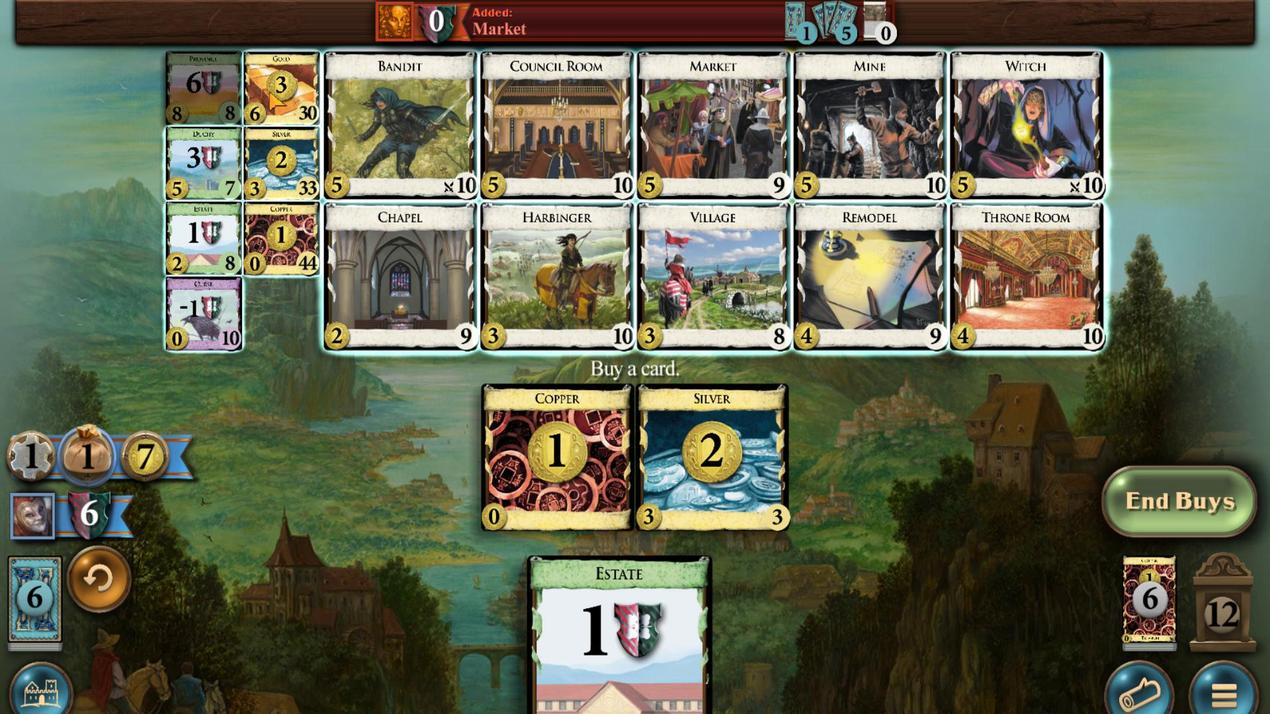 
Action: Mouse moved to (555, 580)
Screenshot: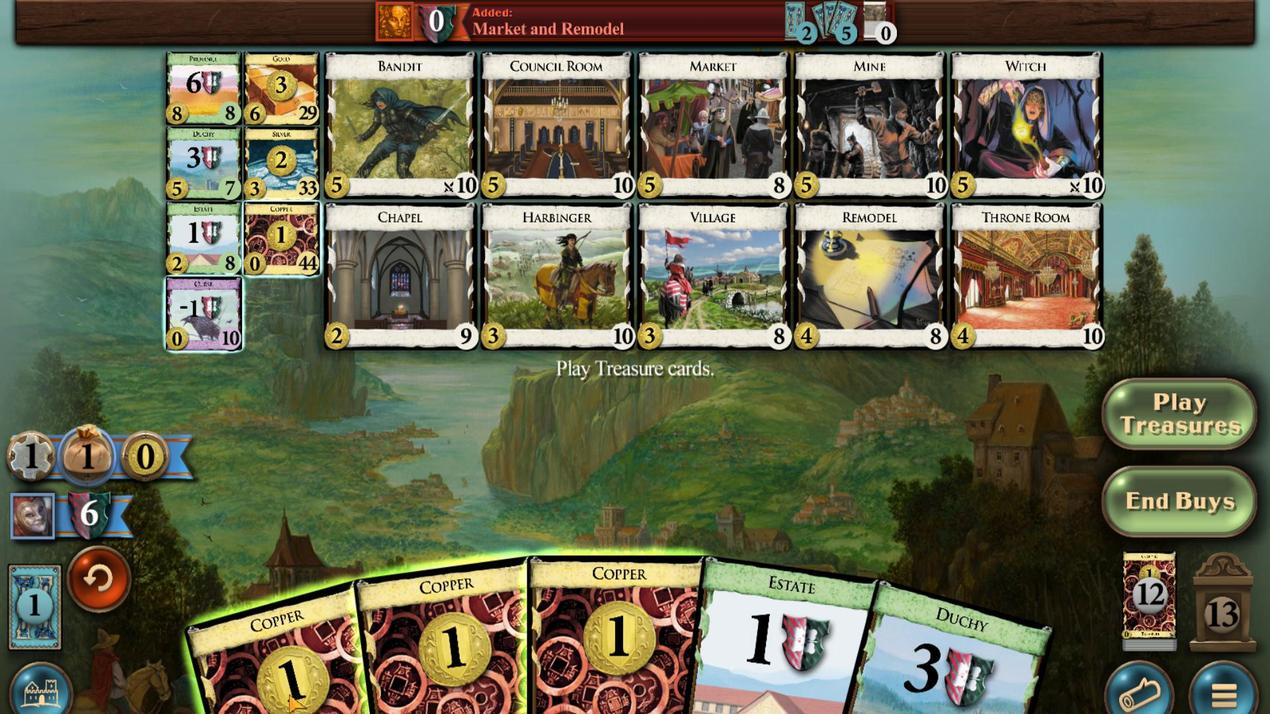 
Action: Mouse scrolled (555, 580) with delta (0, 0)
Screenshot: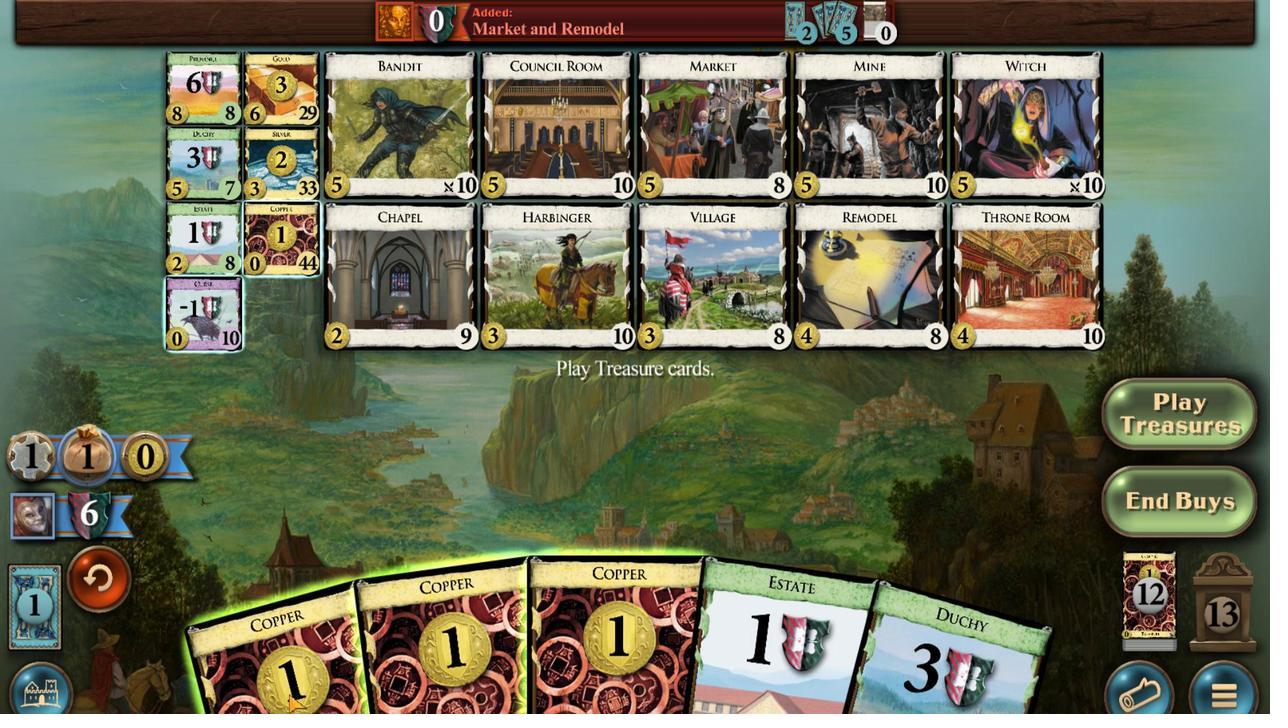
Action: Mouse scrolled (555, 580) with delta (0, 0)
Screenshot: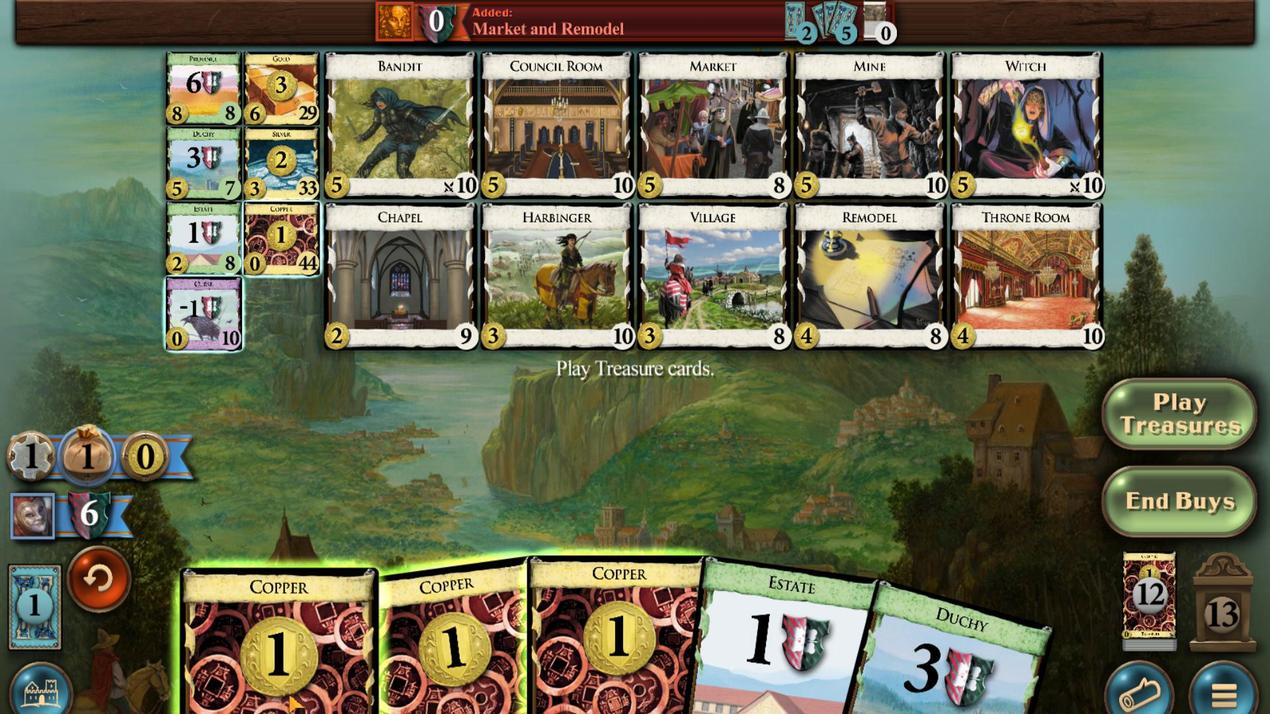
Action: Mouse scrolled (555, 580) with delta (0, 0)
Screenshot: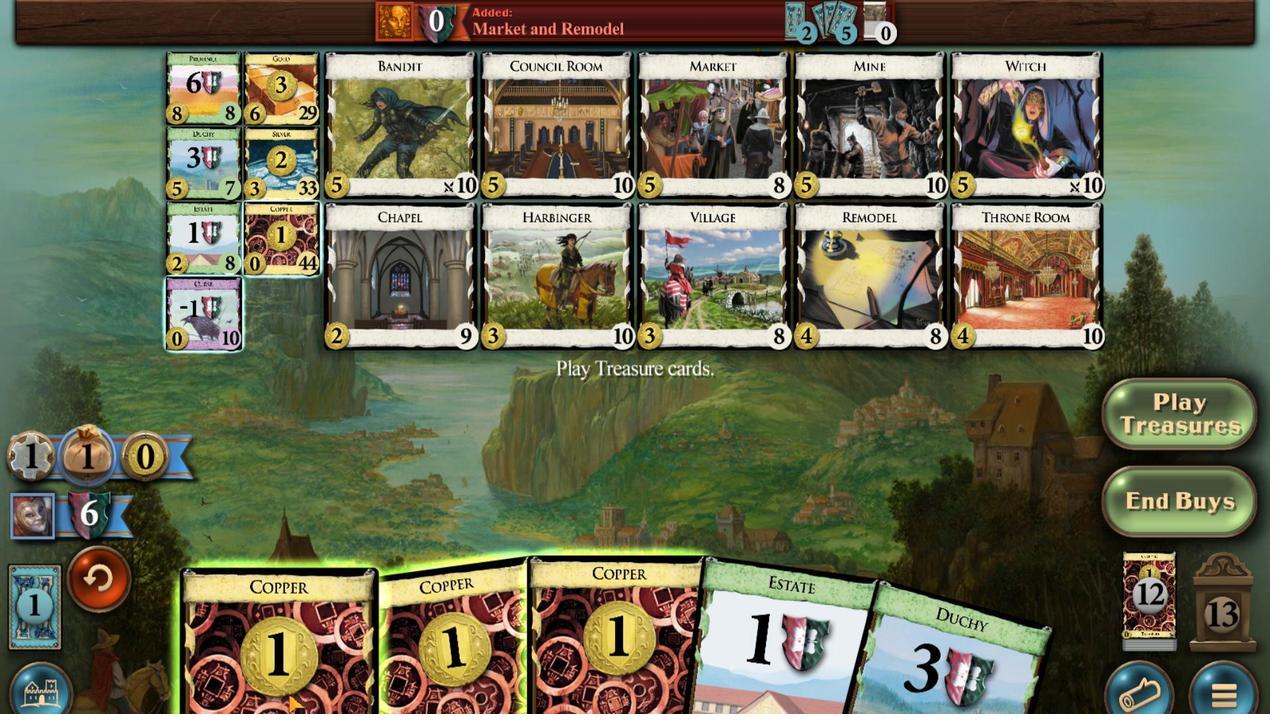 
Action: Mouse moved to (508, 577)
Screenshot: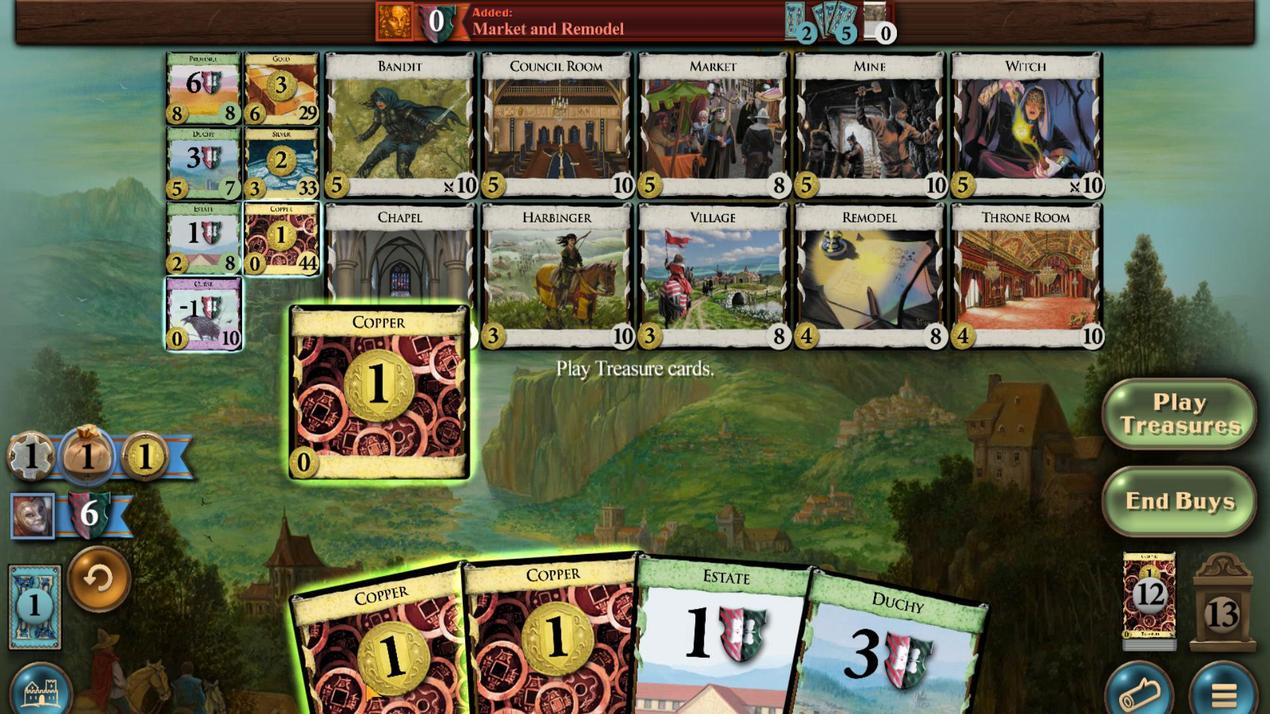 
Action: Mouse scrolled (508, 577) with delta (0, 0)
Screenshot: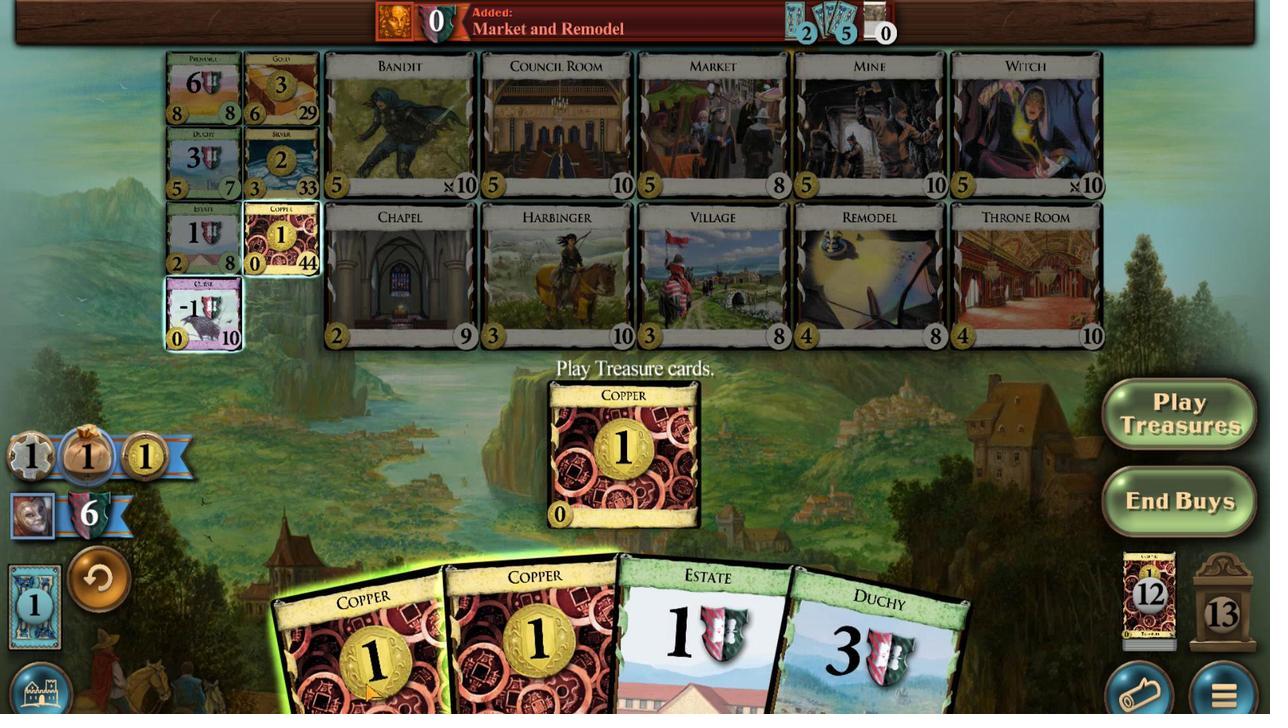 
Action: Mouse scrolled (508, 577) with delta (0, 0)
Screenshot: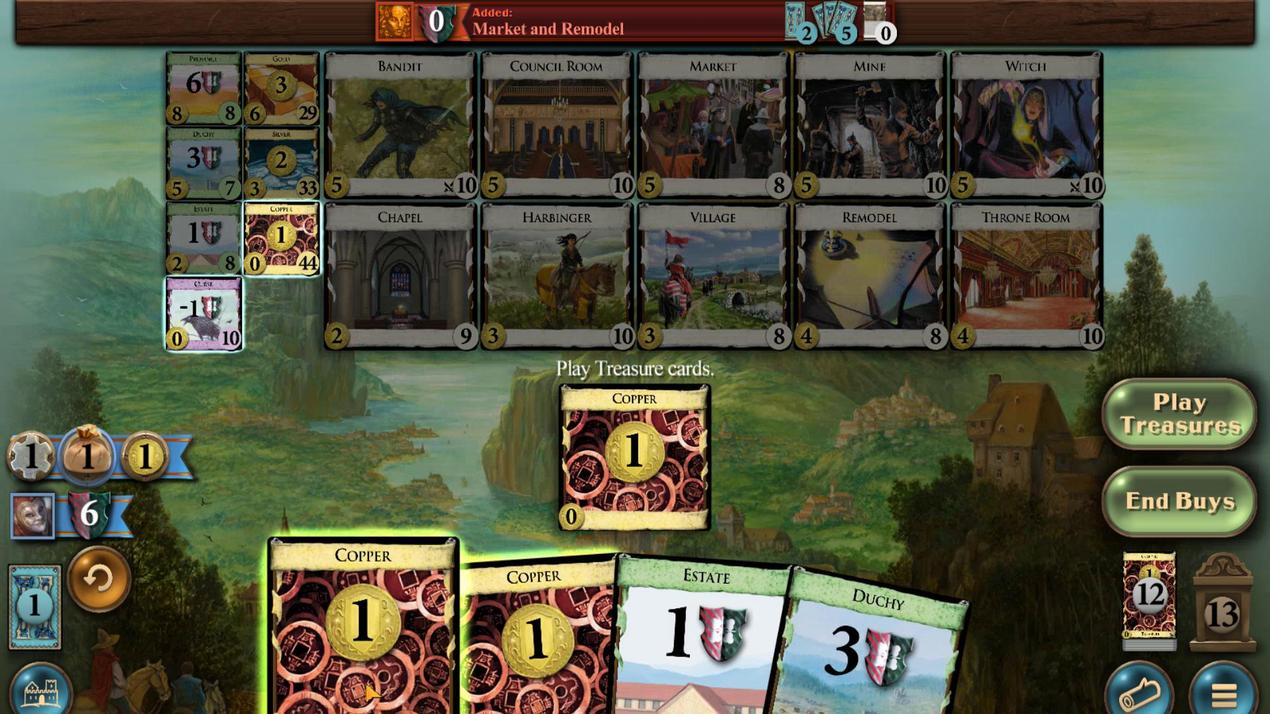 
Action: Mouse moved to (444, 575)
Screenshot: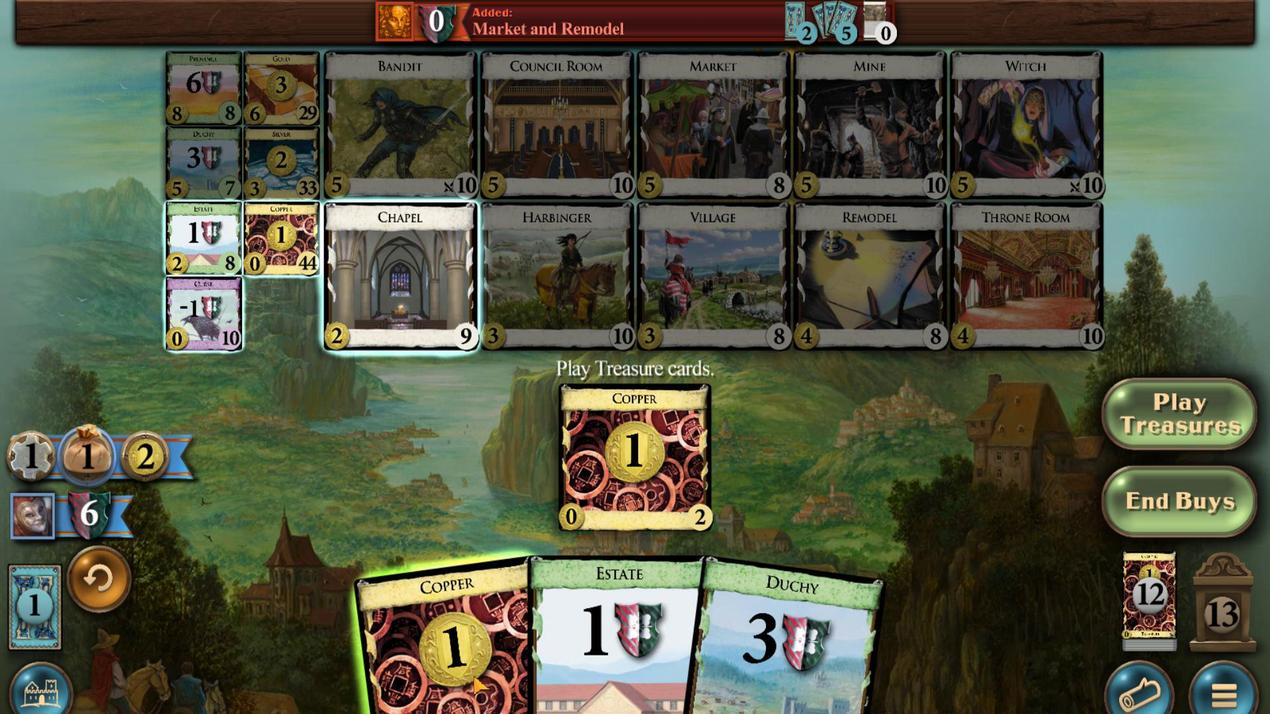 
Action: Mouse scrolled (444, 575) with delta (0, 0)
Screenshot: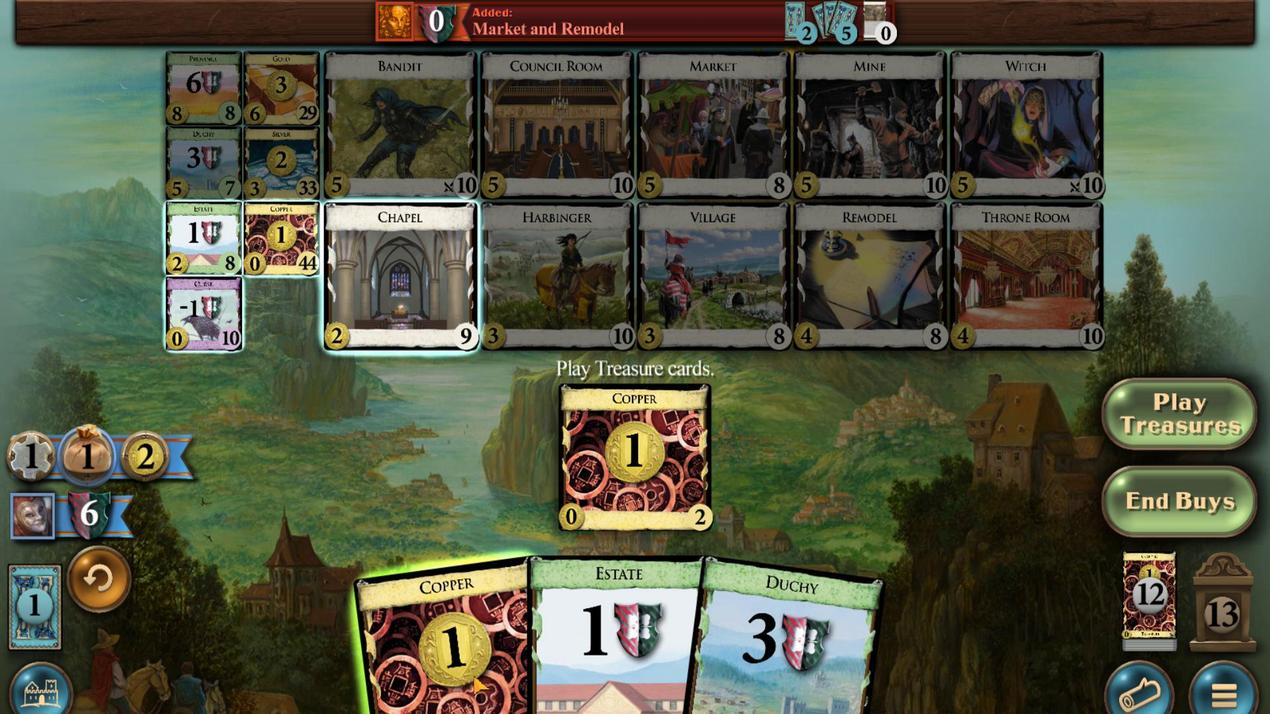 
Action: Mouse scrolled (444, 575) with delta (0, 0)
Screenshot: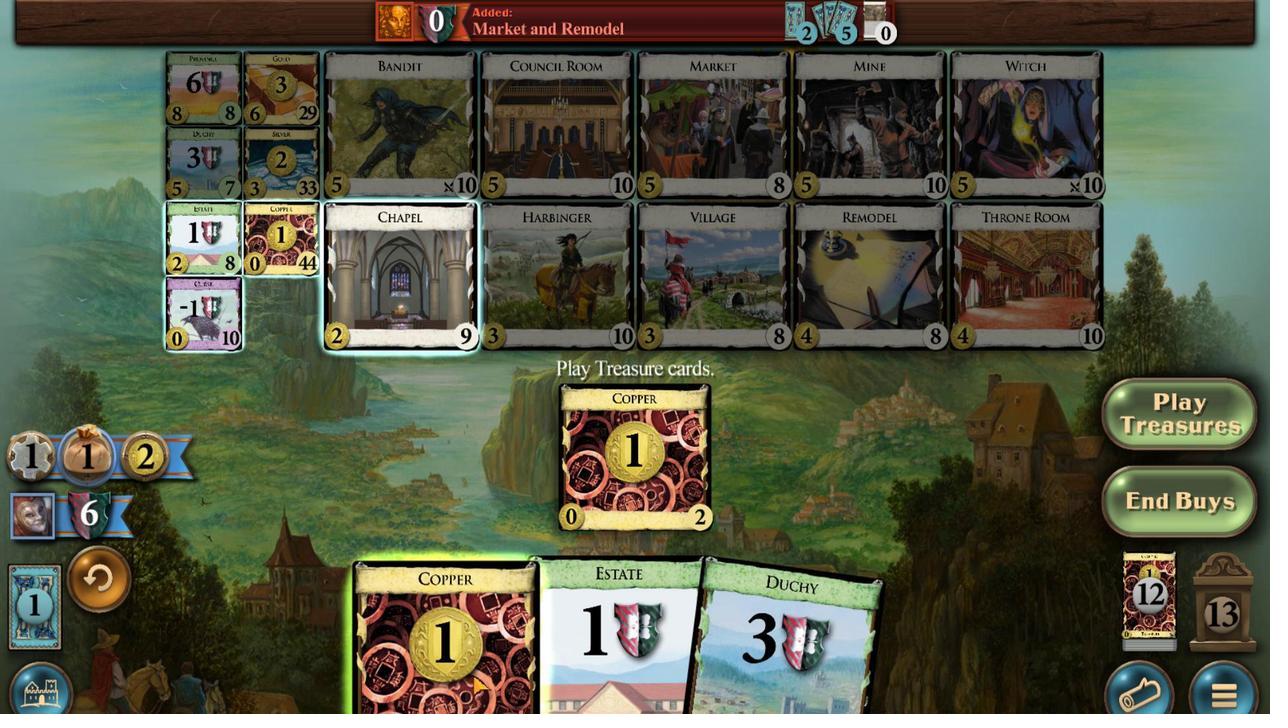 
Action: Mouse scrolled (444, 575) with delta (0, 0)
Screenshot: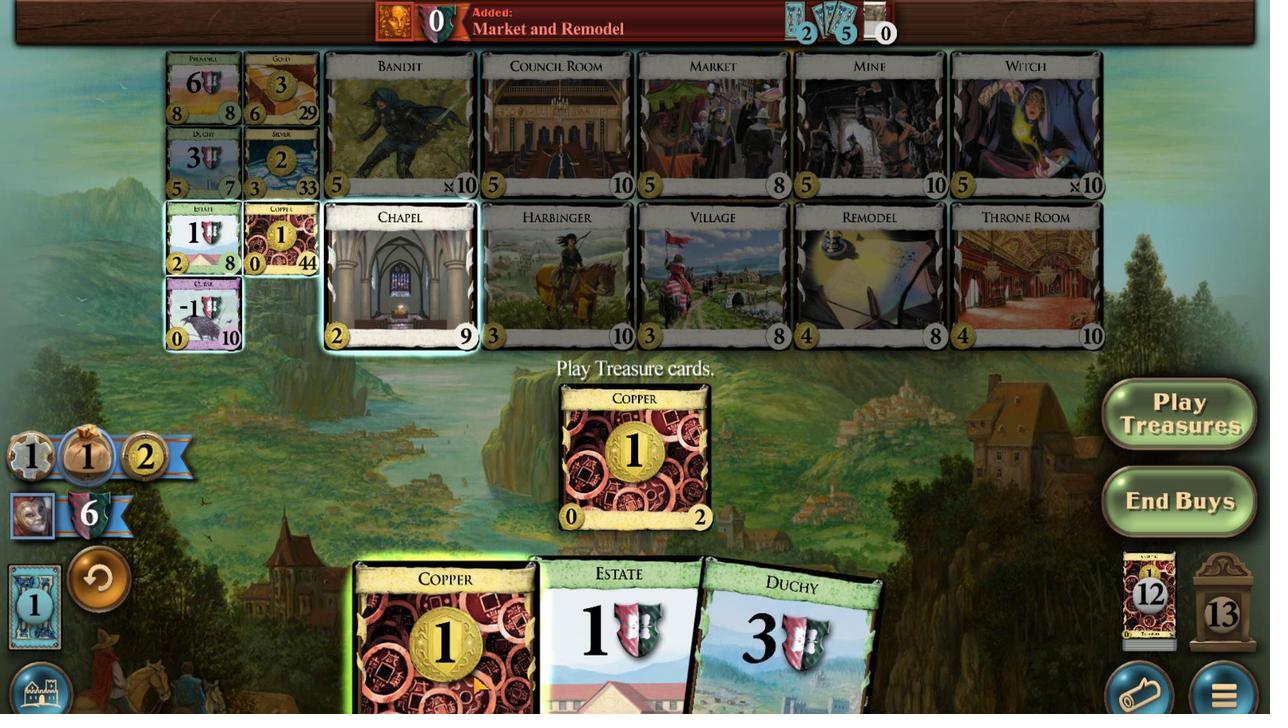 
Action: Mouse moved to (572, 441)
Screenshot: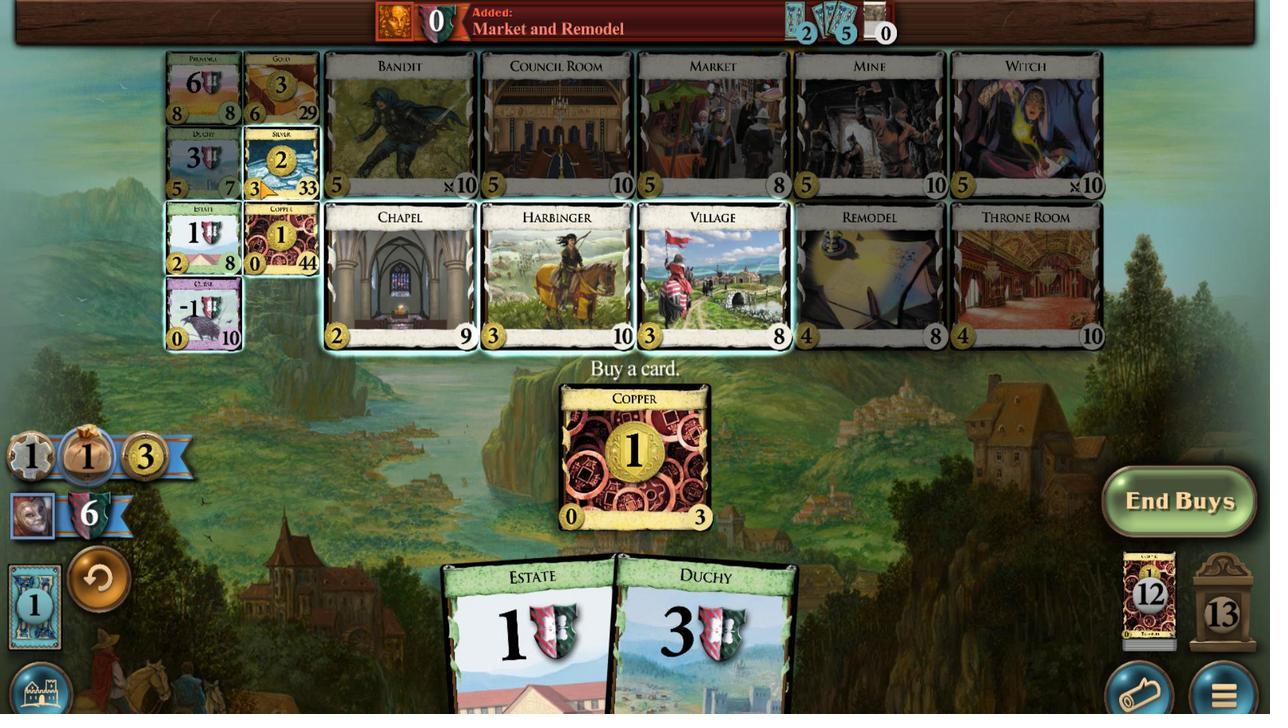 
Action: Mouse pressed left at (572, 441)
Screenshot: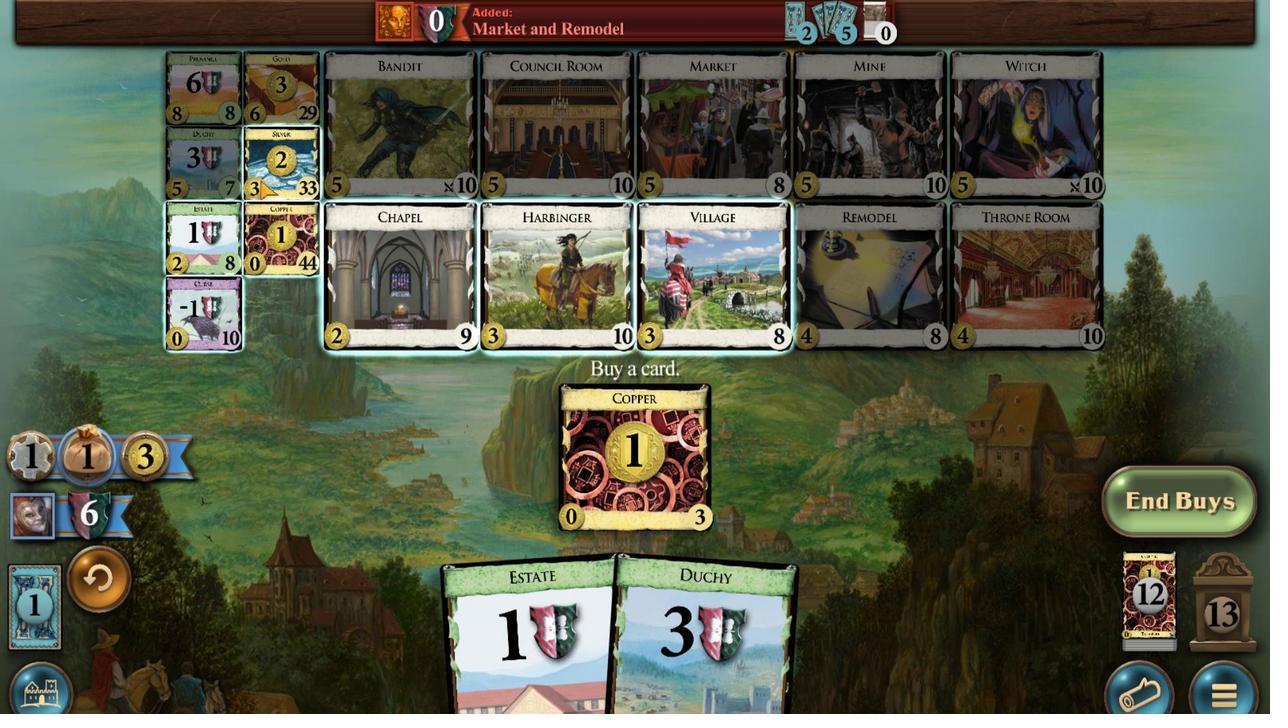
Action: Mouse moved to (471, 552)
Screenshot: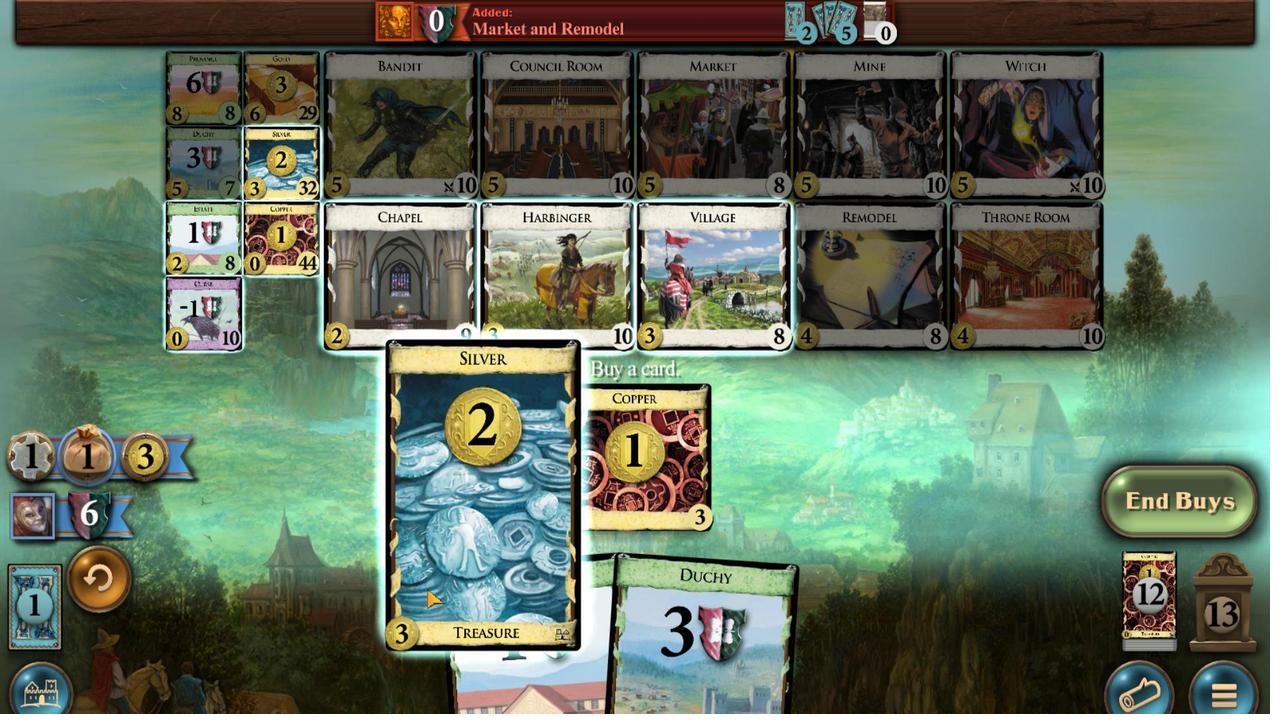 
Action: Mouse pressed left at (471, 552)
Screenshot: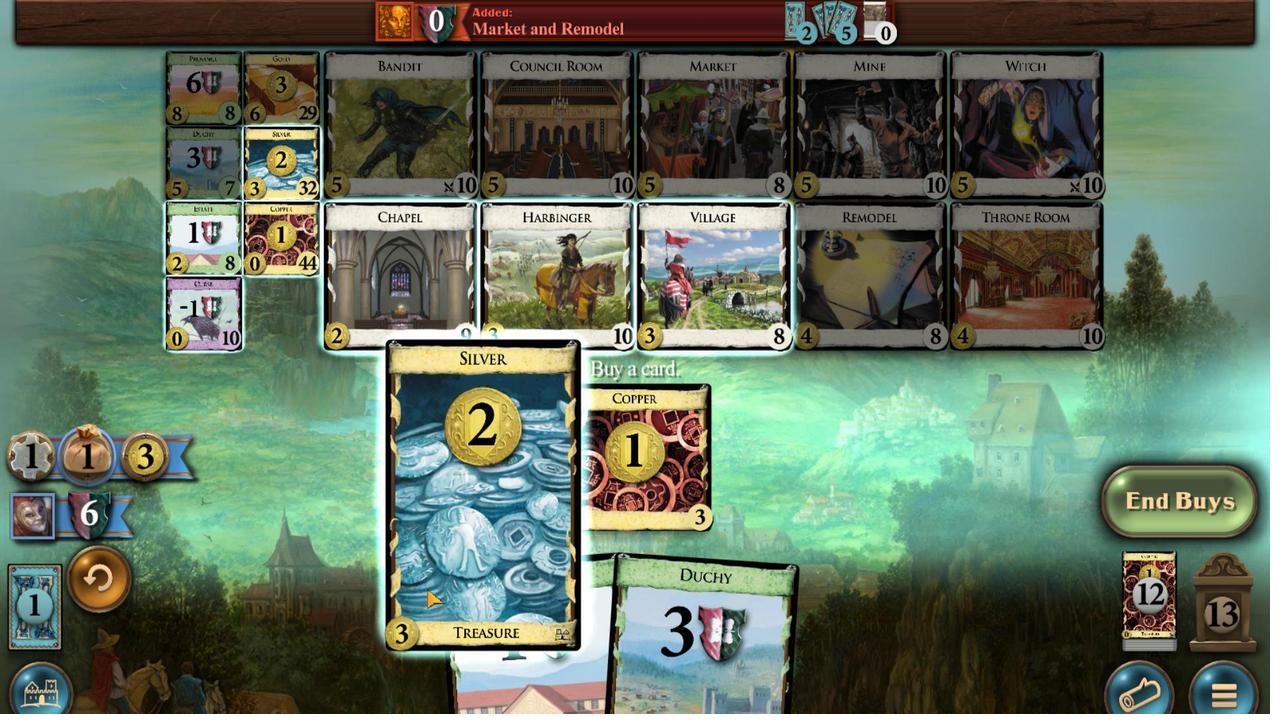
Action: Mouse moved to (538, 569)
Screenshot: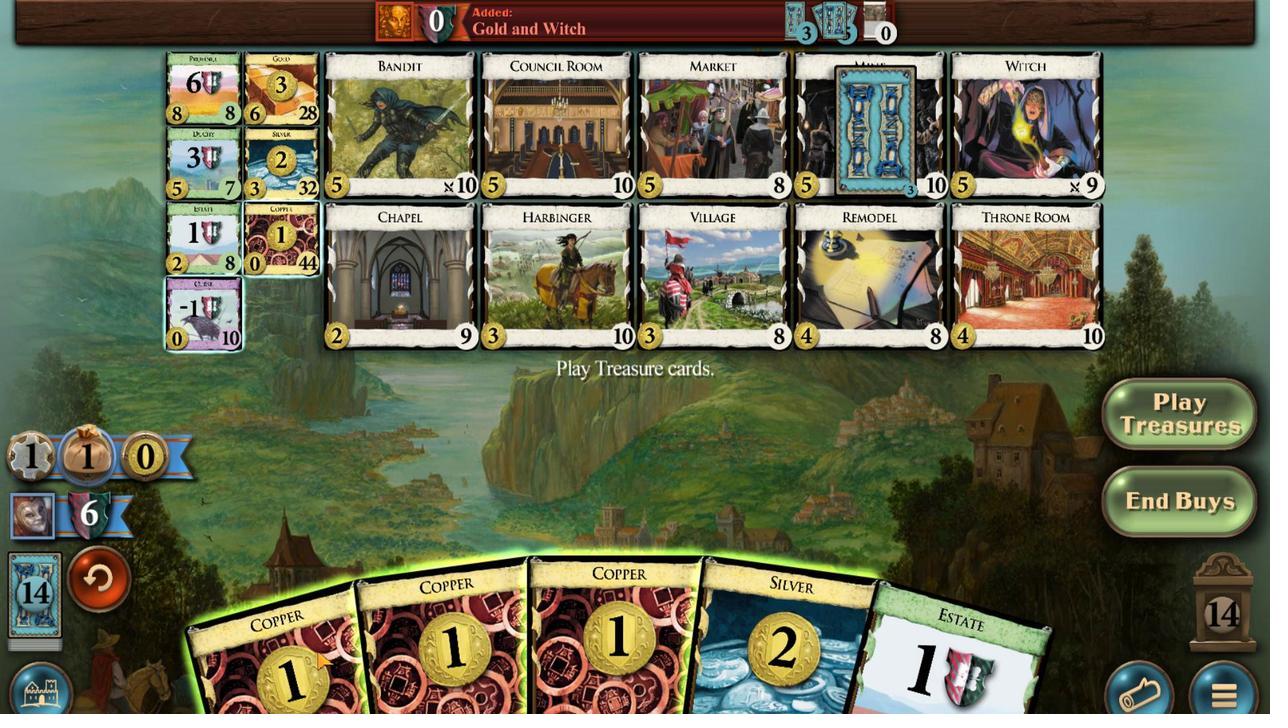 
Action: Mouse scrolled (538, 568) with delta (0, 0)
Screenshot: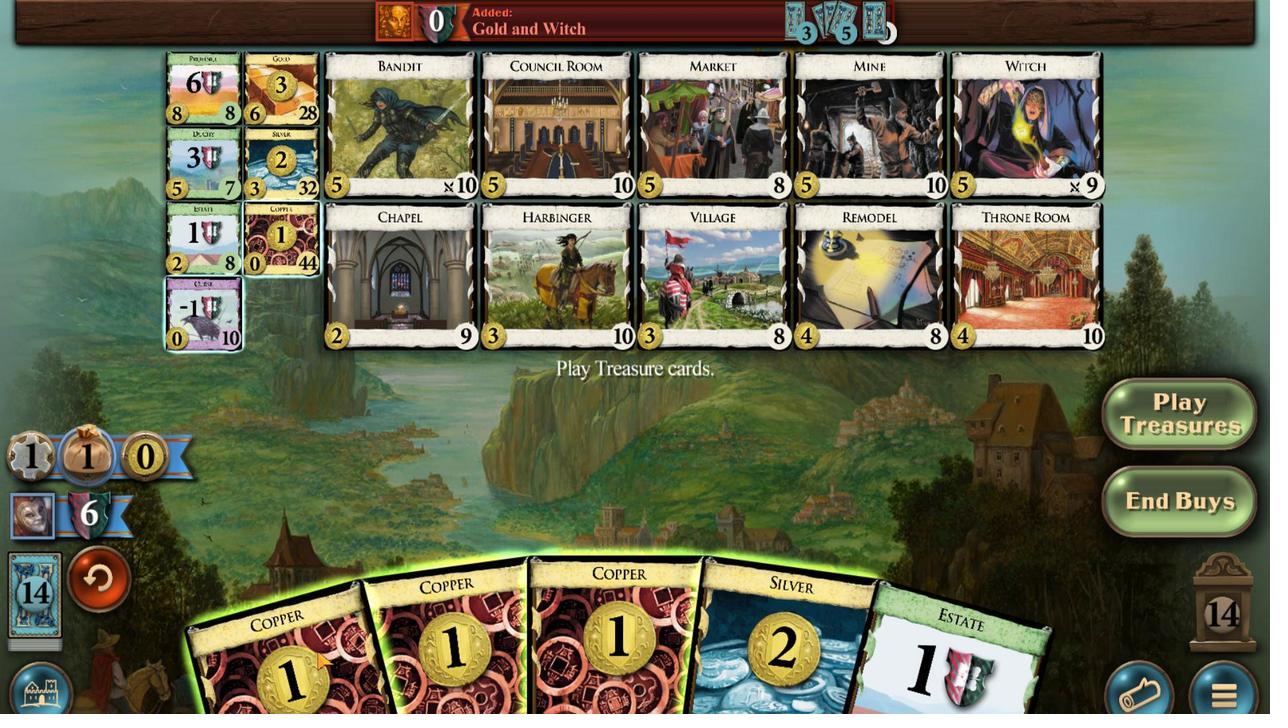 
Action: Mouse scrolled (538, 568) with delta (0, 0)
Screenshot: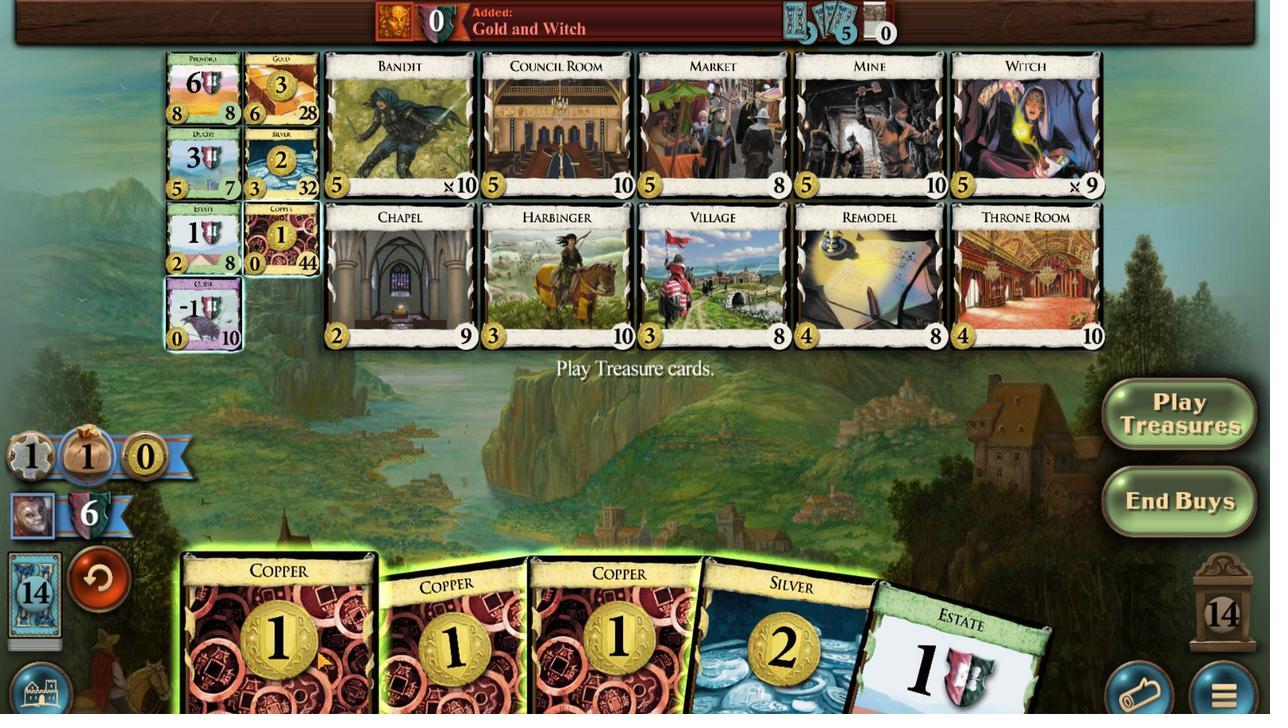 
Action: Mouse moved to (504, 569)
Screenshot: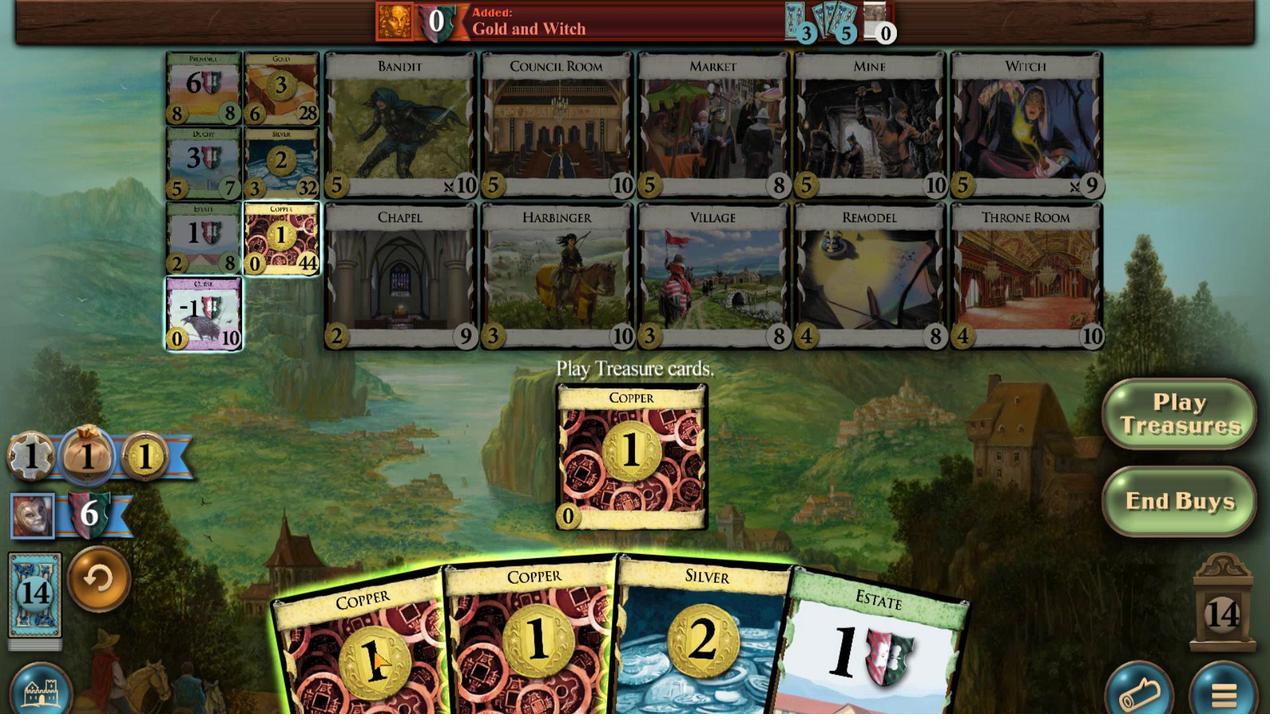 
Action: Mouse scrolled (504, 568) with delta (0, 0)
Screenshot: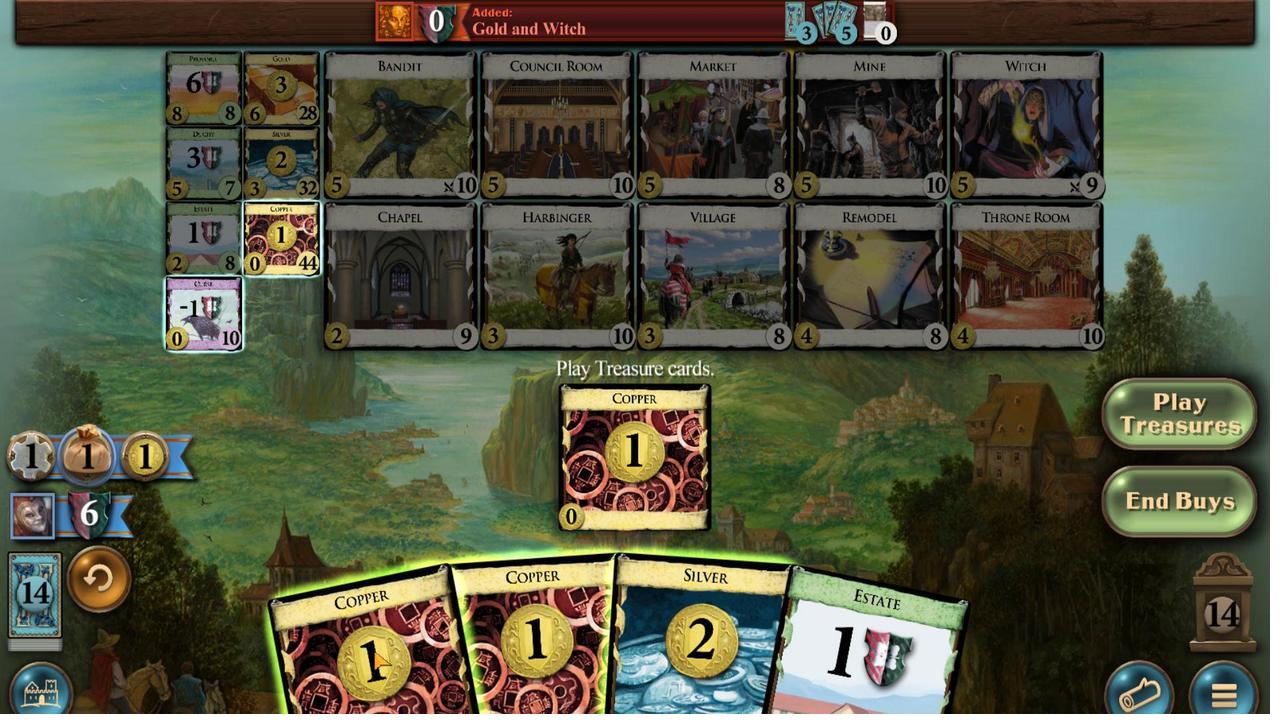 
Action: Mouse scrolled (504, 568) with delta (0, 0)
Screenshot: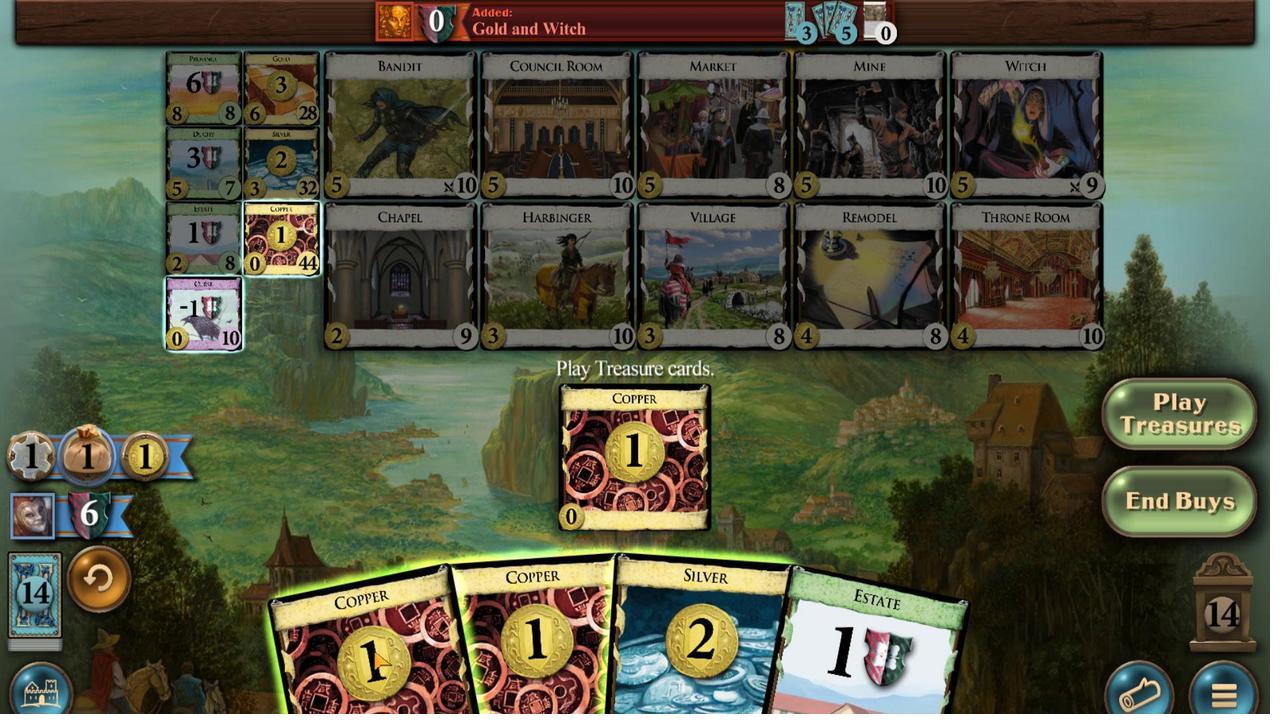 
Action: Mouse moved to (477, 568)
Screenshot: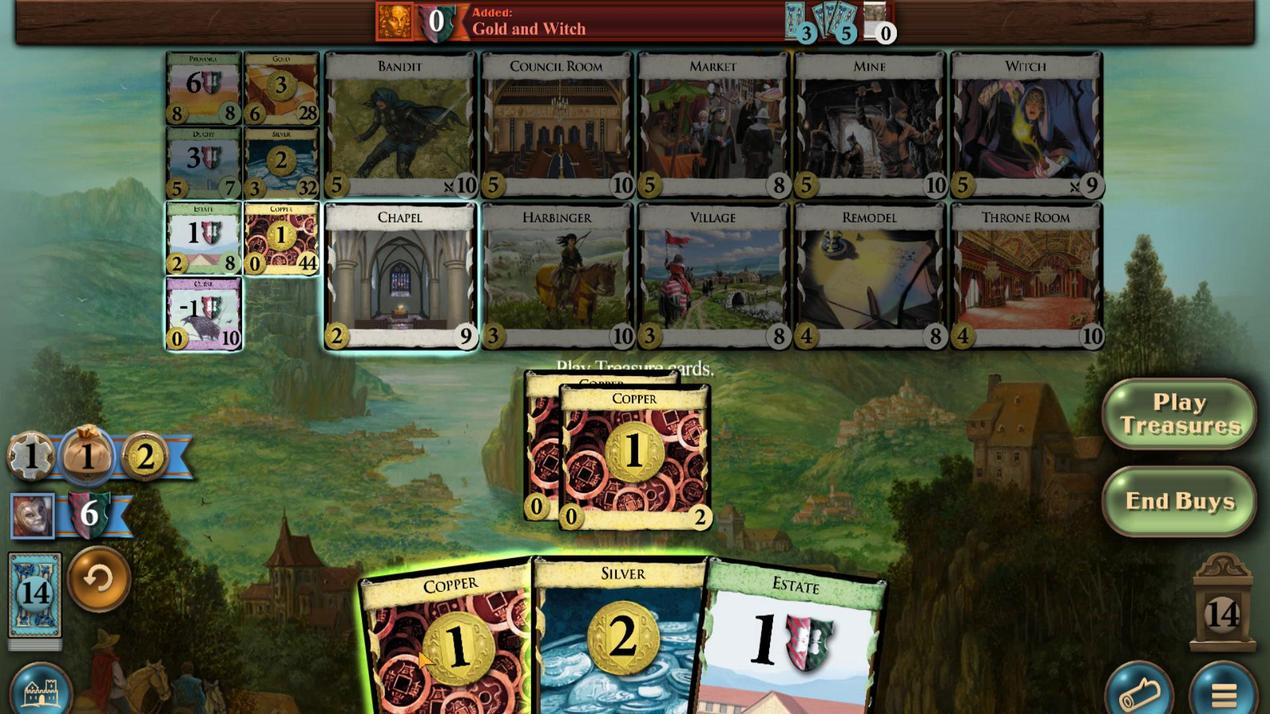 
Action: Mouse scrolled (477, 568) with delta (0, 0)
Screenshot: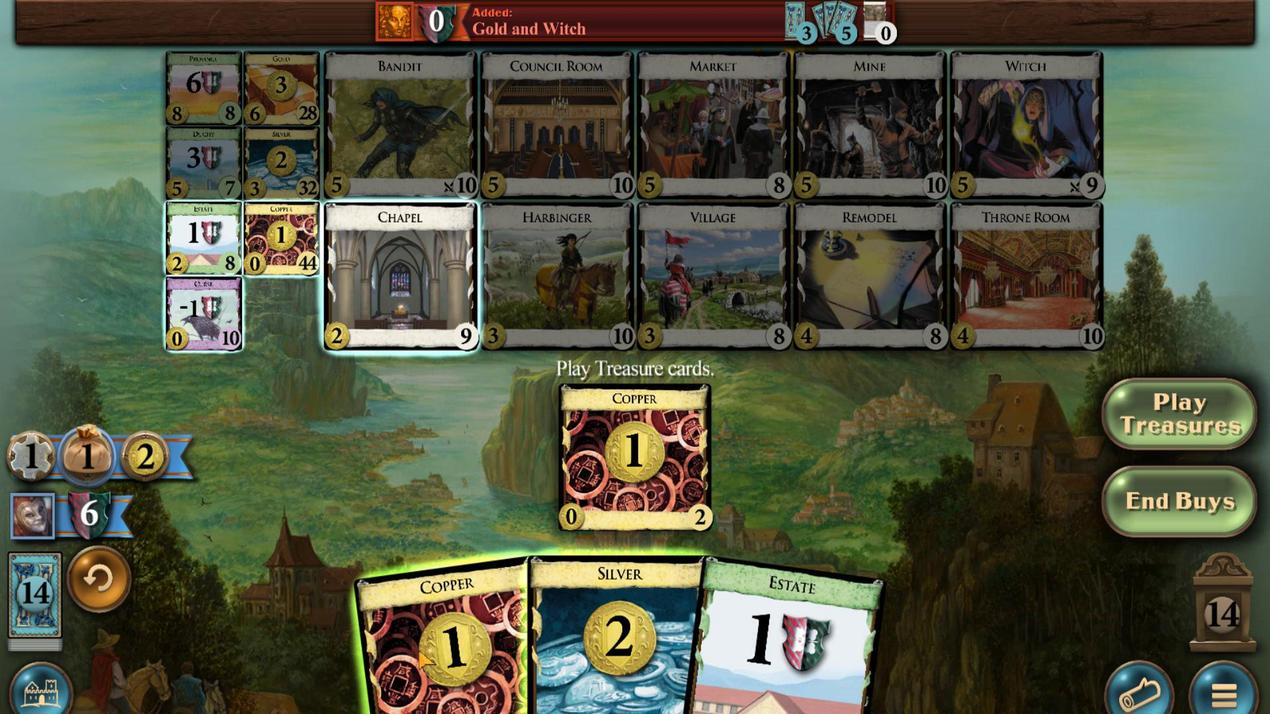 
Action: Mouse scrolled (477, 568) with delta (0, 0)
Screenshot: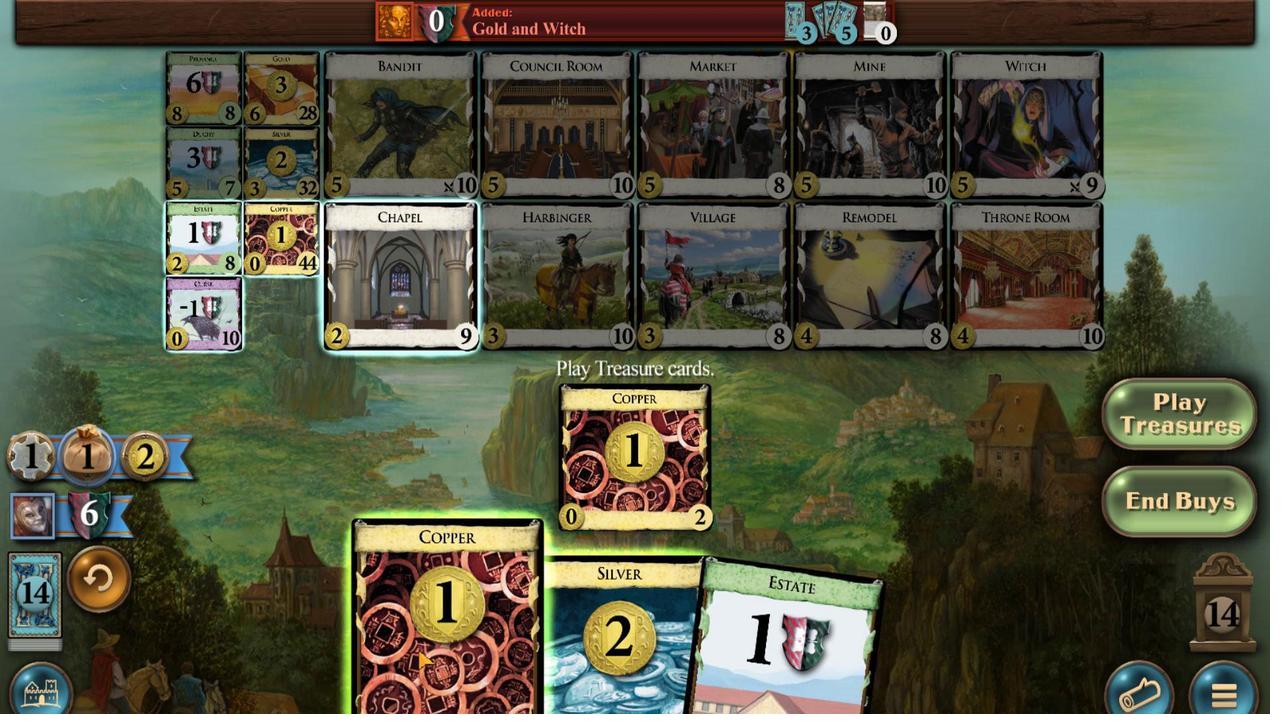
Action: Mouse moved to (433, 562)
Screenshot: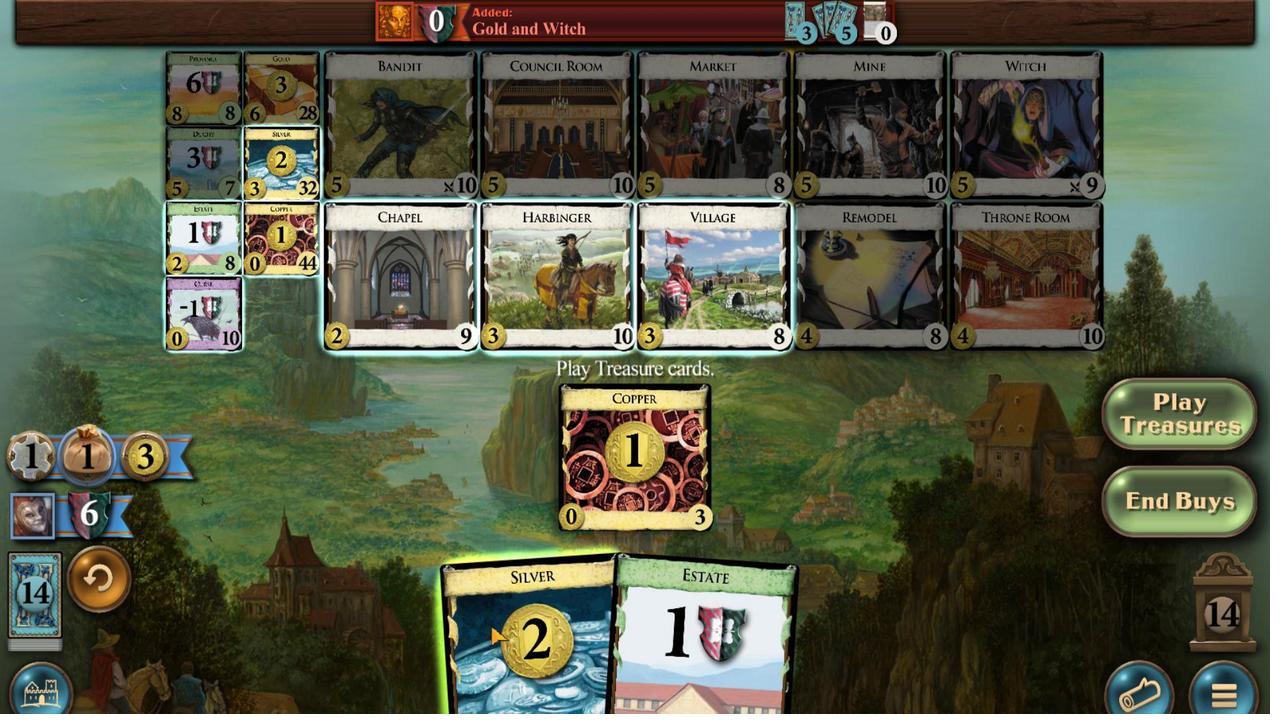 
Action: Mouse scrolled (433, 561) with delta (0, 0)
Screenshot: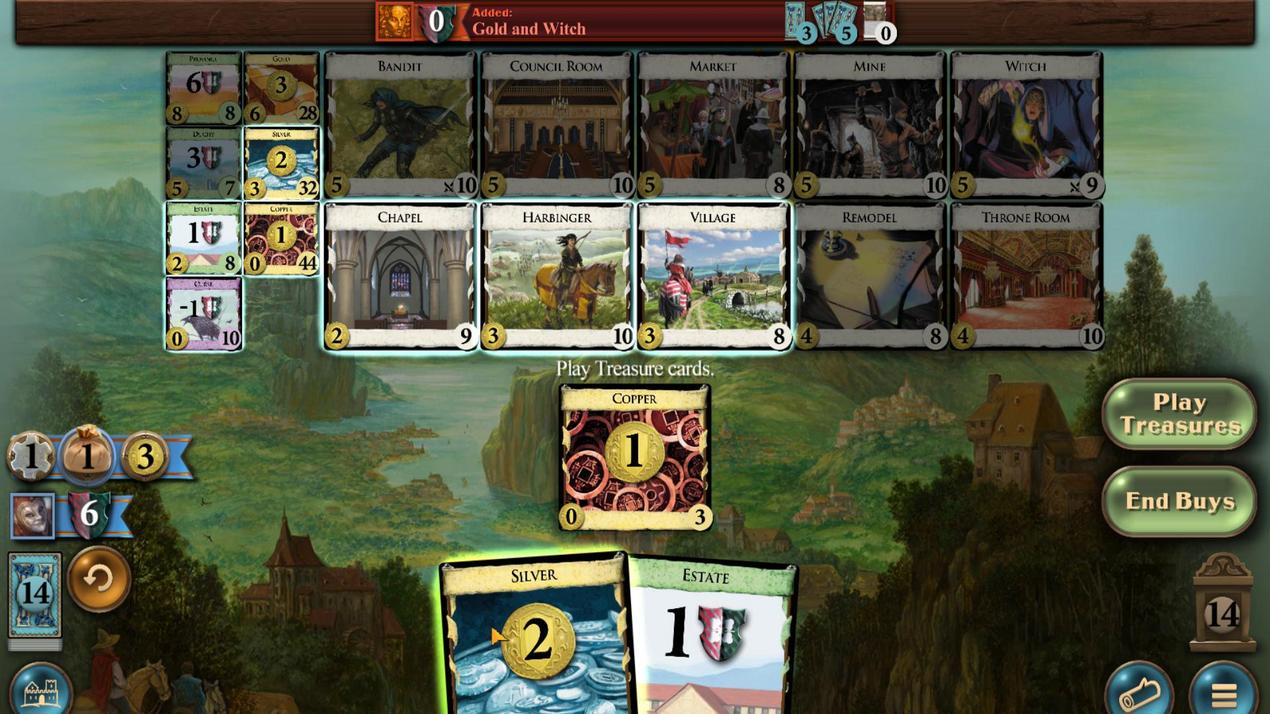 
Action: Mouse scrolled (433, 561) with delta (0, 0)
Screenshot: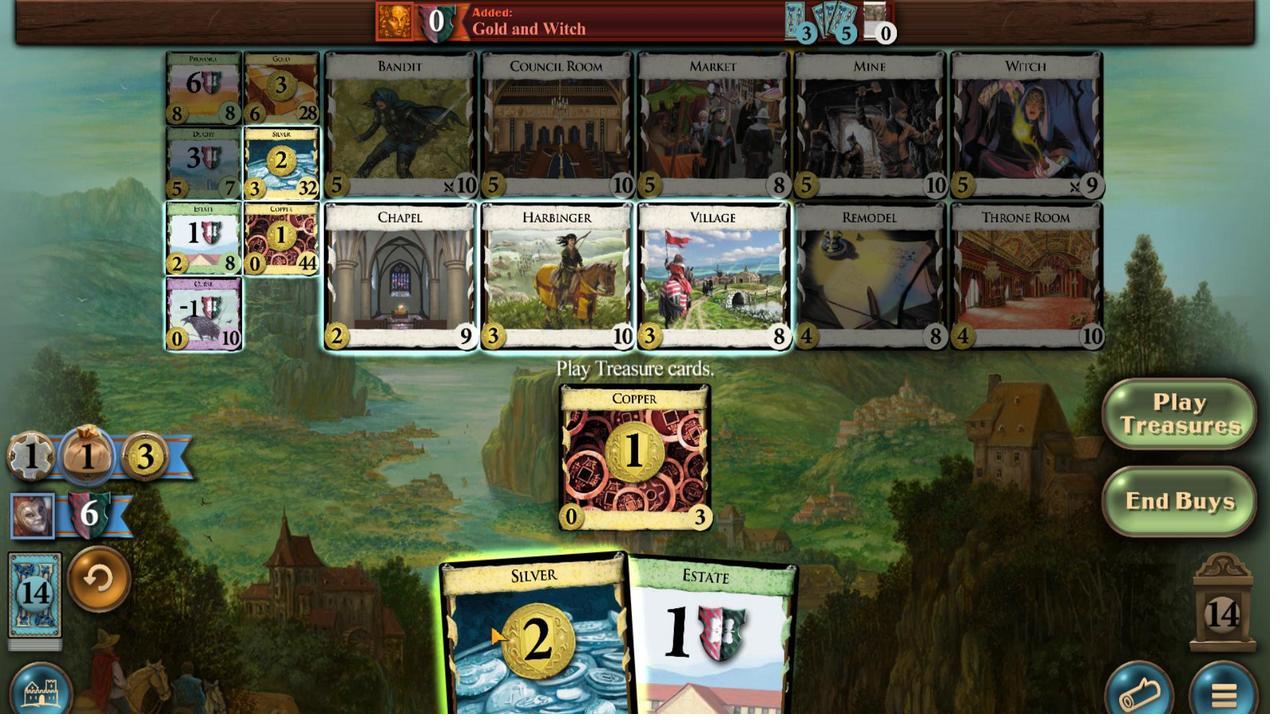 
Action: Mouse moved to (559, 431)
Screenshot: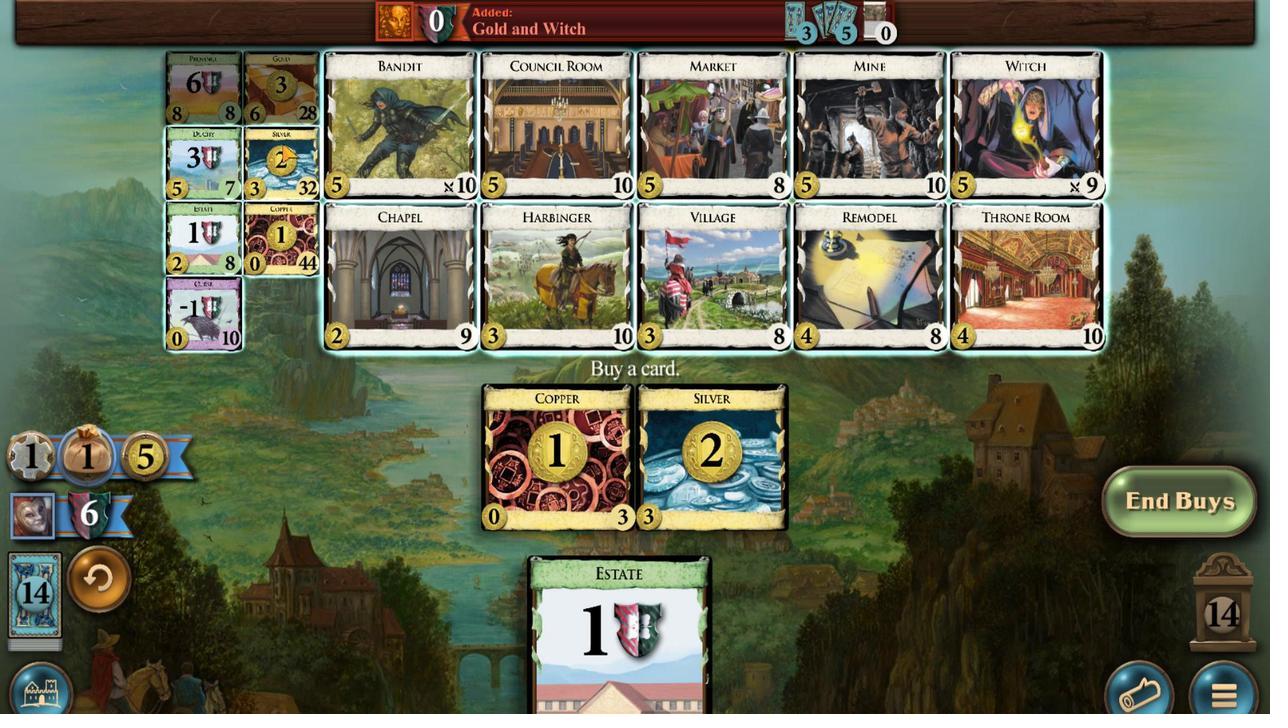 
Action: Mouse pressed left at (559, 431)
Screenshot: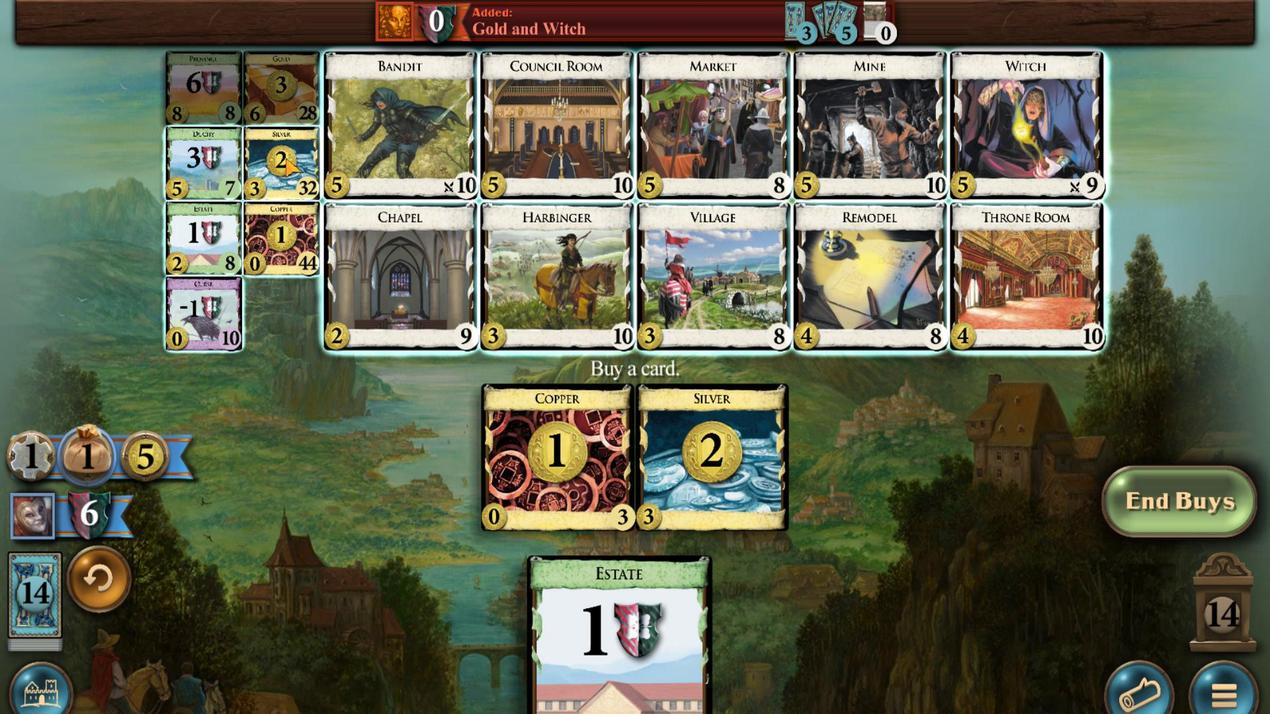 
Action: Mouse moved to (556, 456)
Screenshot: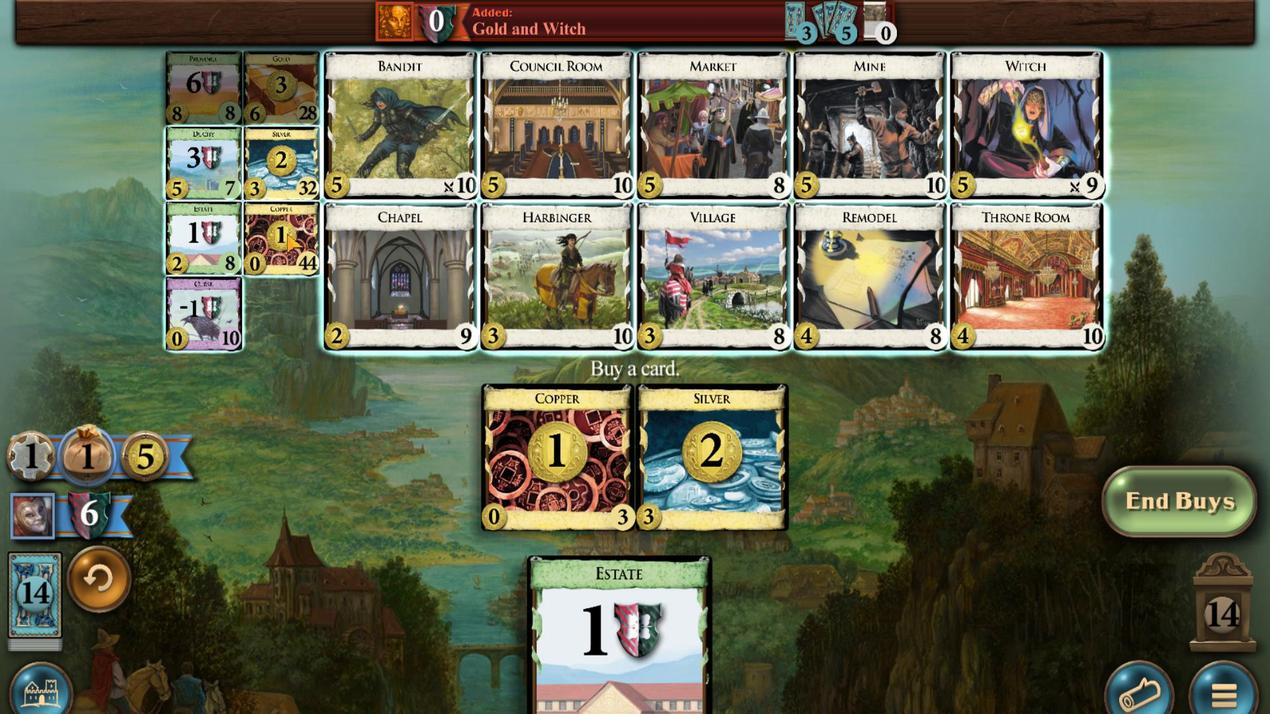 
Action: Mouse pressed left at (556, 456)
Screenshot: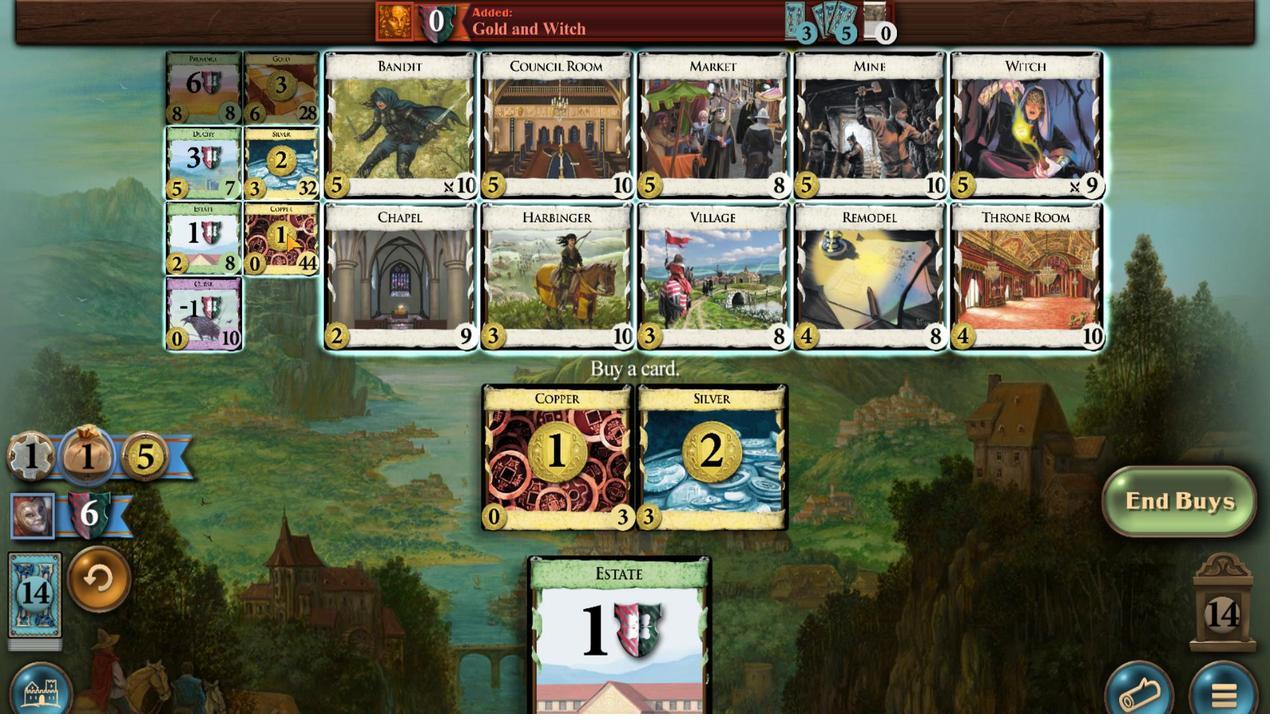
Action: Mouse moved to (522, 569)
Screenshot: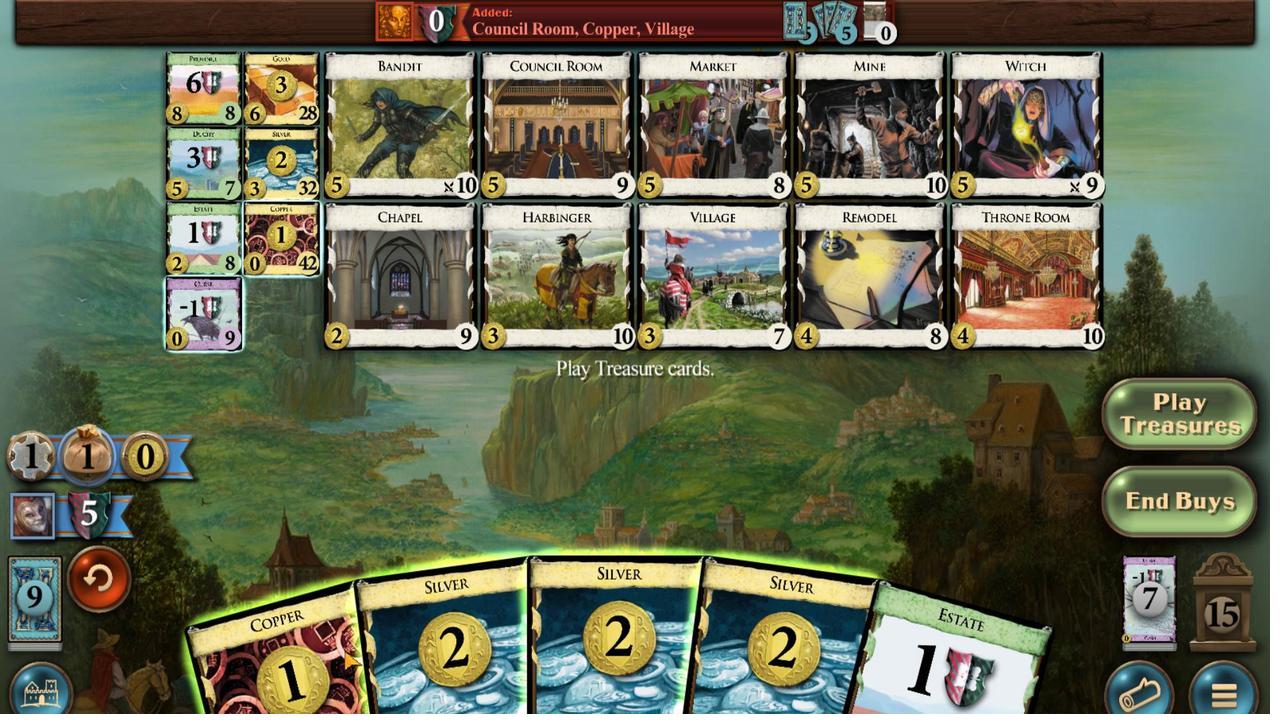 
Action: Mouse scrolled (522, 568) with delta (0, 0)
Screenshot: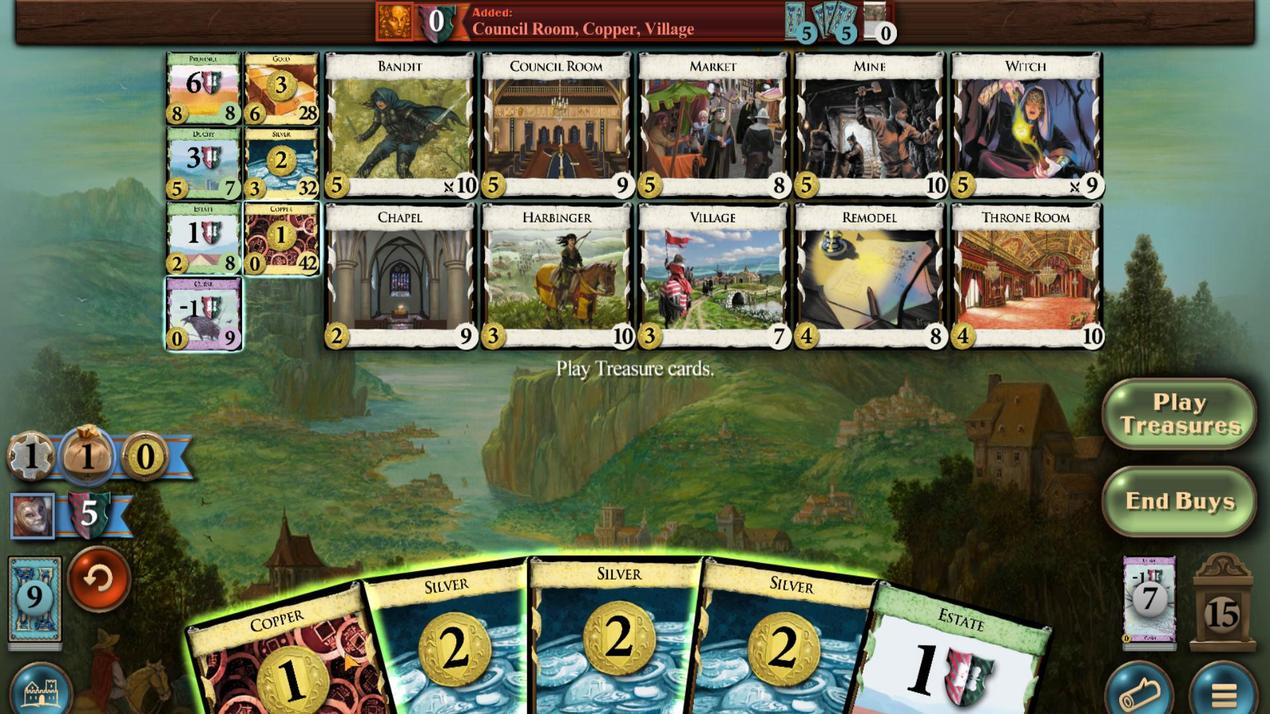 
Action: Mouse moved to (522, 569)
Screenshot: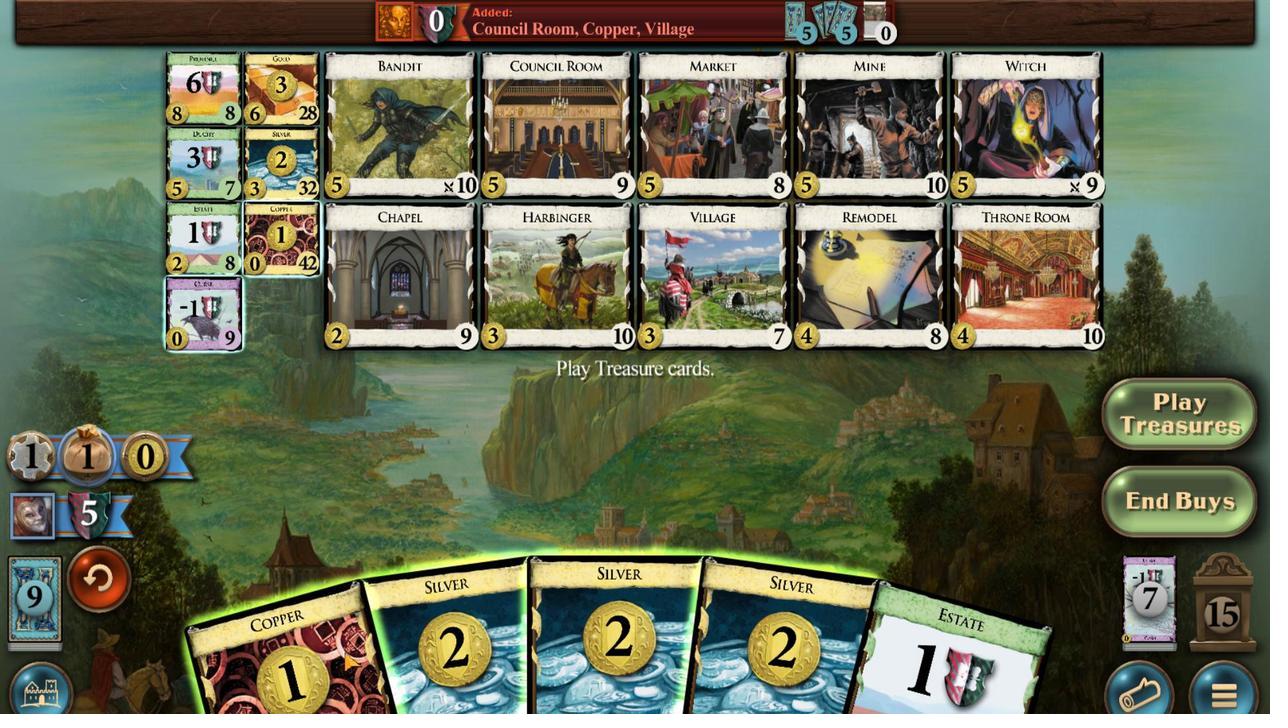 
Action: Mouse scrolled (522, 568) with delta (0, 0)
Screenshot: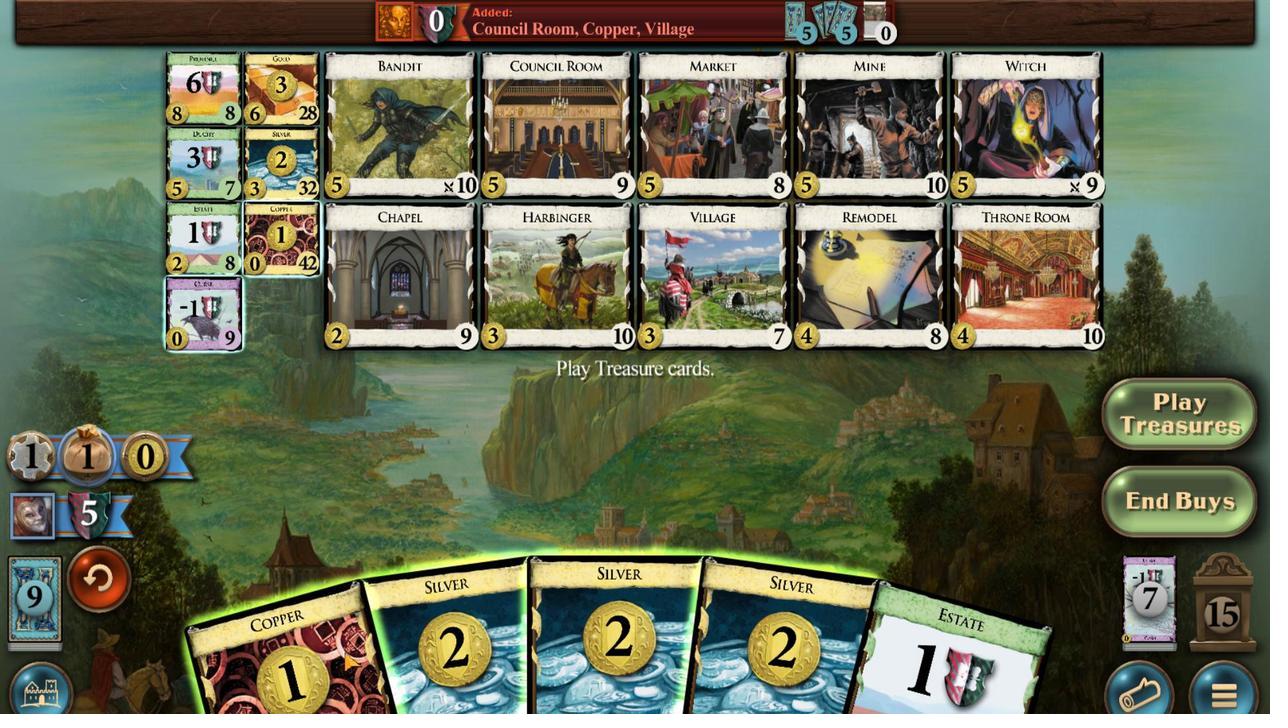 
Action: Mouse moved to (491, 565)
Screenshot: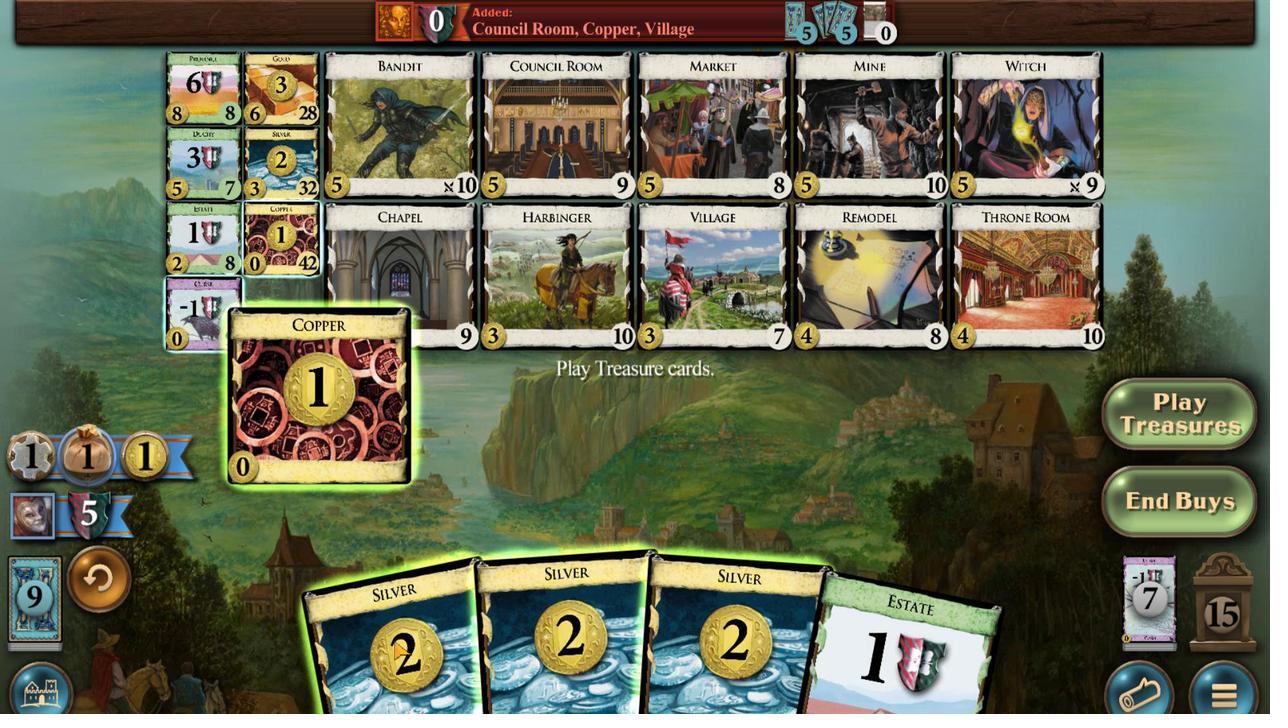 
Action: Mouse scrolled (491, 565) with delta (0, 0)
Screenshot: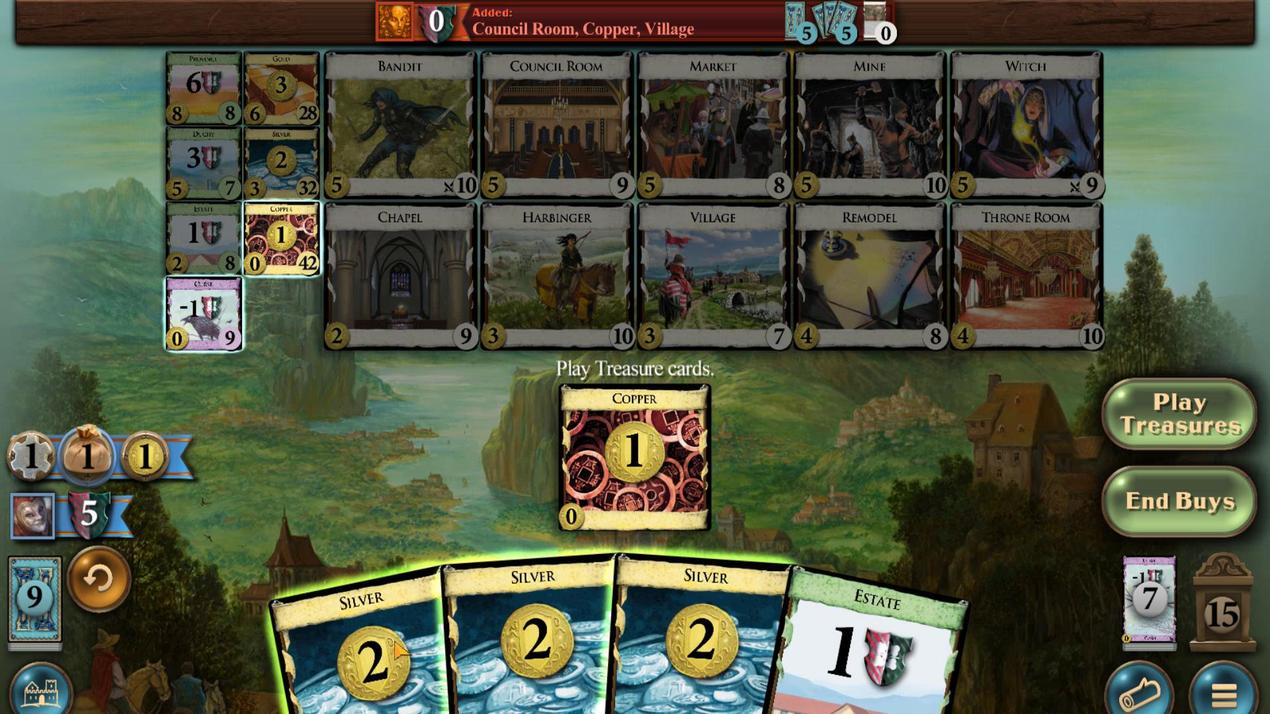 
Action: Mouse scrolled (491, 565) with delta (0, 0)
Screenshot: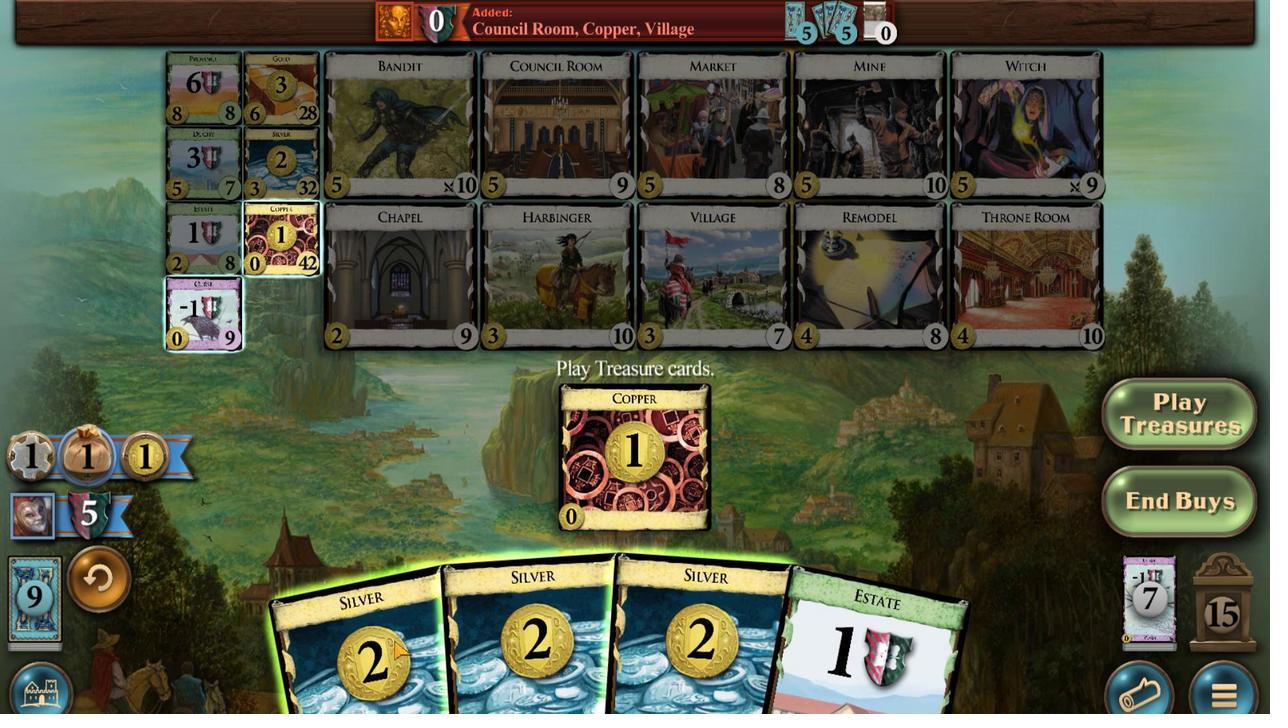 
Action: Mouse moved to (448, 567)
Screenshot: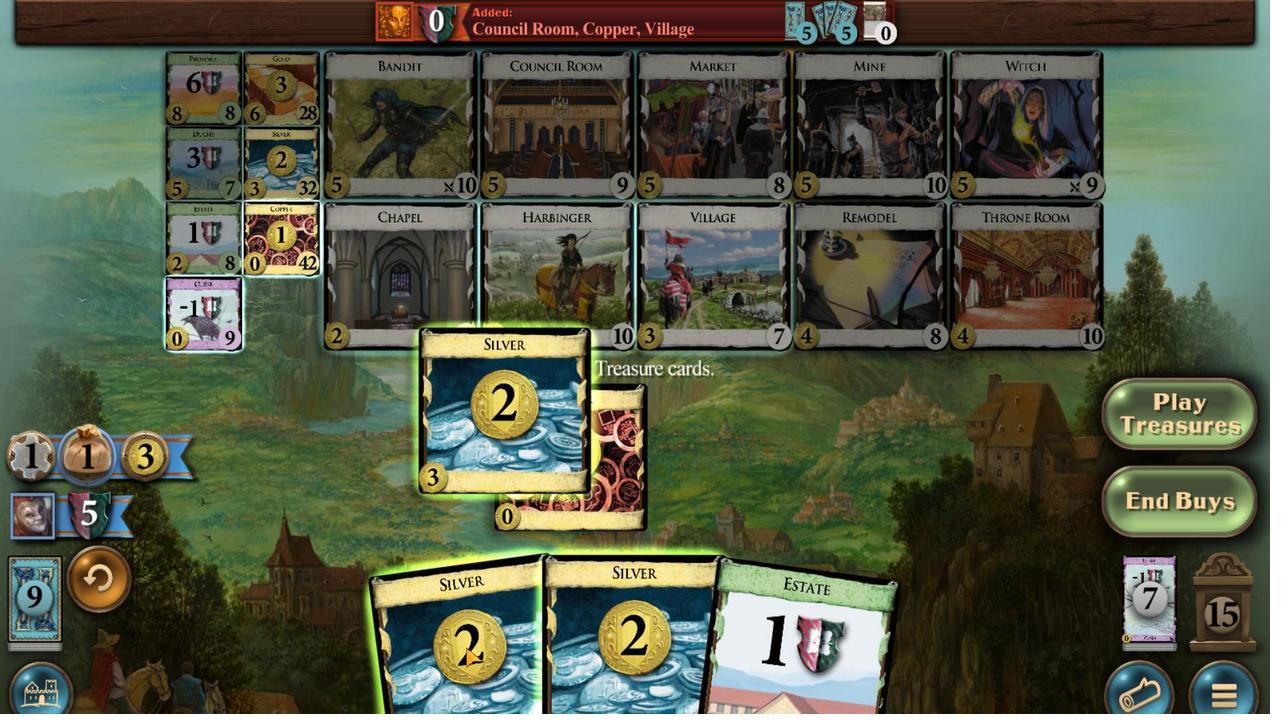 
Action: Mouse scrolled (448, 567) with delta (0, 0)
Screenshot: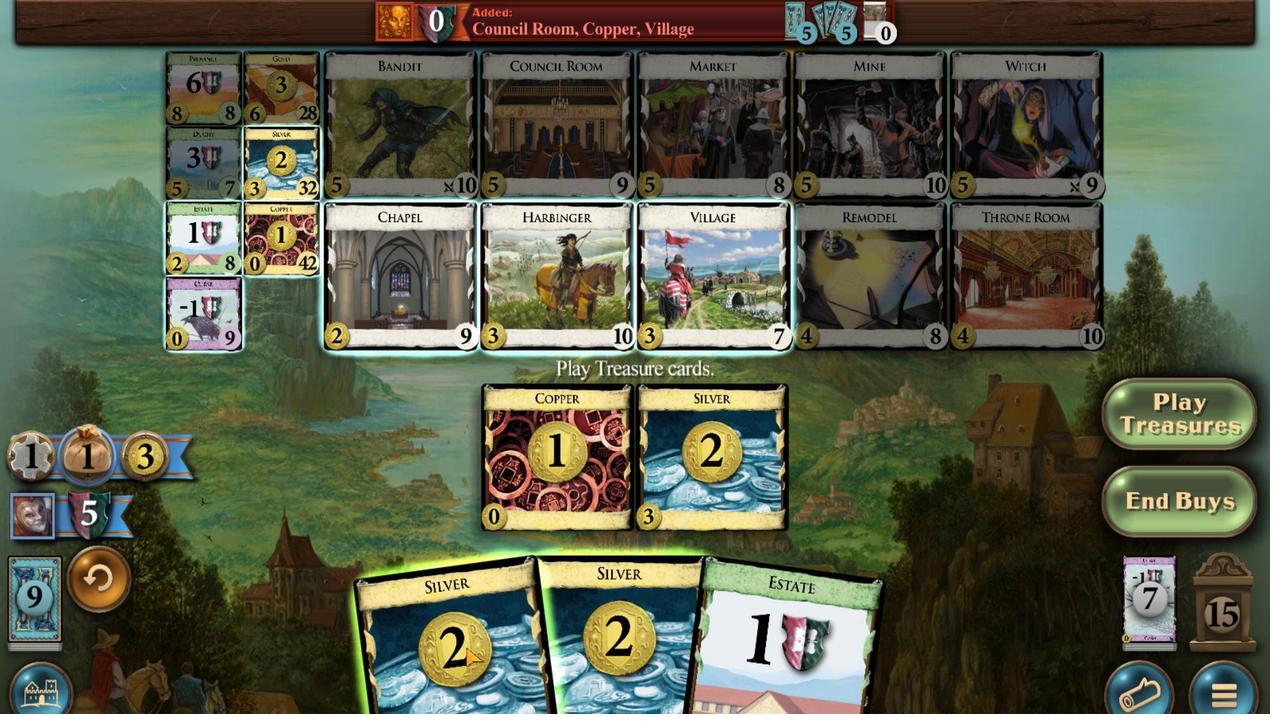 
Action: Mouse scrolled (448, 567) with delta (0, 0)
Screenshot: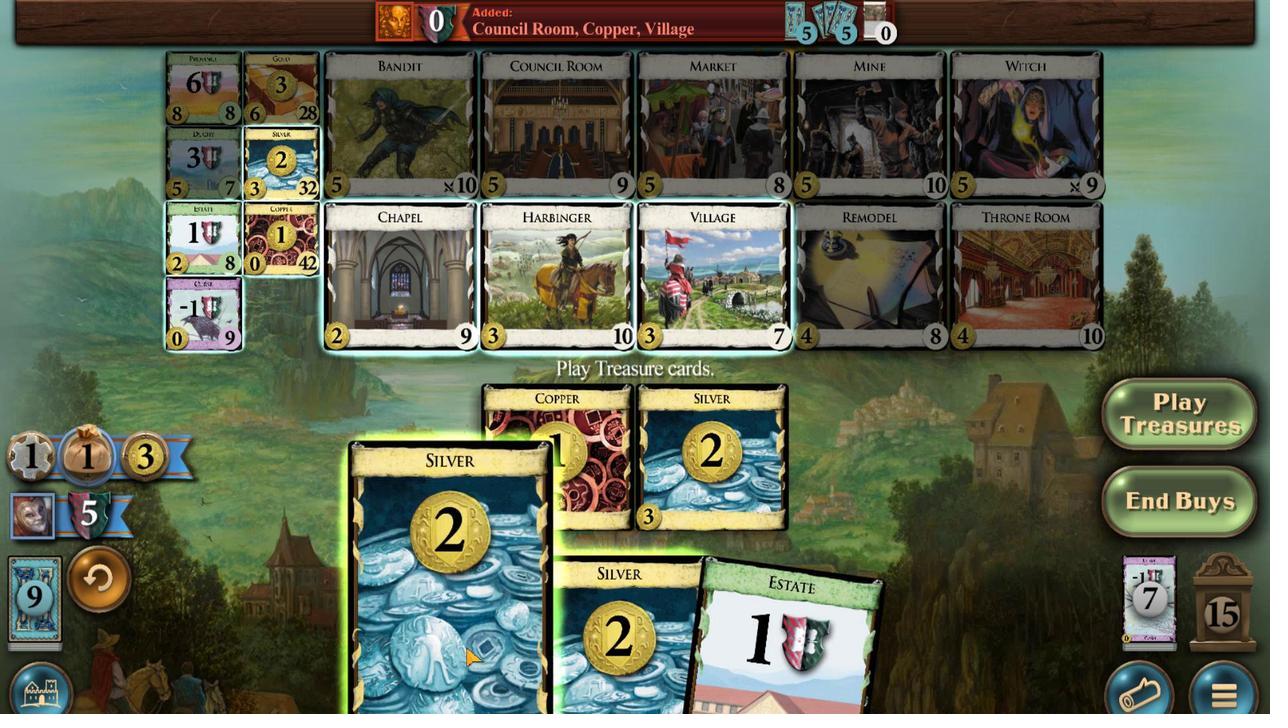 
Action: Mouse scrolled (448, 567) with delta (0, 0)
Screenshot: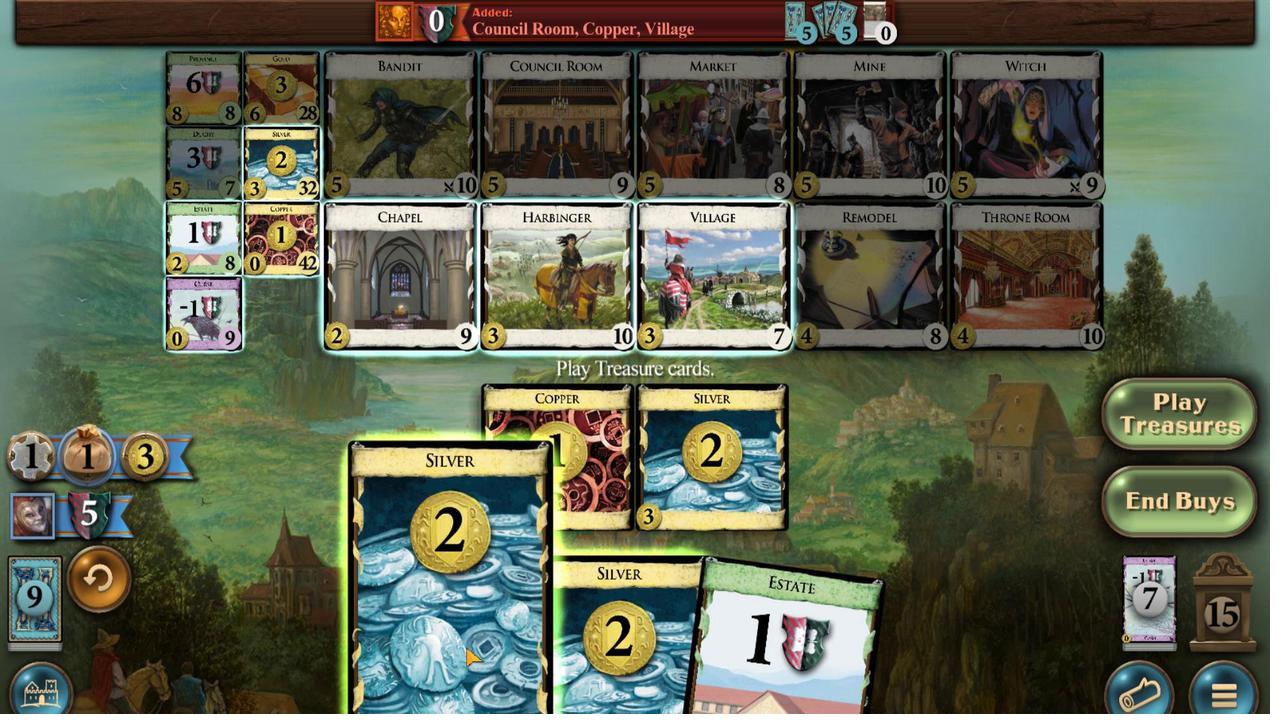 
Action: Mouse moved to (403, 567)
Screenshot: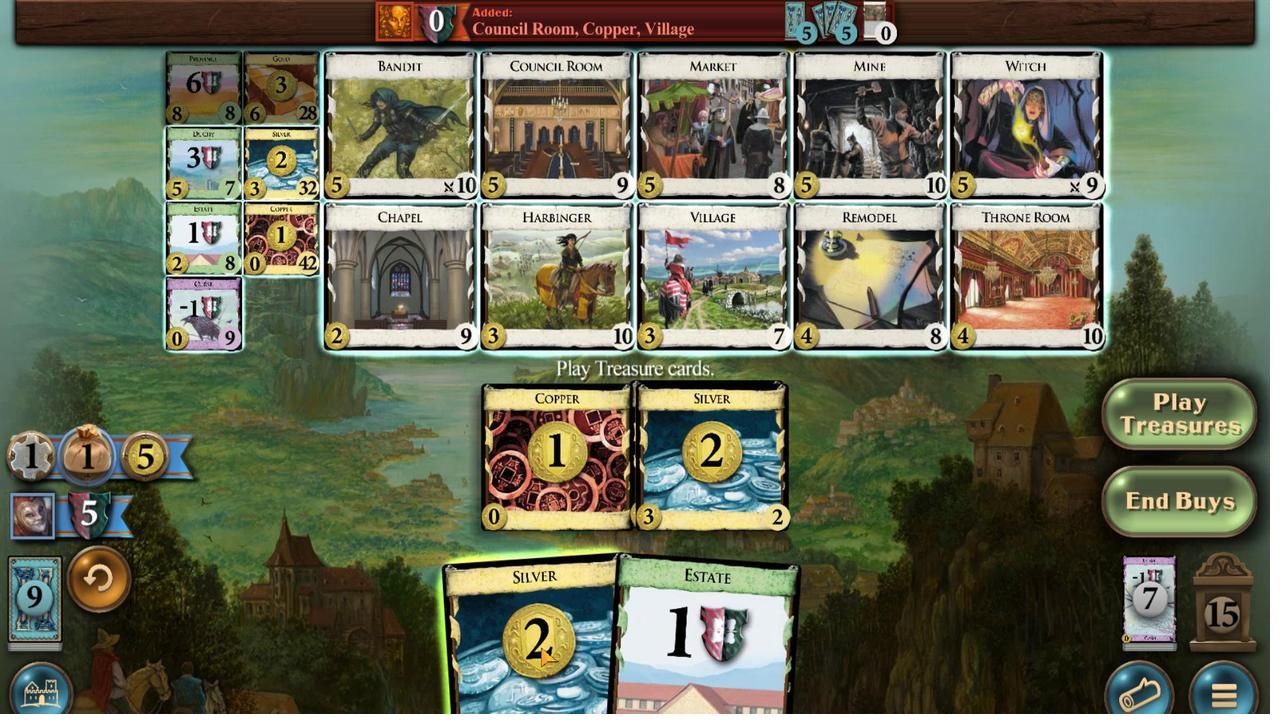 
Action: Mouse scrolled (403, 567) with delta (0, 0)
Screenshot: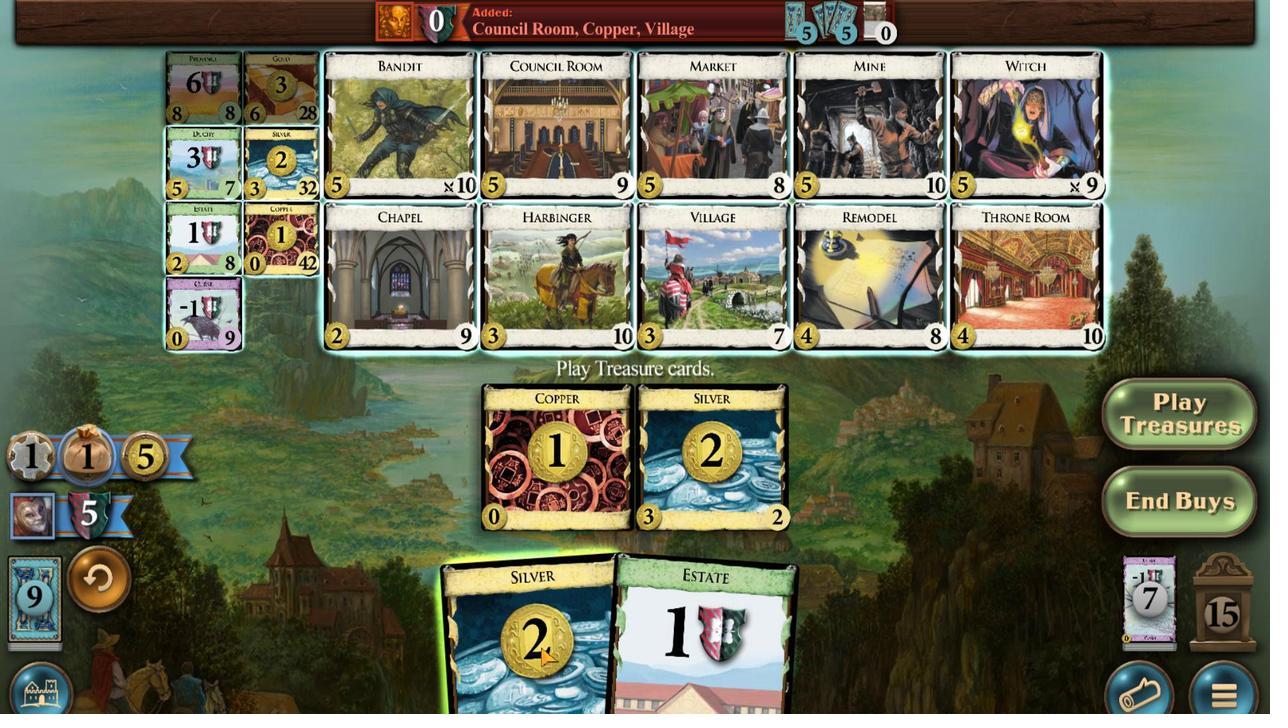 
Action: Mouse scrolled (403, 567) with delta (0, 0)
Screenshot: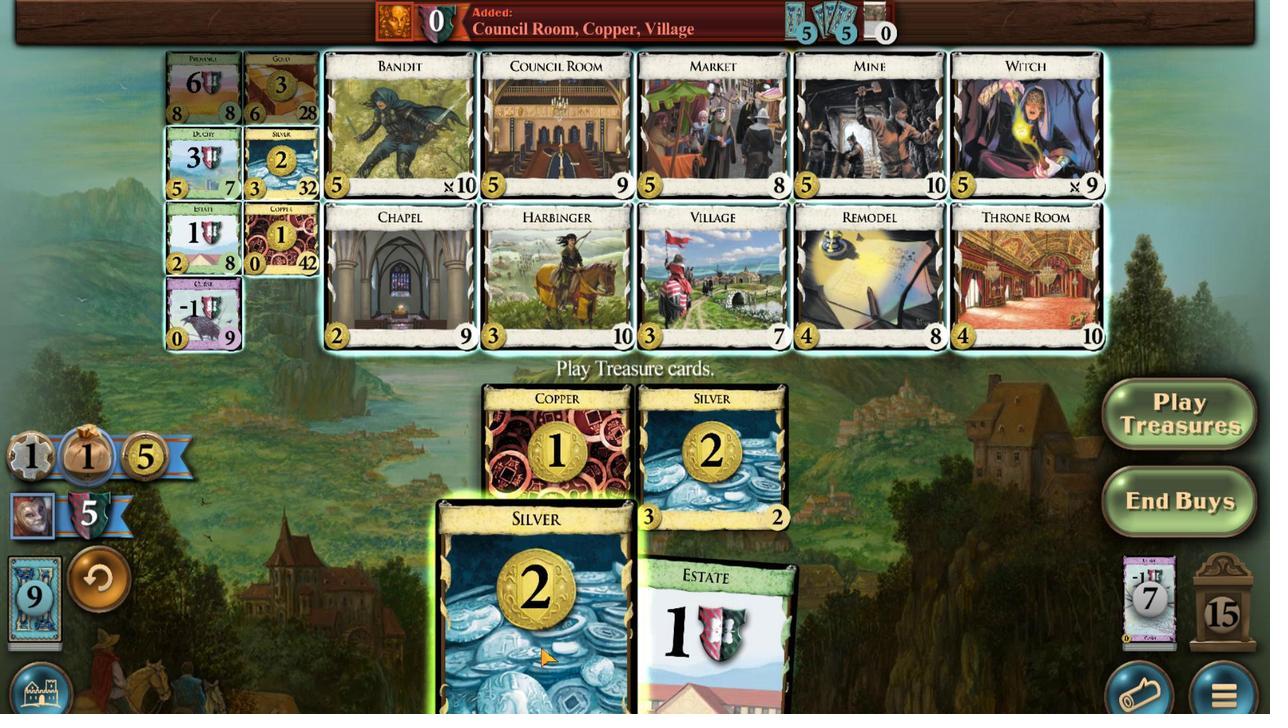 
Action: Mouse moved to (566, 419)
Screenshot: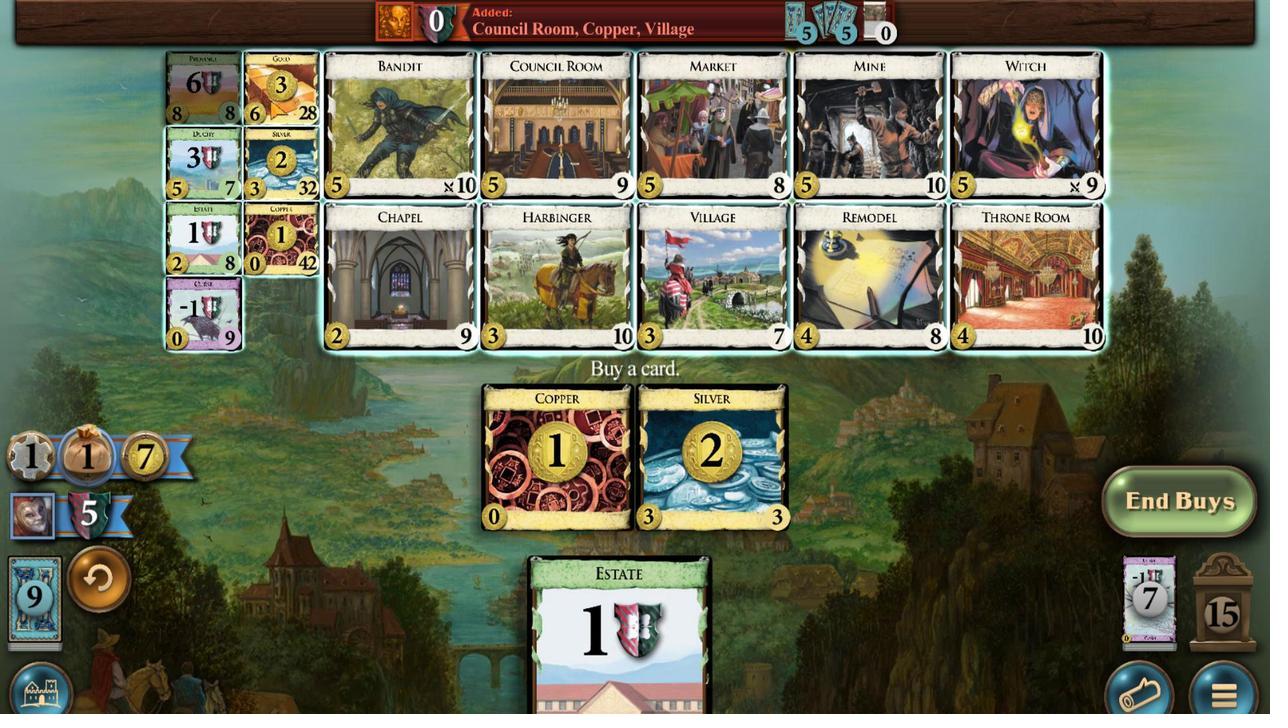
Action: Mouse pressed left at (566, 419)
Screenshot: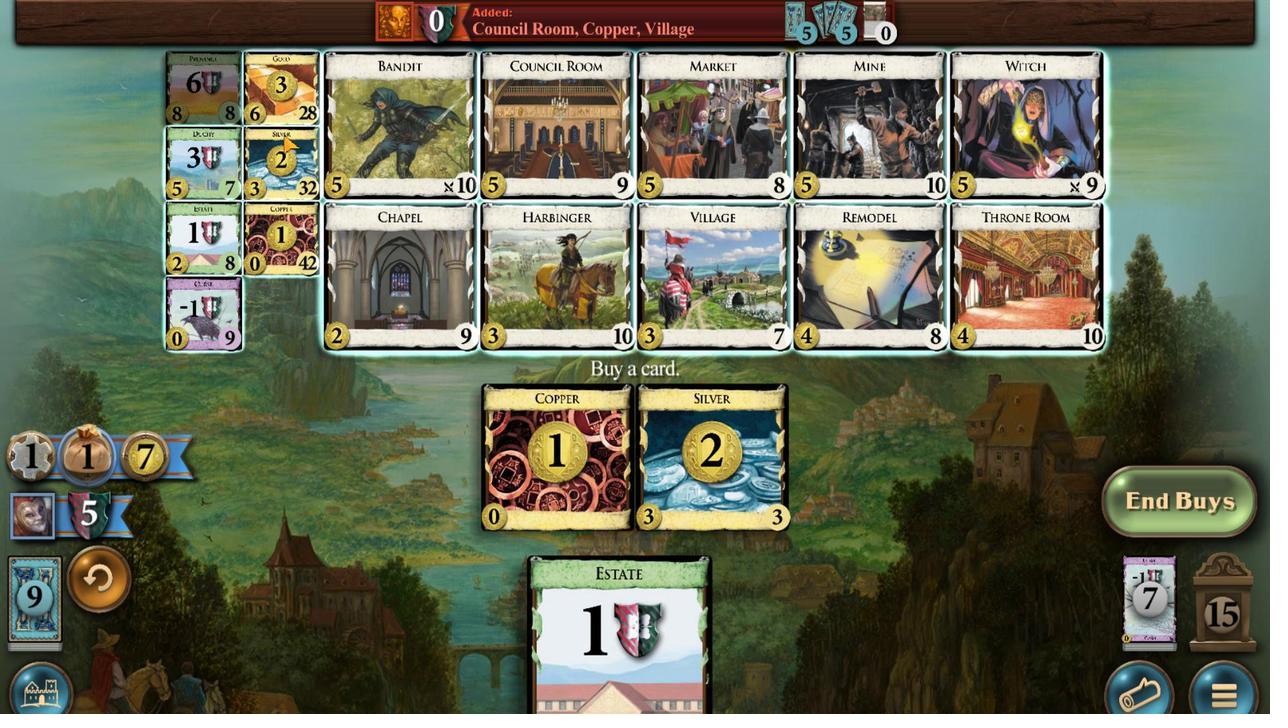 
Action: Mouse moved to (580, 567)
Screenshot: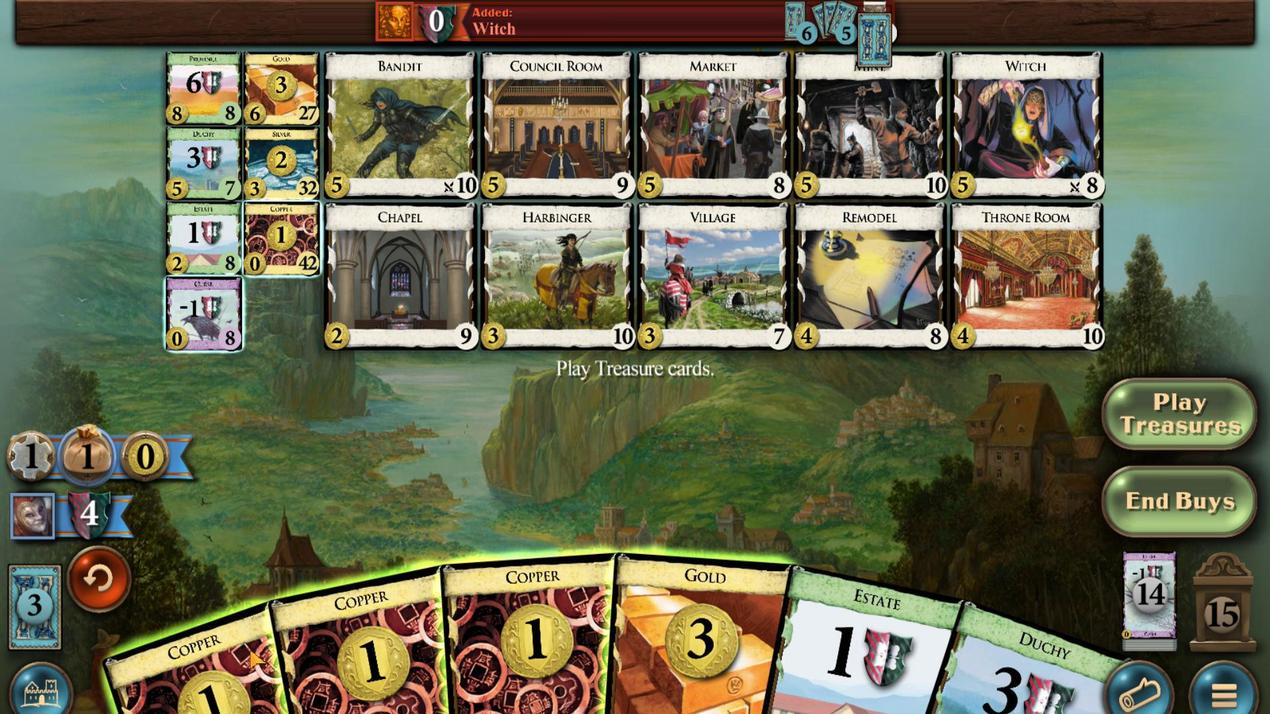 
Action: Mouse scrolled (580, 567) with delta (0, 0)
Screenshot: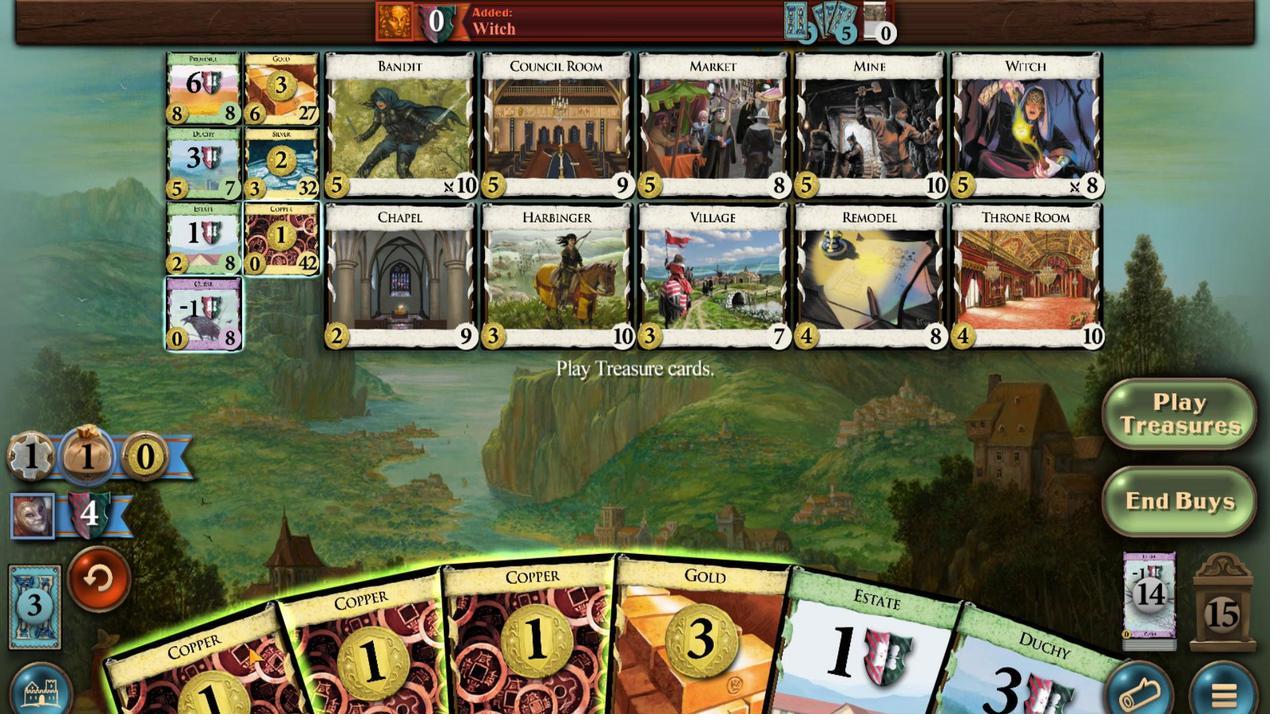 
Action: Mouse moved to (579, 567)
Screenshot: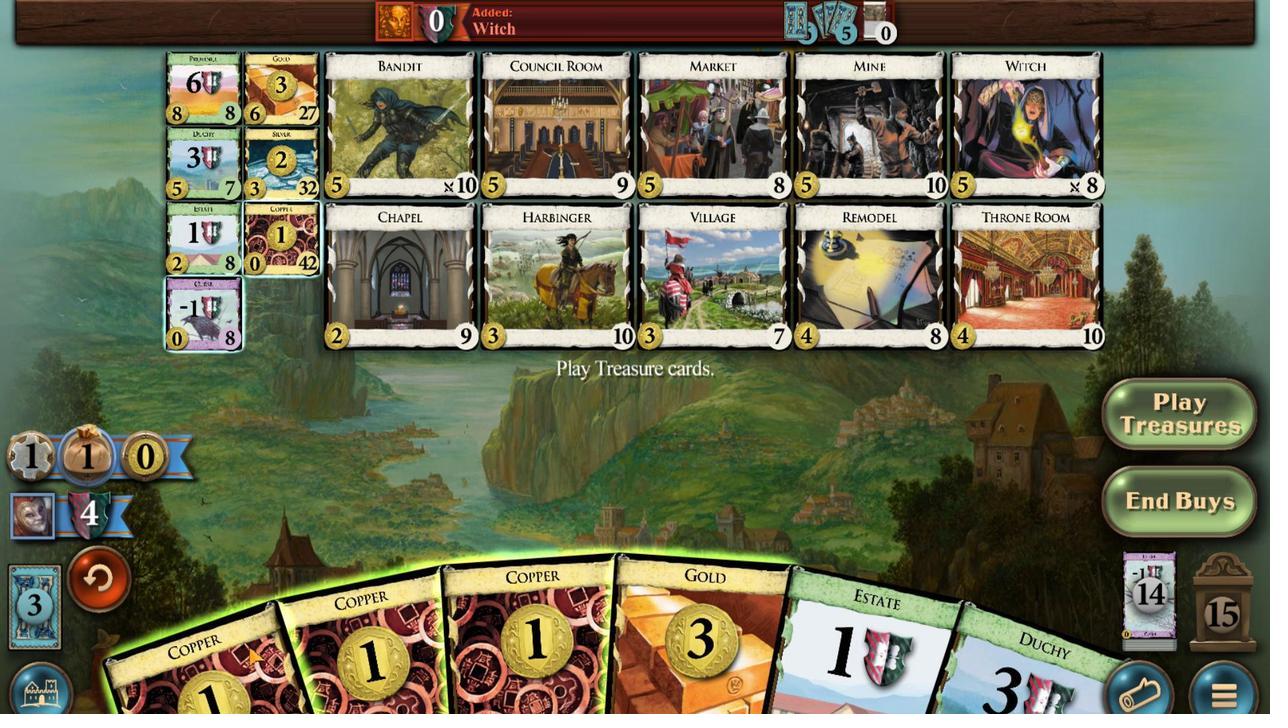 
Action: Mouse scrolled (579, 567) with delta (0, 0)
Screenshot: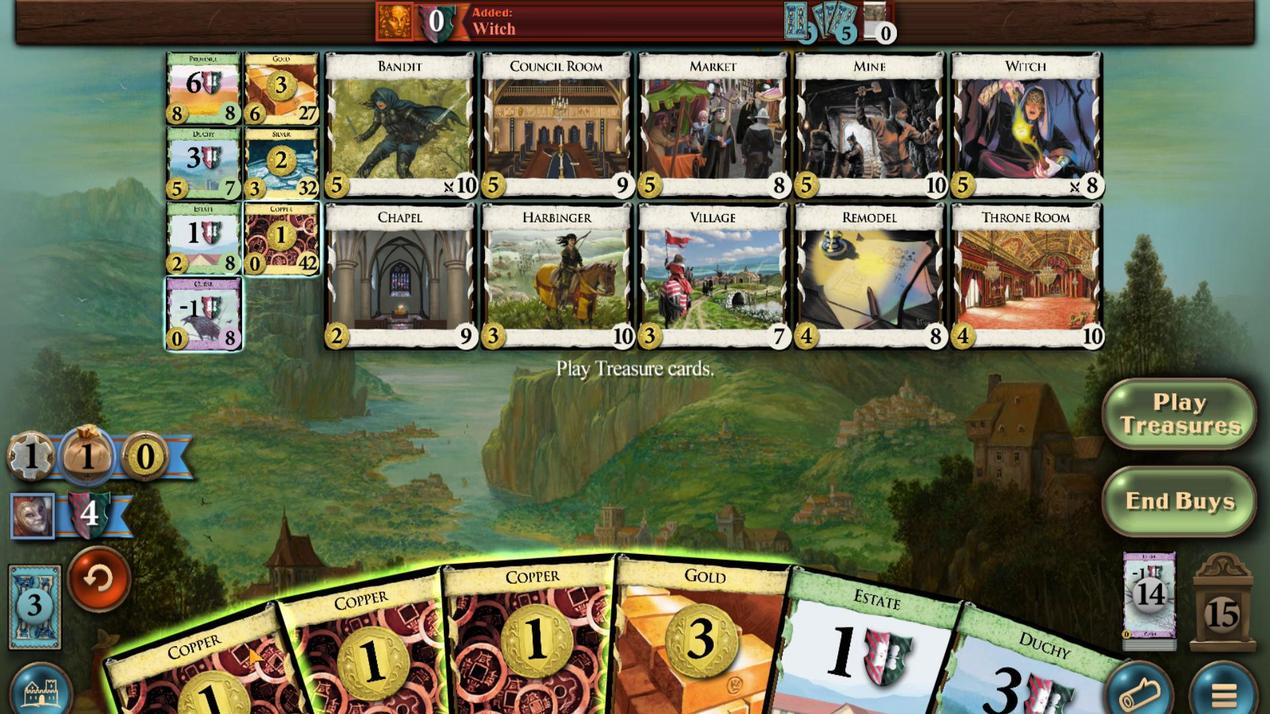 
Action: Mouse moved to (530, 571)
Screenshot: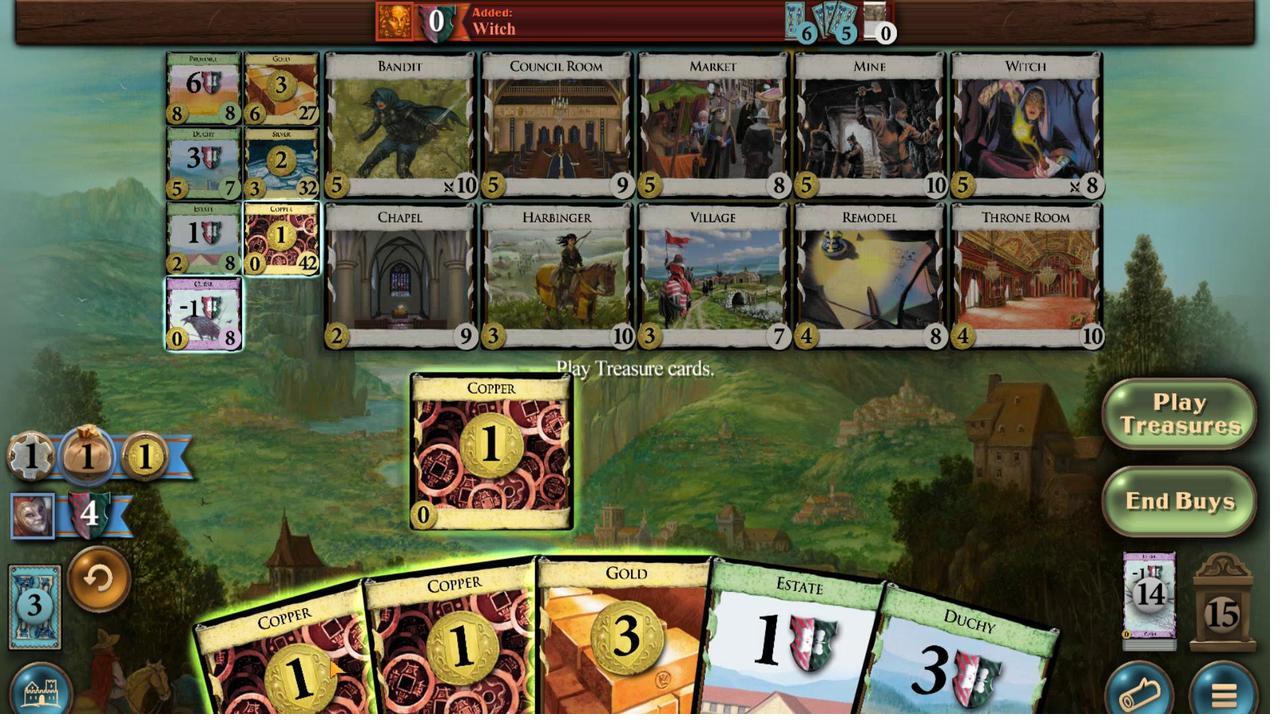 
Action: Mouse scrolled (530, 571) with delta (0, 0)
Screenshot: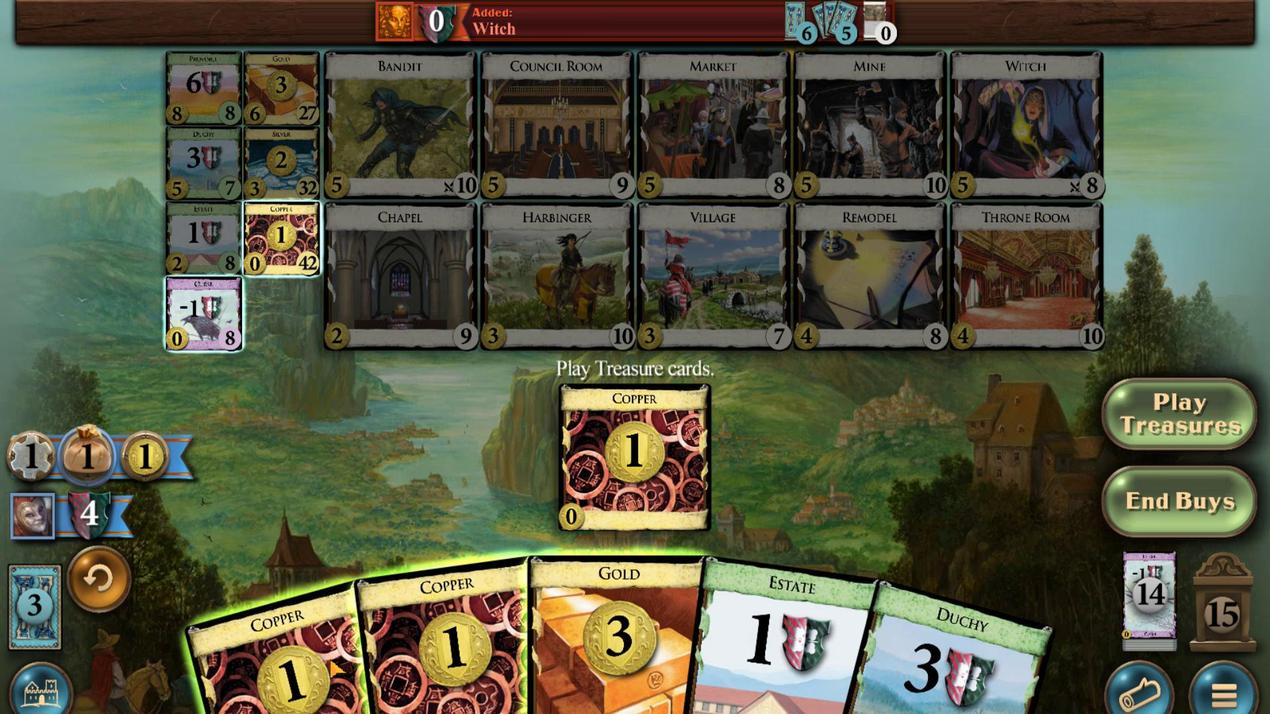 
Action: Mouse scrolled (530, 571) with delta (0, 0)
Screenshot: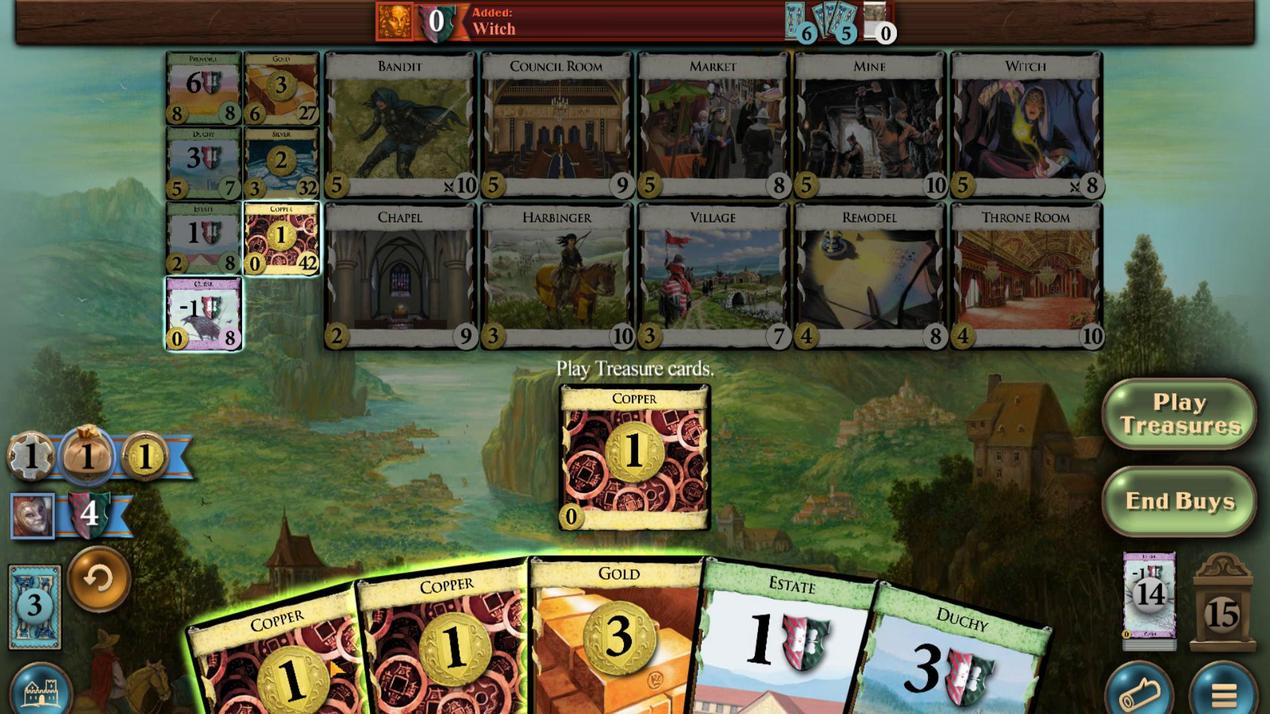 
Action: Mouse moved to (480, 567)
Screenshot: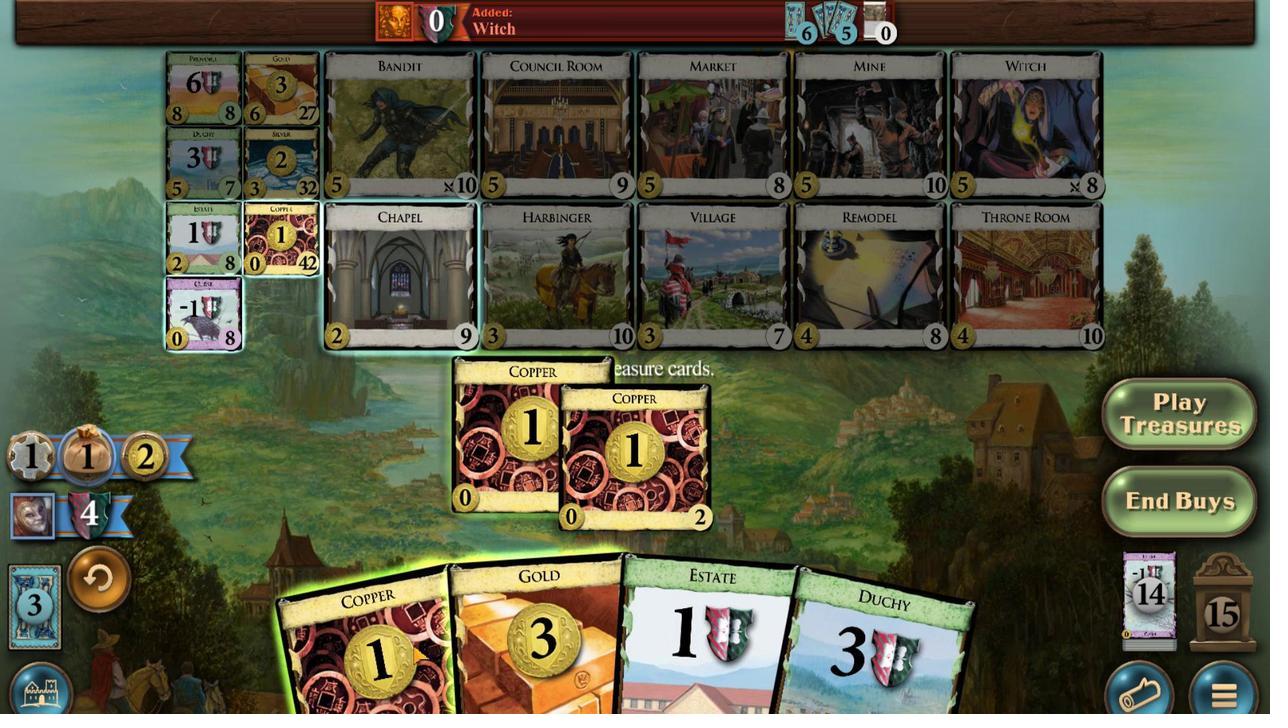 
Action: Mouse scrolled (480, 567) with delta (0, 0)
Screenshot: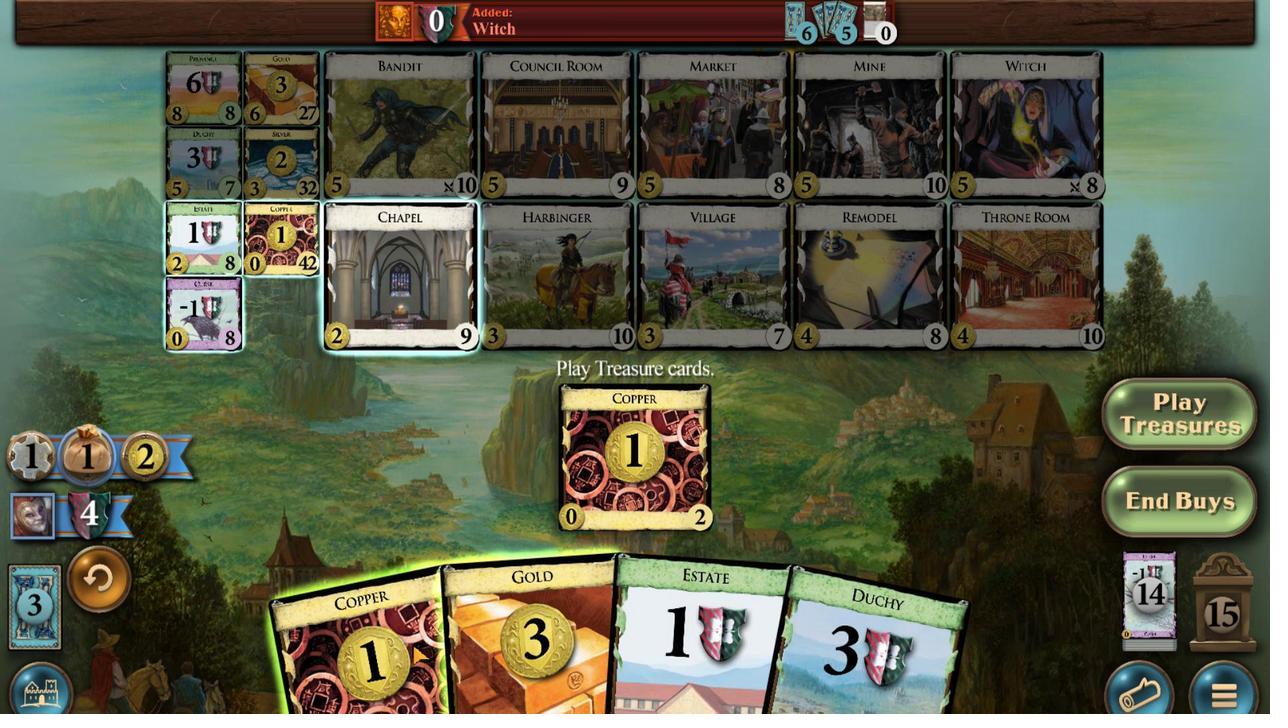 
Action: Mouse scrolled (480, 567) with delta (0, 0)
Screenshot: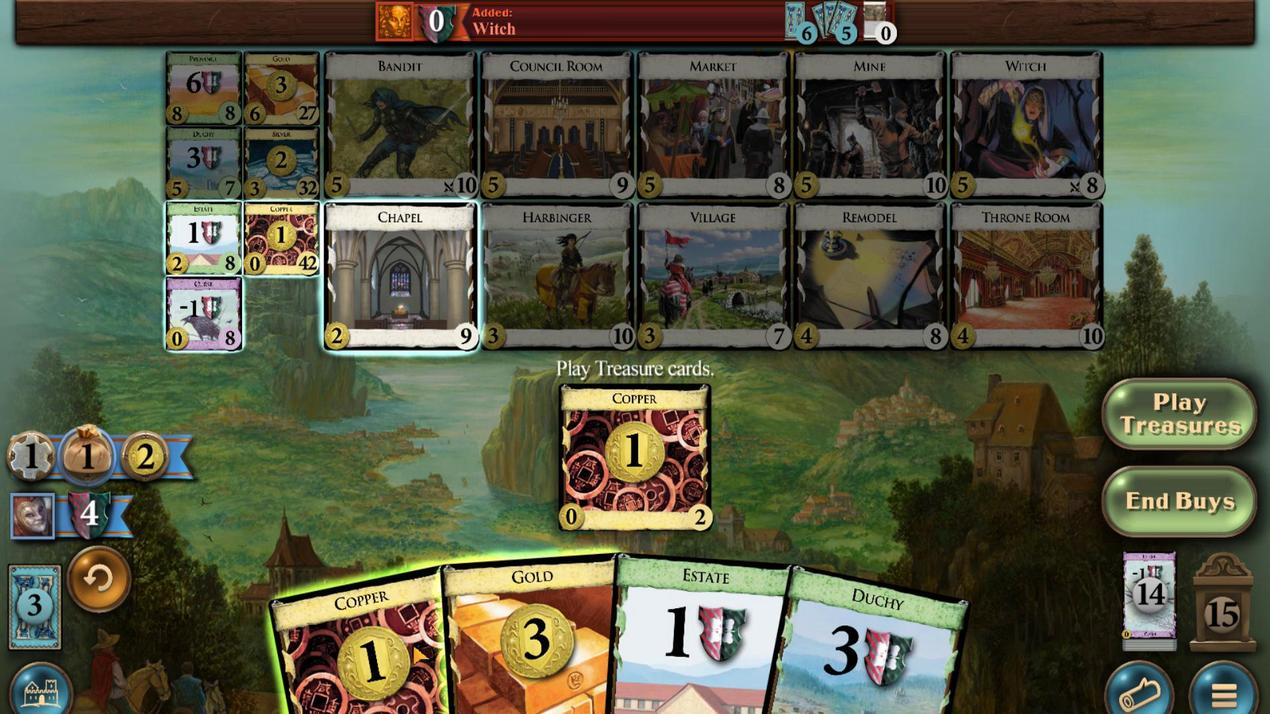 
Action: Mouse moved to (436, 567)
Screenshot: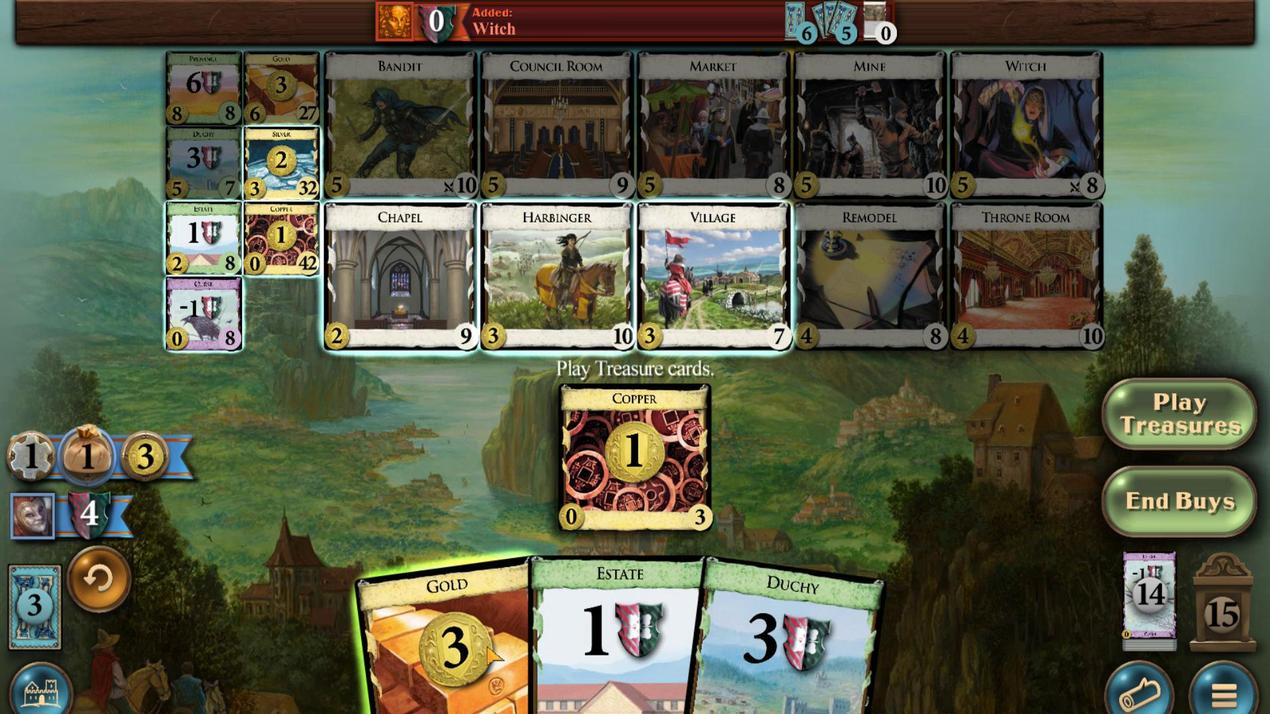 
Action: Mouse scrolled (436, 567) with delta (0, 0)
Screenshot: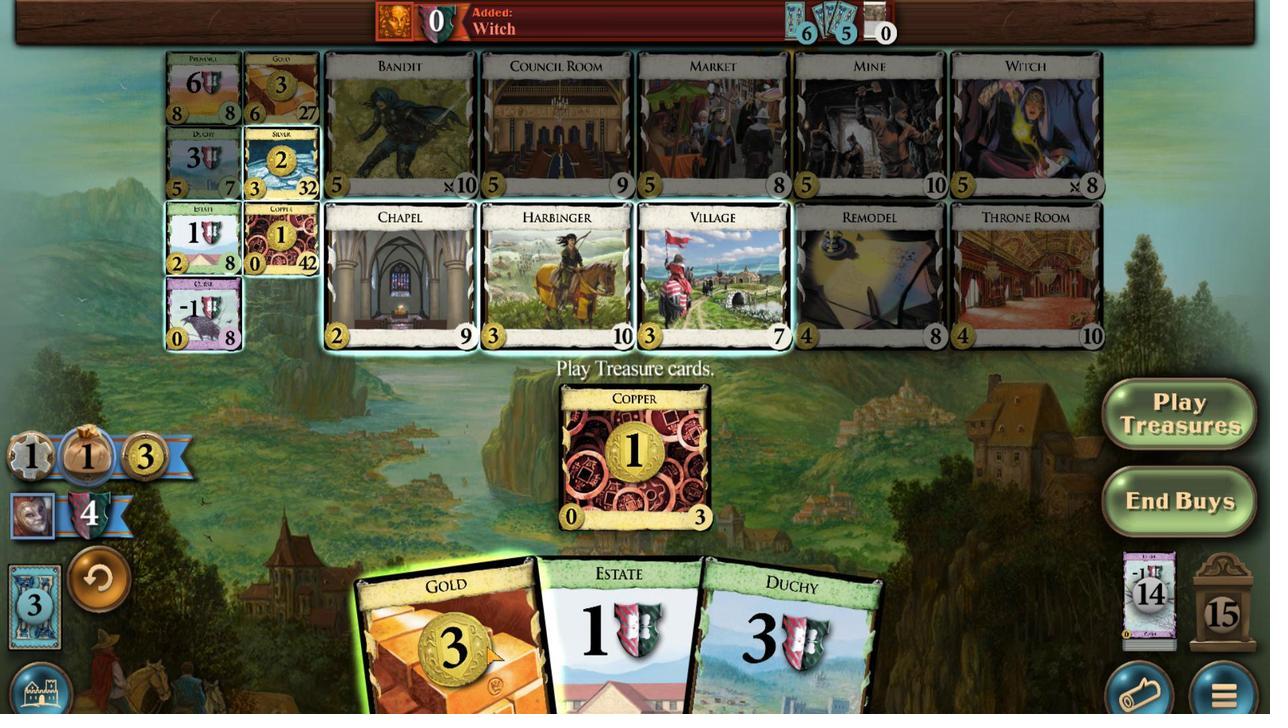 
Action: Mouse scrolled (436, 567) with delta (0, 0)
Screenshot: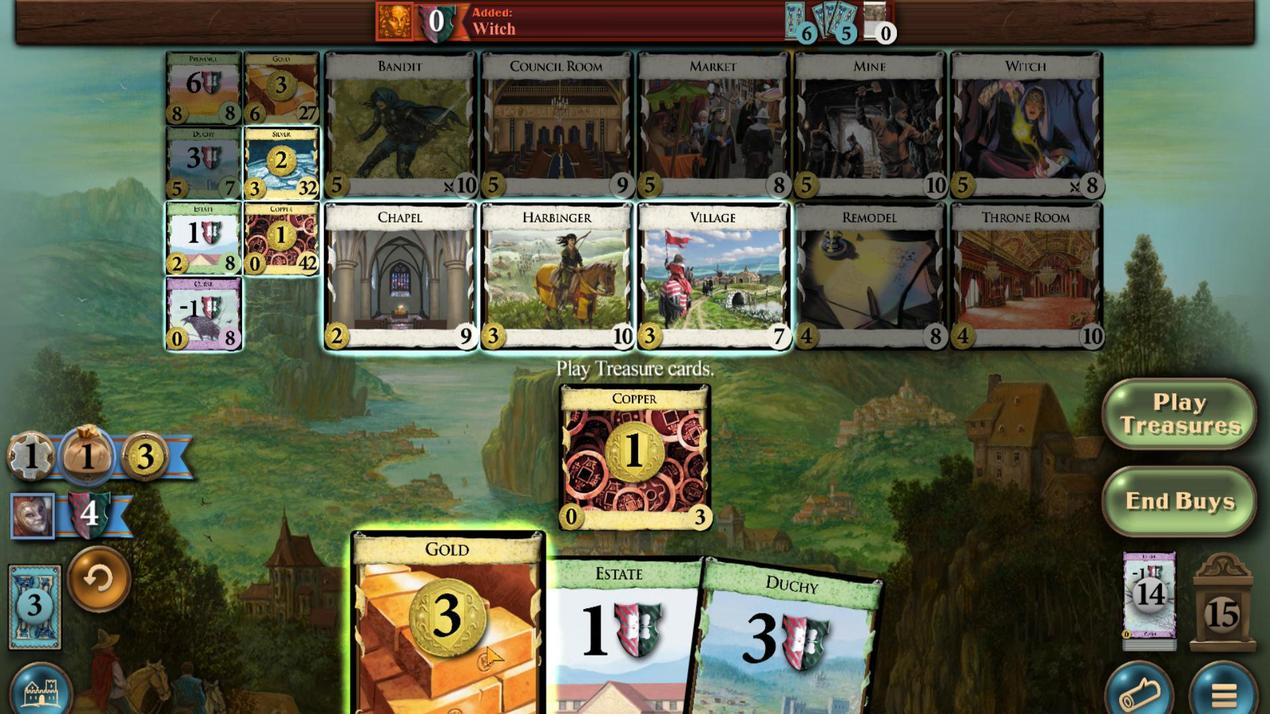 
Action: Mouse moved to (561, 422)
Screenshot: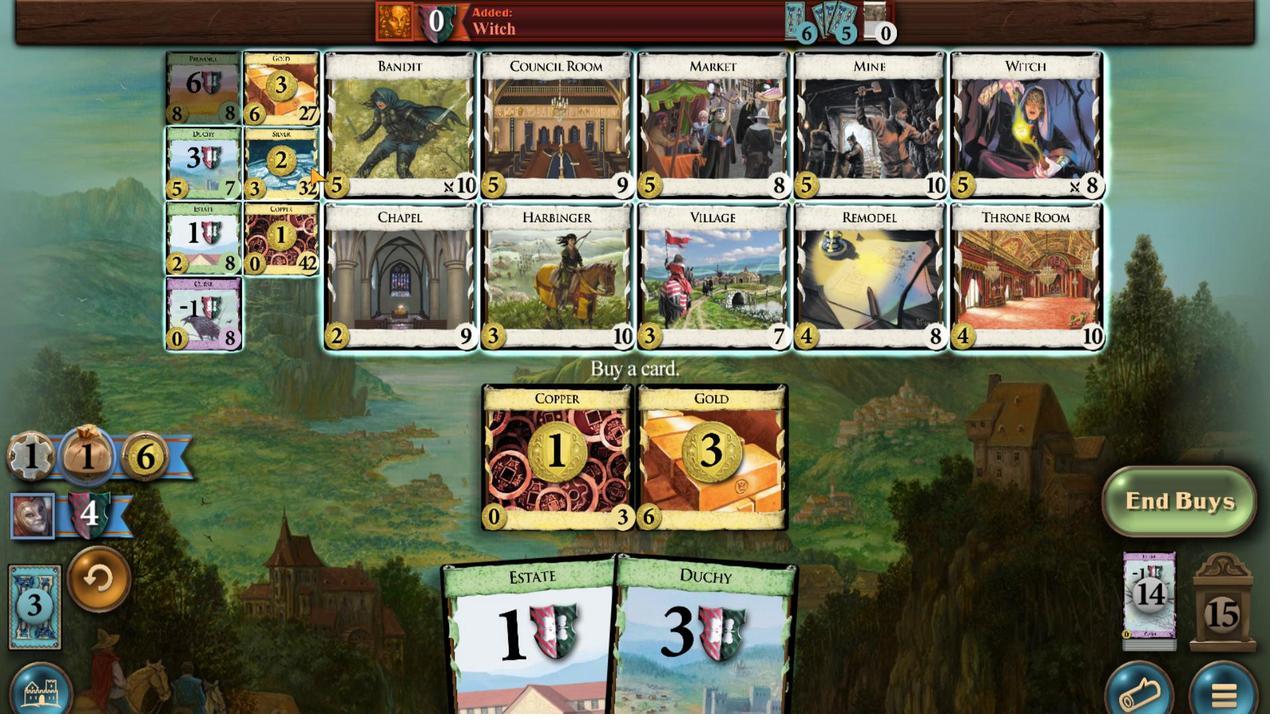 
Action: Mouse pressed left at (561, 422)
Screenshot: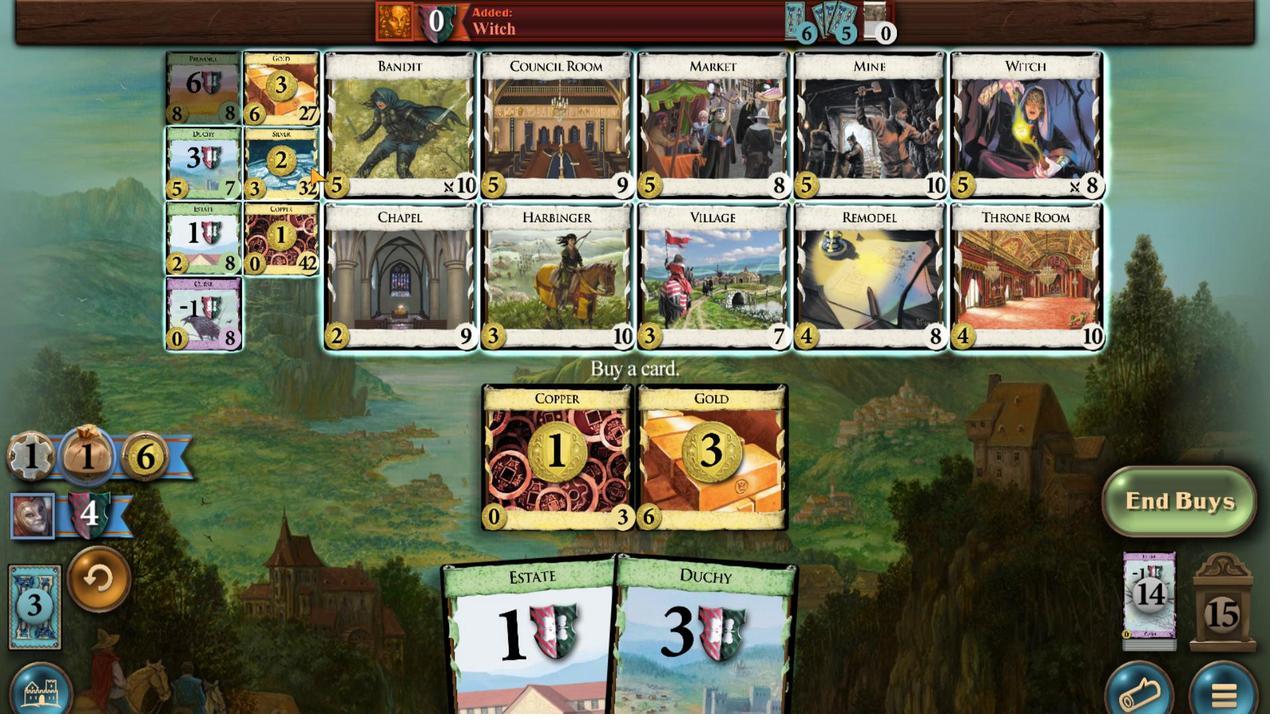
Action: Mouse moved to (568, 573)
Screenshot: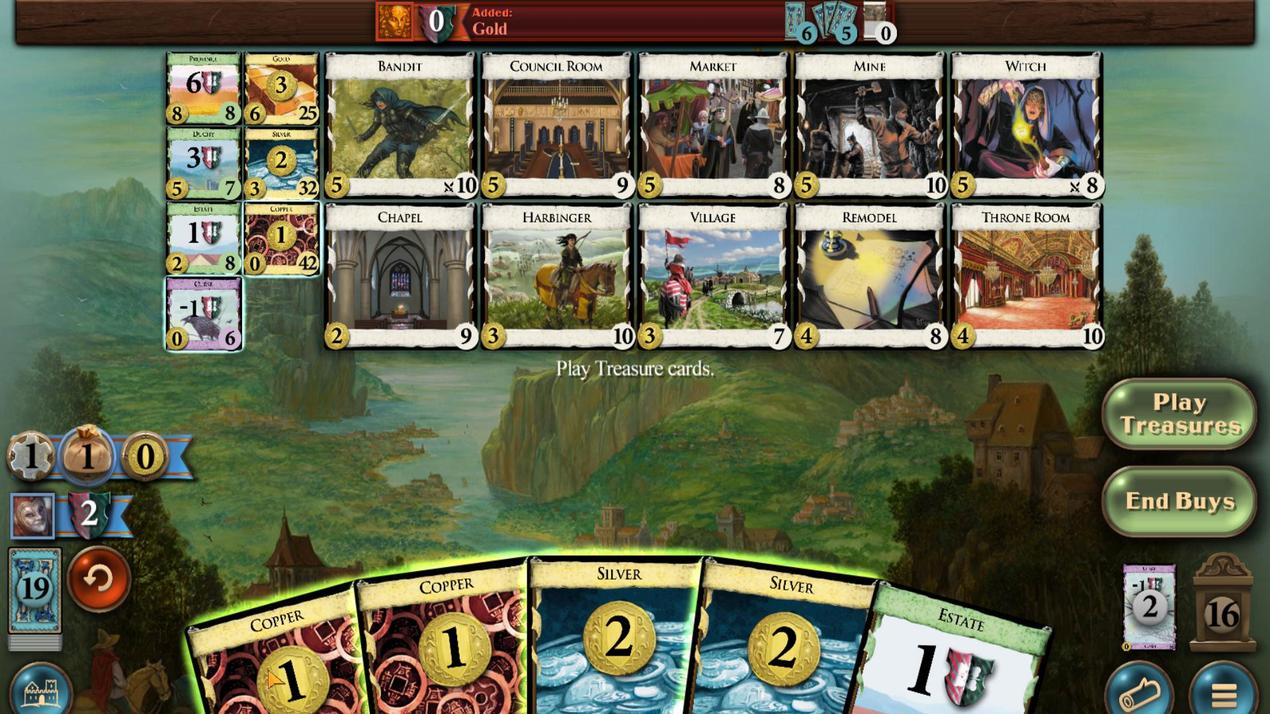 
Action: Mouse scrolled (568, 573) with delta (0, 0)
Screenshot: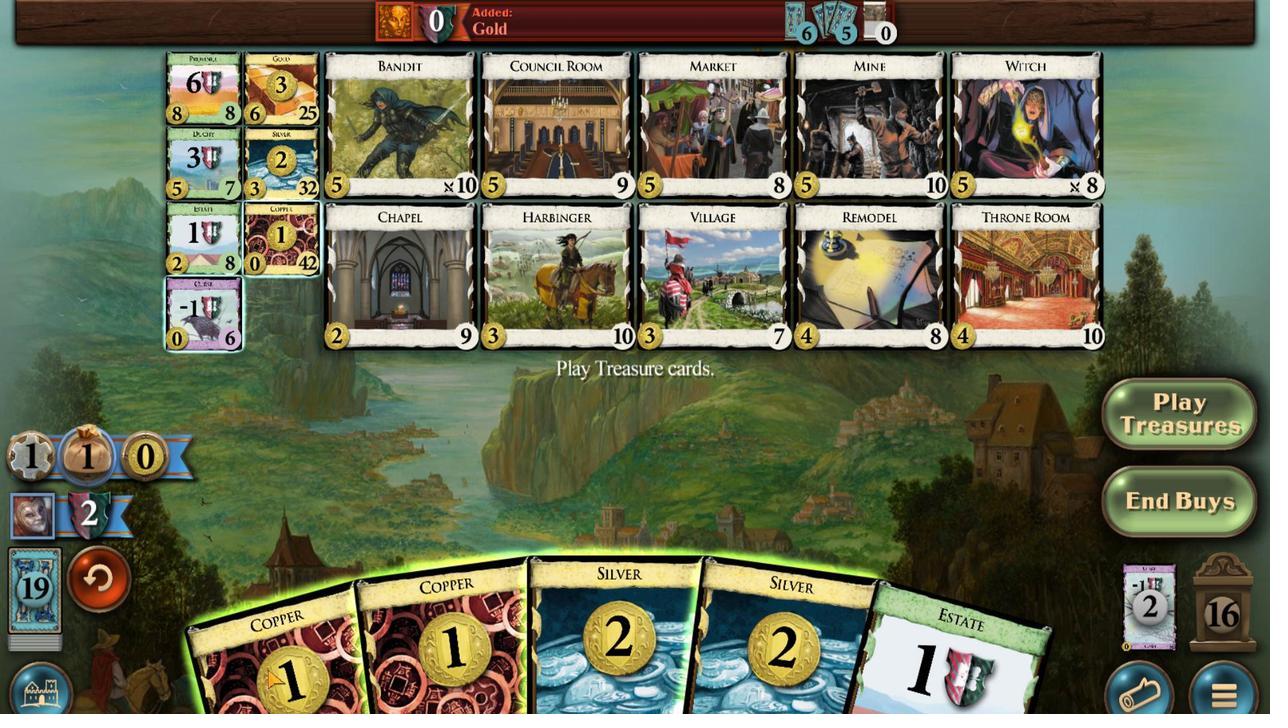 
Action: Mouse moved to (567, 573)
Screenshot: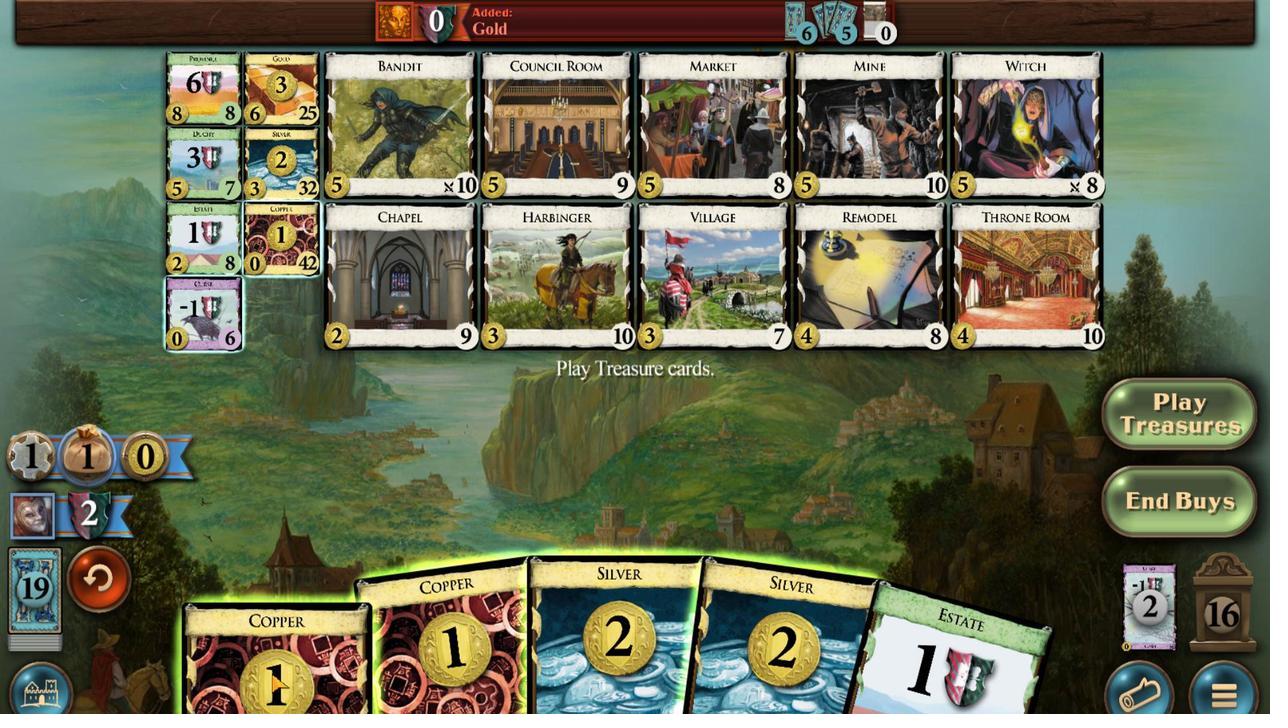 
Action: Mouse scrolled (567, 573) with delta (0, 0)
Screenshot: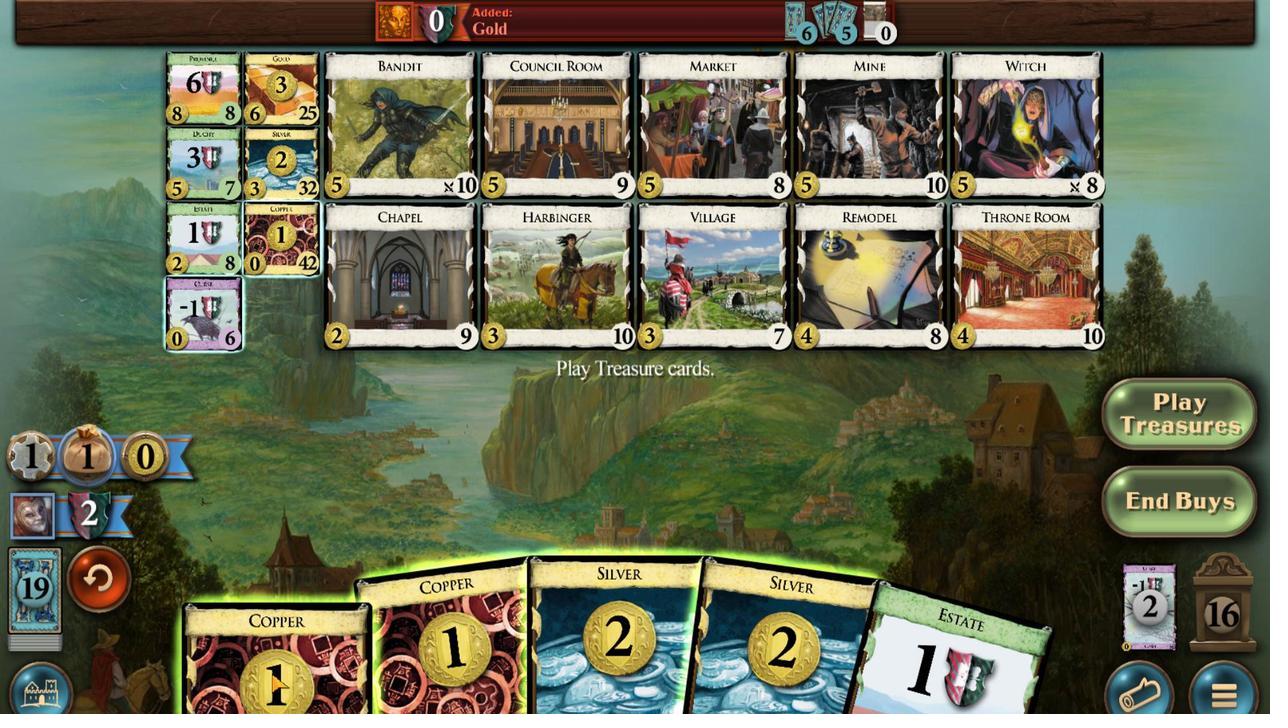 
Action: Mouse moved to (567, 573)
Screenshot: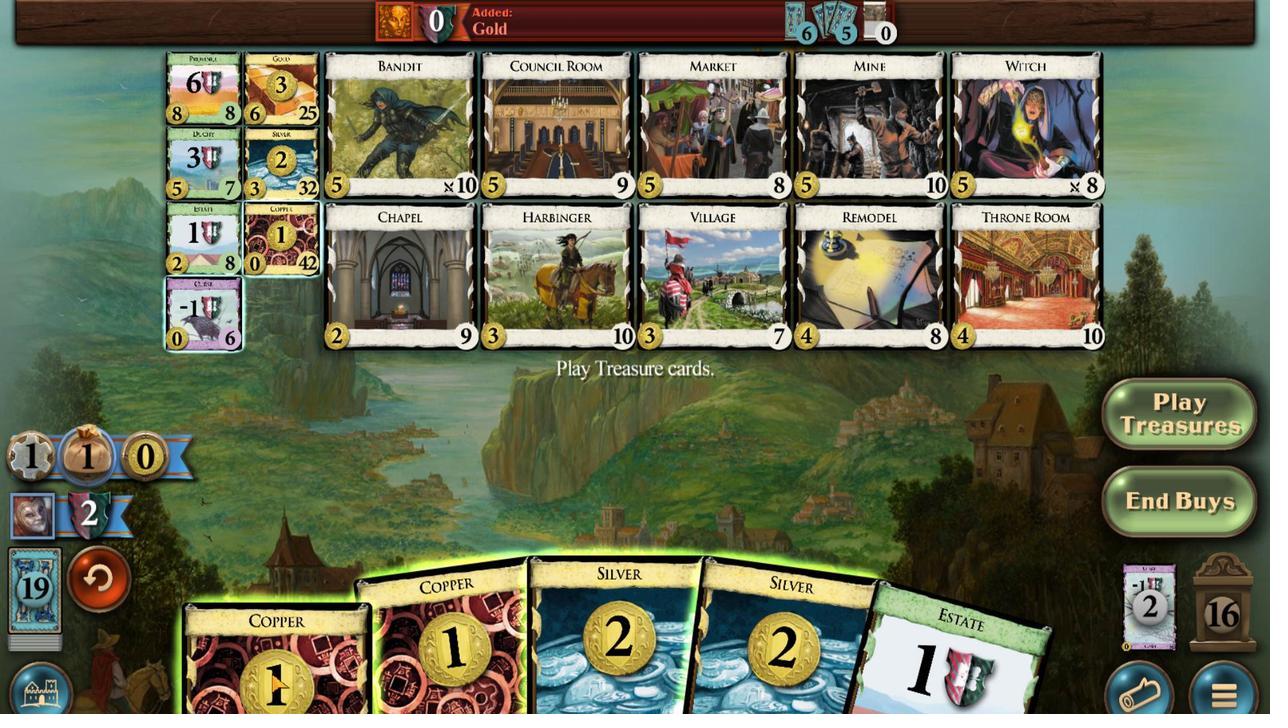 
Action: Mouse scrolled (567, 573) with delta (0, 0)
Screenshot: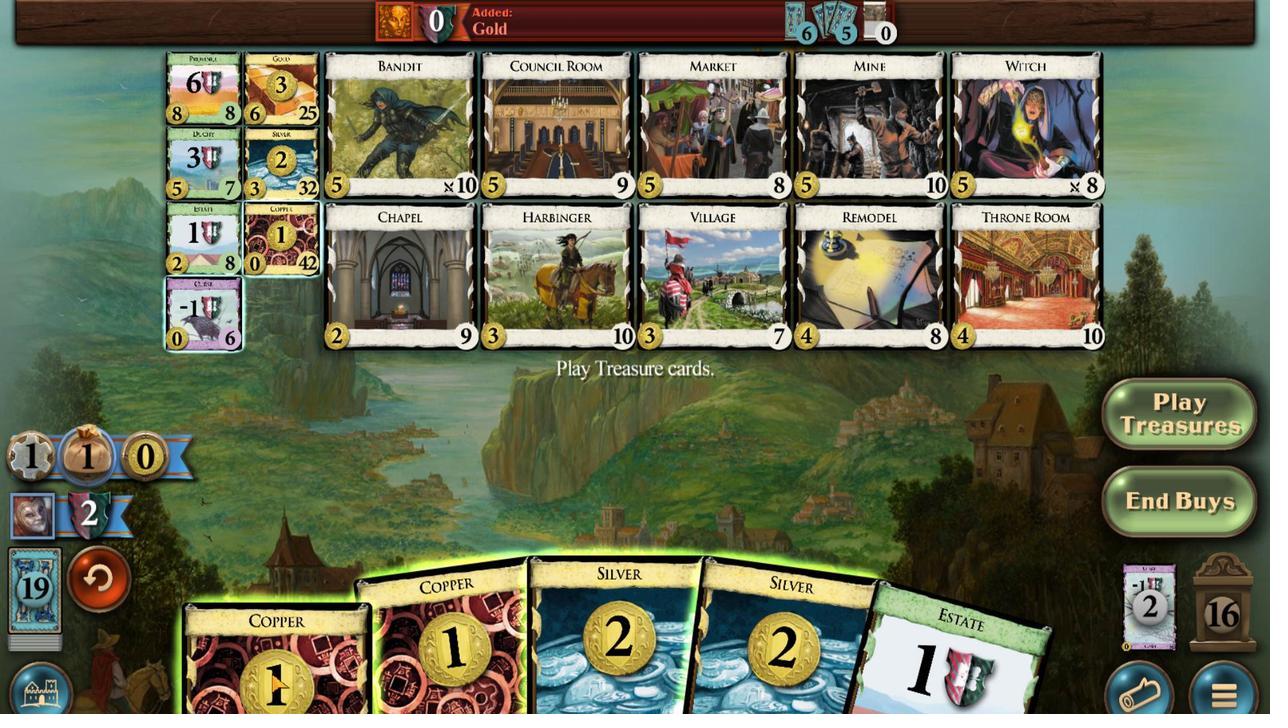 
Action: Mouse moved to (479, 575)
Screenshot: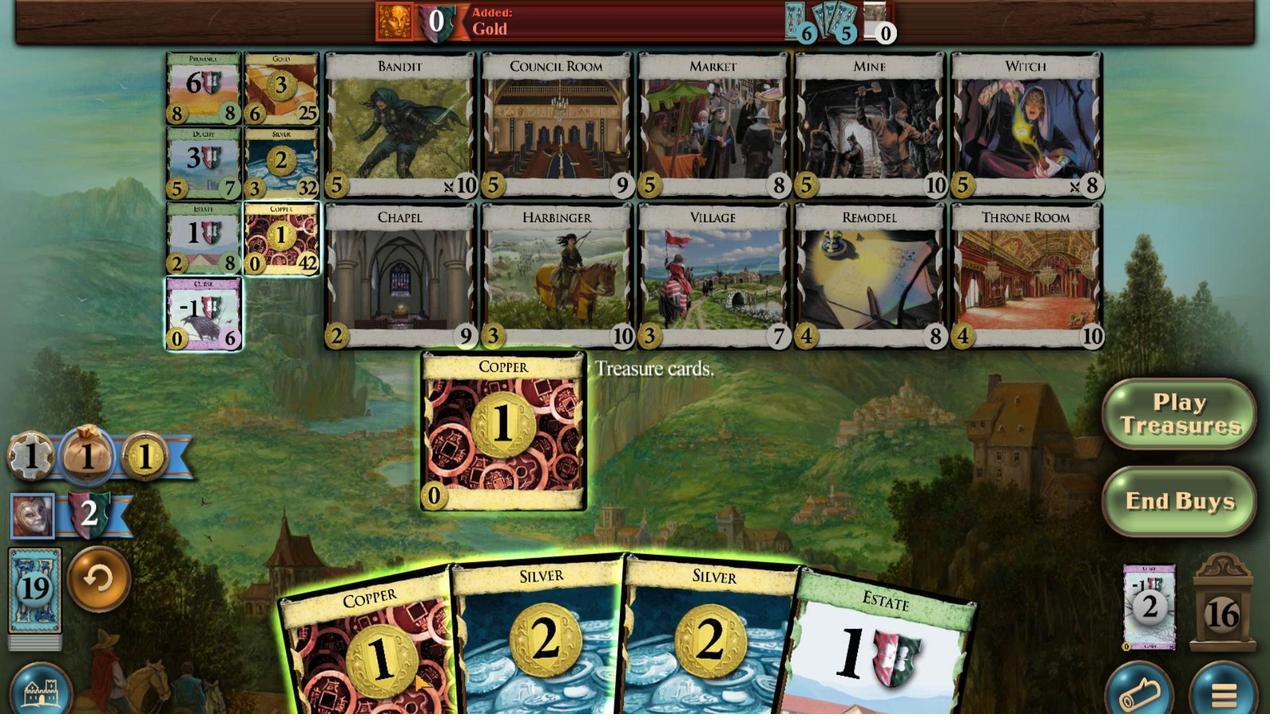 
Action: Mouse scrolled (479, 574) with delta (0, 0)
Screenshot: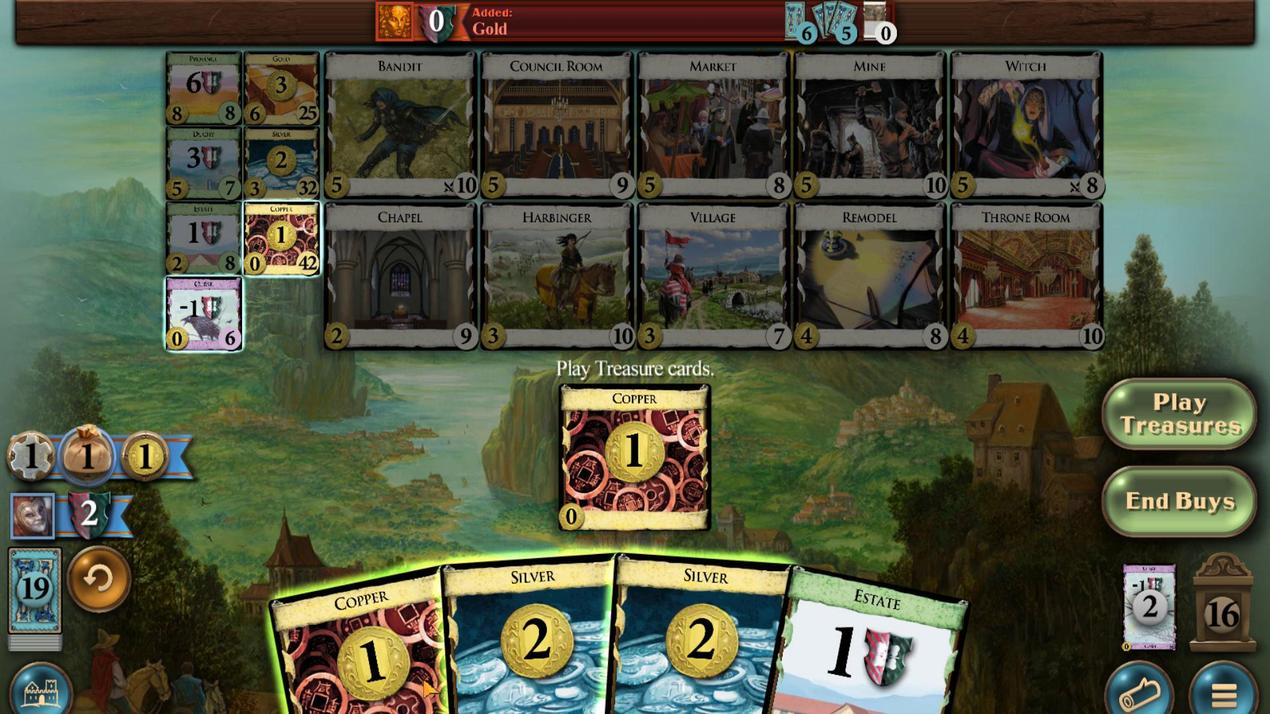 
Action: Mouse moved to (478, 575)
Screenshot: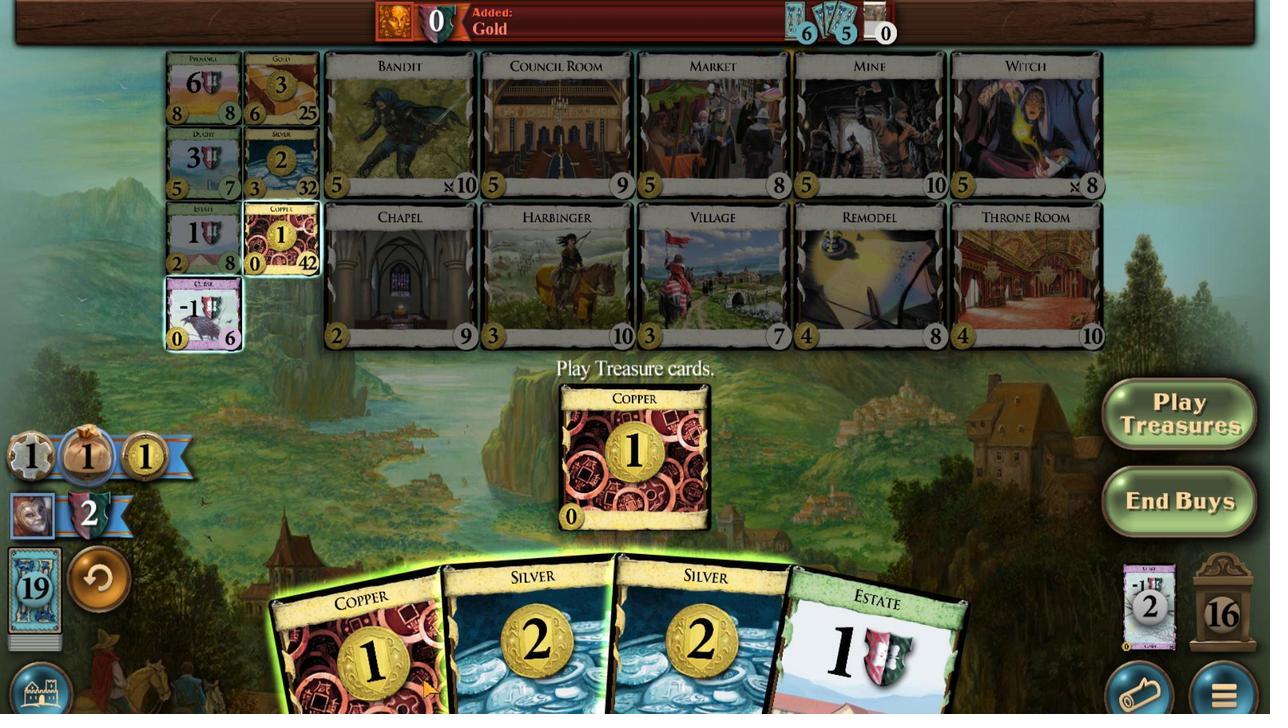 
Action: Mouse scrolled (478, 574) with delta (0, 0)
Screenshot: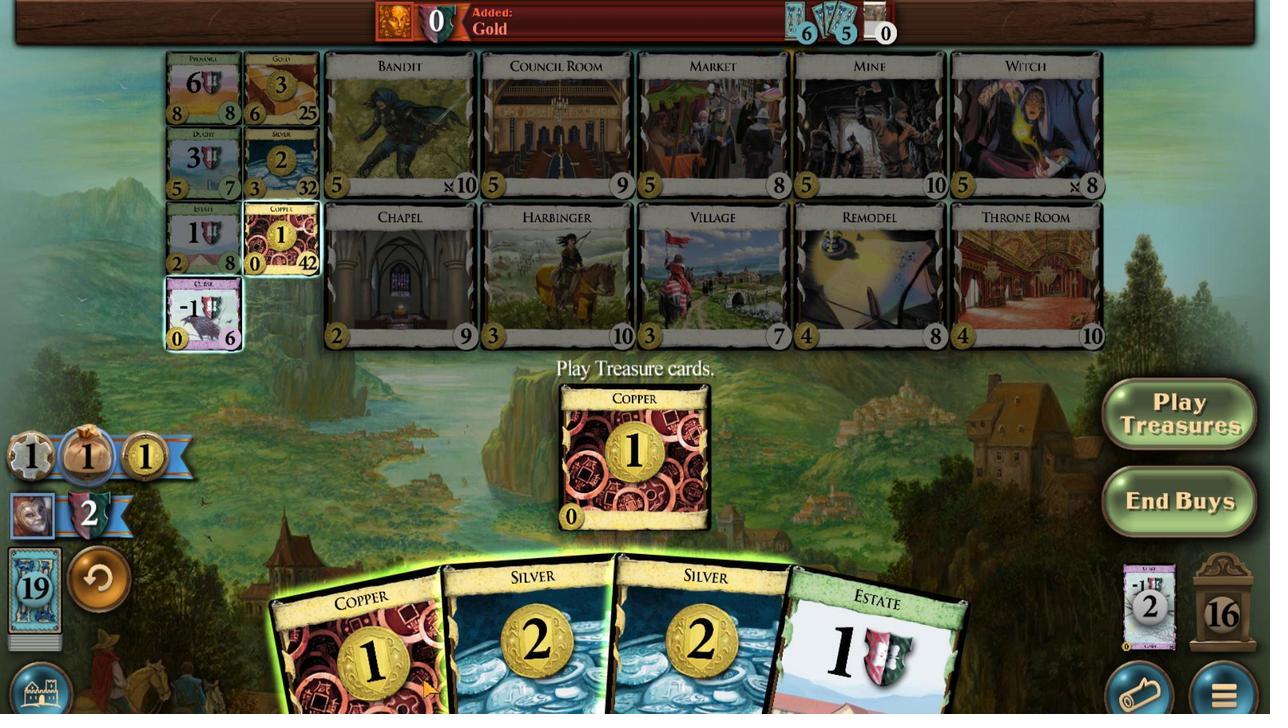 
Action: Mouse moved to (453, 574)
Screenshot: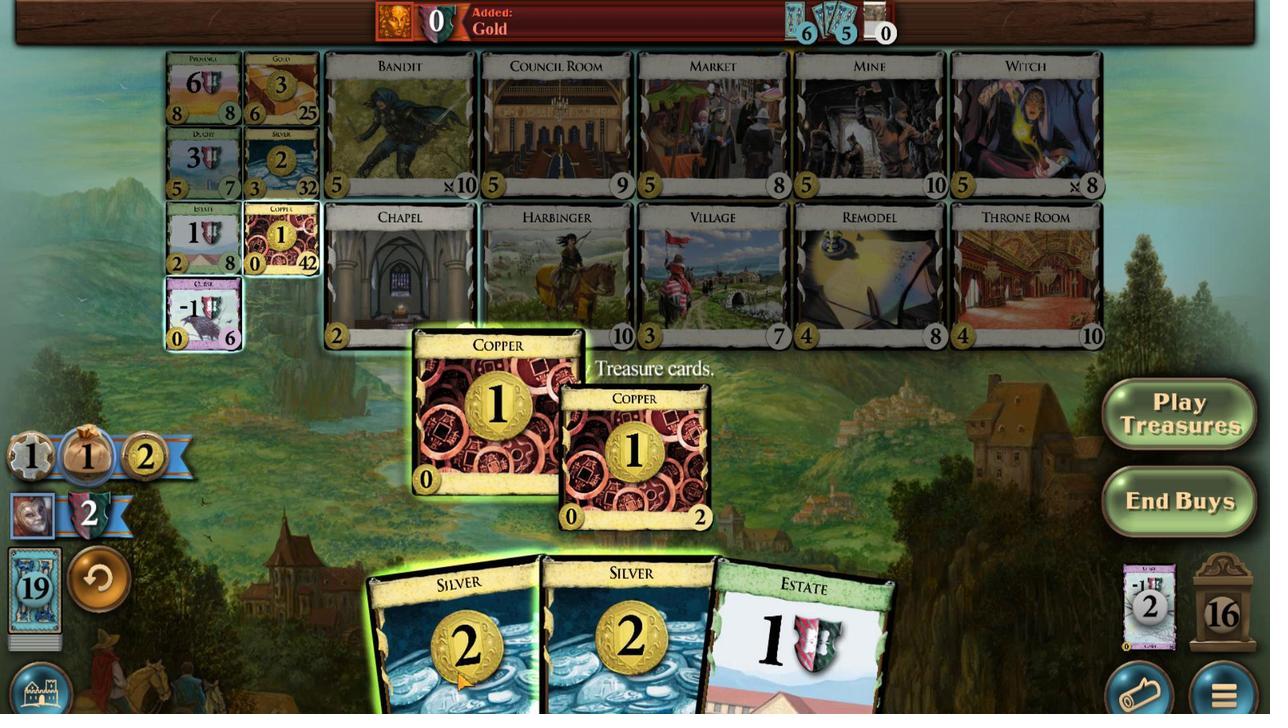 
Action: Mouse scrolled (453, 574) with delta (0, 0)
Screenshot: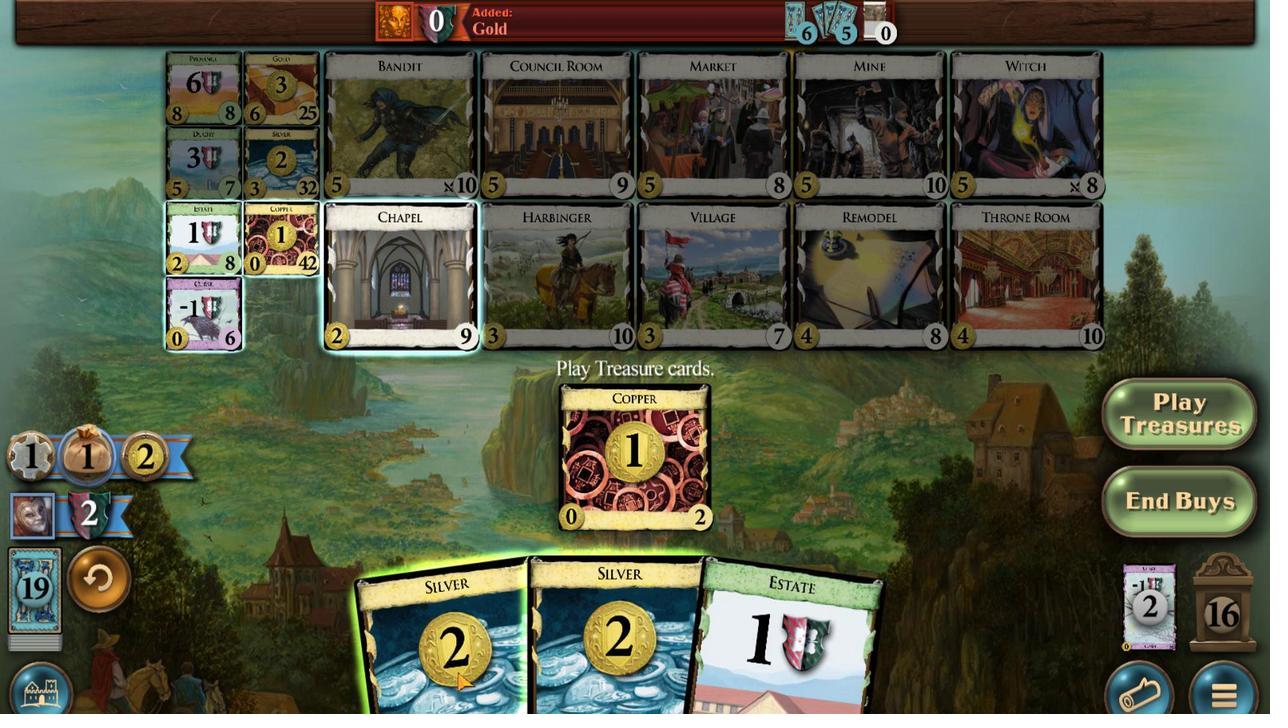 
Action: Mouse scrolled (453, 574) with delta (0, 0)
Screenshot: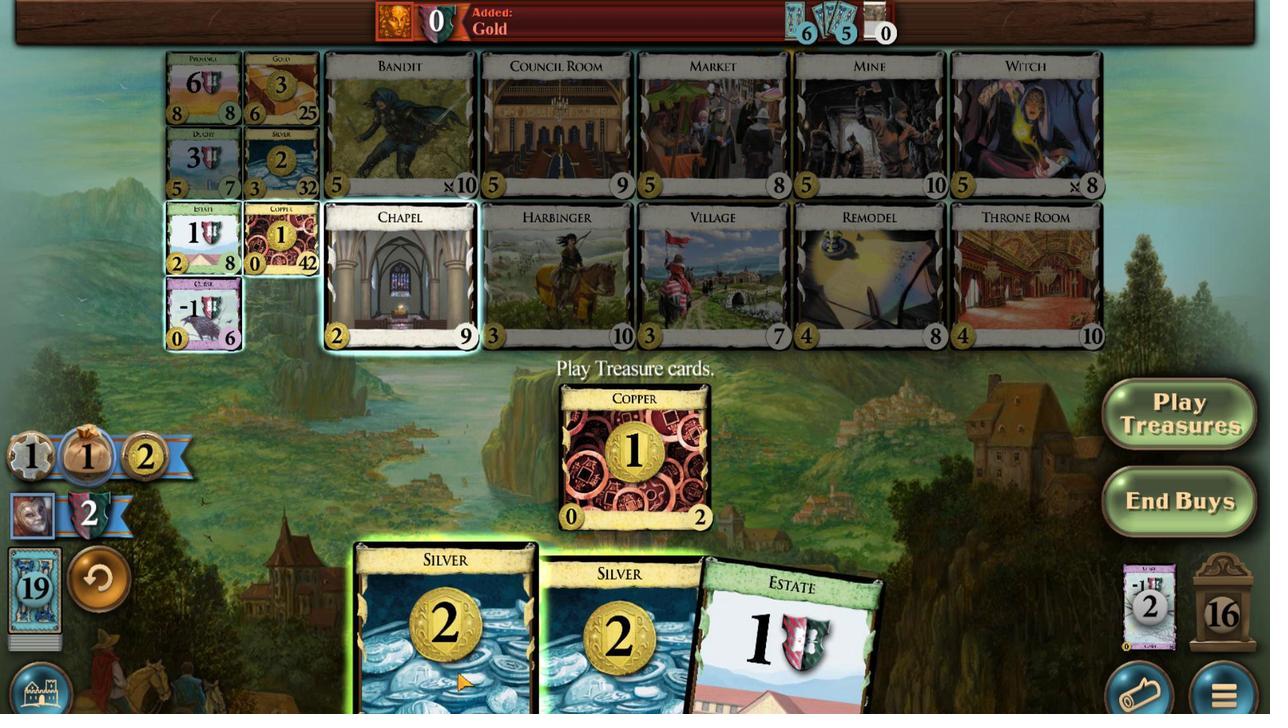 
Action: Mouse scrolled (453, 574) with delta (0, 0)
Screenshot: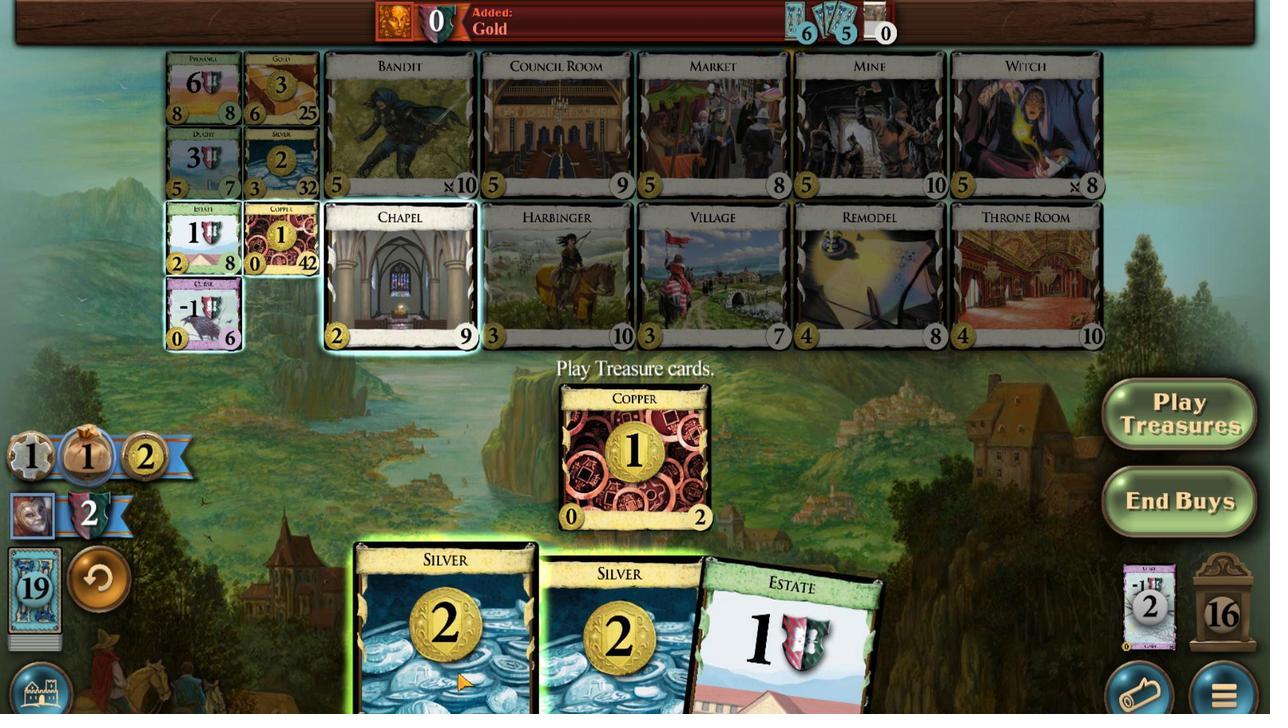 
Action: Mouse moved to (405, 570)
Screenshot: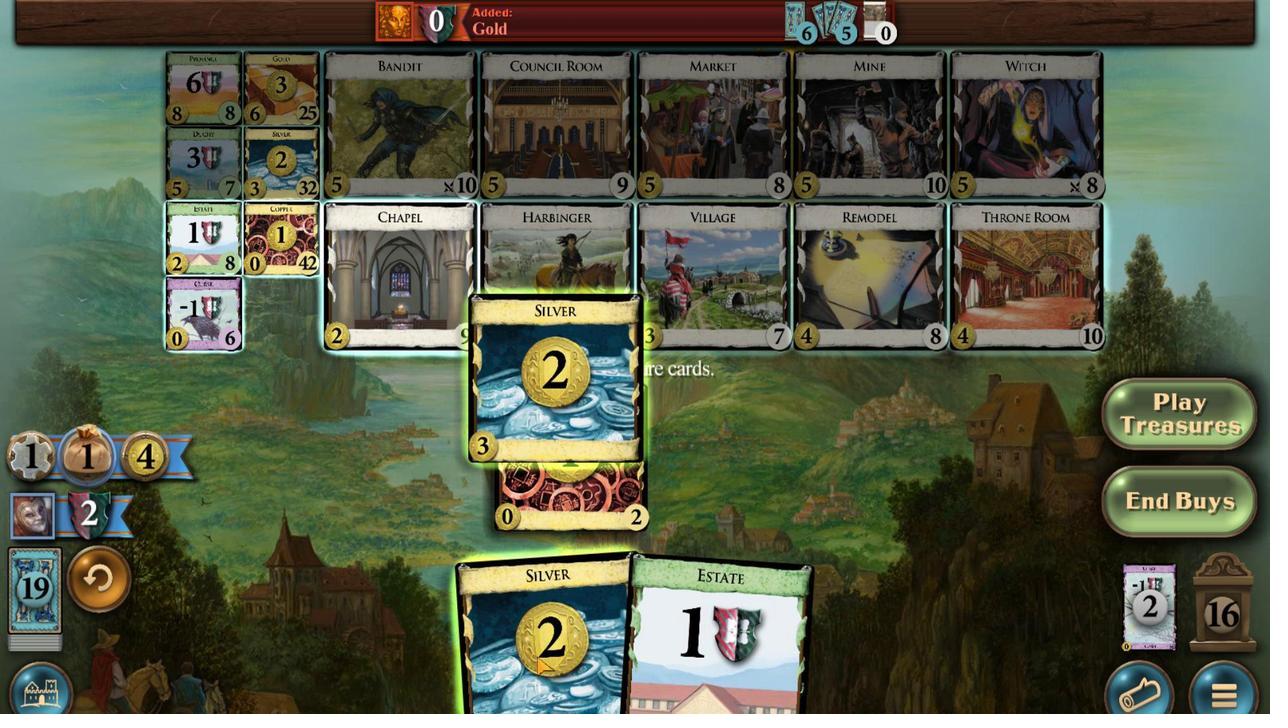
Action: Mouse scrolled (405, 570) with delta (0, 0)
Screenshot: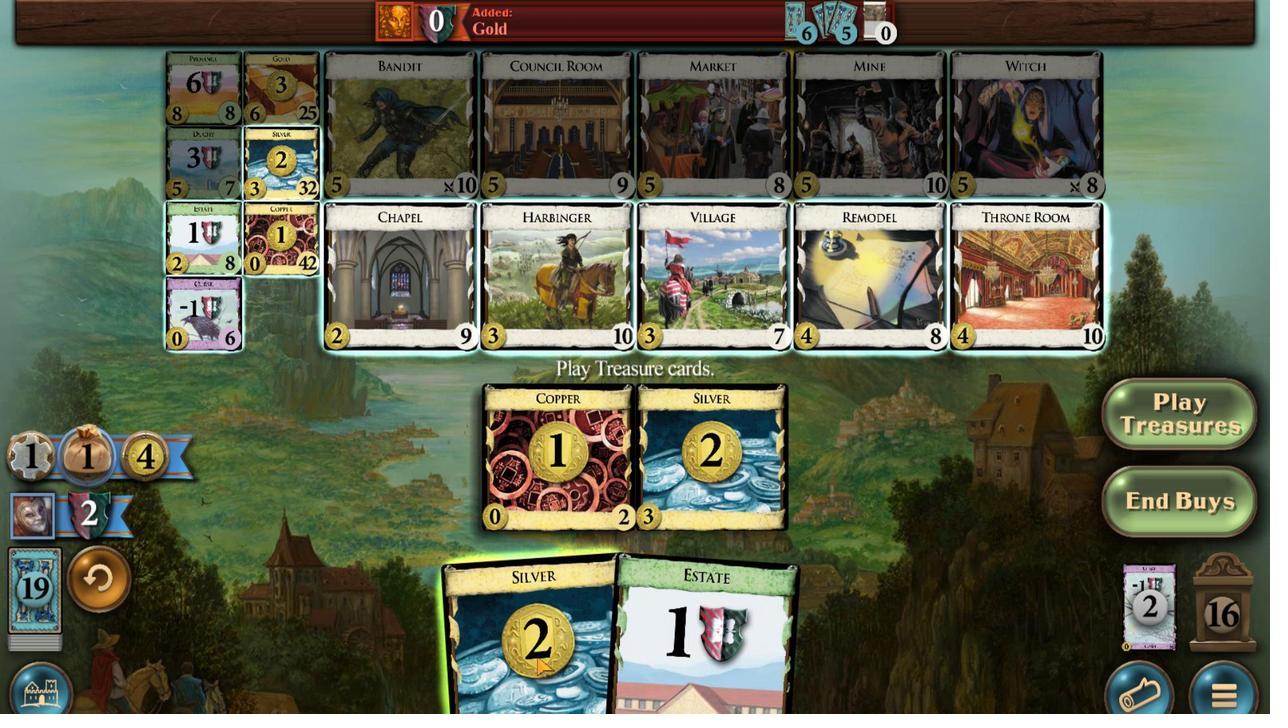 
Action: Mouse scrolled (405, 570) with delta (0, 0)
Screenshot: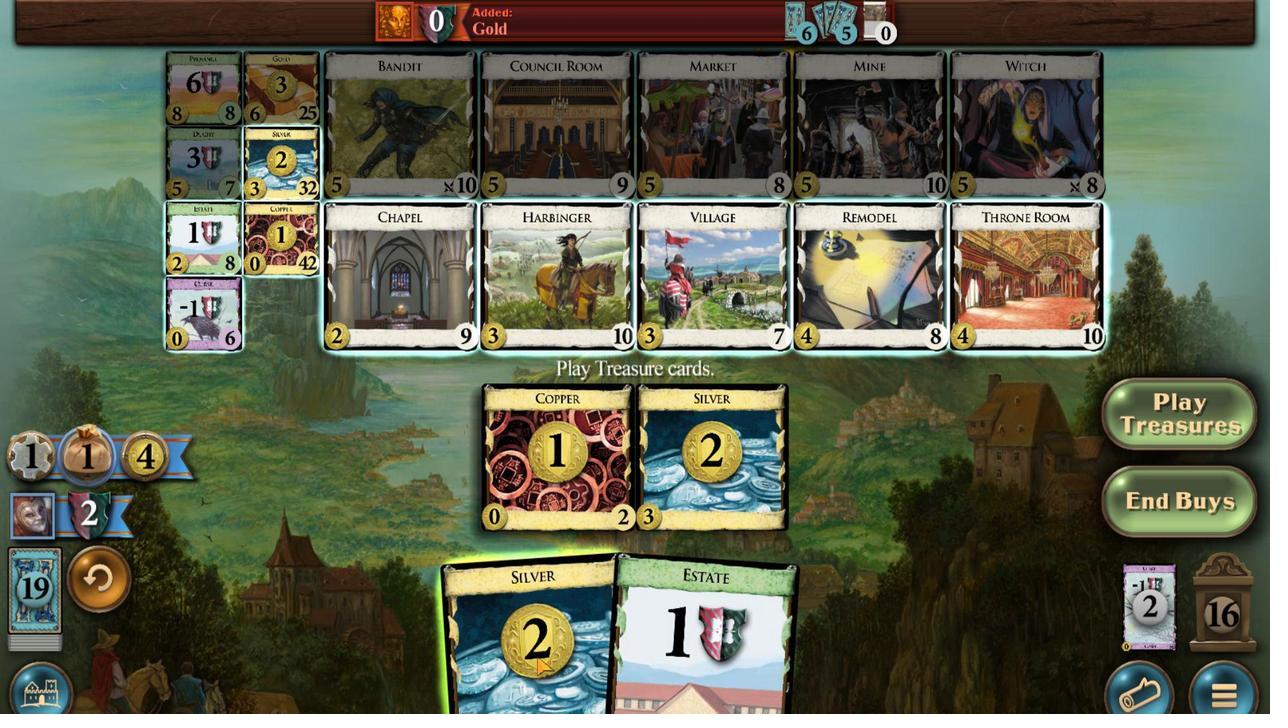 
Action: Mouse moved to (566, 418)
Screenshot: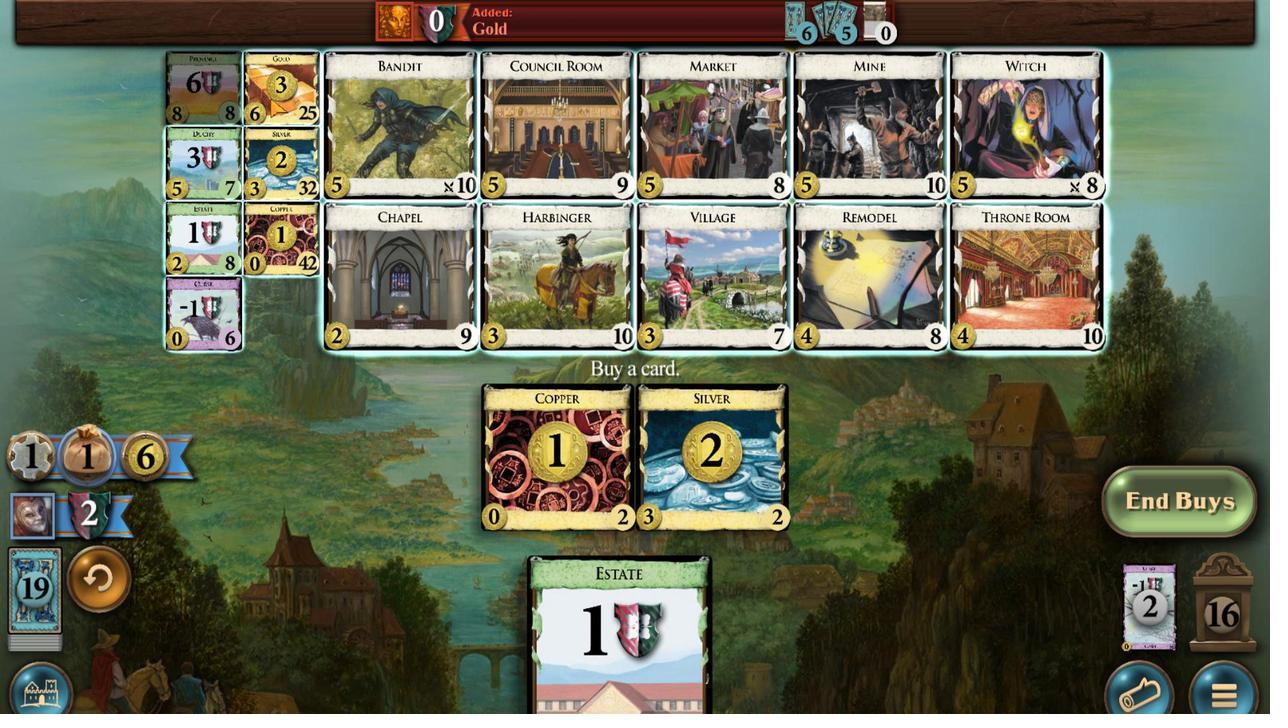 
Action: Mouse pressed left at (566, 418)
Screenshot: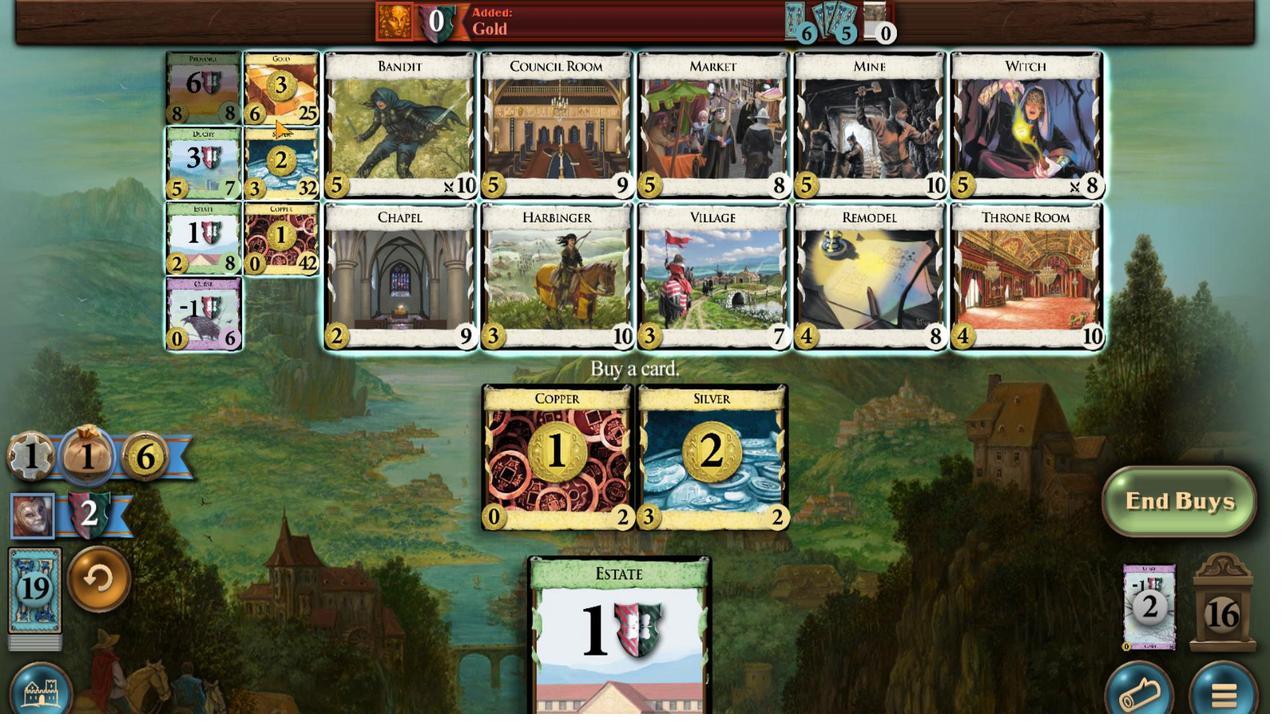 
Action: Mouse moved to (567, 570)
Screenshot: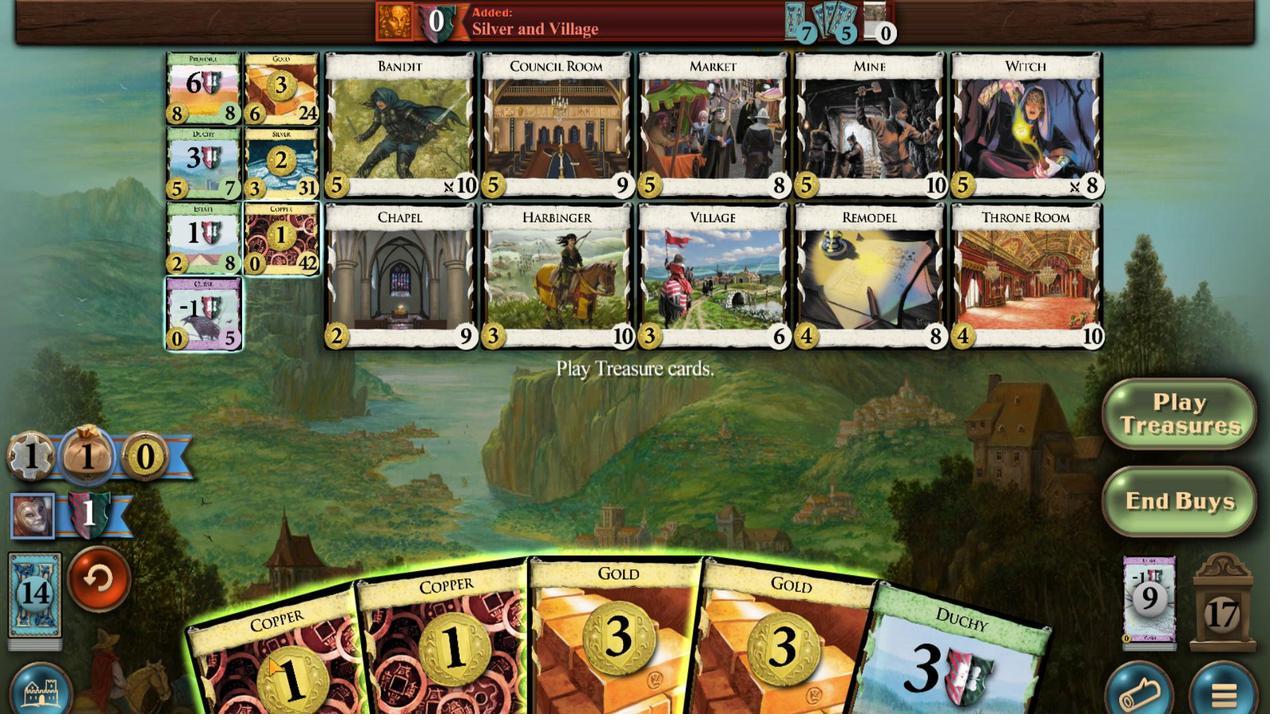 
Action: Mouse scrolled (567, 570) with delta (0, 0)
Screenshot: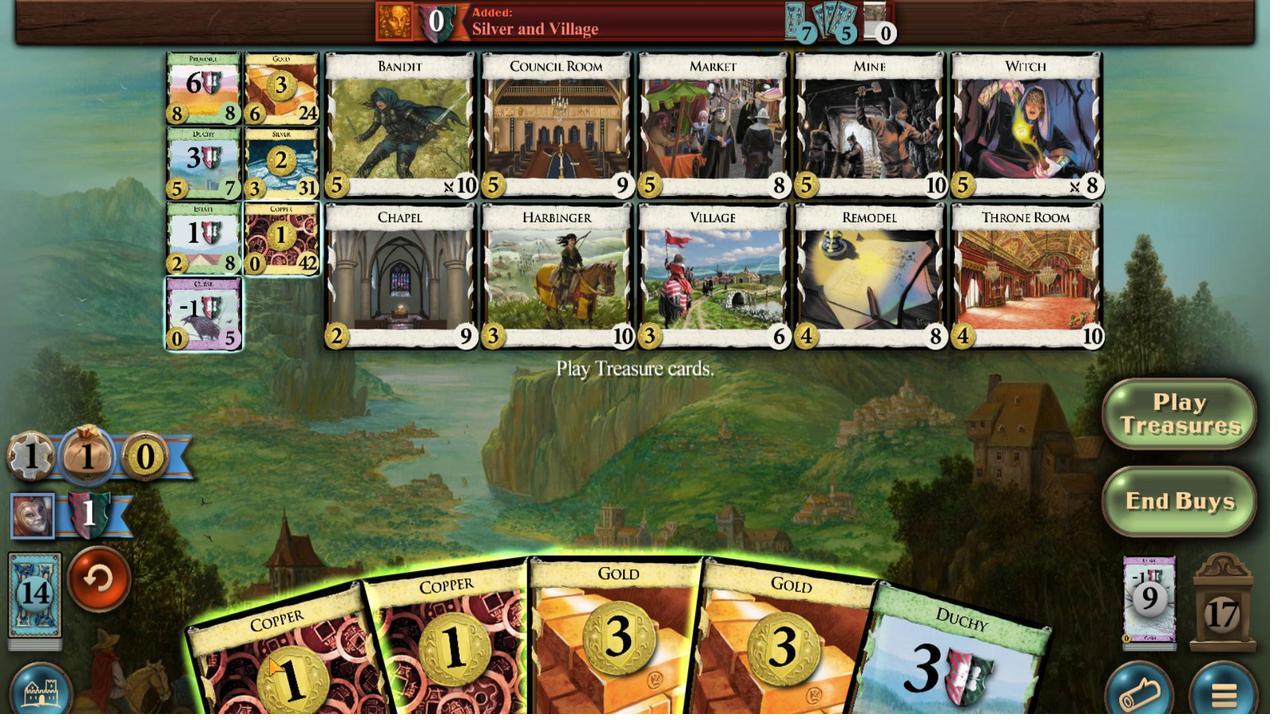 
Action: Mouse scrolled (567, 570) with delta (0, 0)
Screenshot: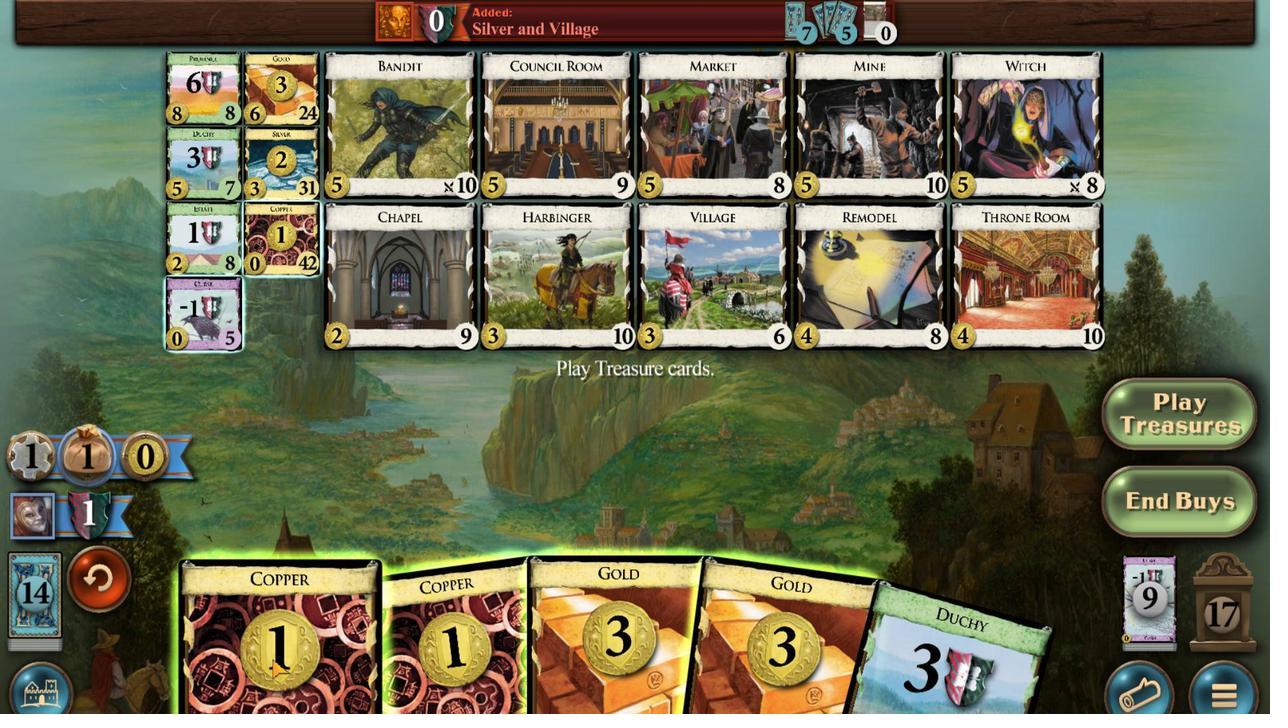 
Action: Mouse moved to (528, 571)
Screenshot: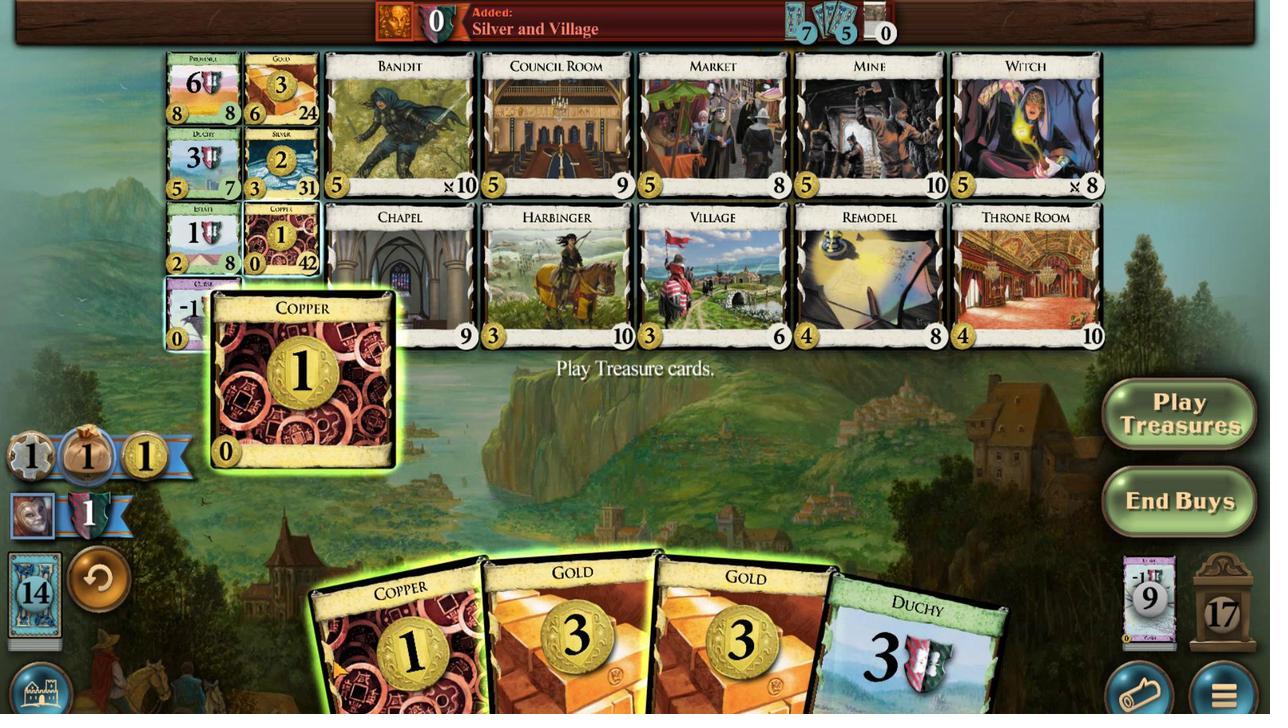 
Action: Mouse scrolled (528, 571) with delta (0, 0)
Screenshot: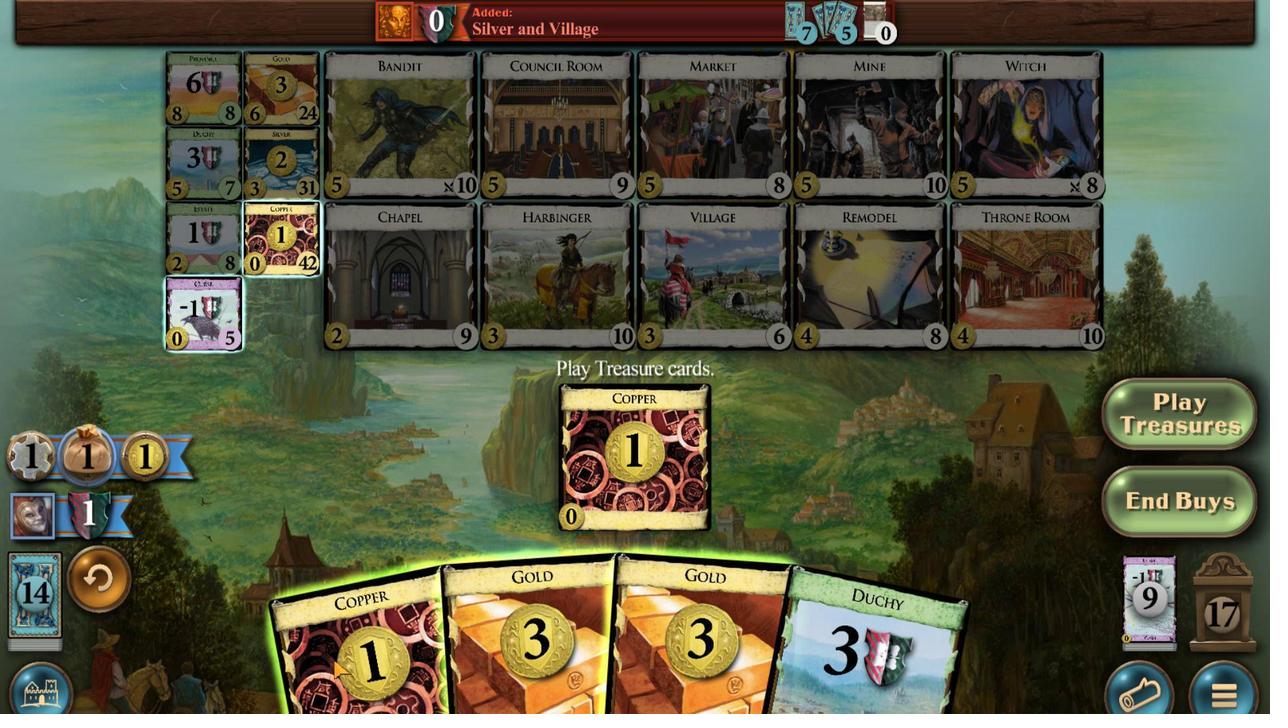 
Action: Mouse moved to (528, 571)
Screenshot: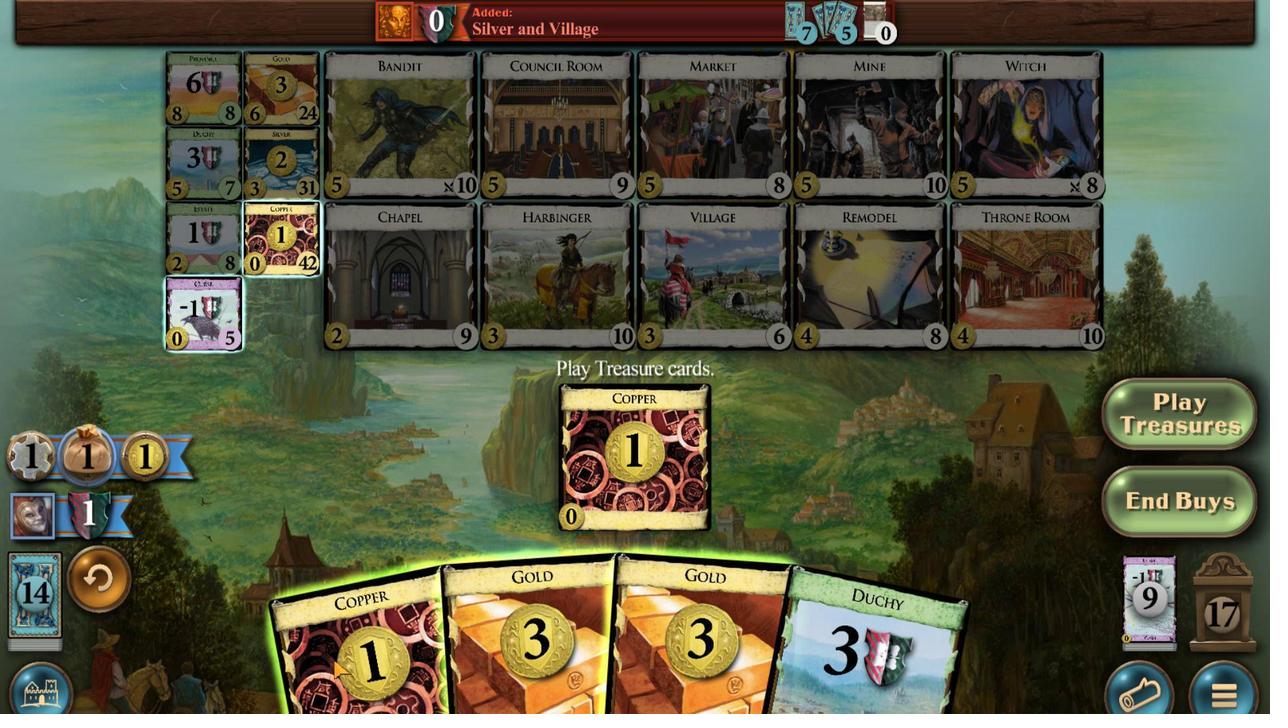 
Action: Mouse scrolled (528, 571) with delta (0, 0)
Screenshot: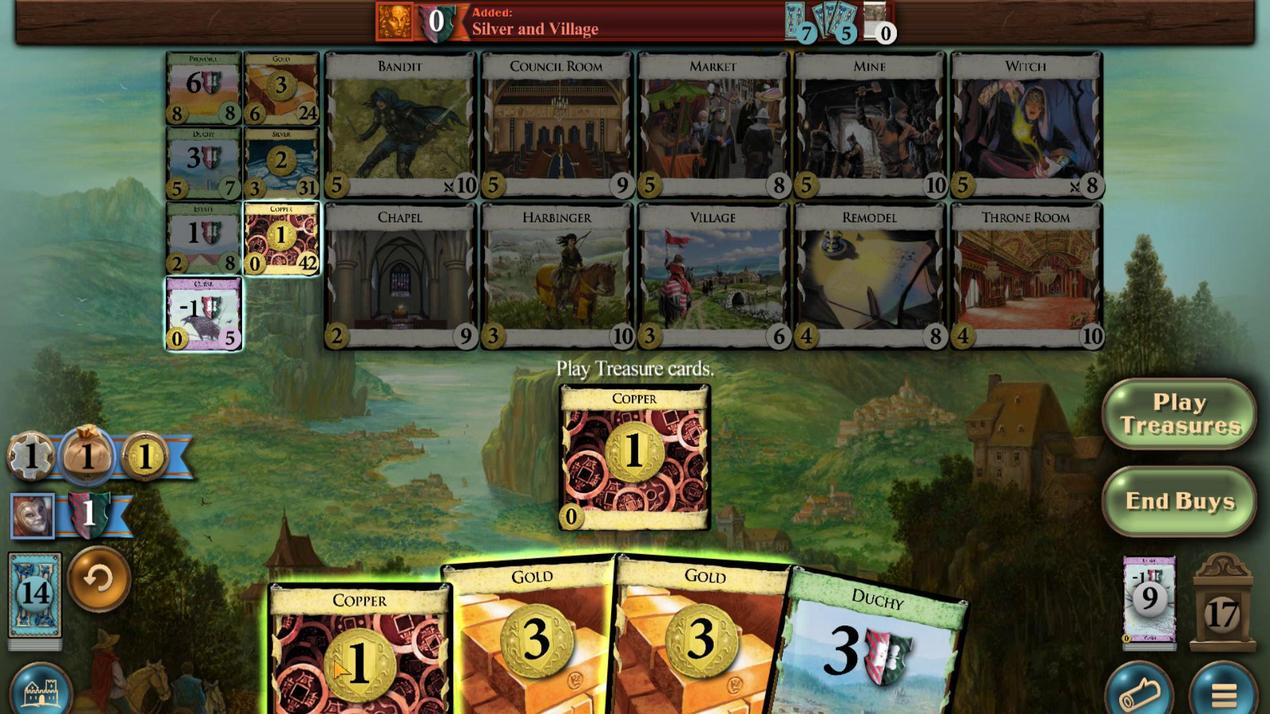 
Action: Mouse scrolled (528, 571) with delta (0, 0)
Screenshot: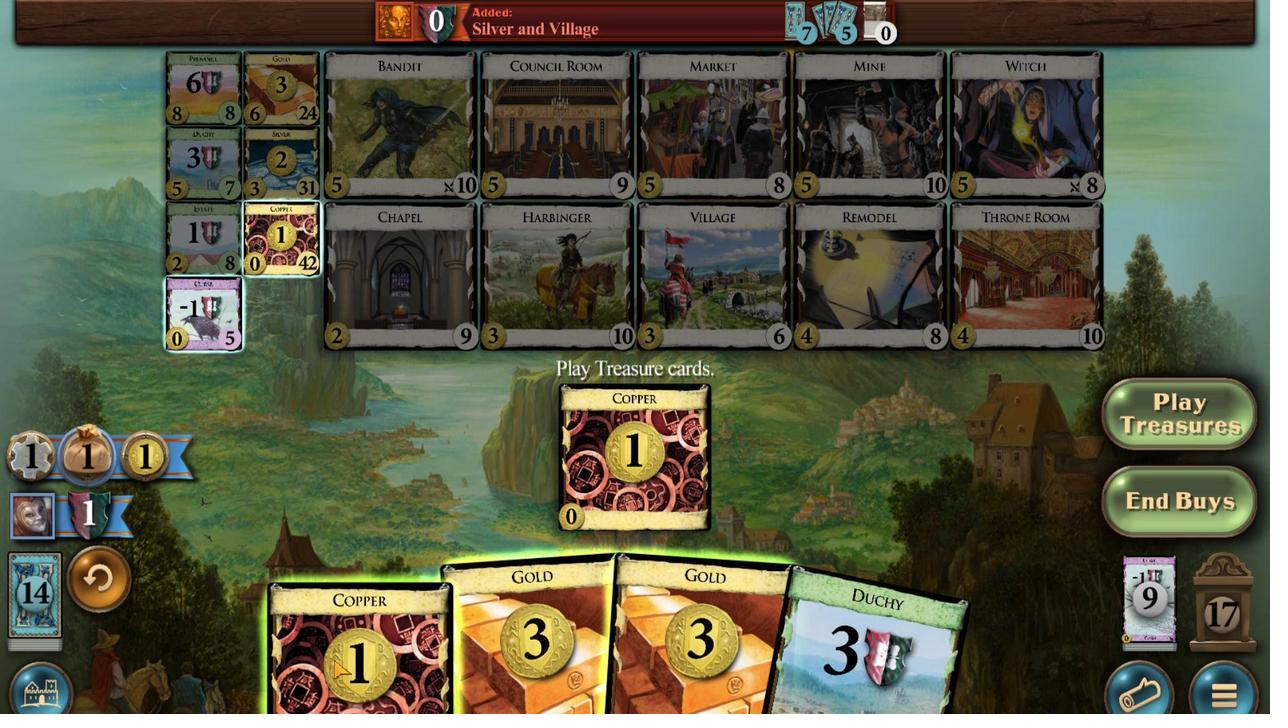 
Action: Mouse moved to (483, 573)
Screenshot: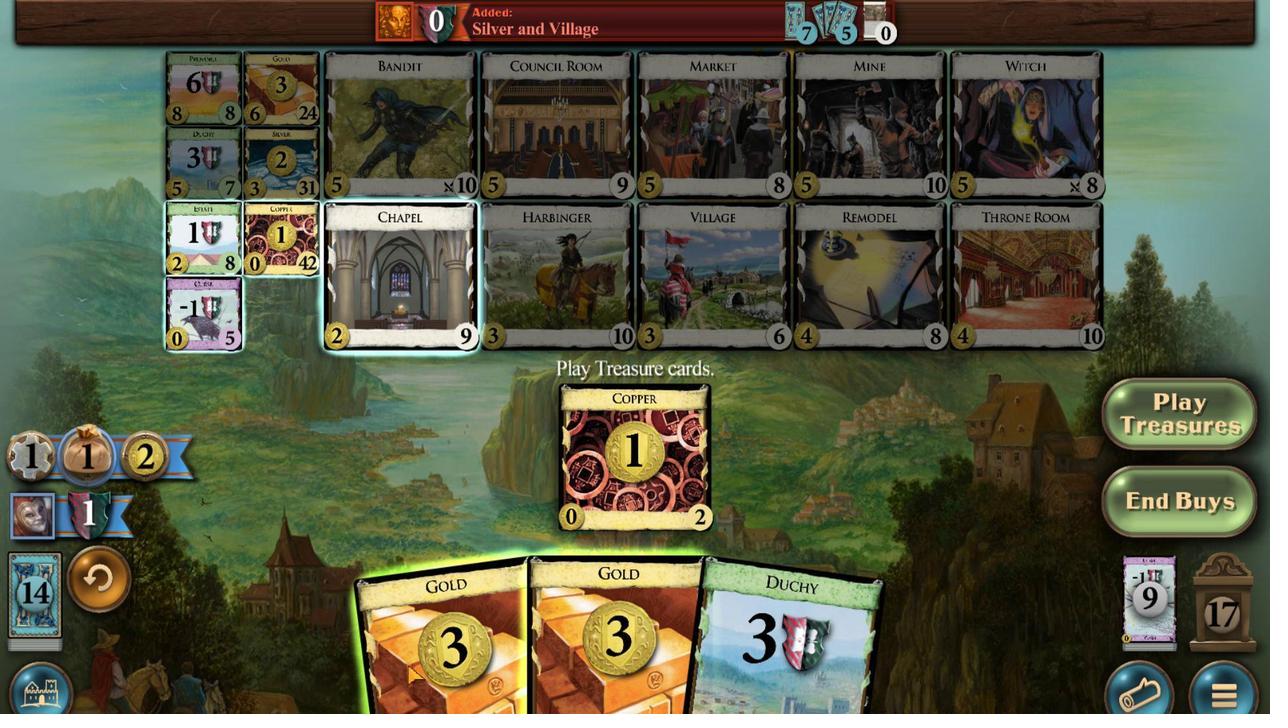 
Action: Mouse scrolled (483, 572) with delta (0, 0)
Screenshot: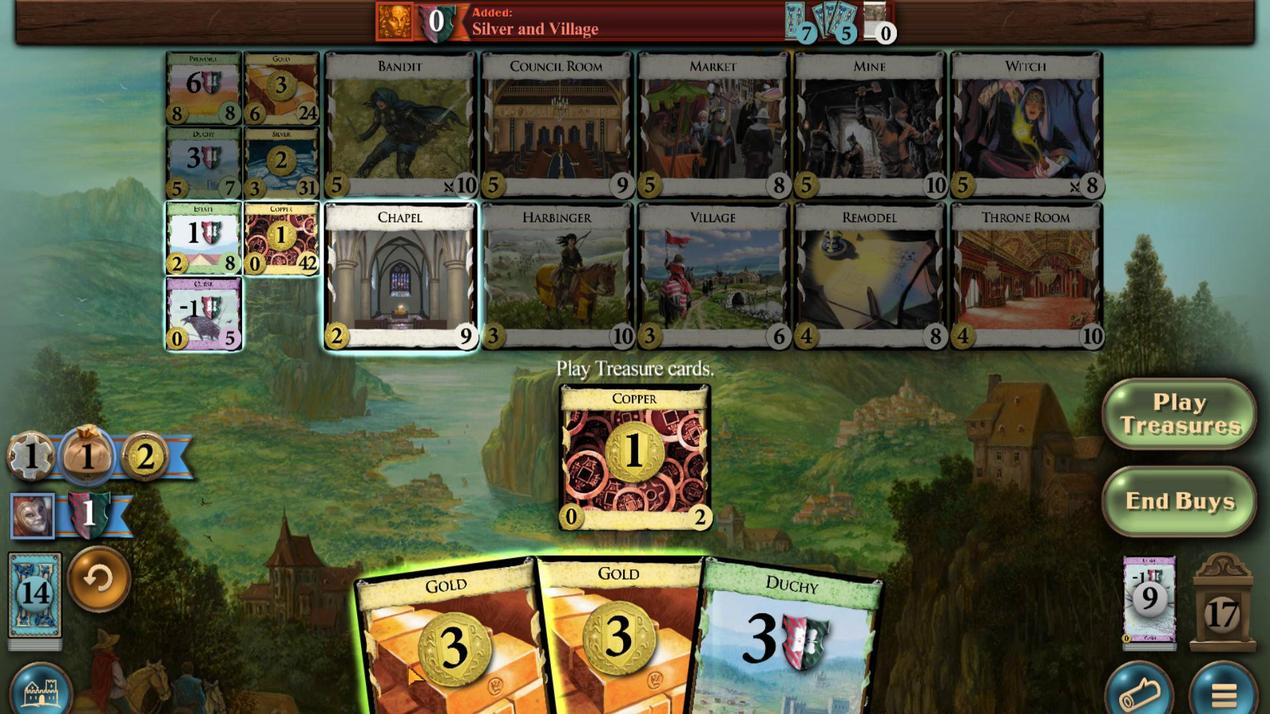 
Action: Mouse moved to (483, 573)
Screenshot: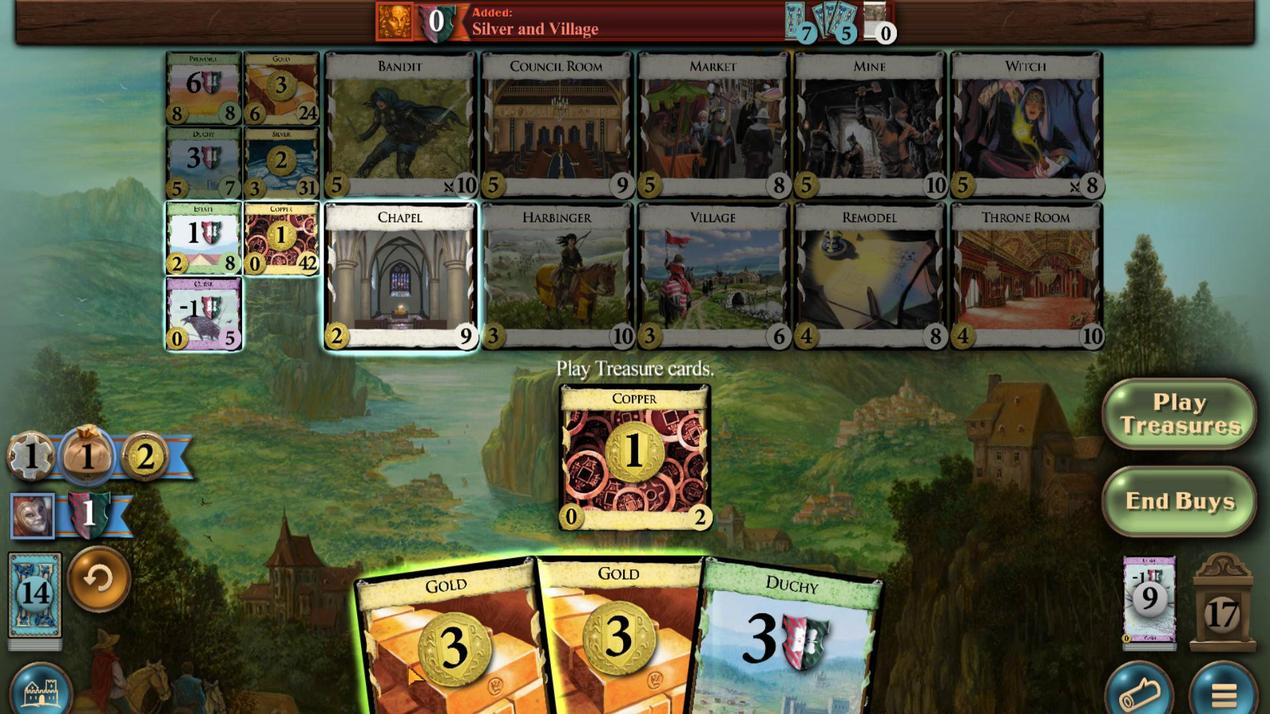 
Action: Mouse scrolled (483, 573) with delta (0, 0)
Screenshot: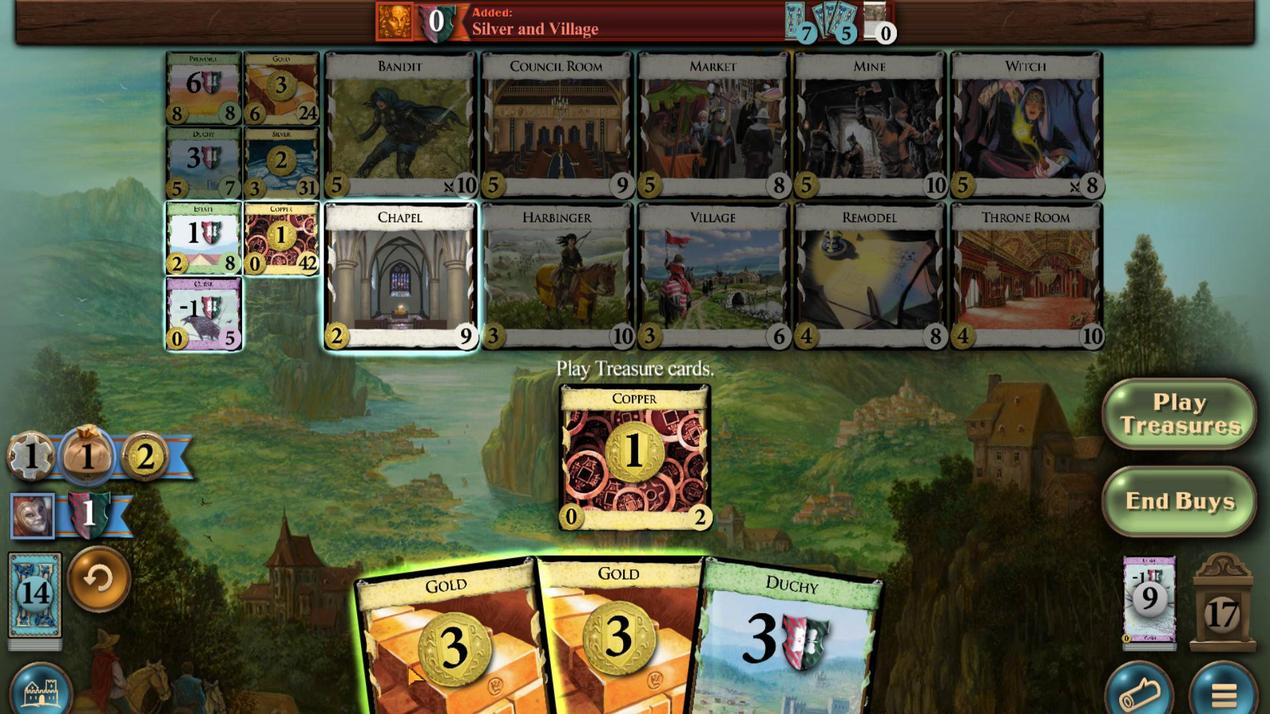 
Action: Mouse moved to (407, 570)
Screenshot: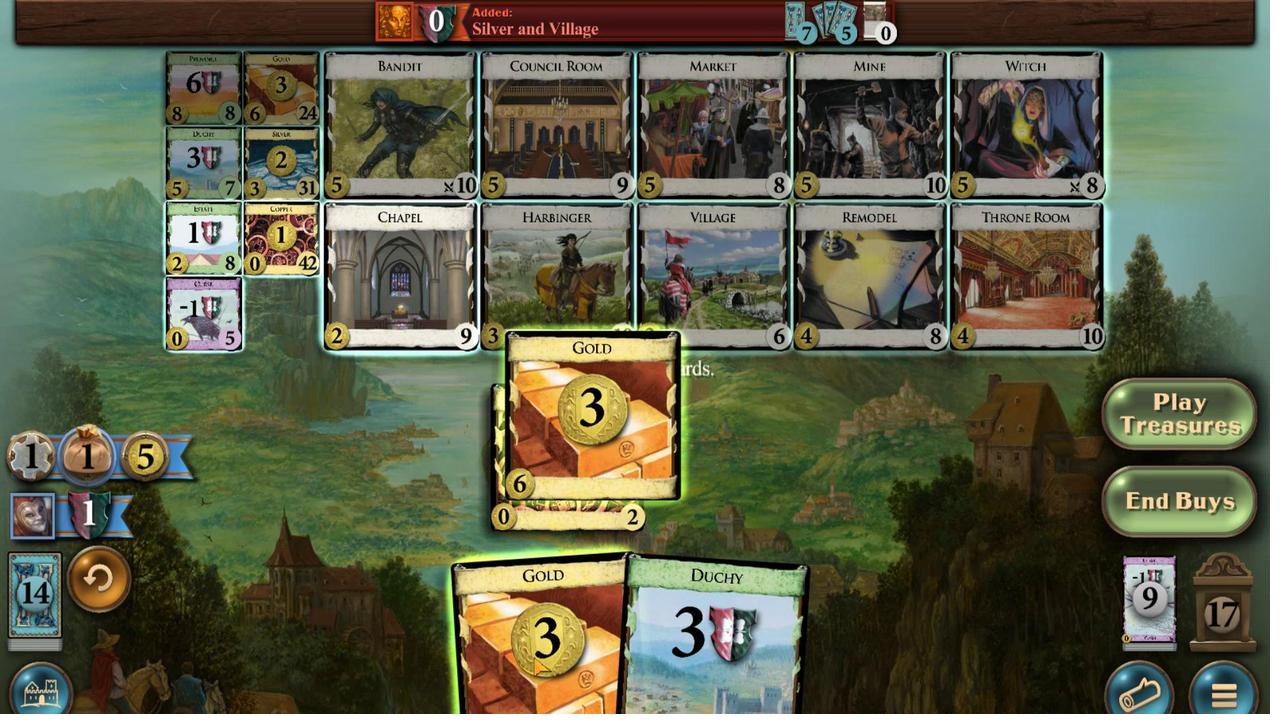 
Action: Mouse scrolled (407, 570) with delta (0, 0)
Screenshot: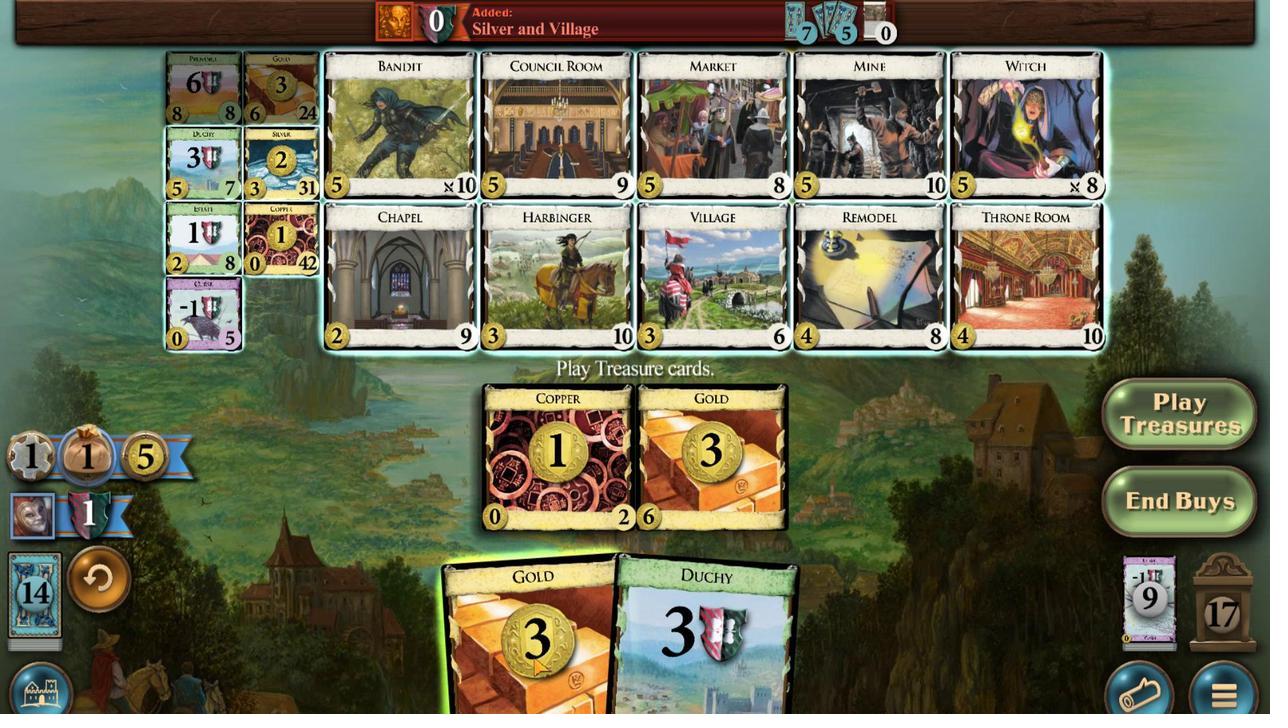 
Action: Mouse scrolled (407, 570) with delta (0, 0)
Screenshot: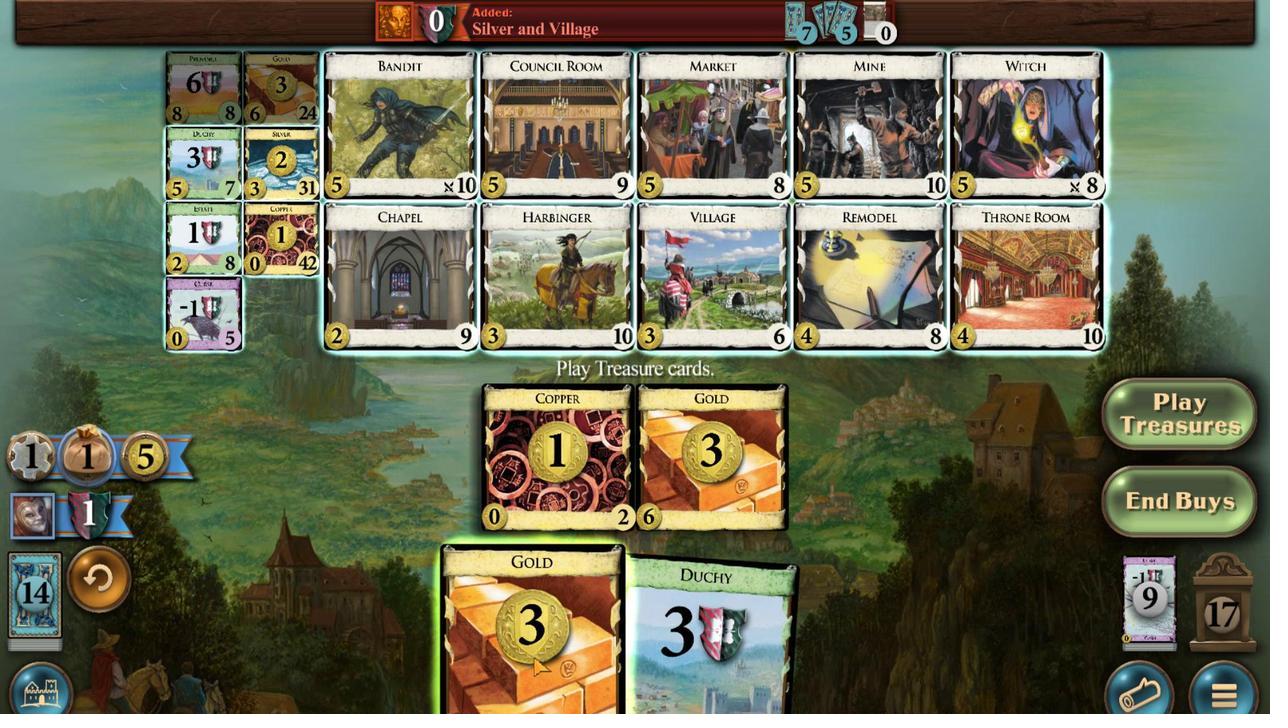 
Action: Mouse scrolled (407, 570) with delta (0, 0)
Screenshot: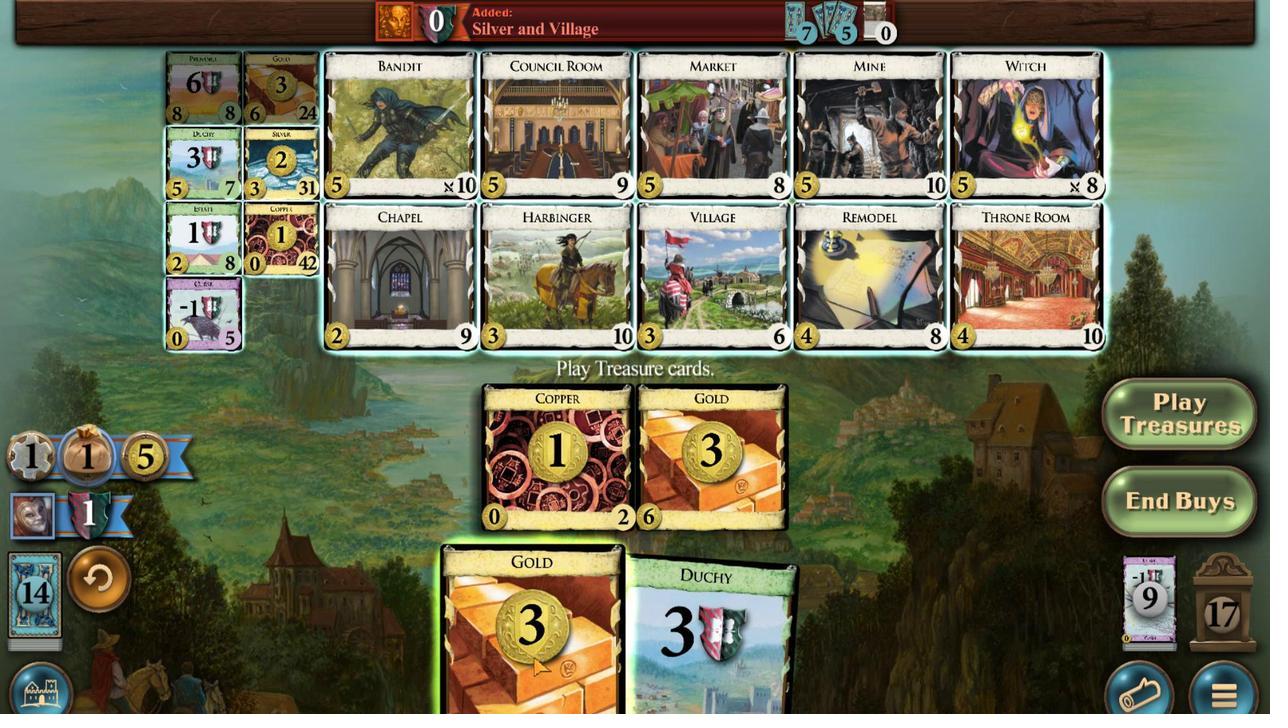 
Action: Mouse moved to (594, 436)
Screenshot: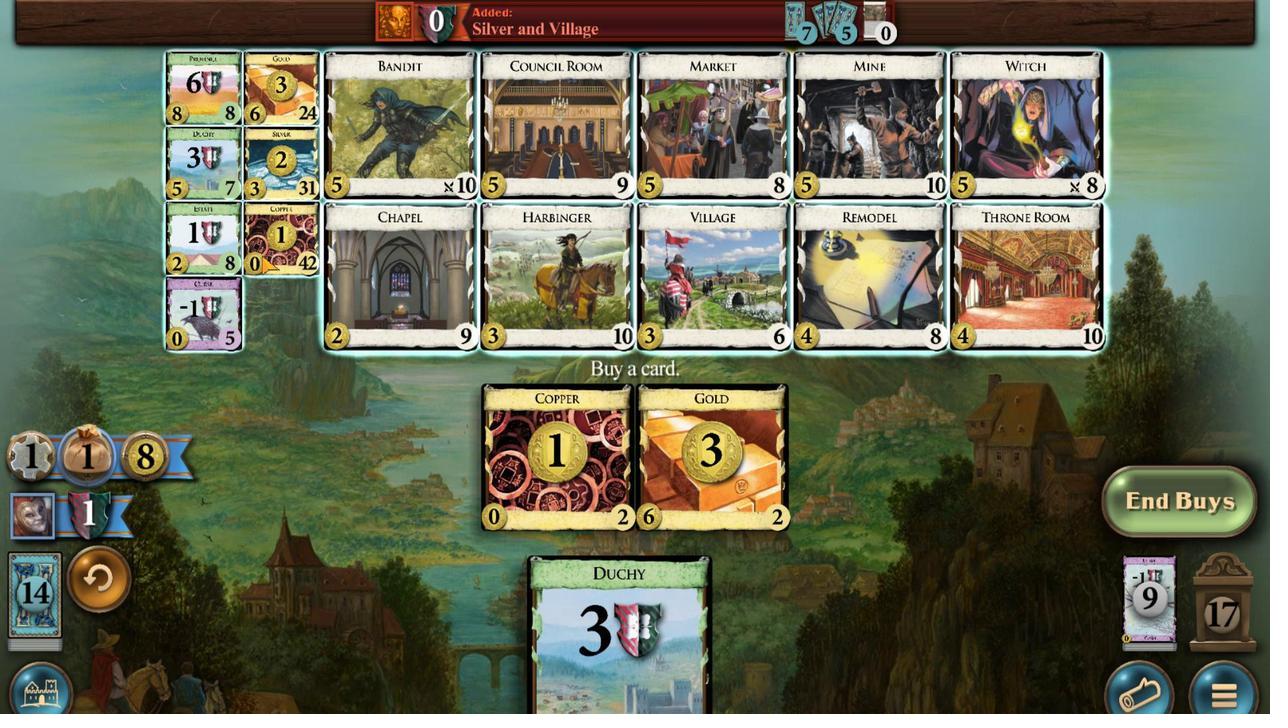 
Action: Mouse pressed left at (594, 436)
Screenshot: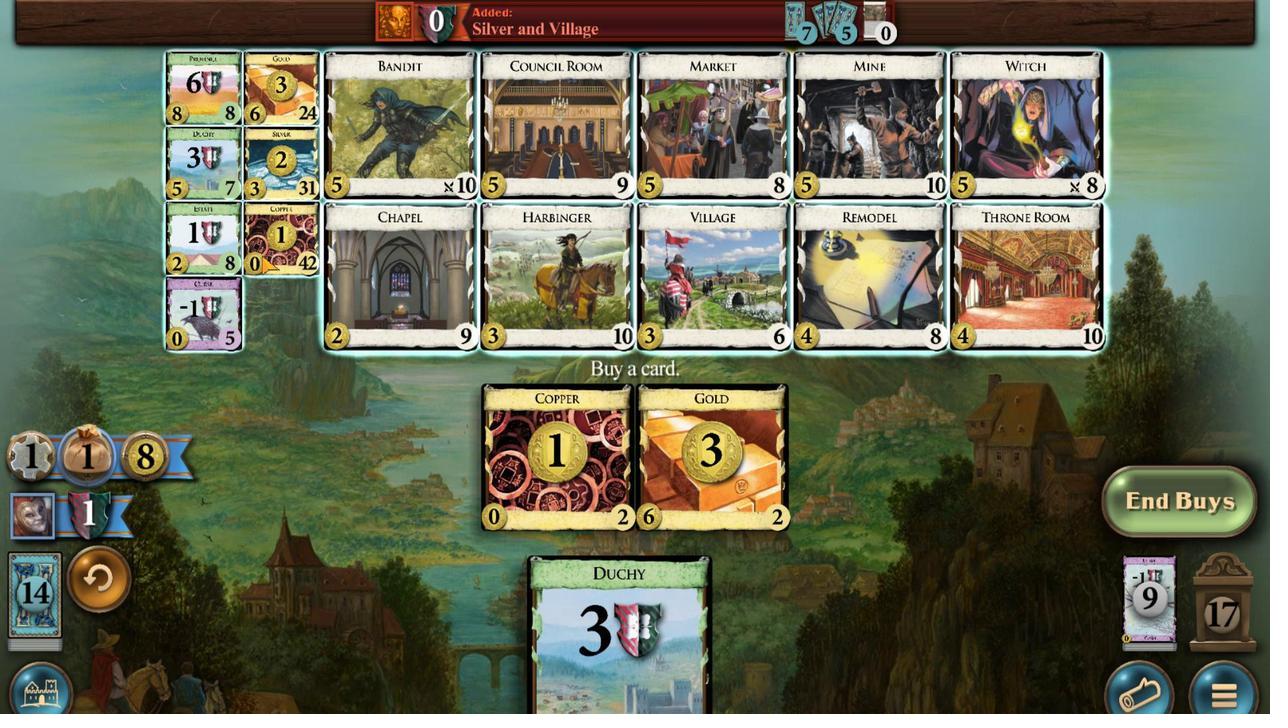 
Action: Mouse moved to (544, 577)
Screenshot: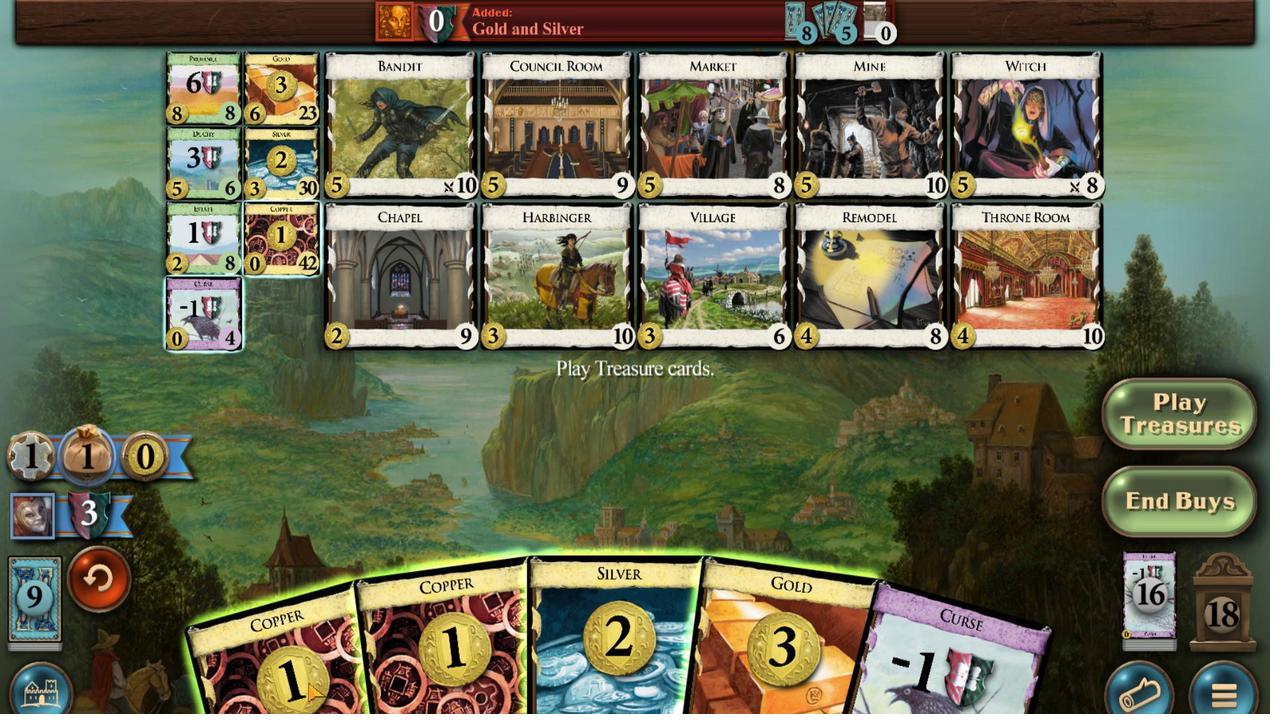 
Action: Mouse scrolled (544, 577) with delta (0, 0)
Screenshot: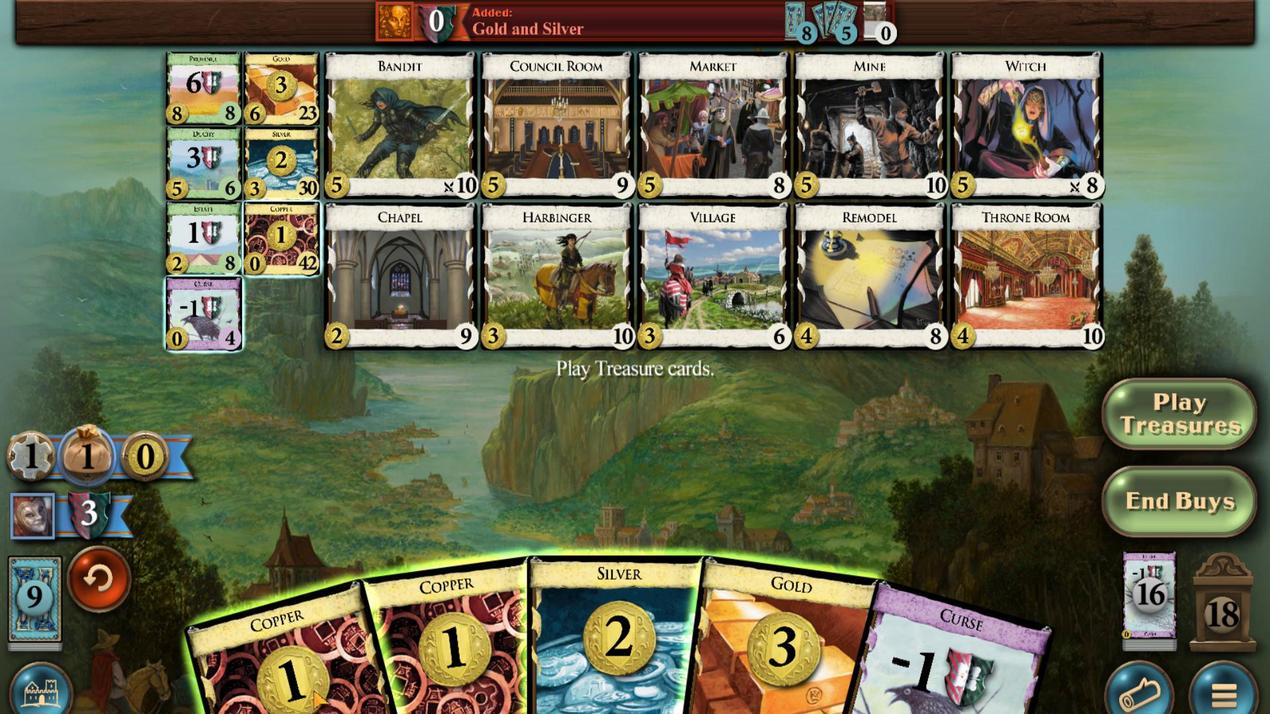 
Action: Mouse moved to (542, 577)
Screenshot: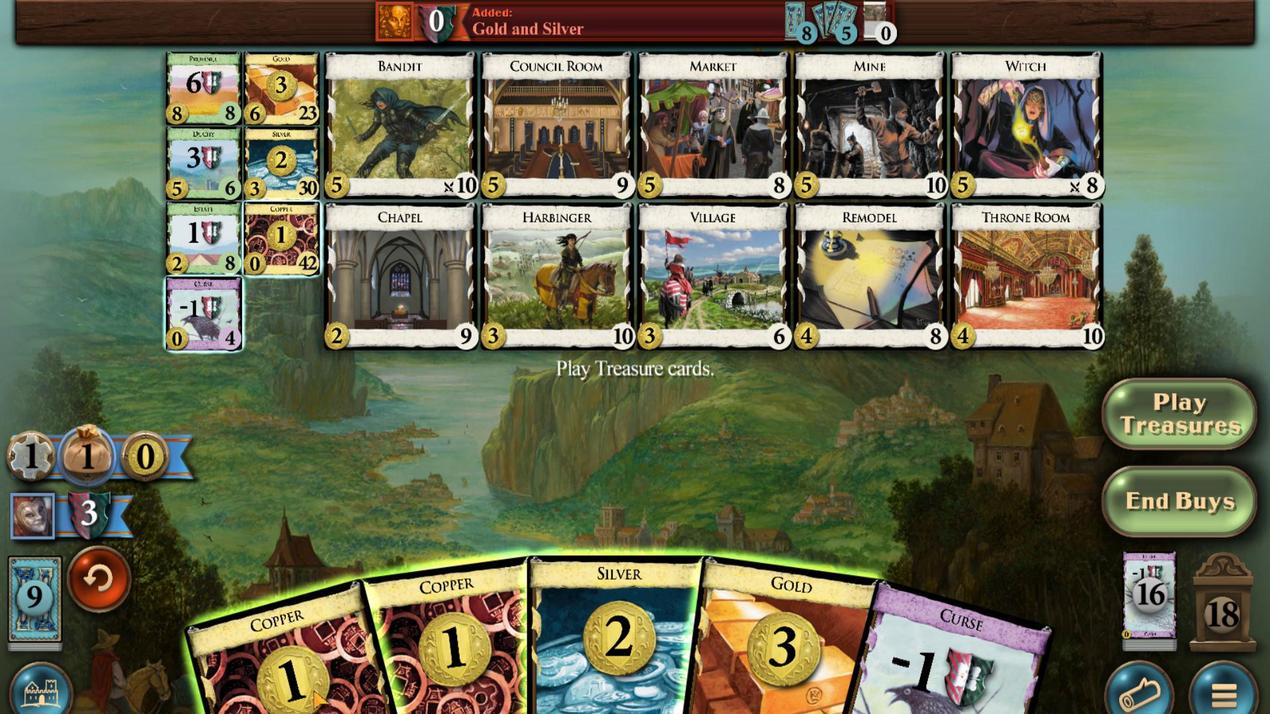 
Action: Mouse scrolled (542, 577) with delta (0, 0)
Screenshot: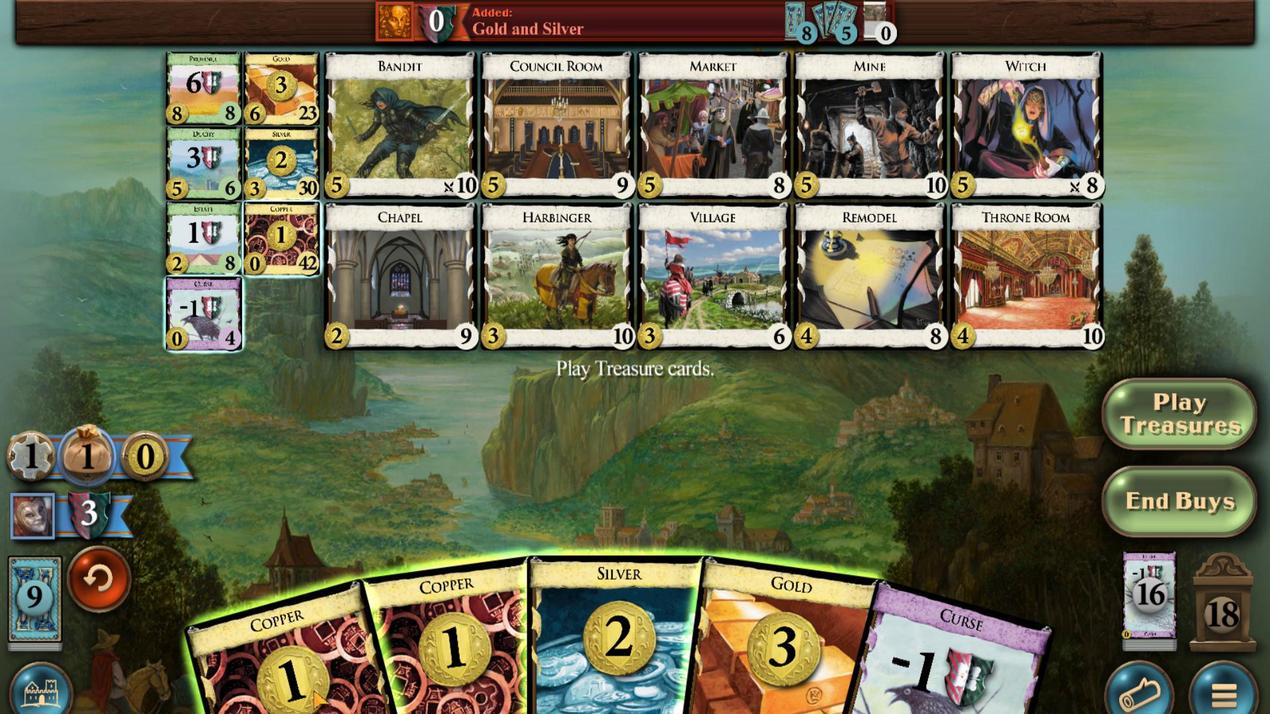 
Action: Mouse moved to (494, 573)
